 Task: Explore Airbnb accommodation in Corner Brook, Canada from 12th November, 2023 to 15th November, 2023 for 2 adults.1  bedroom having 1 bed and 1 bathroom. Property type can be hotel. Booking option can be shelf check-in. Look for 4 properties as per requirement.
Action: Mouse moved to (443, 97)
Screenshot: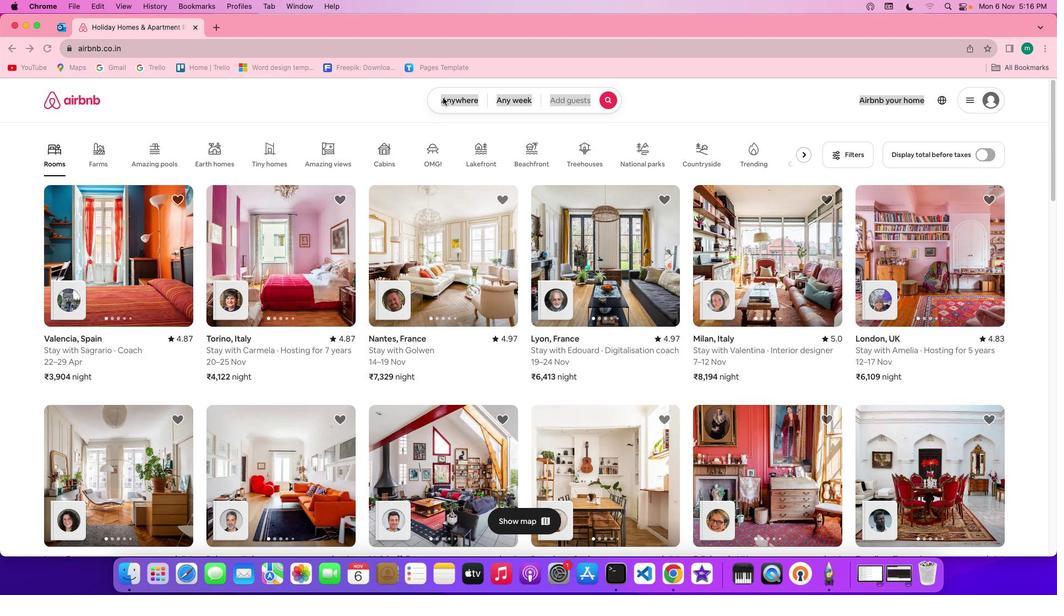 
Action: Mouse pressed left at (443, 97)
Screenshot: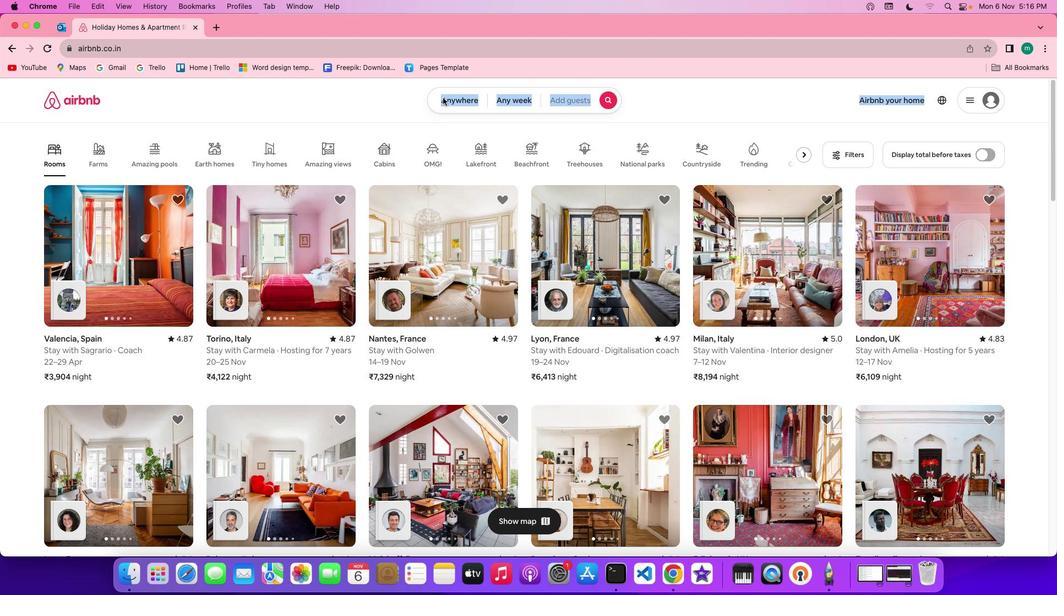 
Action: Mouse pressed left at (443, 97)
Screenshot: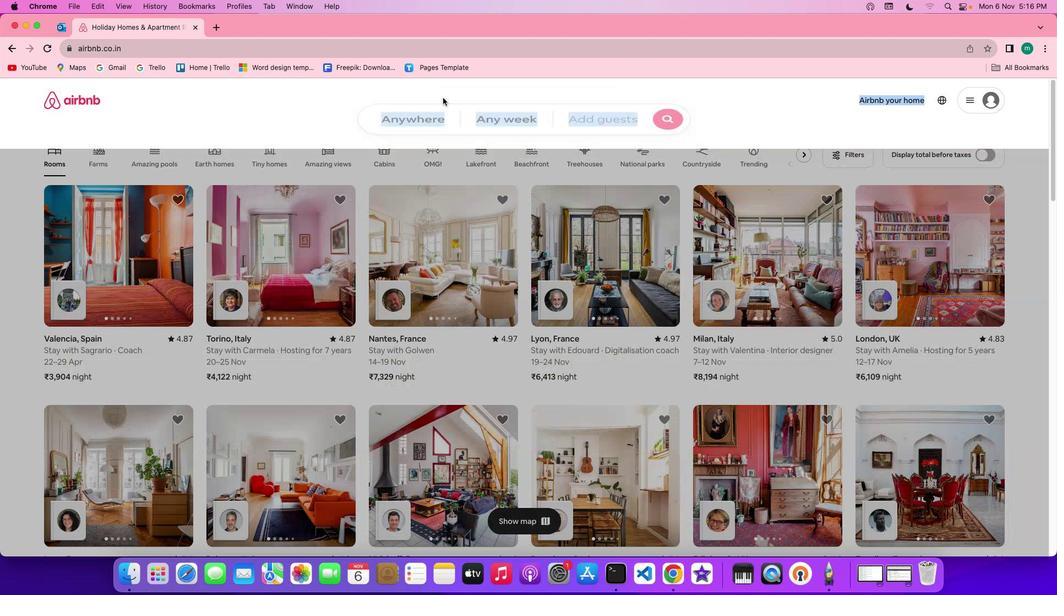 
Action: Mouse moved to (408, 142)
Screenshot: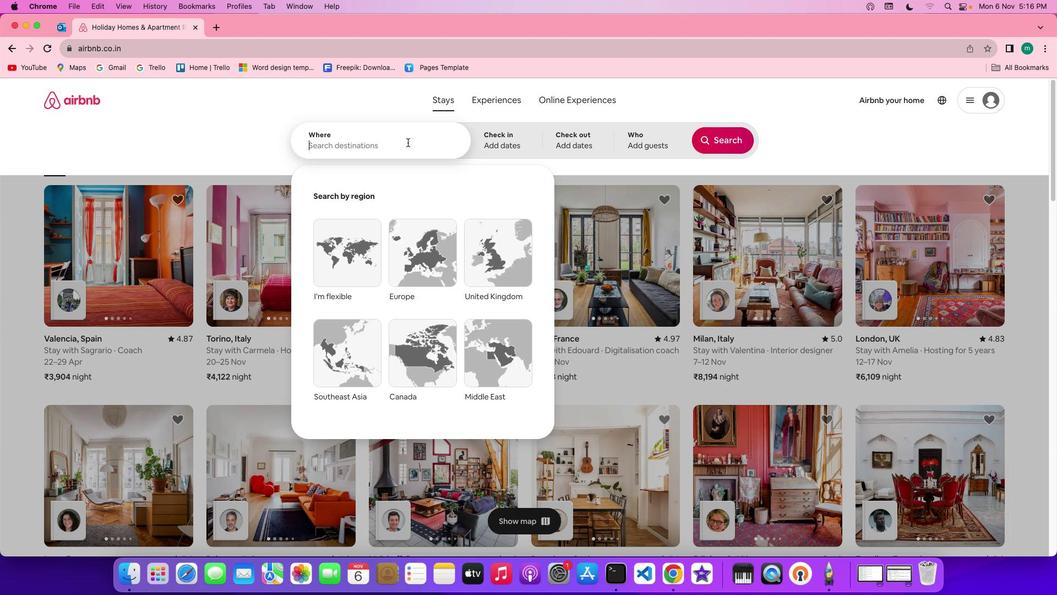 
Action: Mouse pressed left at (408, 142)
Screenshot: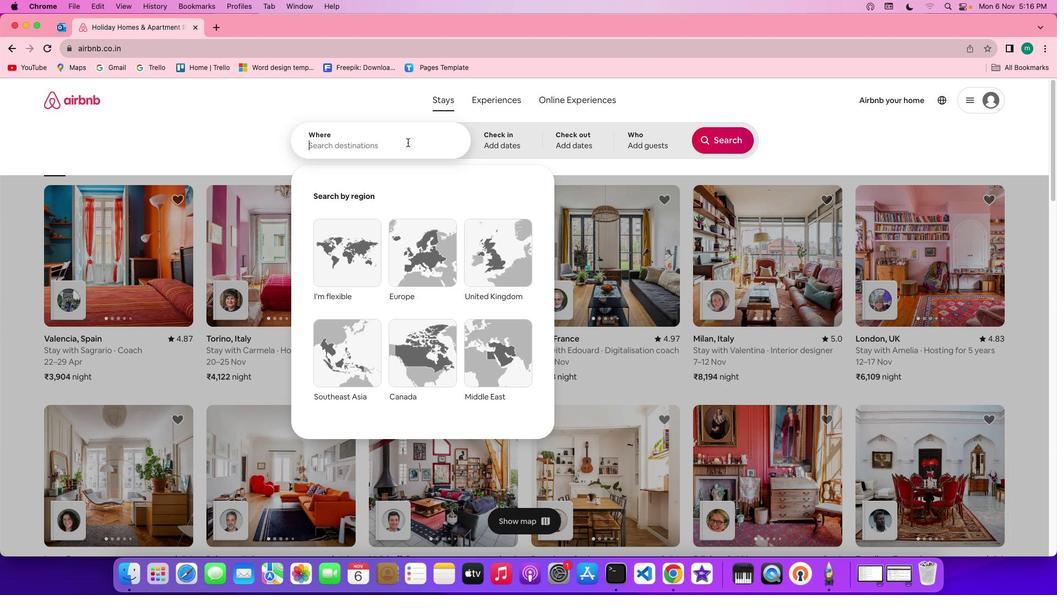 
Action: Key pressed Key.spaceKey.shift'C''o''r''n''e''r'Key.spaceKey.shift'V'Key.backspaceKey.shift'b''r''o''o''k'','Key.spaceKey.shift'C''a''n''a''d''a'
Screenshot: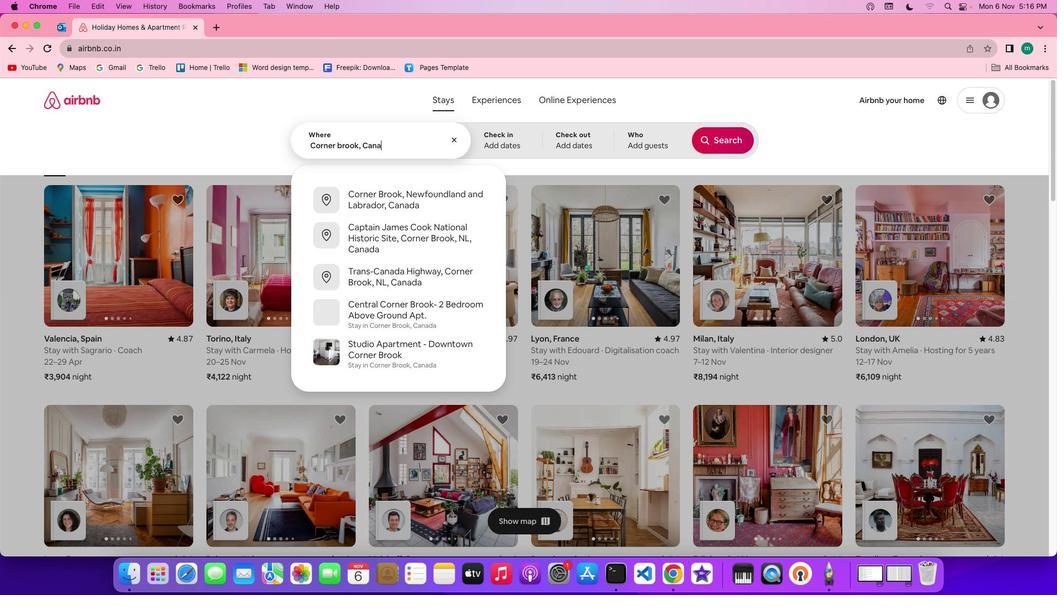 
Action: Mouse moved to (503, 134)
Screenshot: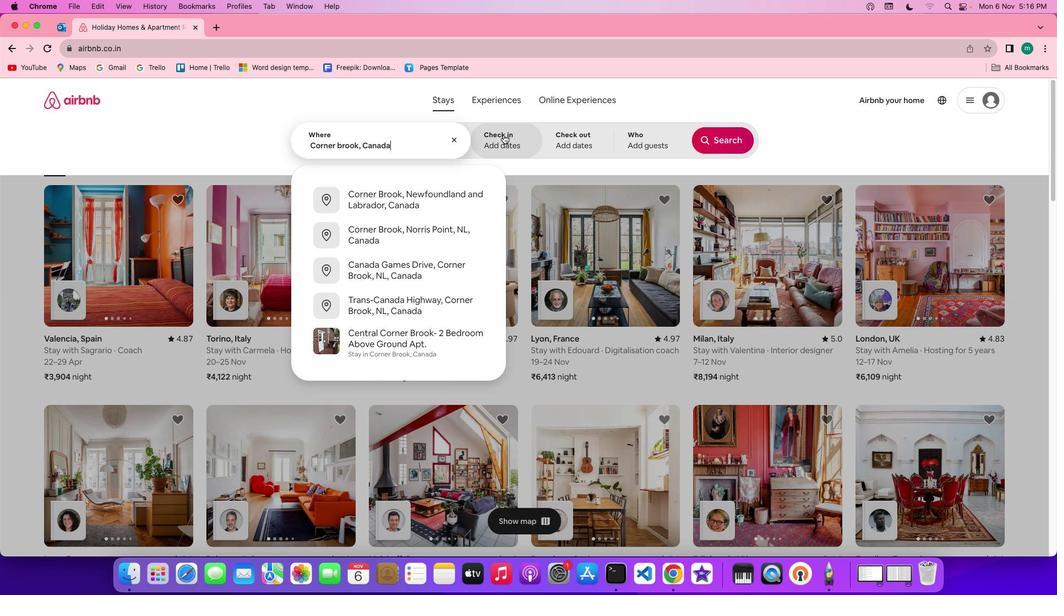 
Action: Mouse pressed left at (503, 134)
Screenshot: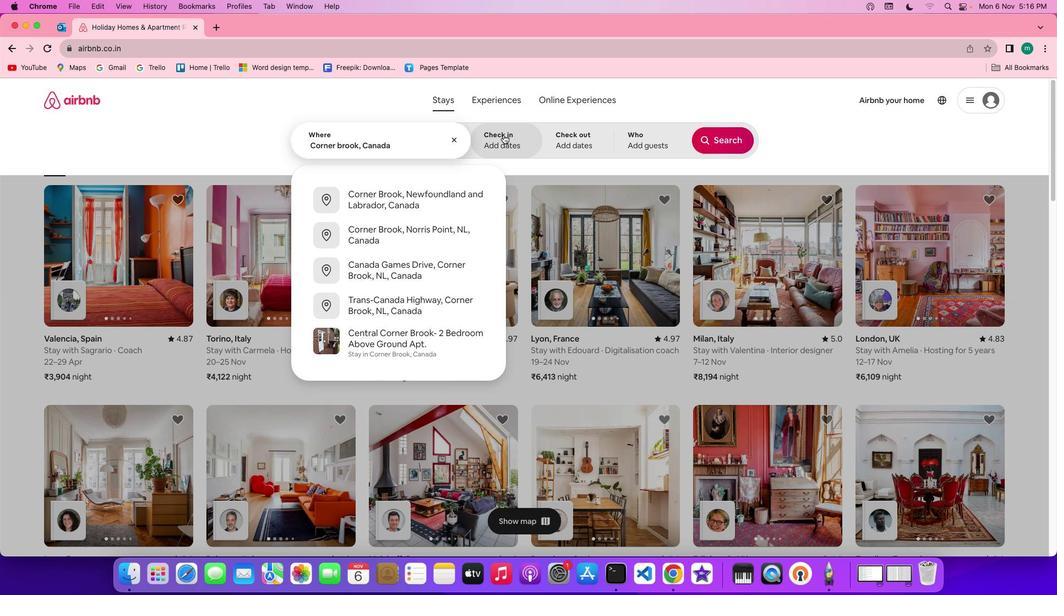 
Action: Mouse moved to (334, 322)
Screenshot: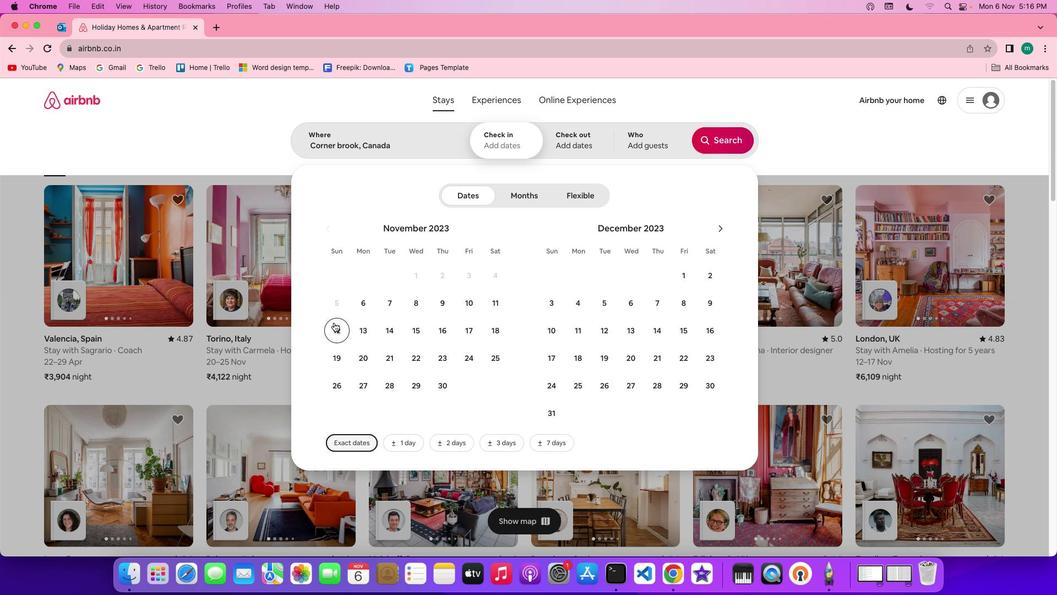 
Action: Mouse pressed left at (334, 322)
Screenshot: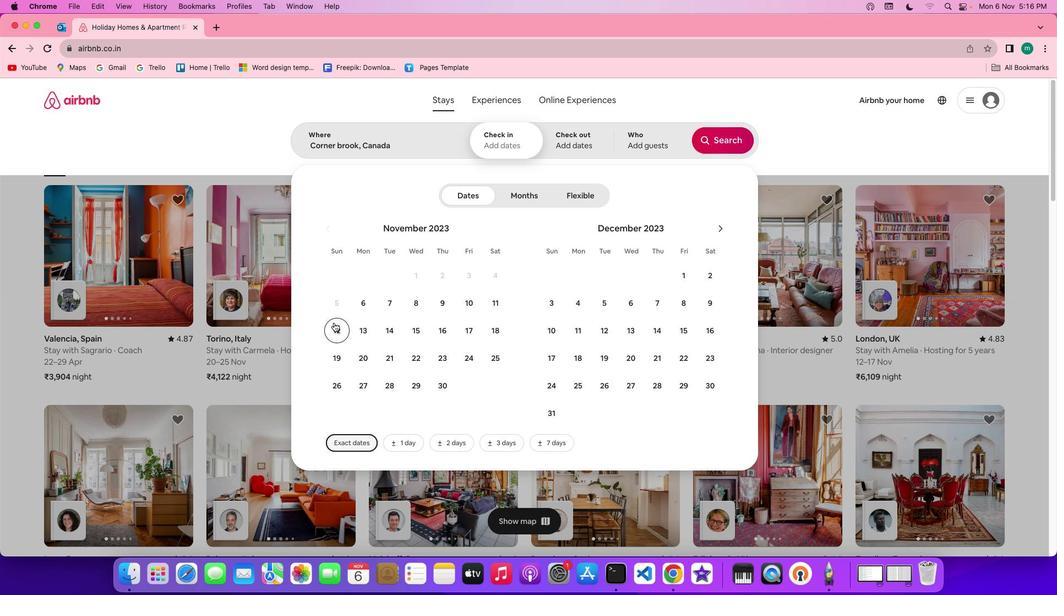 
Action: Mouse moved to (413, 332)
Screenshot: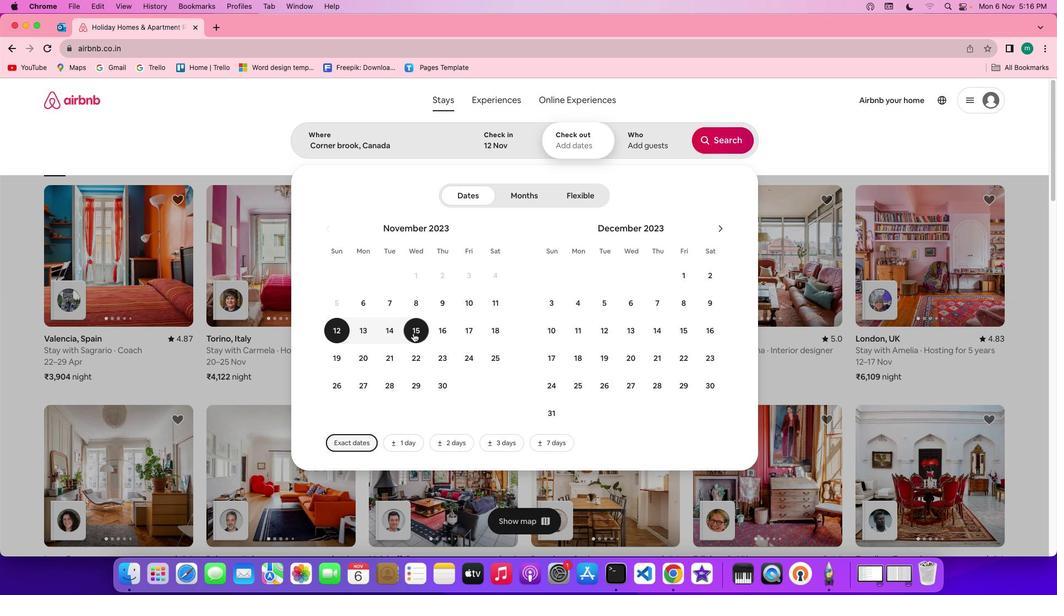 
Action: Mouse pressed left at (413, 332)
Screenshot: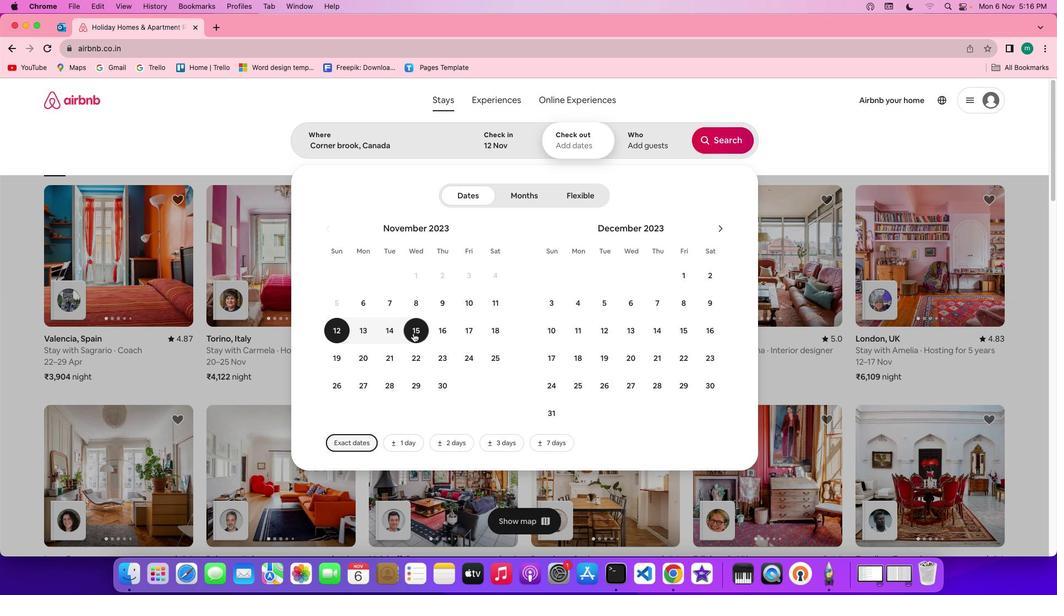 
Action: Mouse moved to (648, 153)
Screenshot: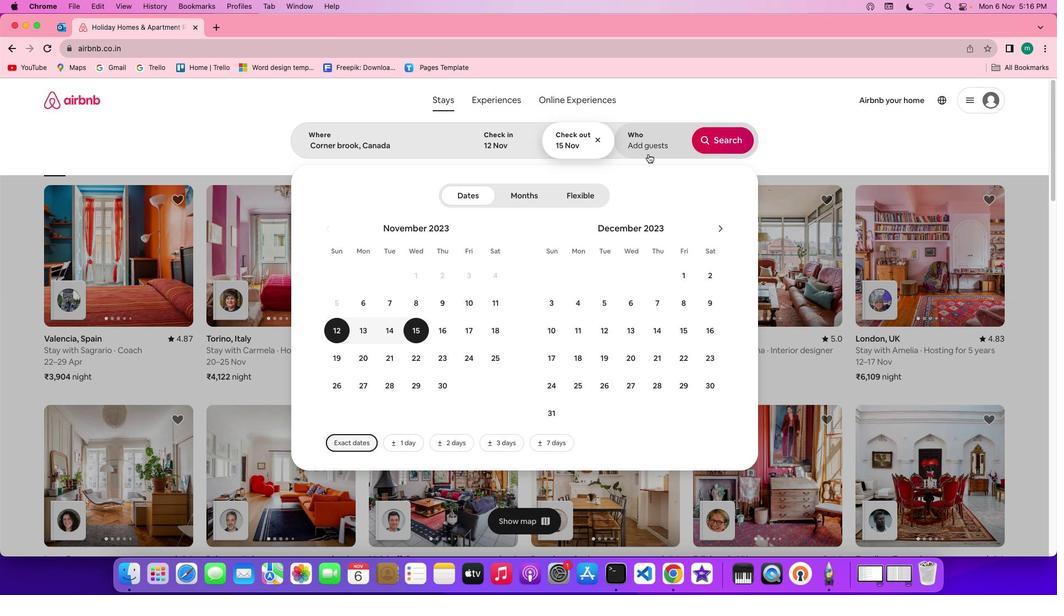 
Action: Mouse pressed left at (648, 153)
Screenshot: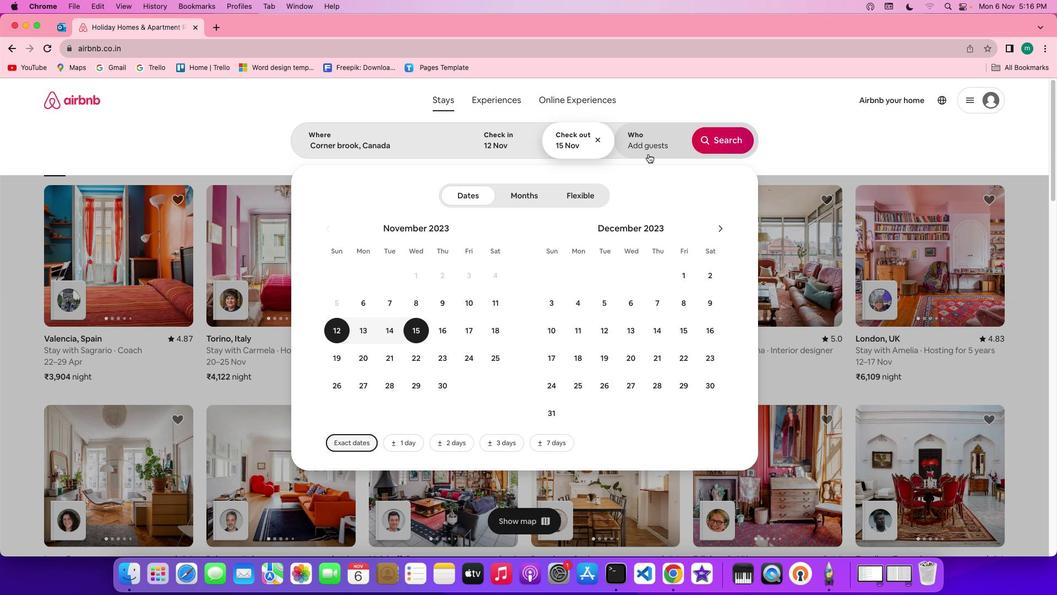 
Action: Mouse moved to (731, 198)
Screenshot: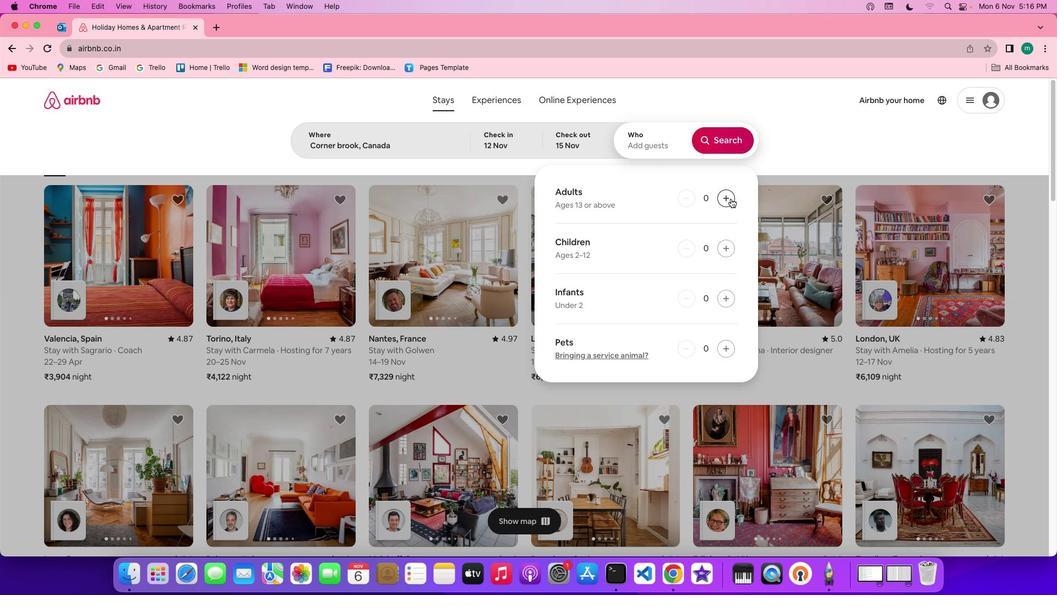 
Action: Mouse pressed left at (731, 198)
Screenshot: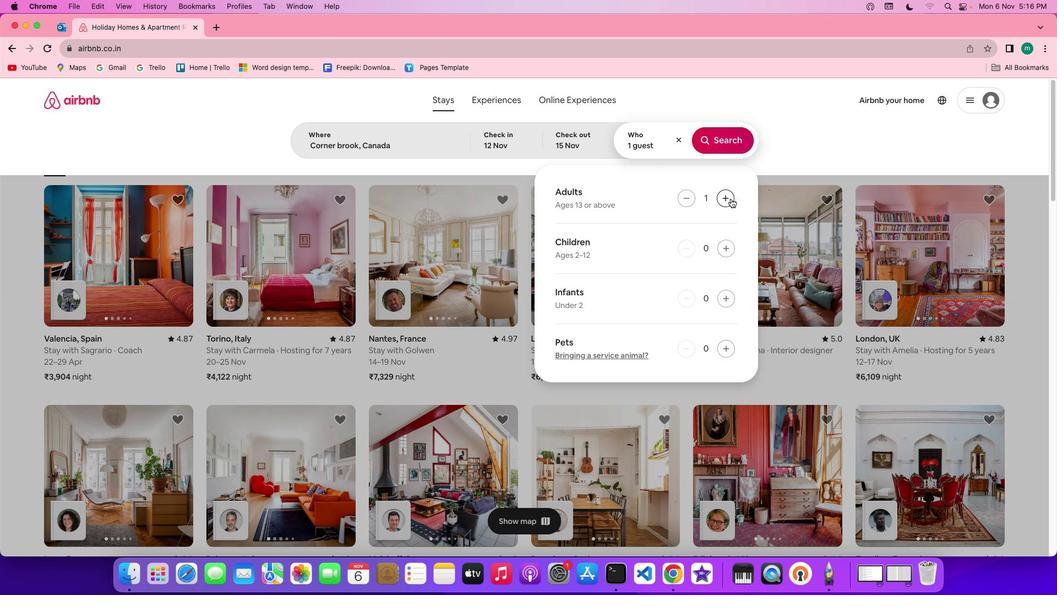 
Action: Mouse pressed left at (731, 198)
Screenshot: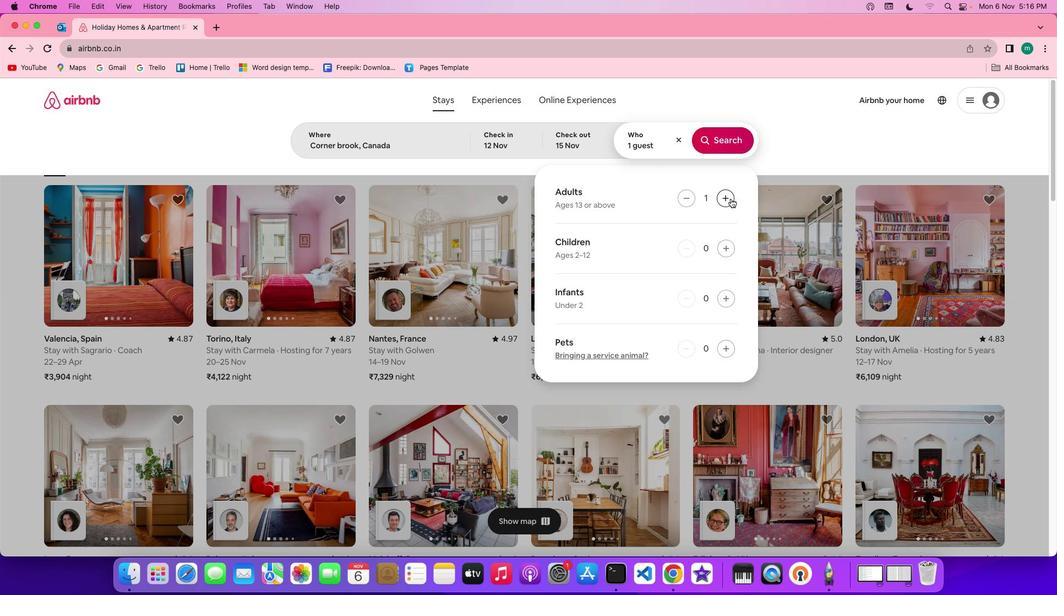 
Action: Mouse moved to (740, 133)
Screenshot: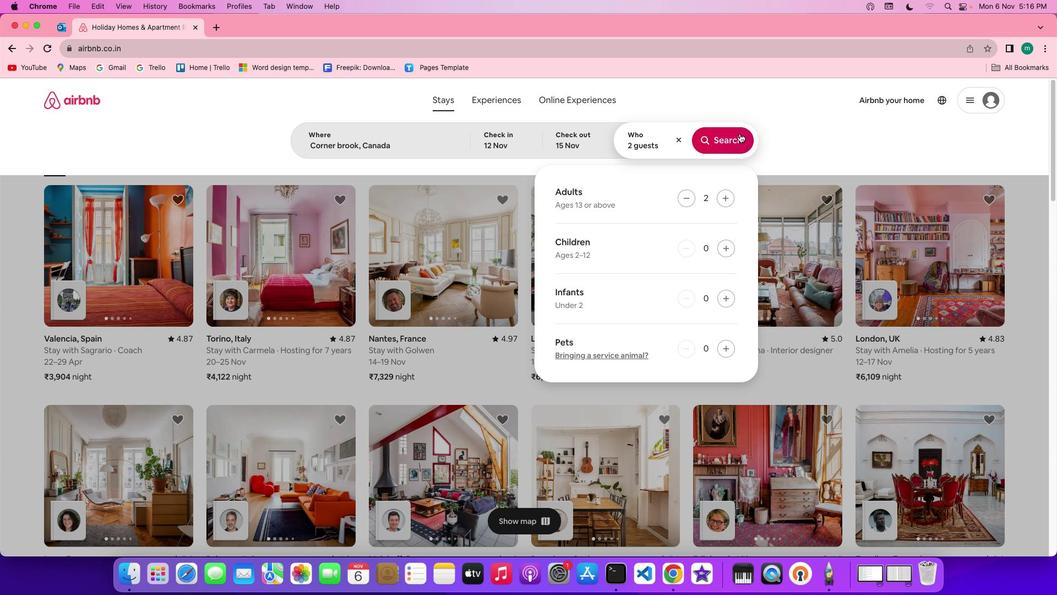 
Action: Mouse pressed left at (740, 133)
Screenshot: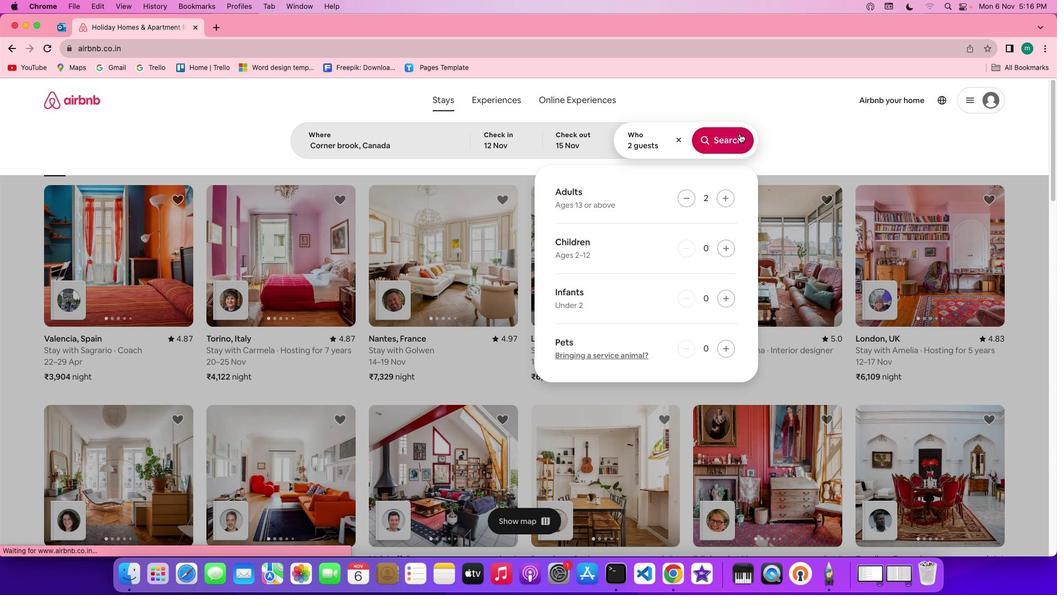 
Action: Mouse moved to (876, 139)
Screenshot: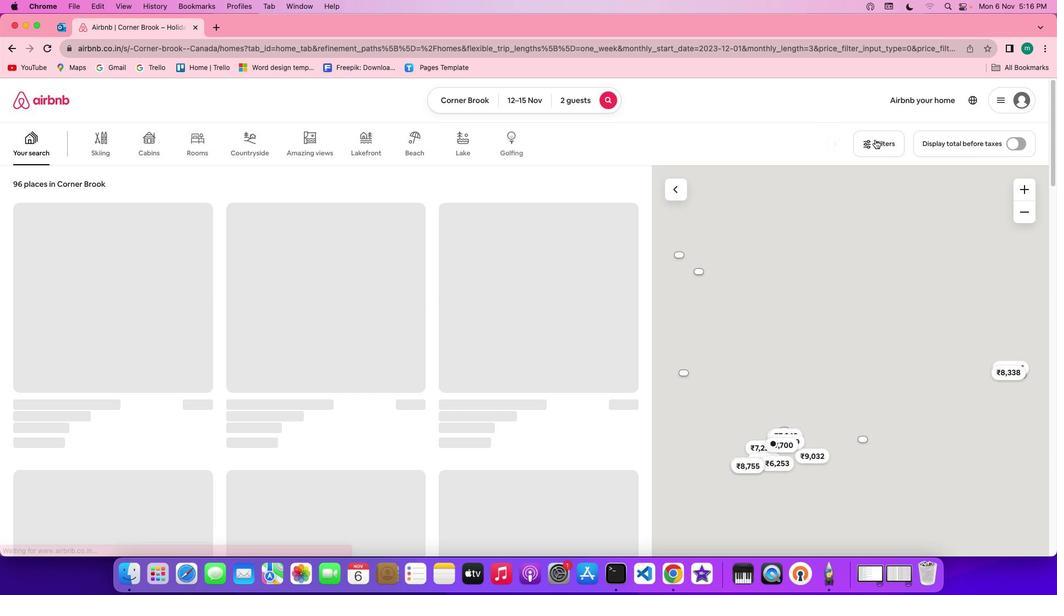 
Action: Mouse pressed left at (876, 139)
Screenshot: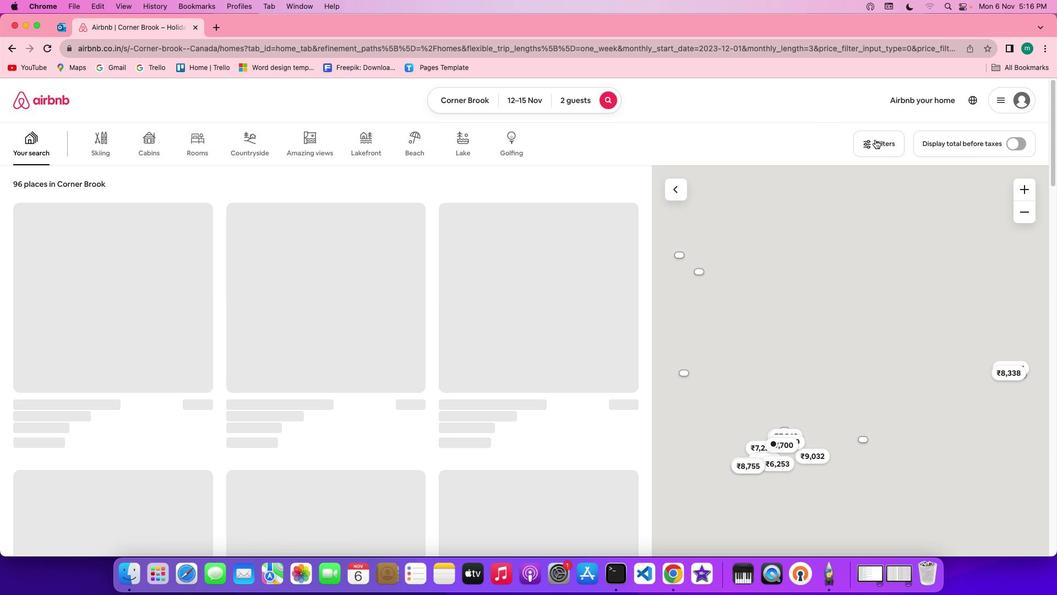 
Action: Mouse pressed left at (876, 139)
Screenshot: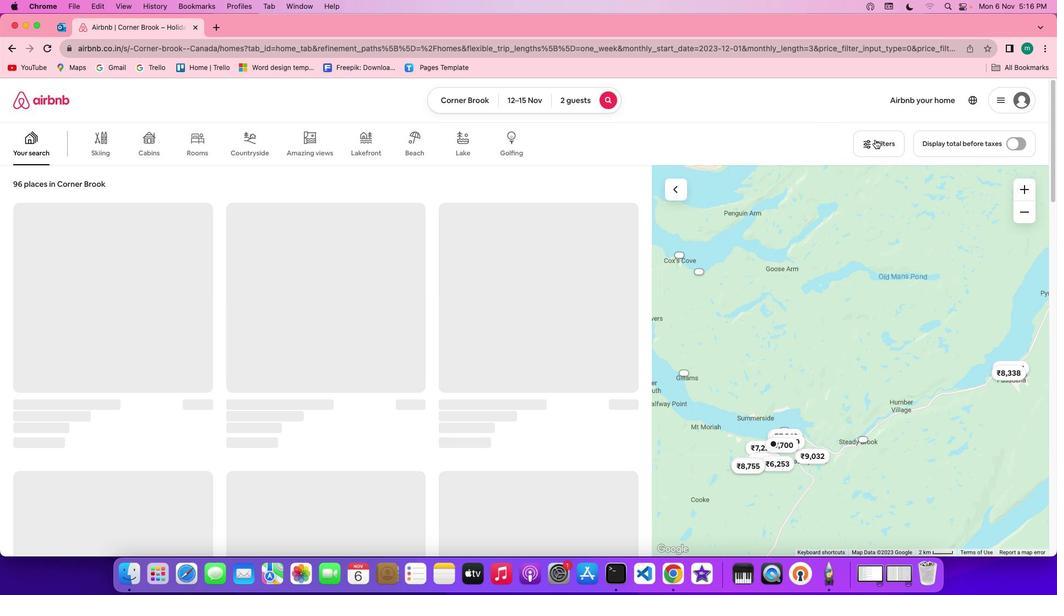 
Action: Mouse pressed left at (876, 139)
Screenshot: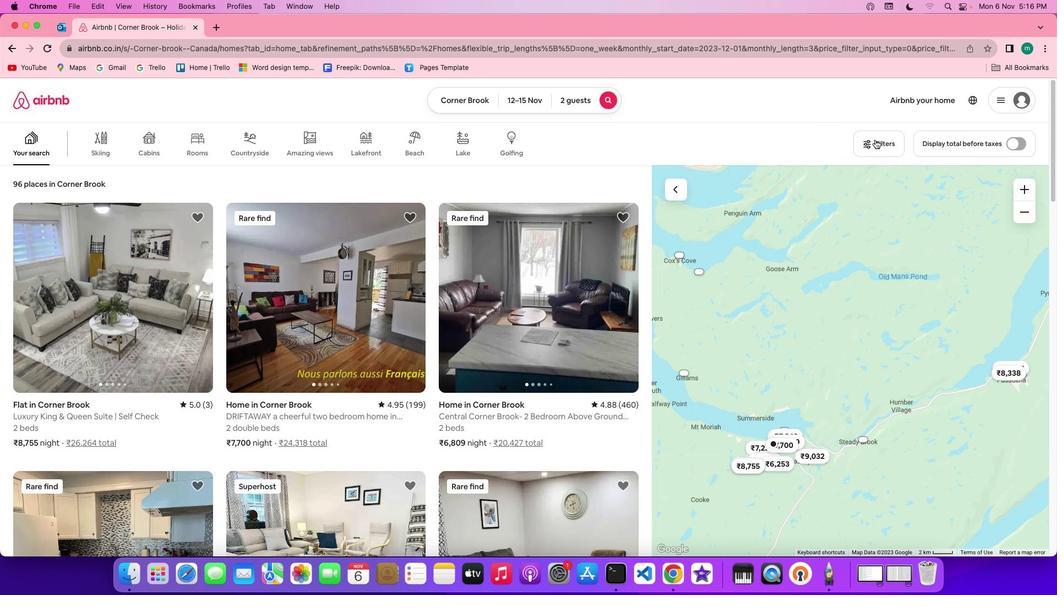 
Action: Mouse moved to (873, 139)
Screenshot: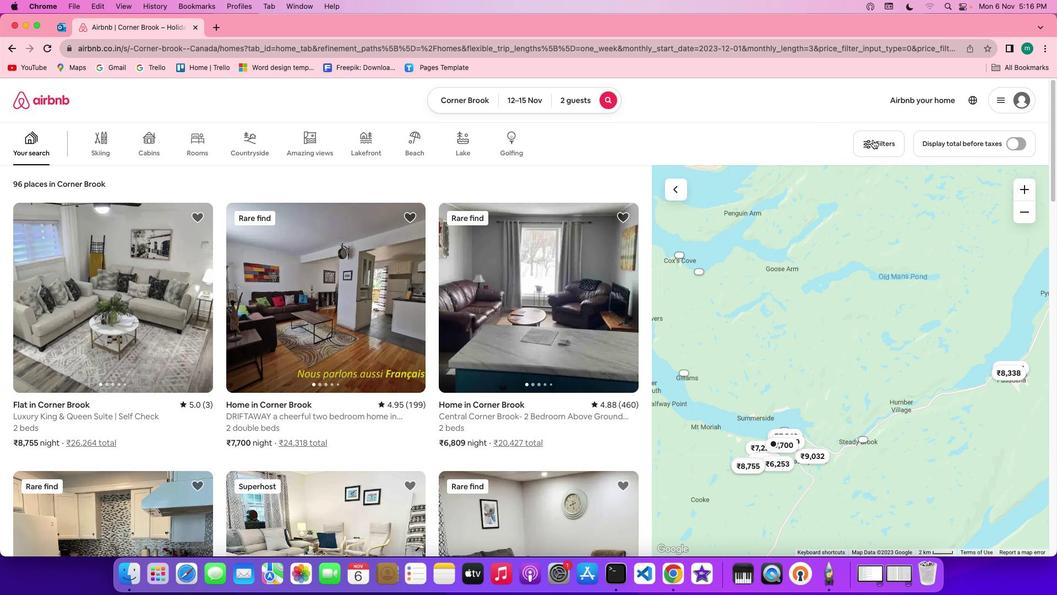
Action: Mouse pressed left at (873, 139)
Screenshot: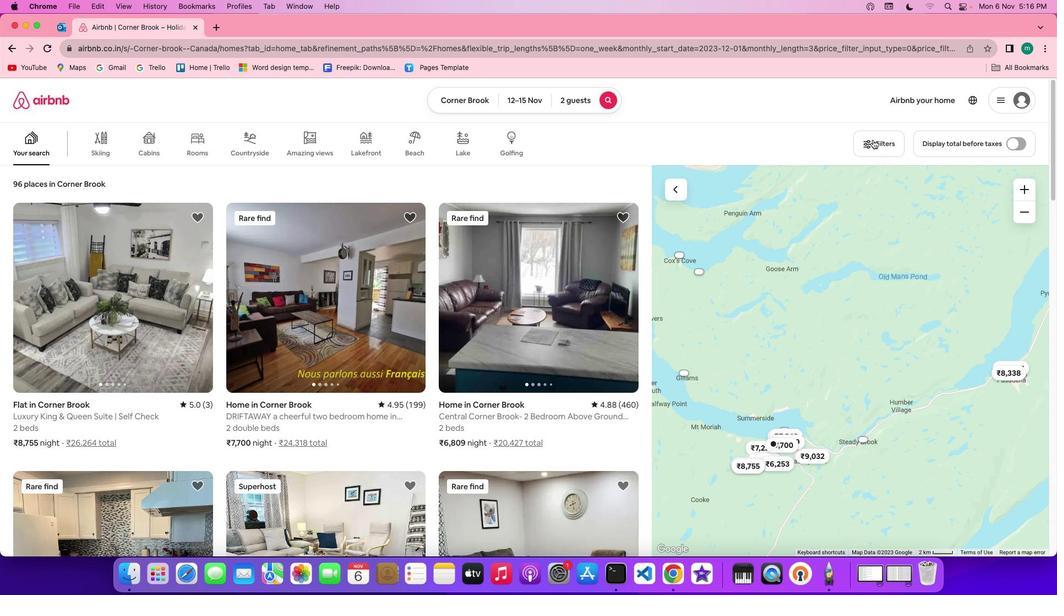 
Action: Mouse moved to (595, 277)
Screenshot: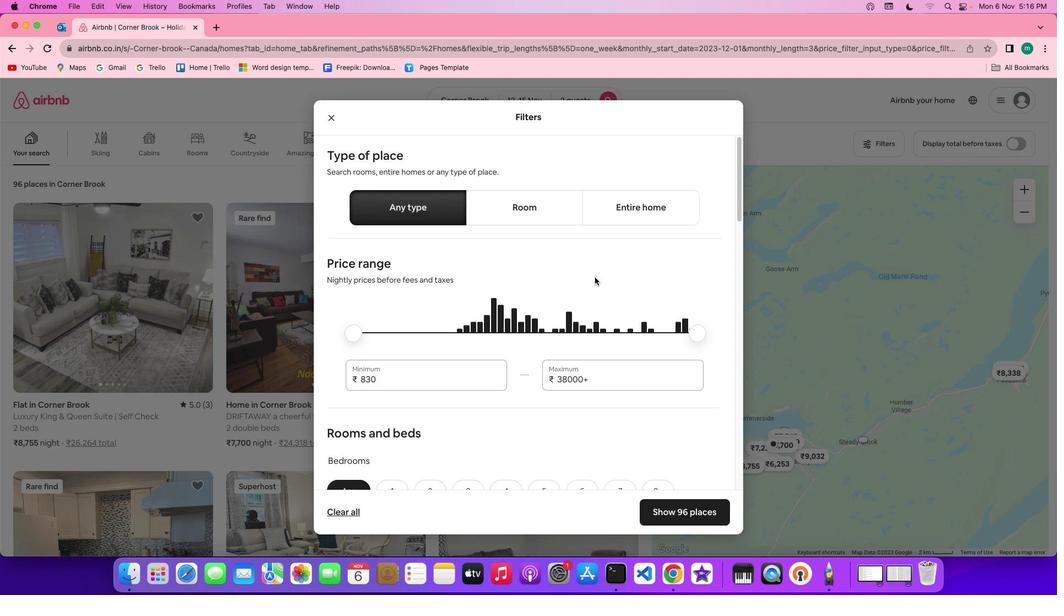 
Action: Mouse scrolled (595, 277) with delta (0, 0)
Screenshot: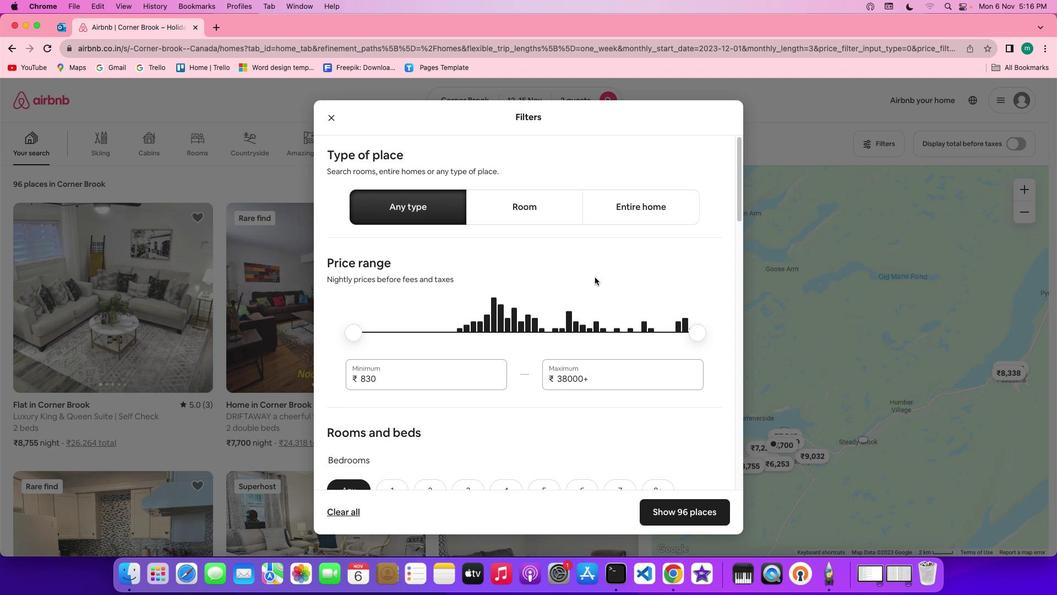 
Action: Mouse scrolled (595, 277) with delta (0, 0)
Screenshot: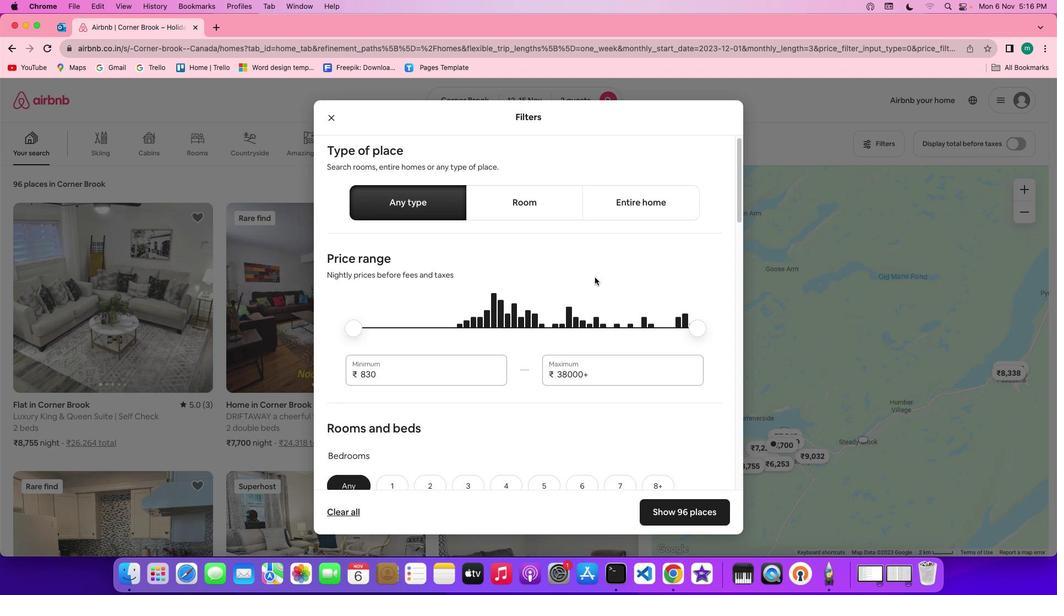 
Action: Mouse scrolled (595, 277) with delta (0, 0)
Screenshot: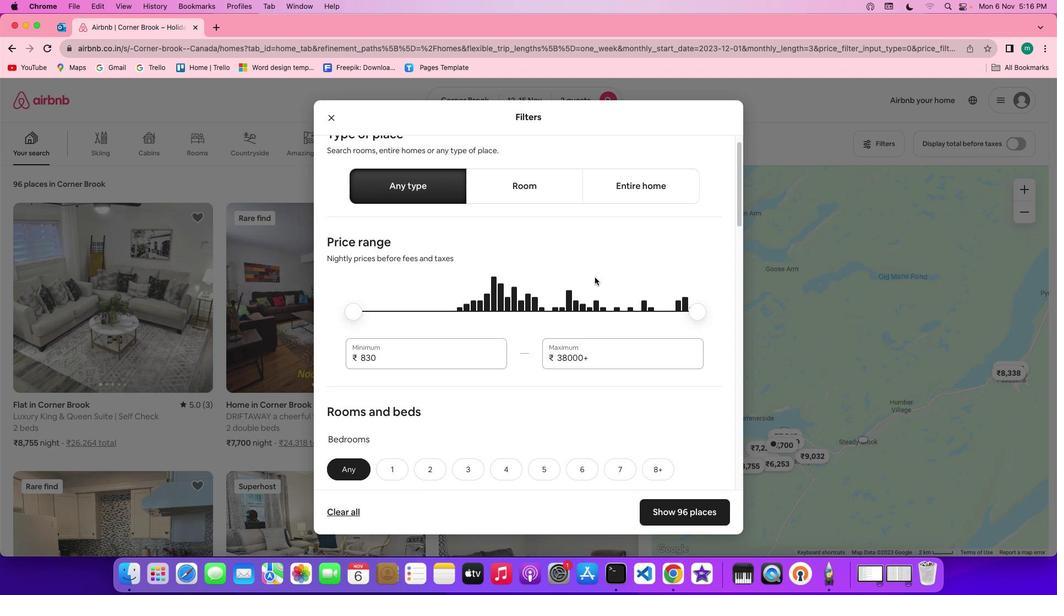 
Action: Mouse scrolled (595, 277) with delta (0, 0)
Screenshot: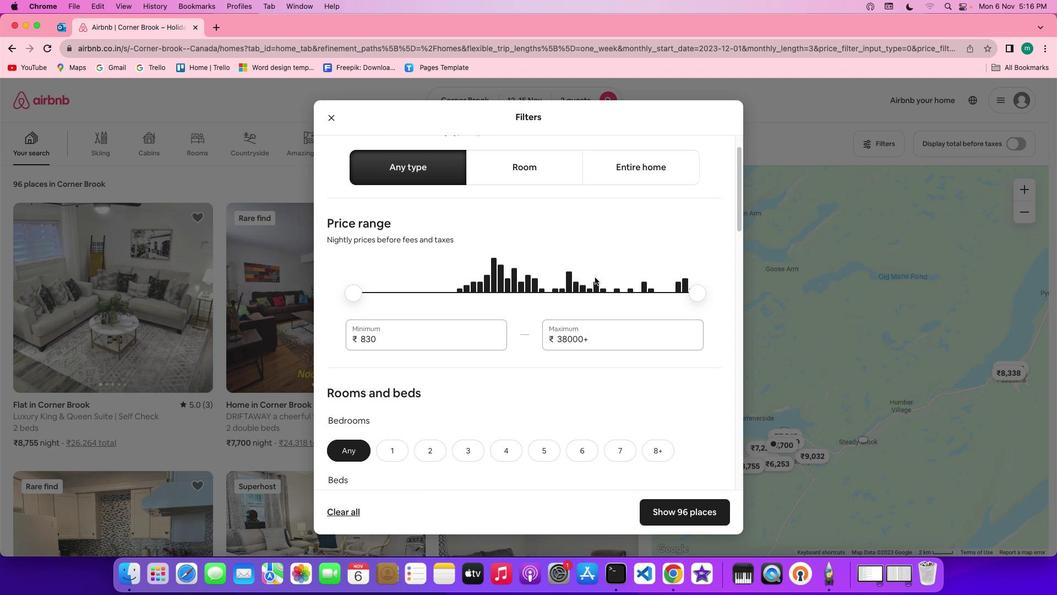 
Action: Mouse scrolled (595, 277) with delta (0, 0)
Screenshot: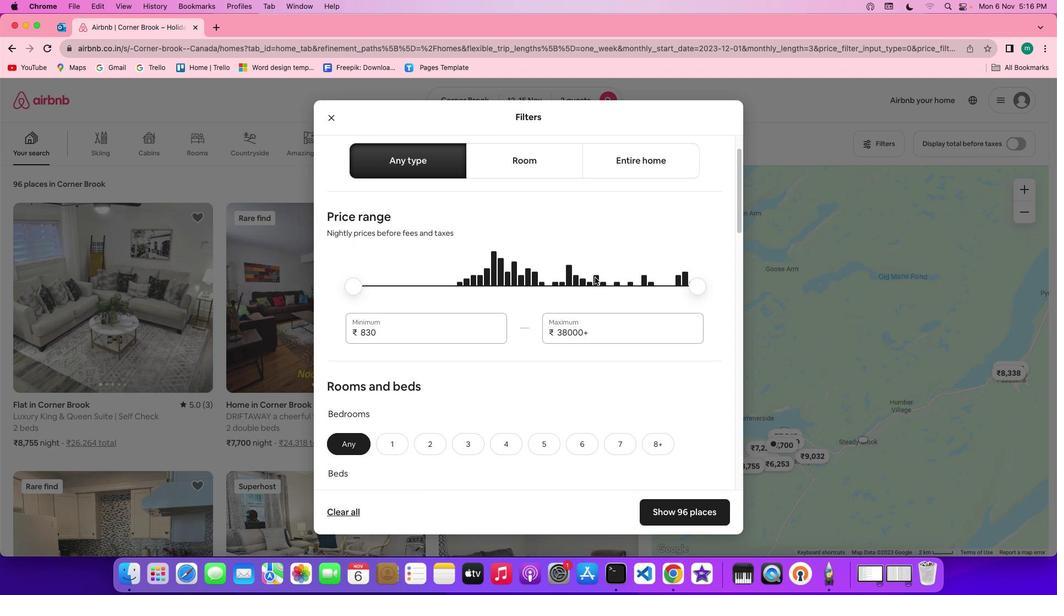 
Action: Mouse scrolled (595, 277) with delta (0, 0)
Screenshot: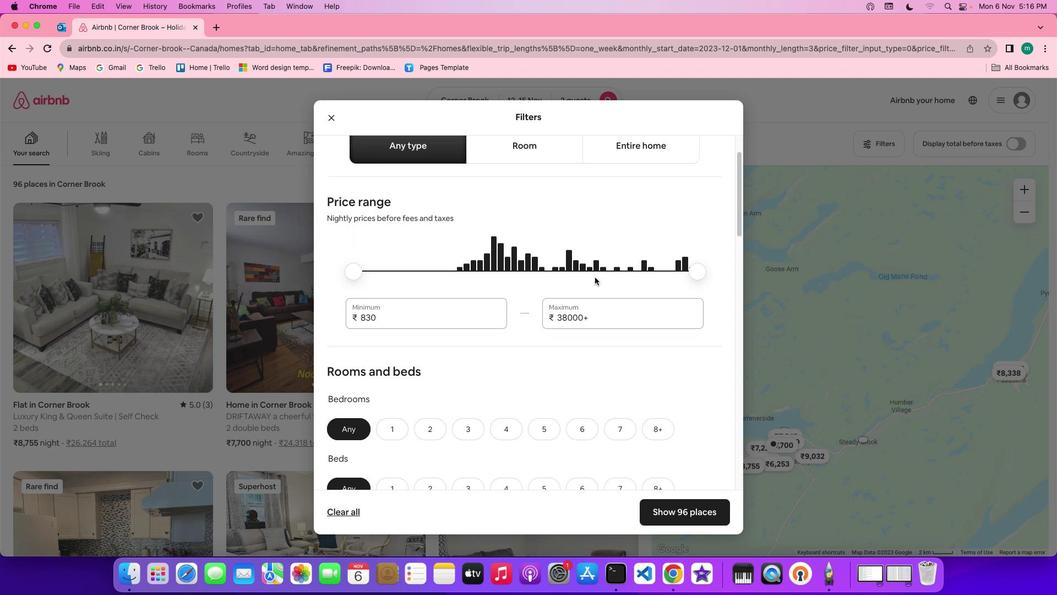 
Action: Mouse scrolled (595, 277) with delta (0, 0)
Screenshot: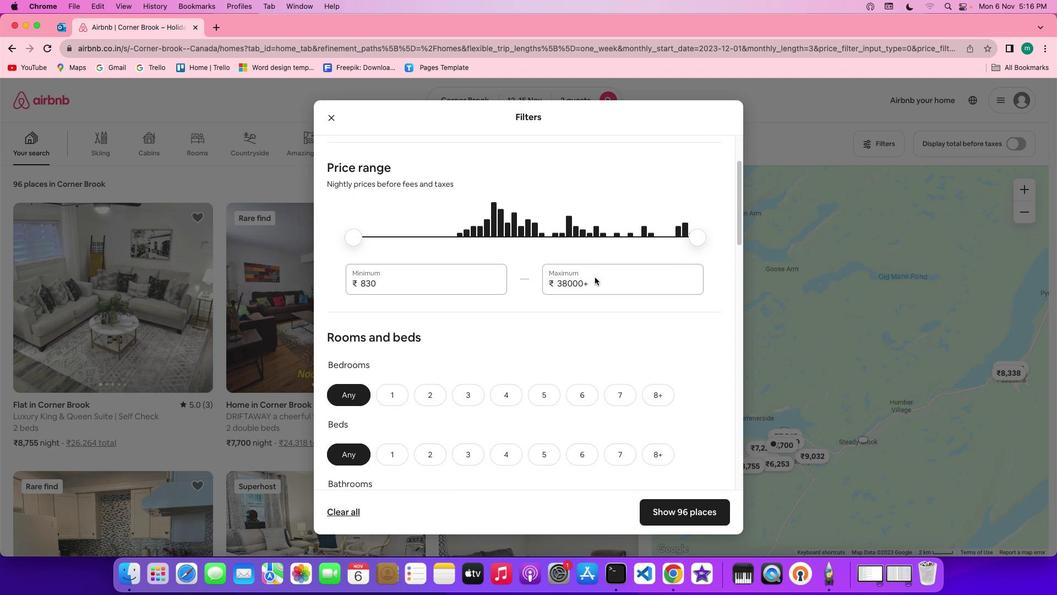 
Action: Mouse scrolled (595, 277) with delta (0, 0)
Screenshot: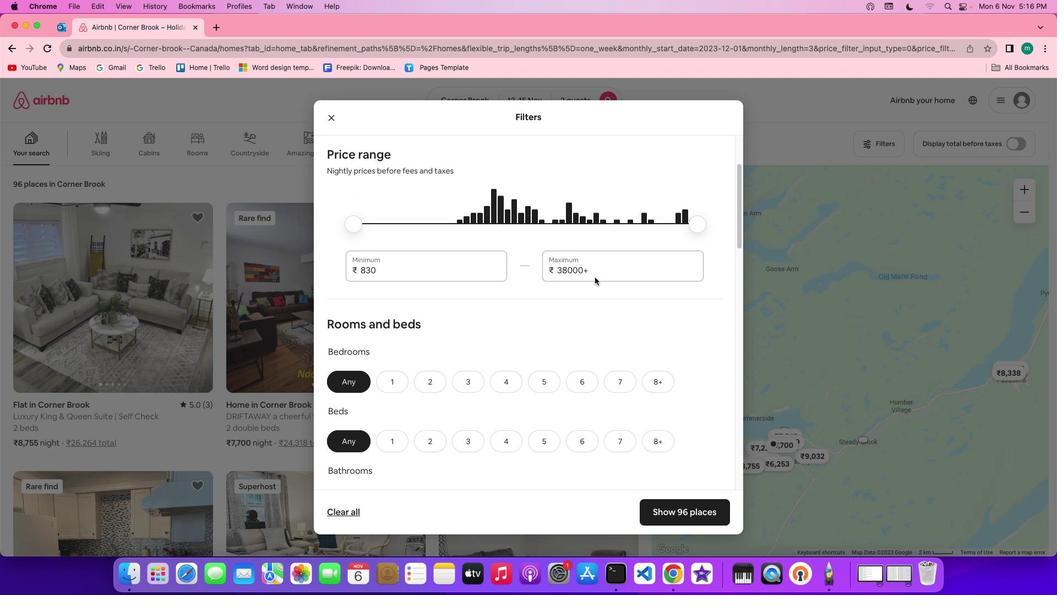 
Action: Mouse scrolled (595, 277) with delta (0, 0)
Screenshot: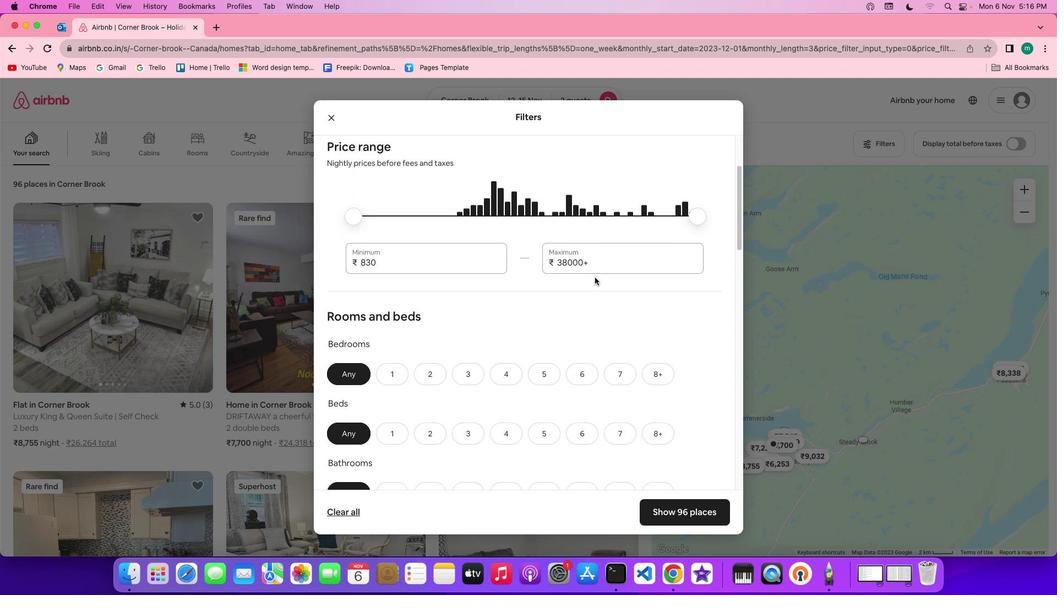 
Action: Mouse scrolled (595, 277) with delta (0, 0)
Screenshot: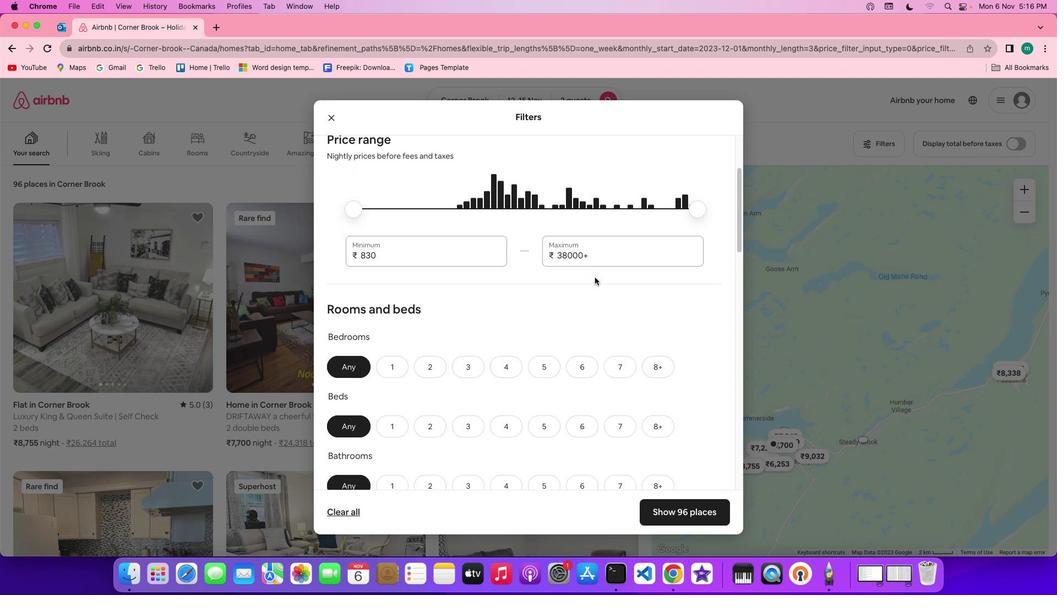 
Action: Mouse scrolled (595, 277) with delta (0, 0)
Screenshot: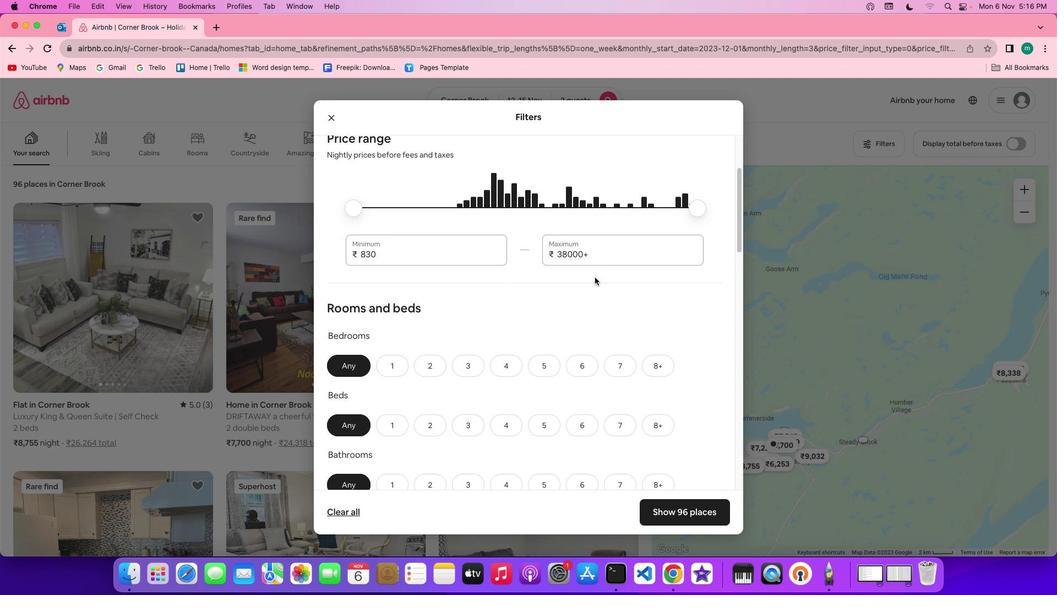 
Action: Mouse scrolled (595, 277) with delta (0, 0)
Screenshot: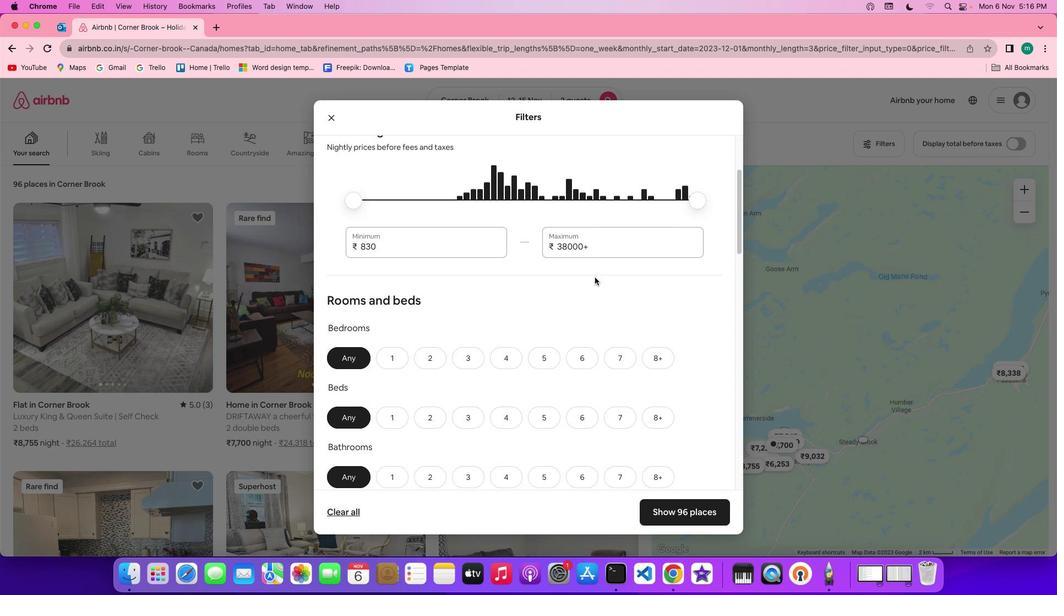 
Action: Mouse moved to (400, 361)
Screenshot: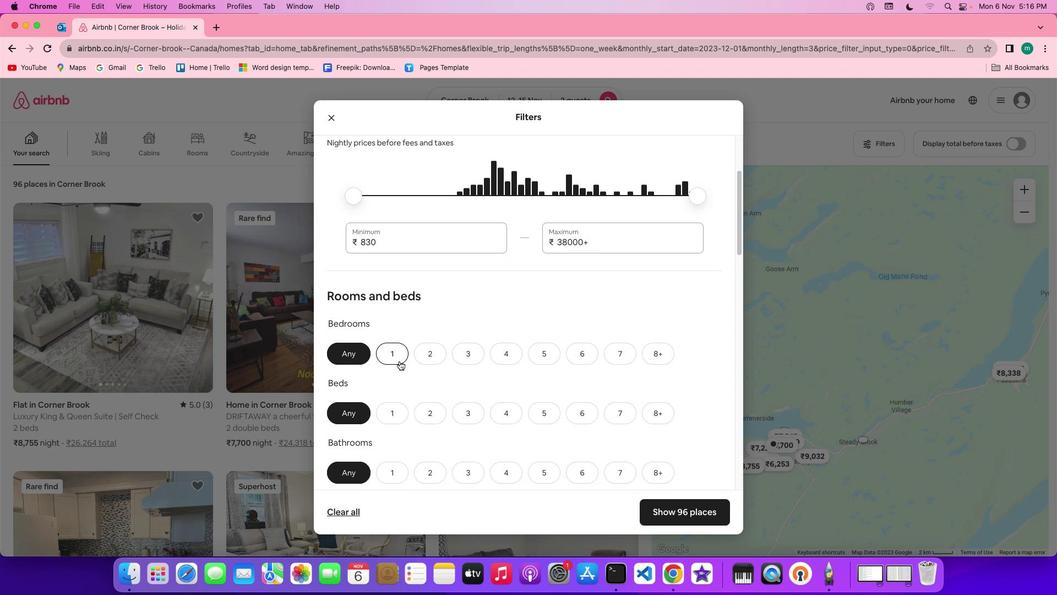 
Action: Mouse pressed left at (400, 361)
Screenshot: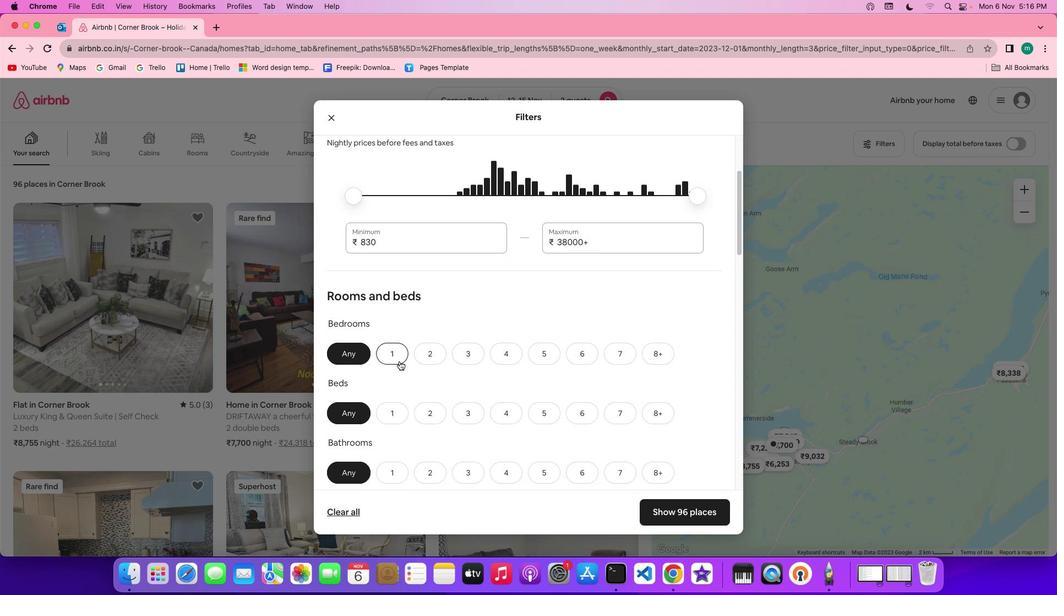 
Action: Mouse moved to (403, 405)
Screenshot: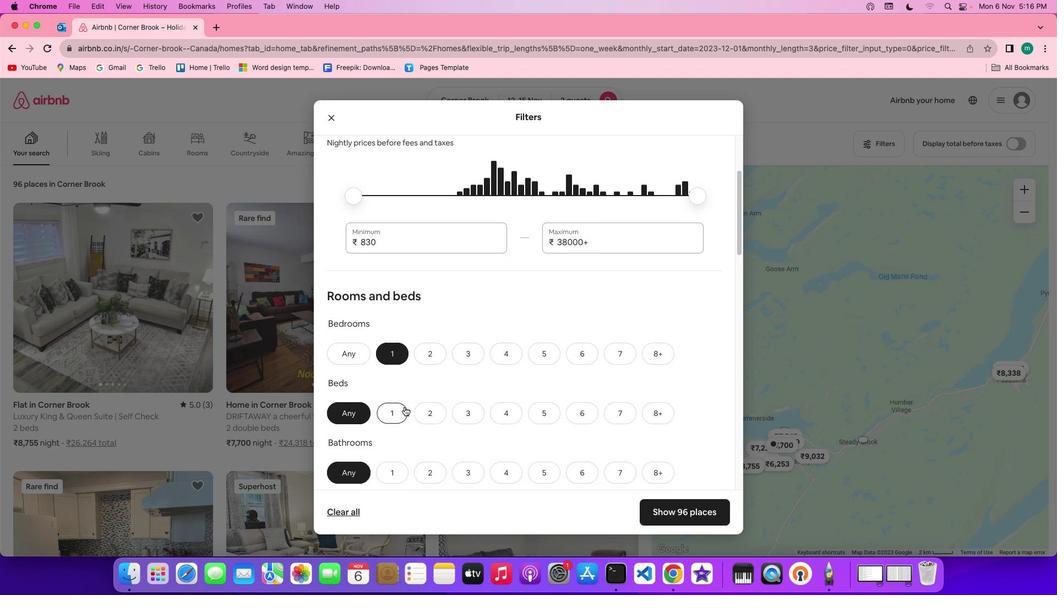 
Action: Mouse pressed left at (403, 405)
Screenshot: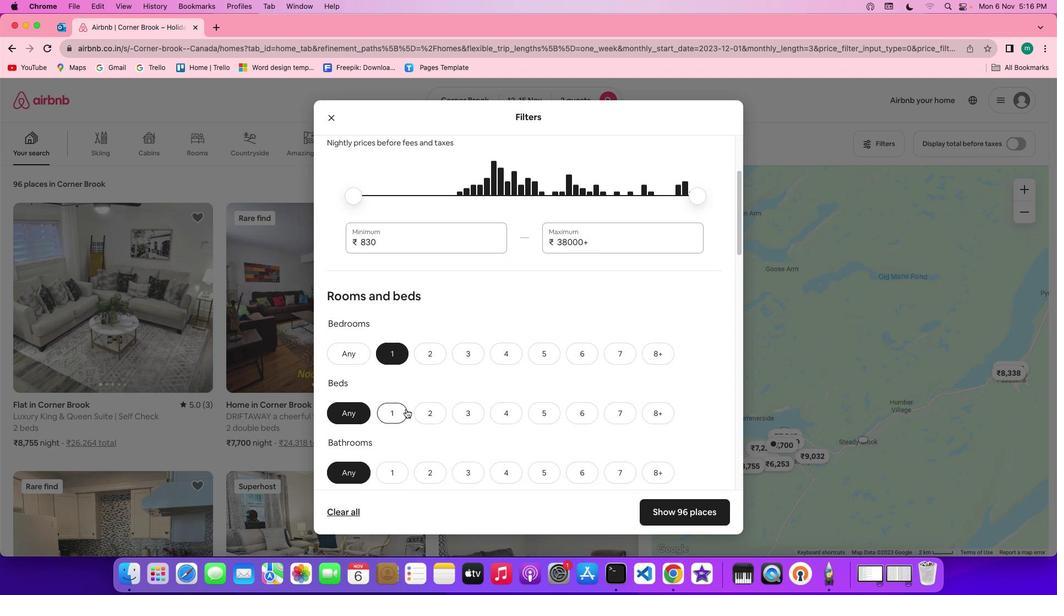 
Action: Mouse moved to (393, 461)
Screenshot: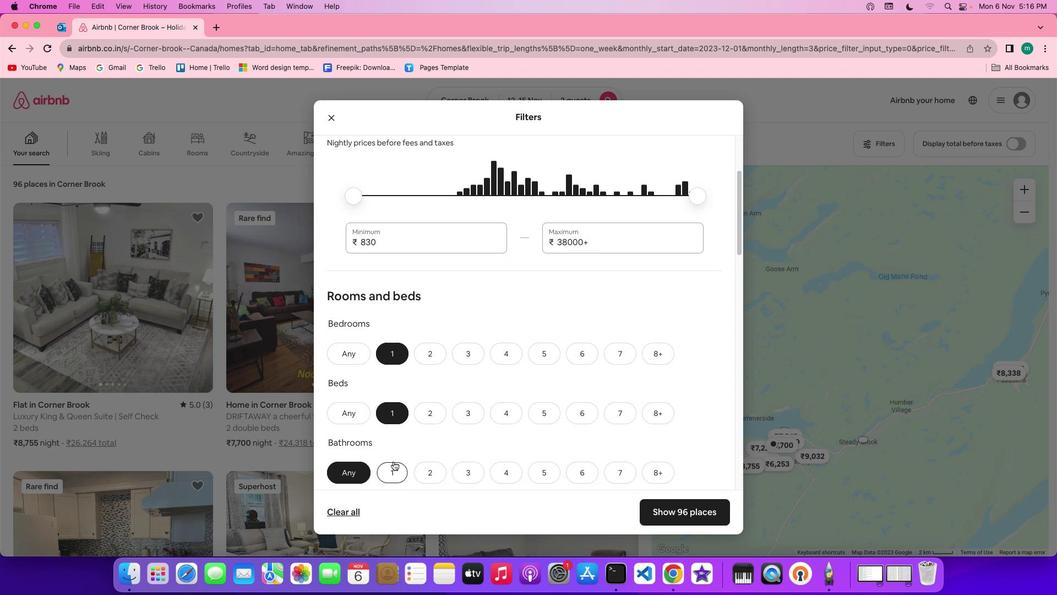 
Action: Mouse pressed left at (393, 461)
Screenshot: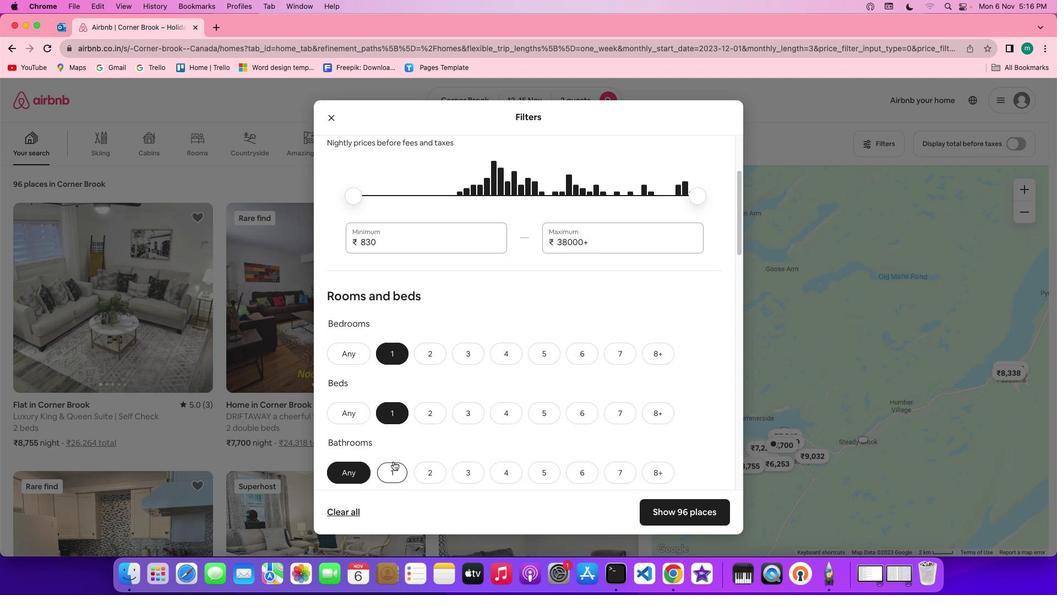 
Action: Mouse moved to (400, 472)
Screenshot: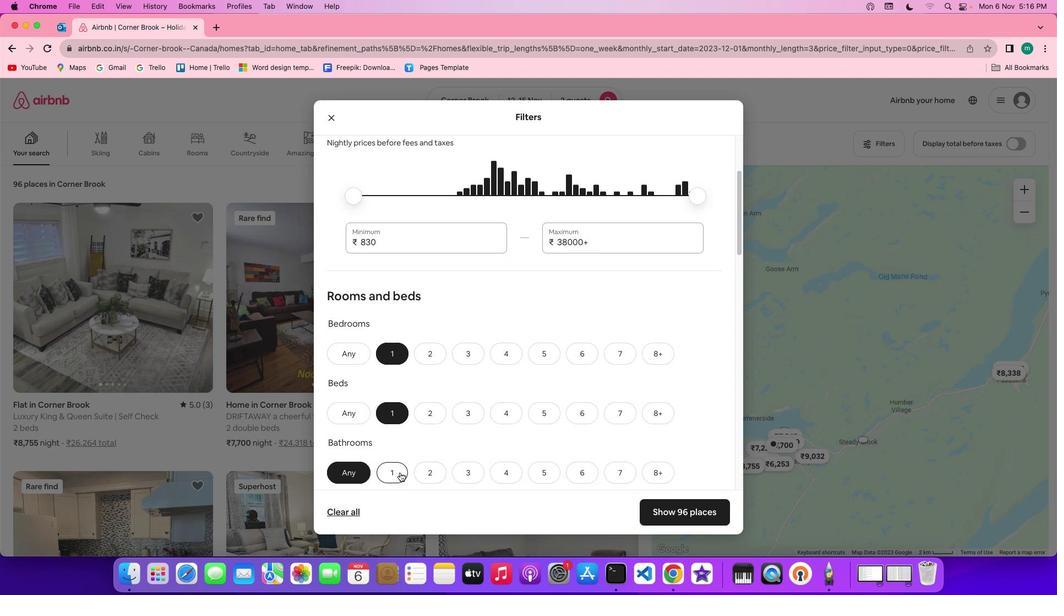 
Action: Mouse pressed left at (400, 472)
Screenshot: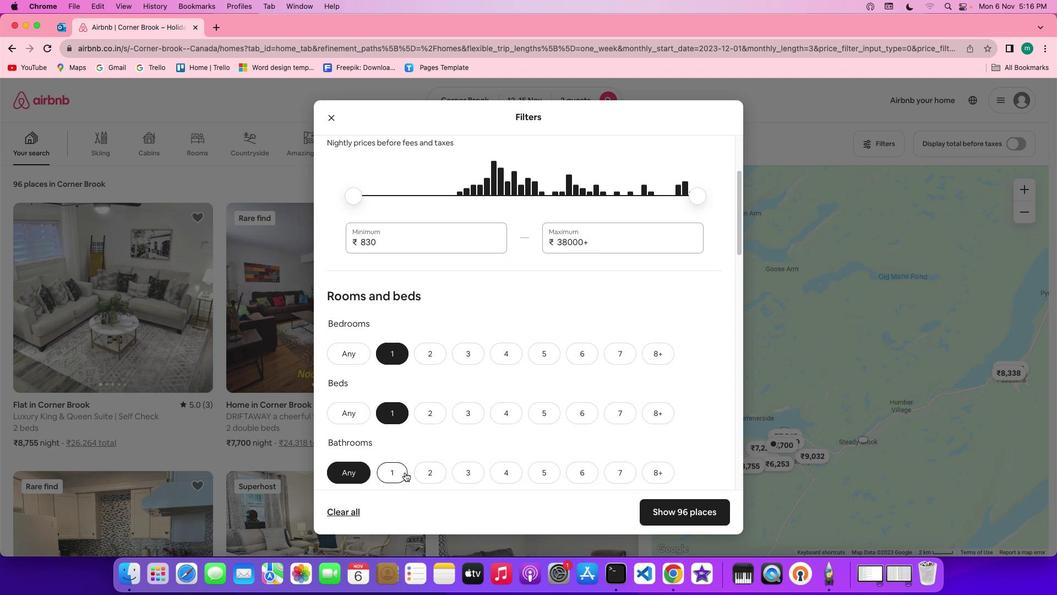 
Action: Mouse moved to (578, 438)
Screenshot: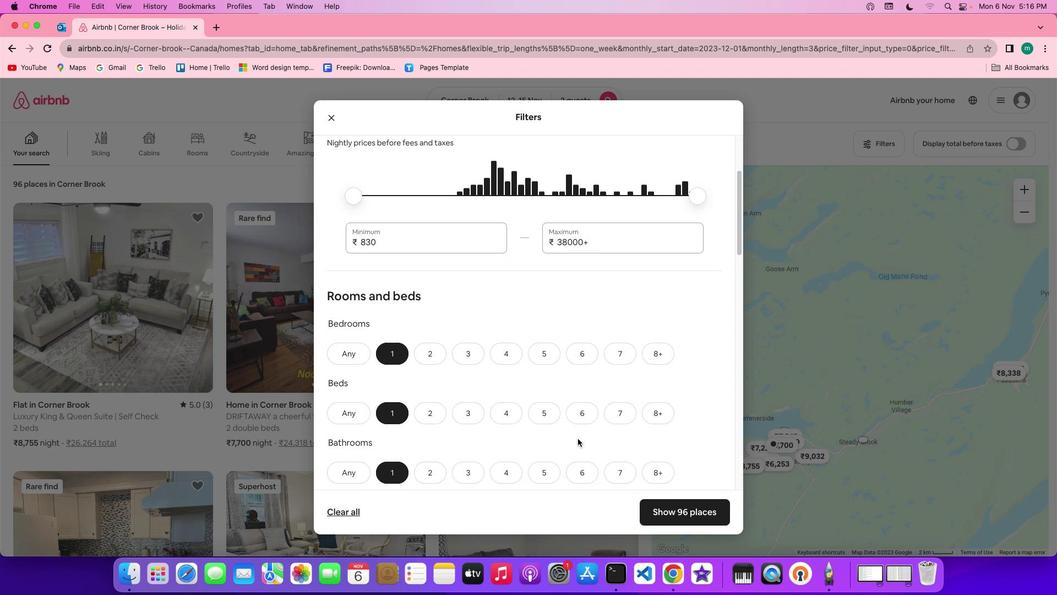 
Action: Mouse scrolled (578, 438) with delta (0, 0)
Screenshot: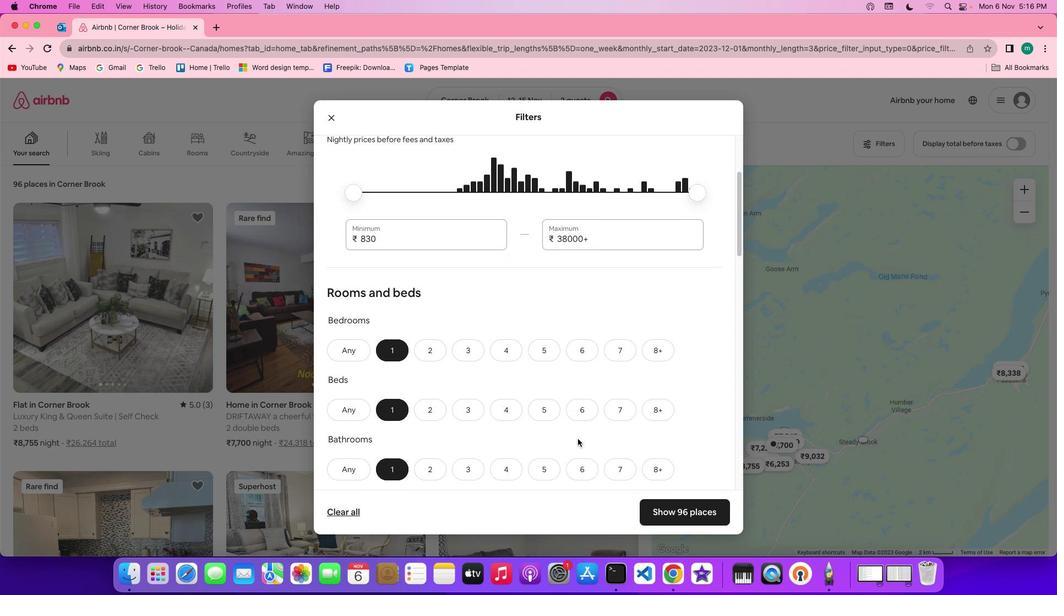 
Action: Mouse scrolled (578, 438) with delta (0, 0)
Screenshot: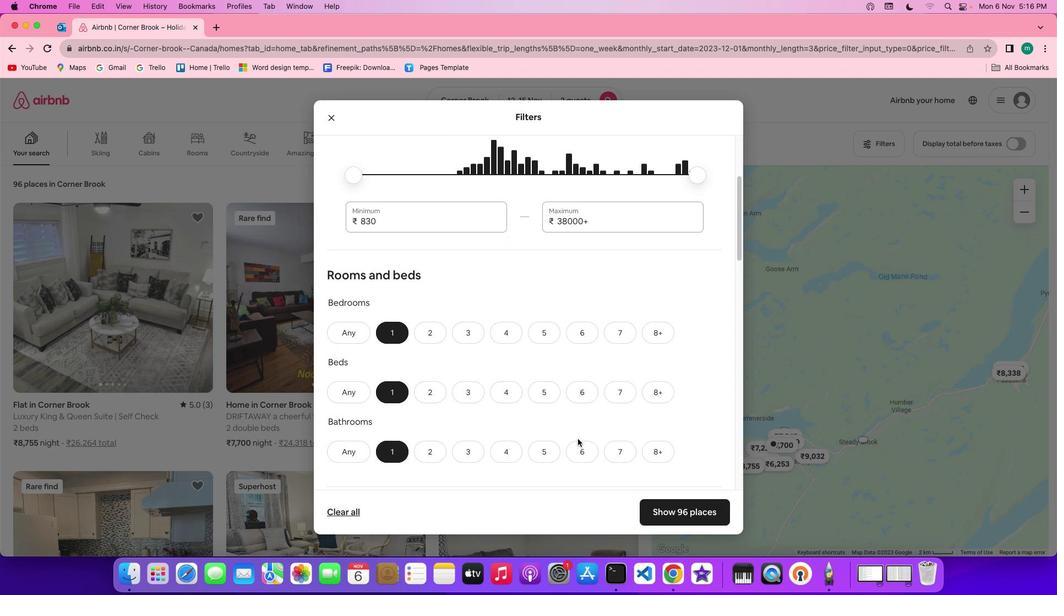 
Action: Mouse scrolled (578, 438) with delta (0, -1)
Screenshot: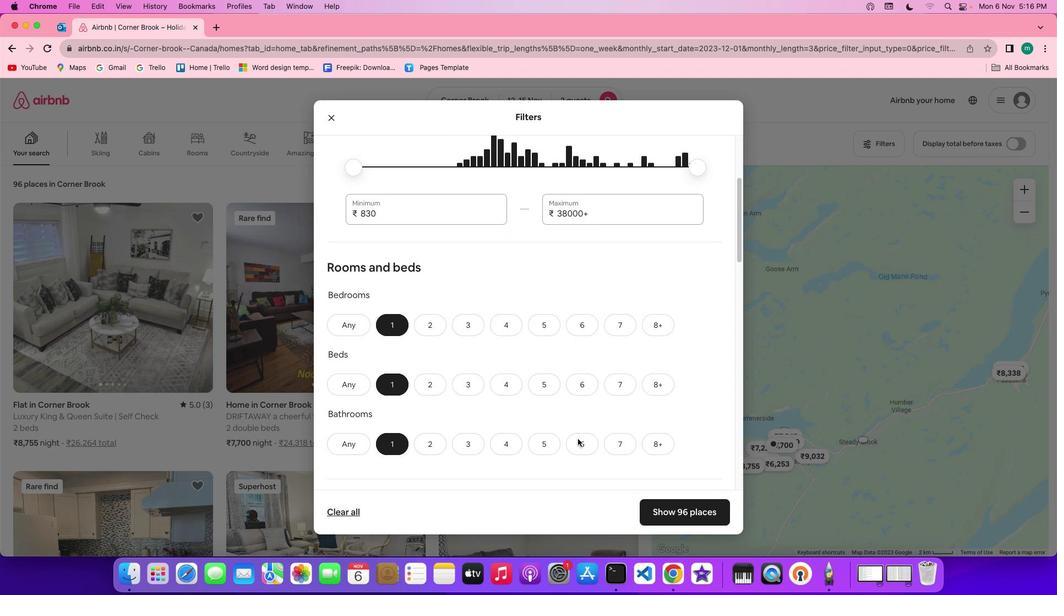 
Action: Mouse scrolled (578, 438) with delta (0, 0)
Screenshot: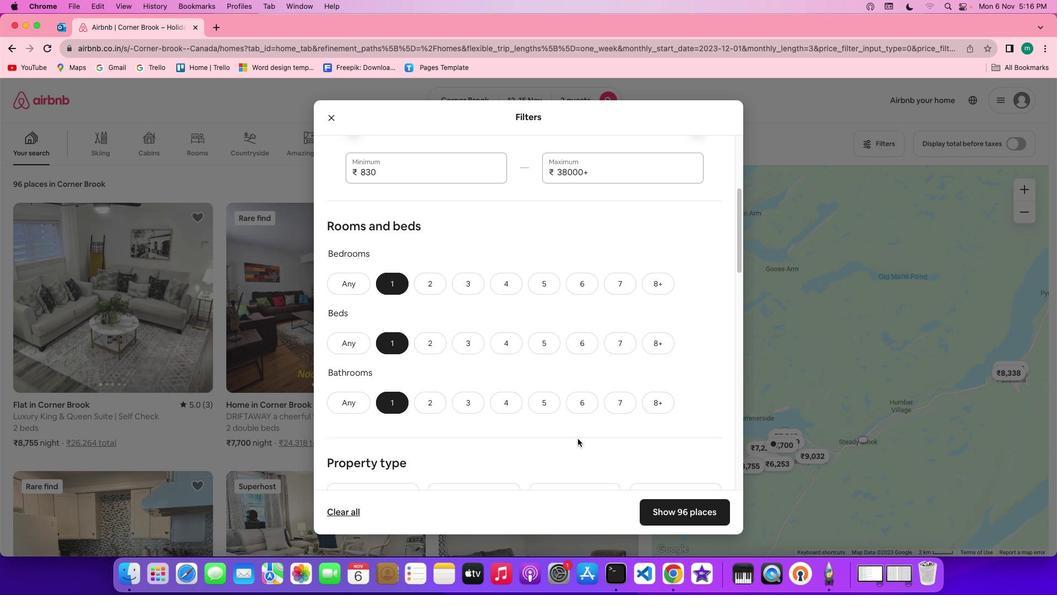 
Action: Mouse scrolled (578, 438) with delta (0, 0)
Screenshot: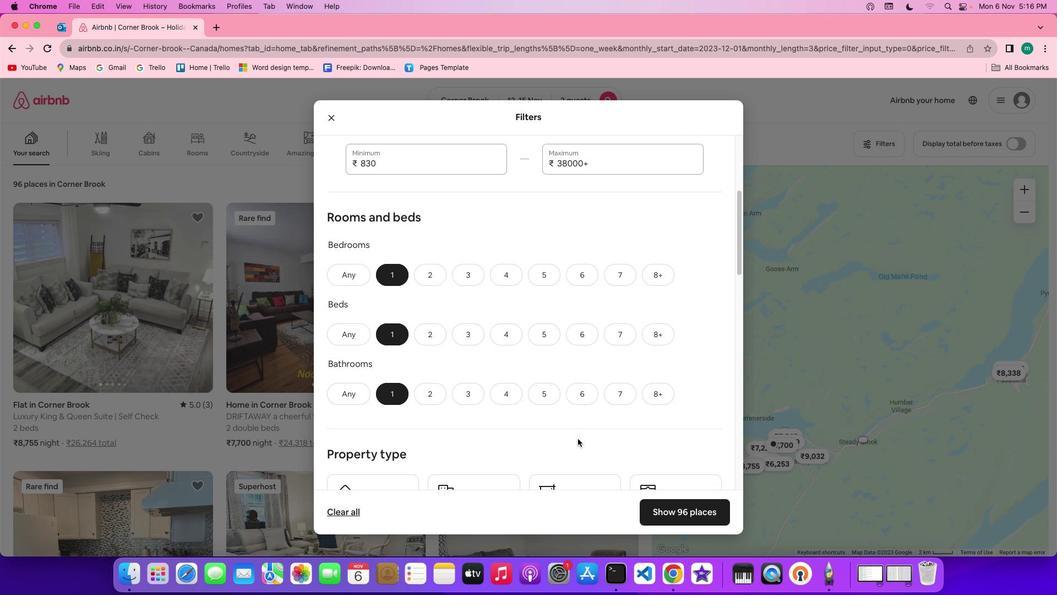 
Action: Mouse scrolled (578, 438) with delta (0, 0)
Screenshot: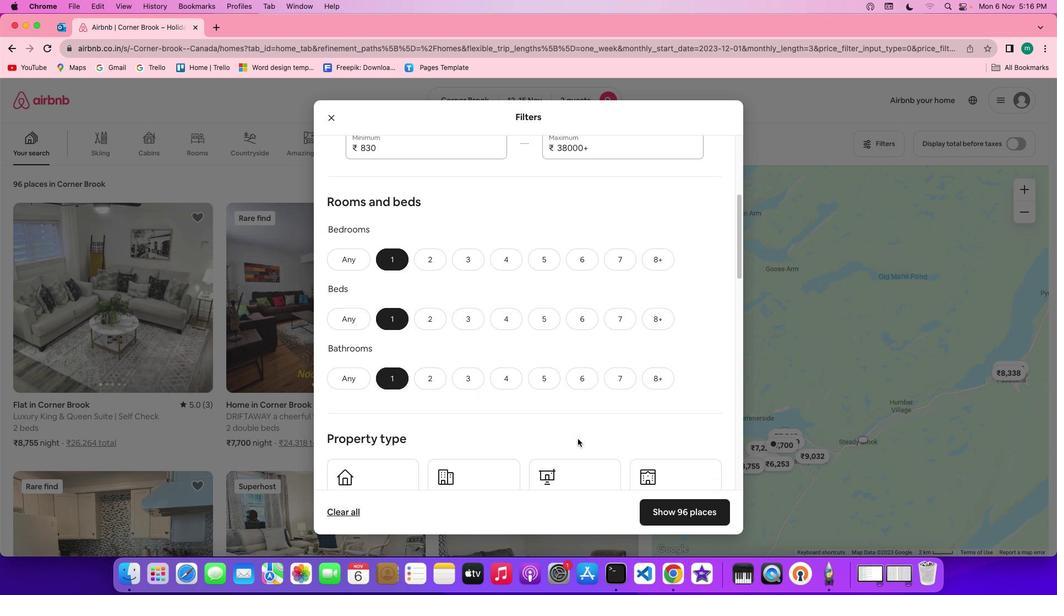 
Action: Mouse scrolled (578, 438) with delta (0, 0)
Screenshot: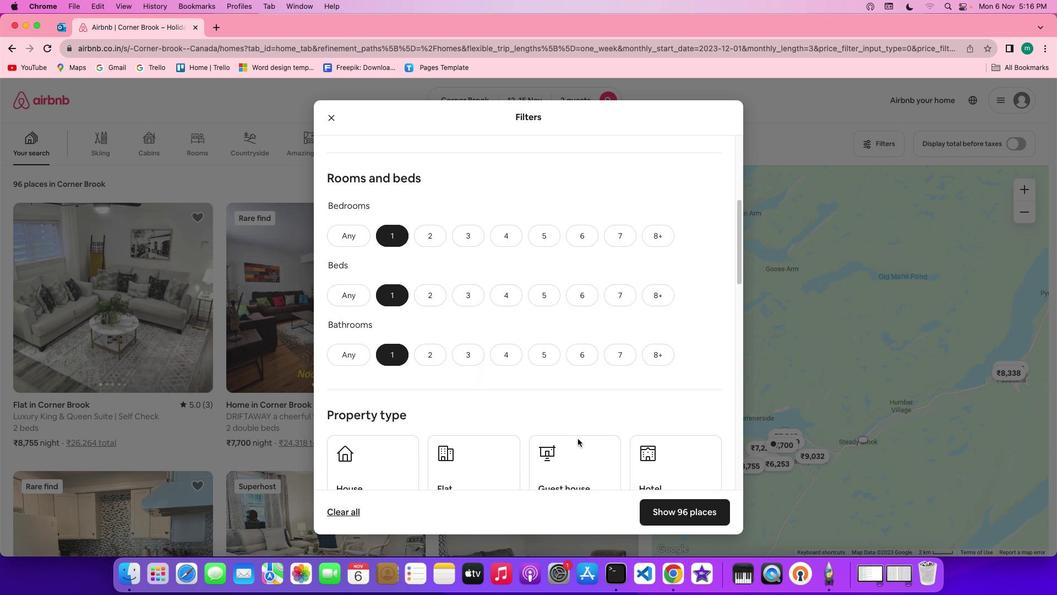 
Action: Mouse scrolled (578, 438) with delta (0, 0)
Screenshot: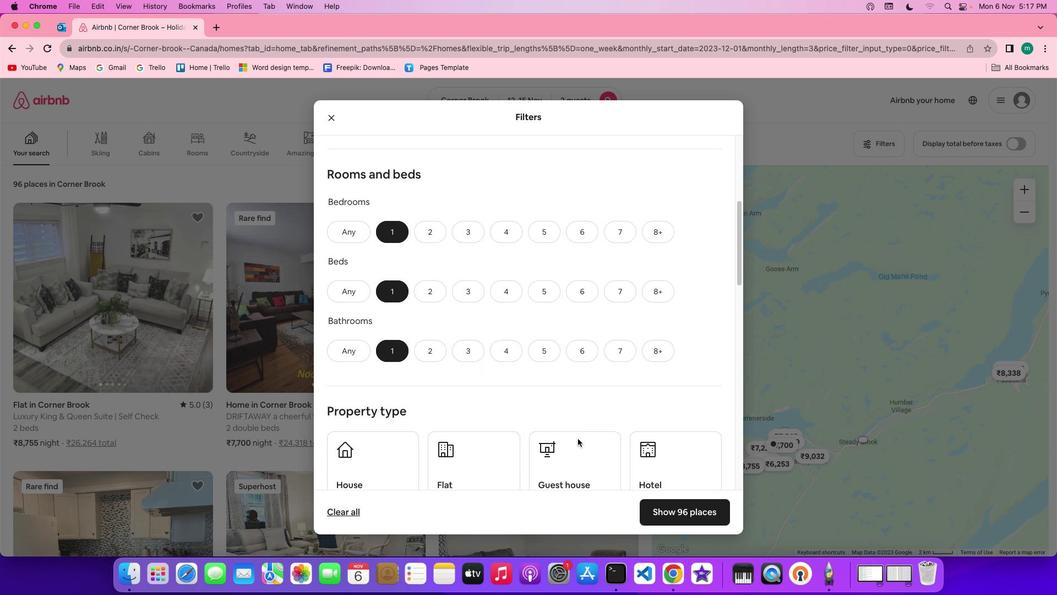 
Action: Mouse scrolled (578, 438) with delta (0, 0)
Screenshot: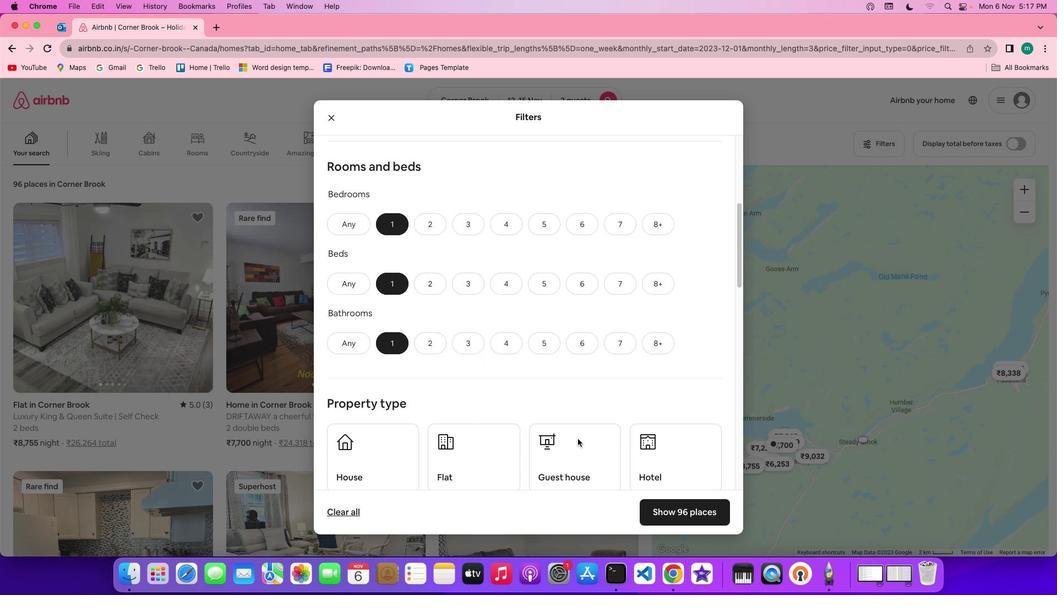 
Action: Mouse scrolled (578, 438) with delta (0, 0)
Screenshot: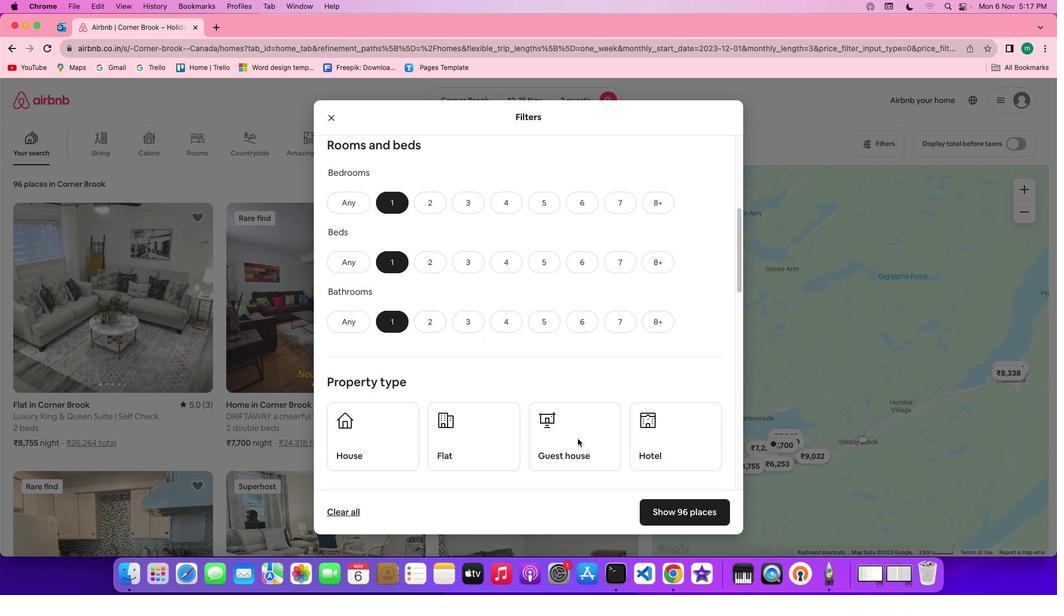 
Action: Mouse moved to (480, 365)
Screenshot: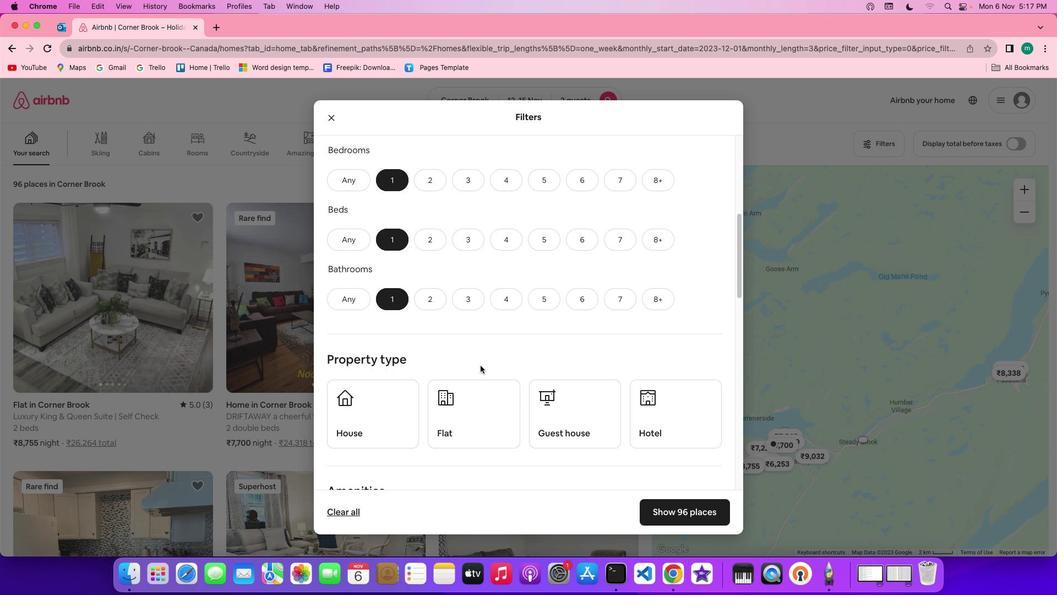 
Action: Mouse scrolled (480, 365) with delta (0, 0)
Screenshot: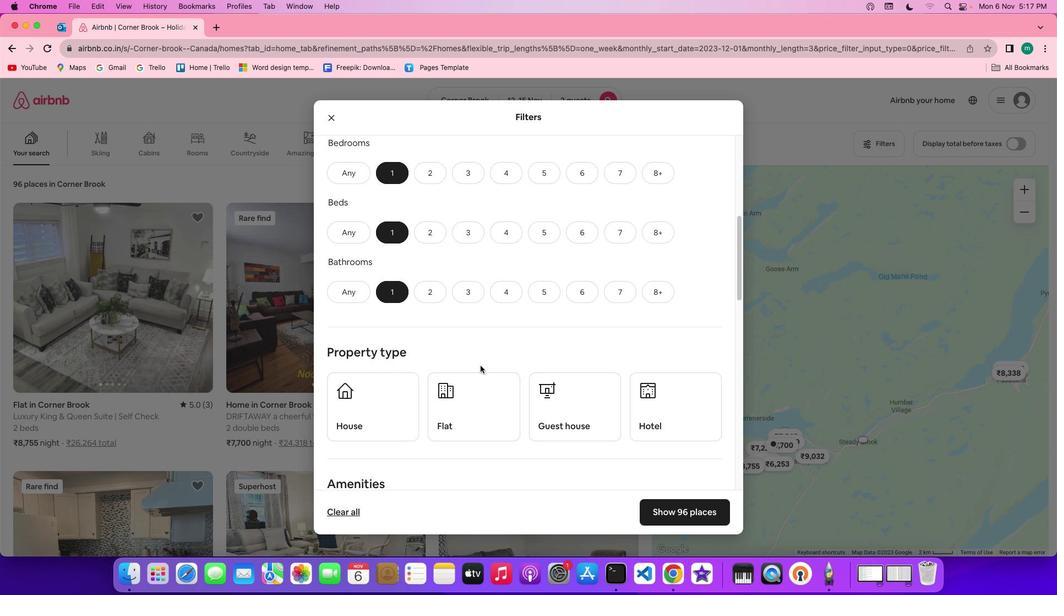 
Action: Mouse scrolled (480, 365) with delta (0, 0)
Screenshot: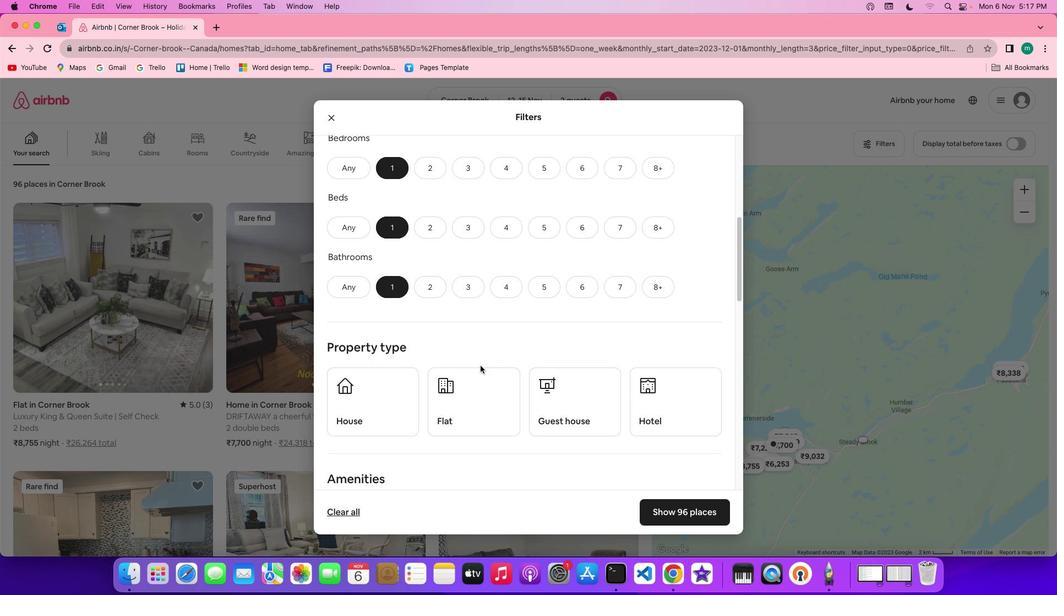 
Action: Mouse scrolled (480, 365) with delta (0, -1)
Screenshot: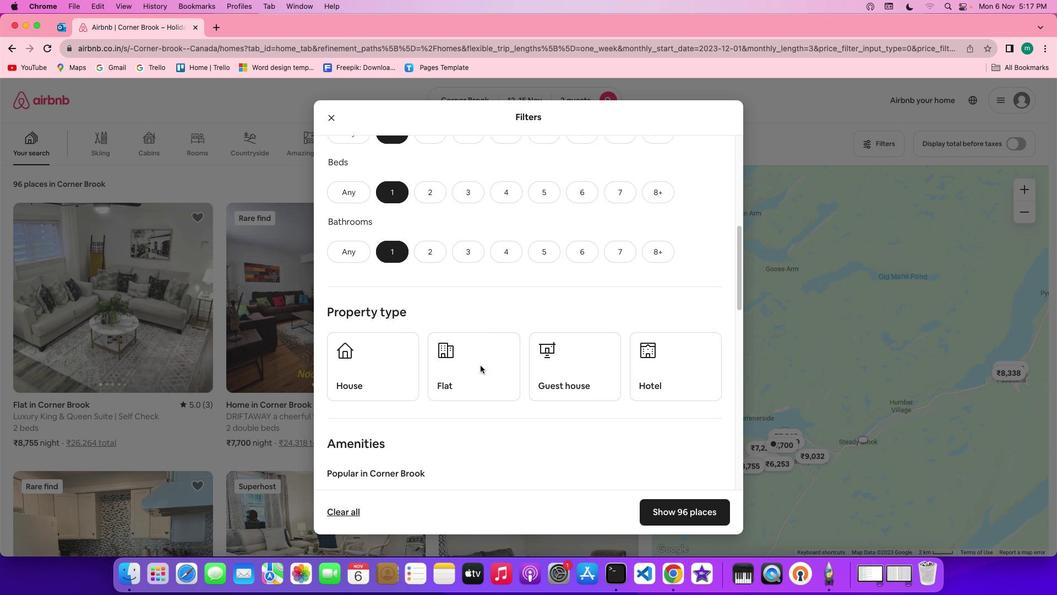 
Action: Mouse moved to (659, 318)
Screenshot: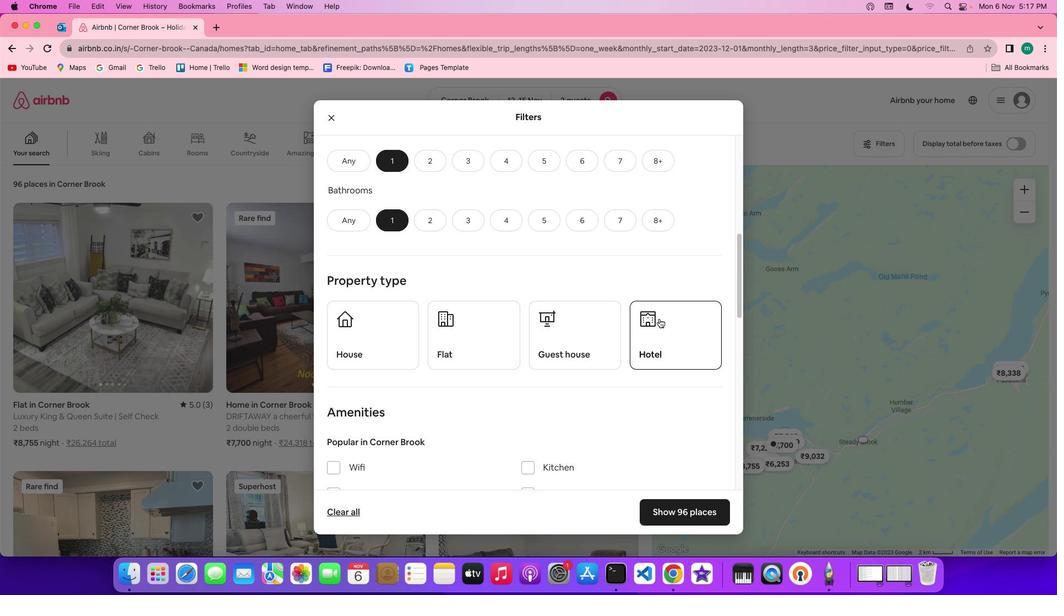
Action: Mouse pressed left at (659, 318)
Screenshot: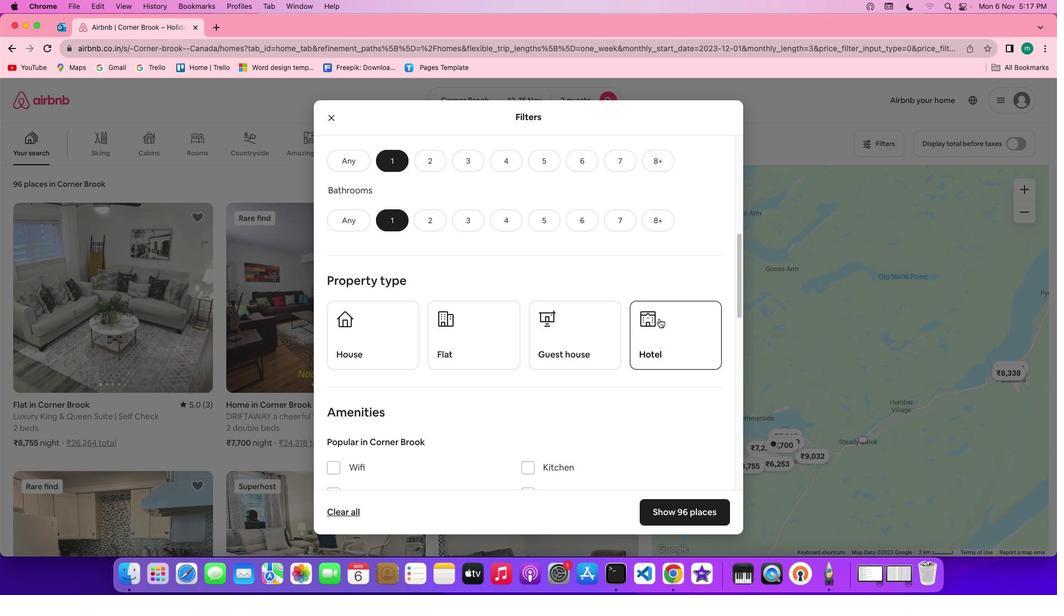 
Action: Mouse moved to (526, 370)
Screenshot: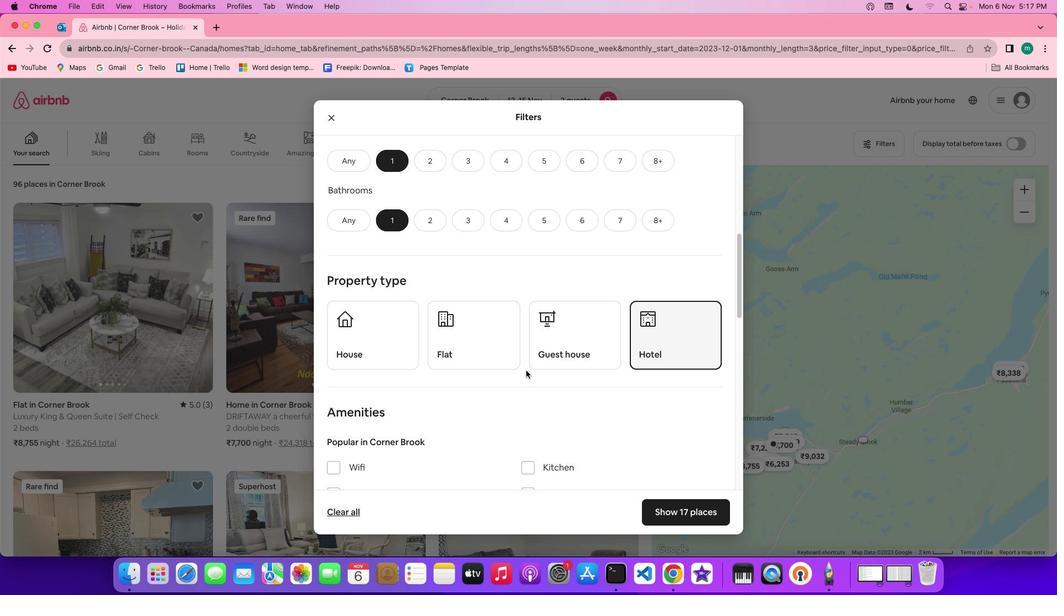 
Action: Mouse scrolled (526, 370) with delta (0, 0)
Screenshot: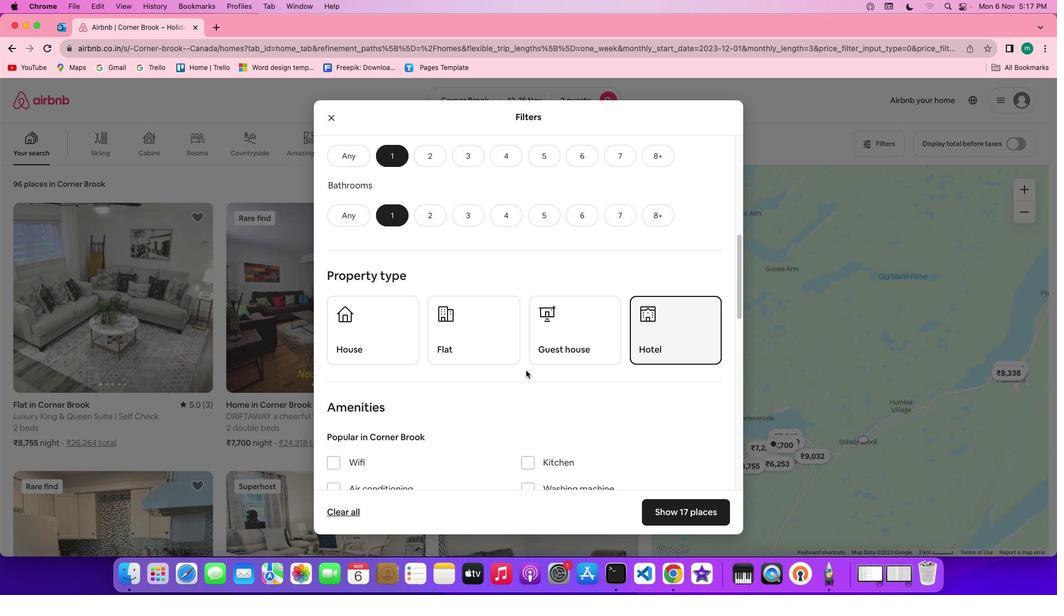 
Action: Mouse scrolled (526, 370) with delta (0, 0)
Screenshot: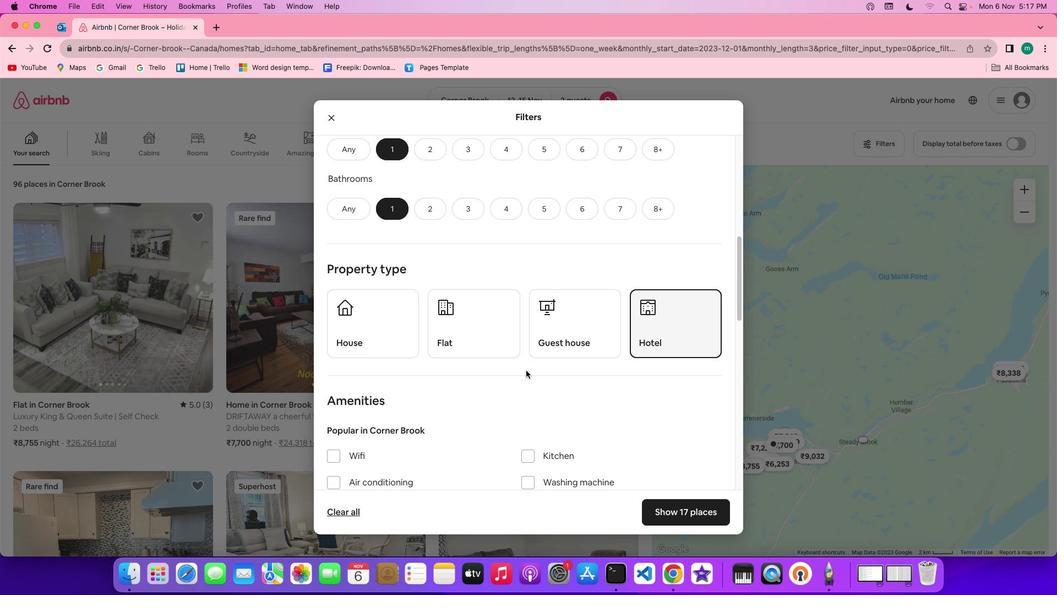 
Action: Mouse scrolled (526, 370) with delta (0, -1)
Screenshot: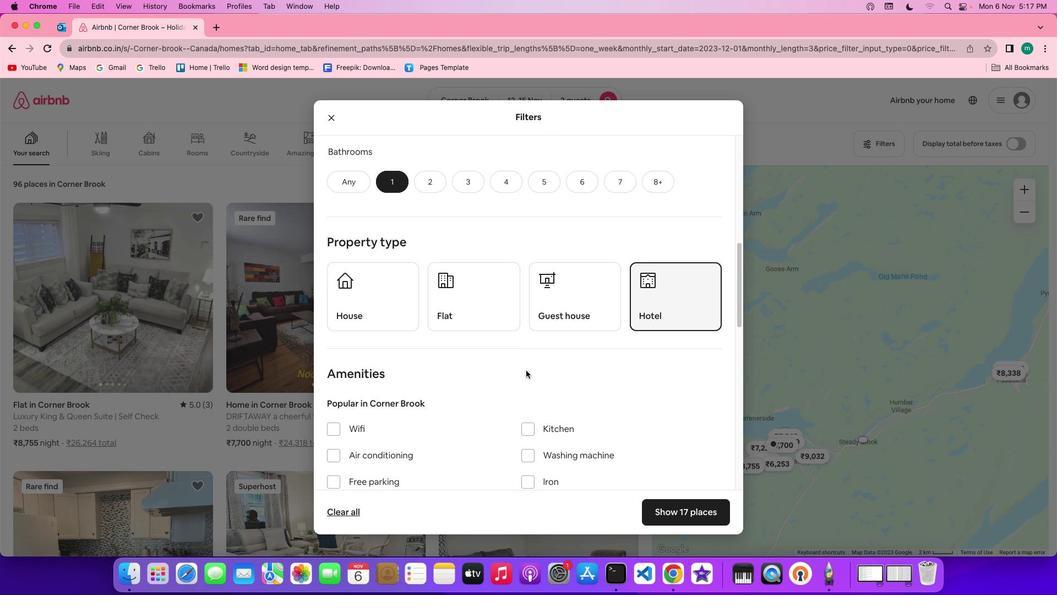 
Action: Mouse scrolled (526, 370) with delta (0, 0)
Screenshot: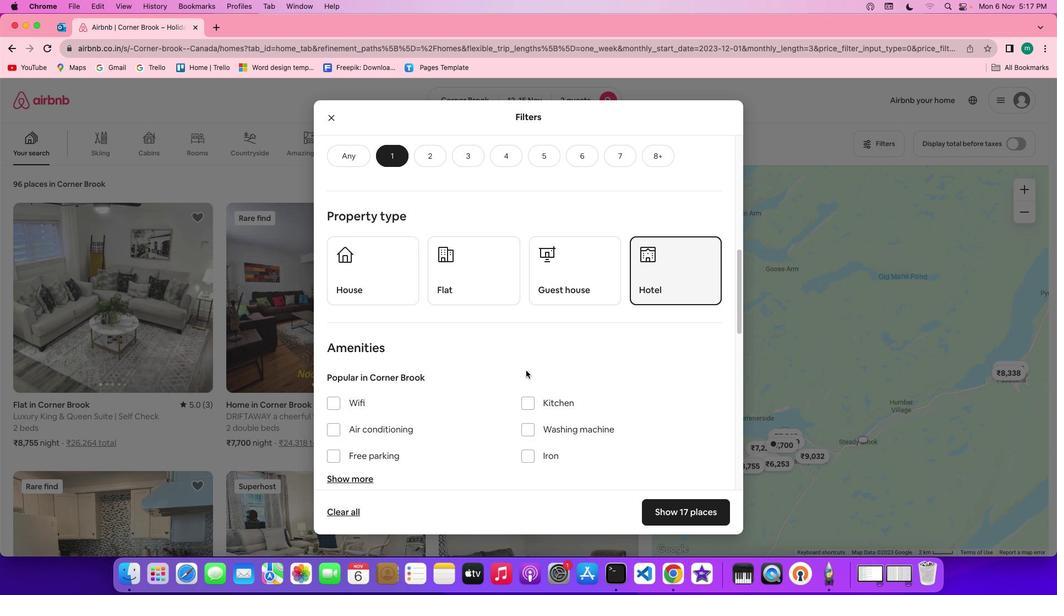 
Action: Mouse scrolled (526, 370) with delta (0, 0)
Screenshot: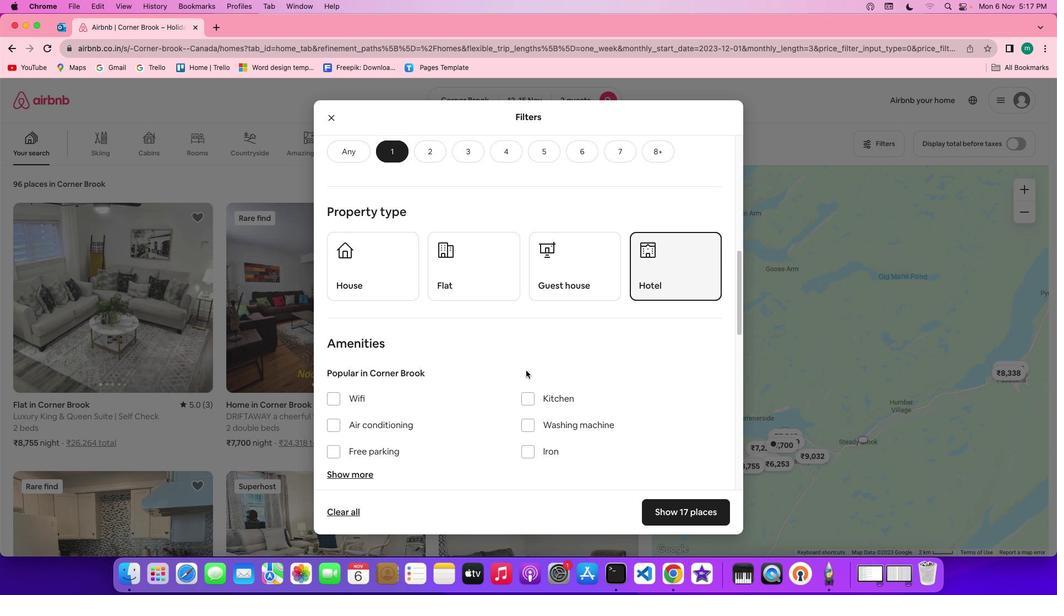 
Action: Mouse scrolled (526, 370) with delta (0, 0)
Screenshot: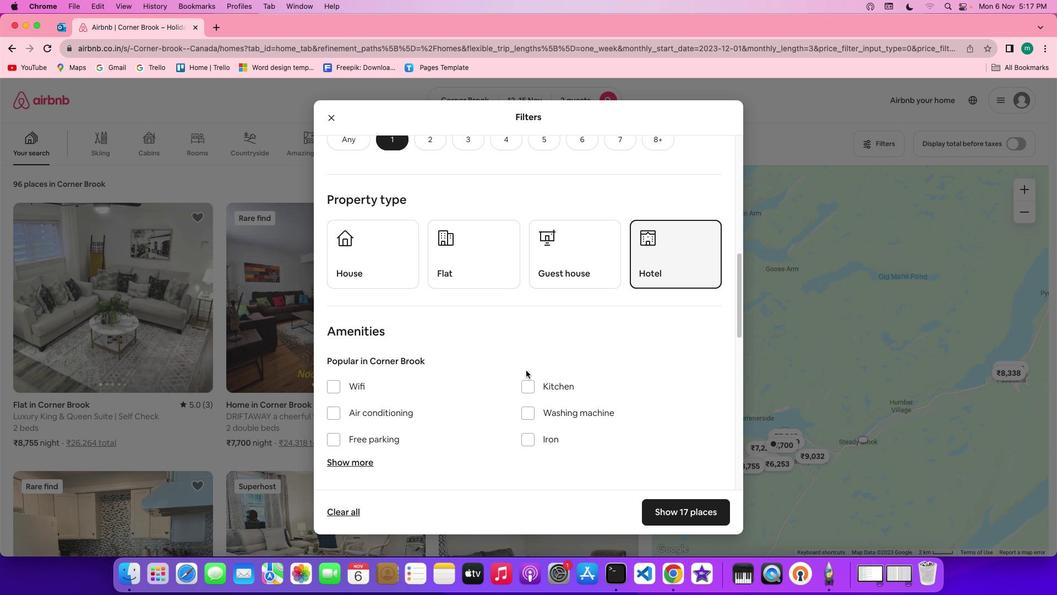
Action: Mouse scrolled (526, 370) with delta (0, 0)
Screenshot: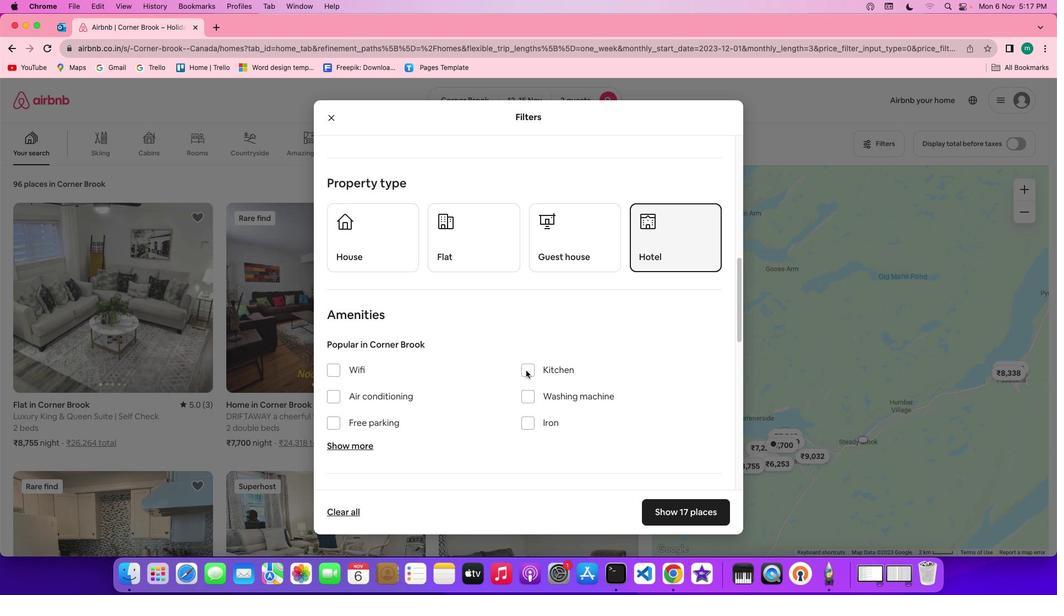 
Action: Mouse scrolled (526, 370) with delta (0, 0)
Screenshot: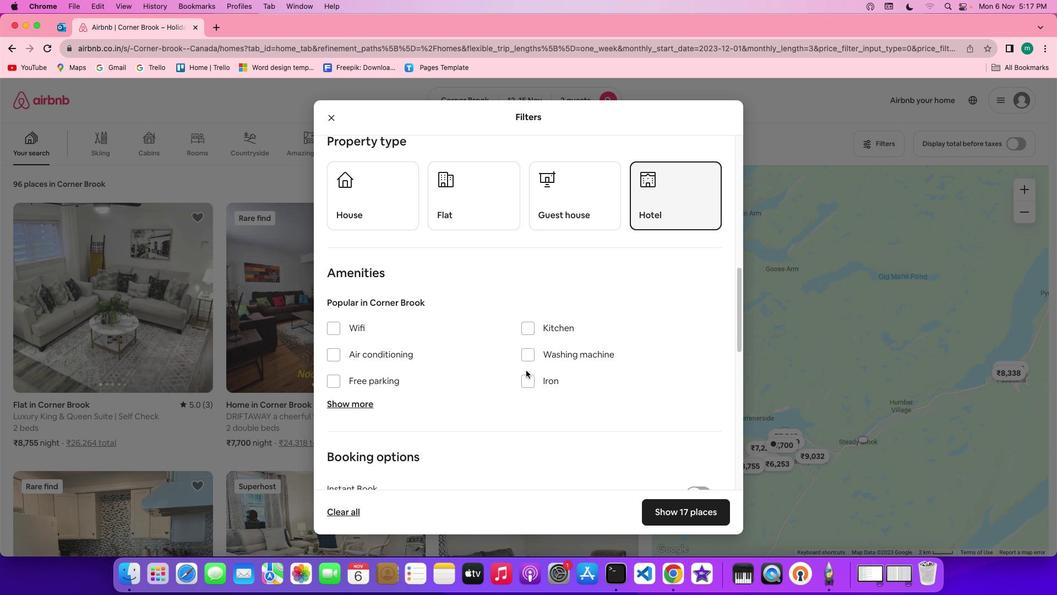 
Action: Mouse scrolled (526, 370) with delta (0, 0)
Screenshot: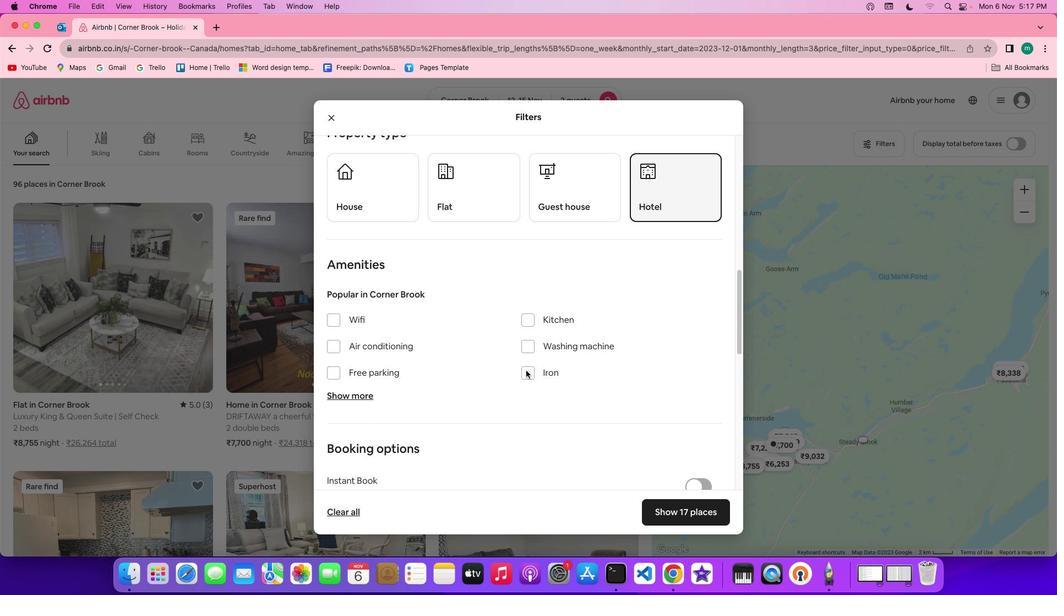 
Action: Mouse scrolled (526, 370) with delta (0, 0)
Screenshot: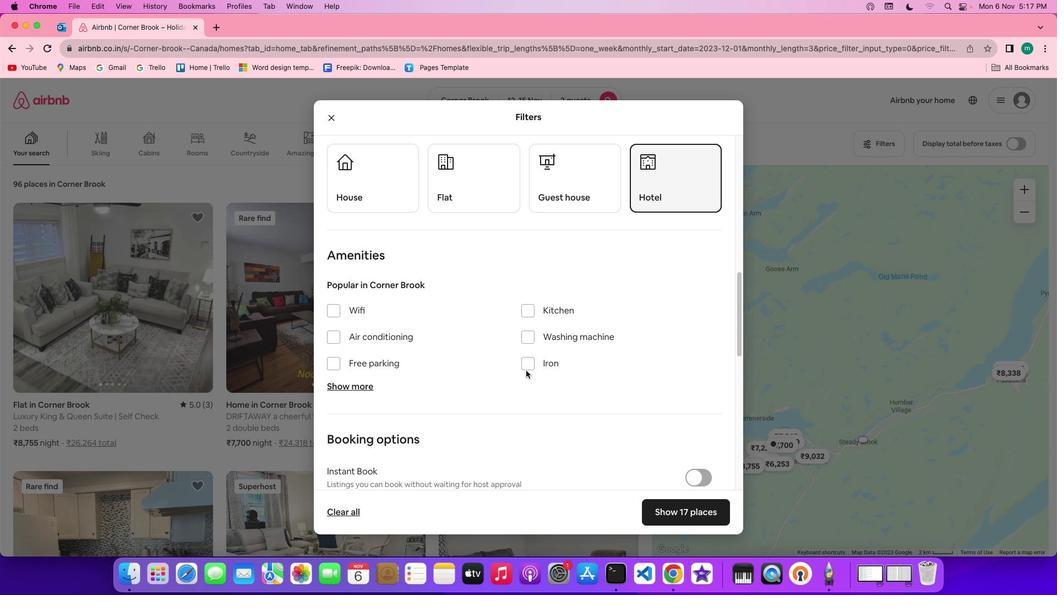 
Action: Mouse scrolled (526, 370) with delta (0, 0)
Screenshot: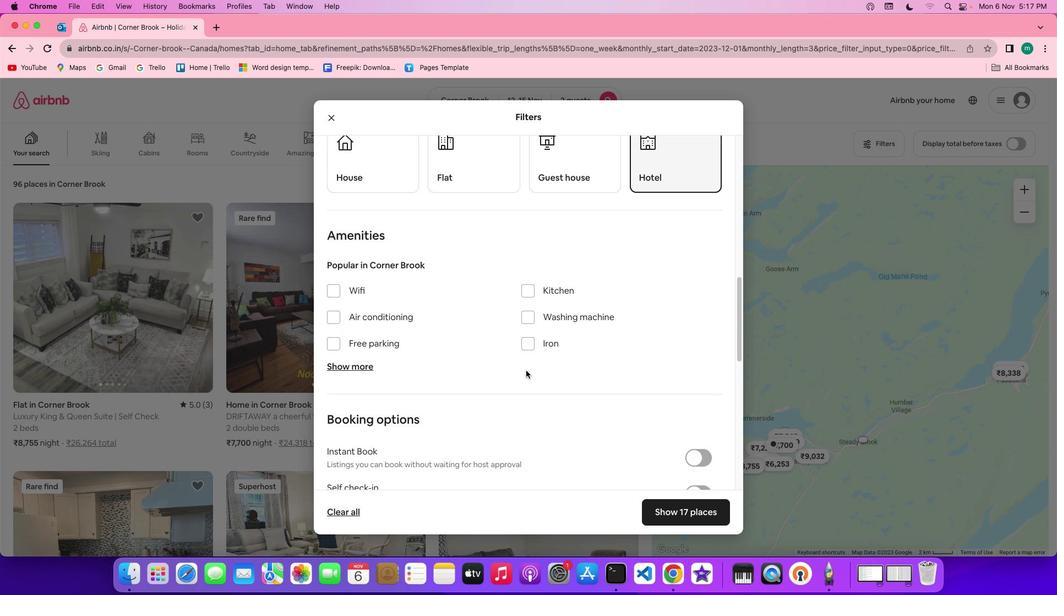 
Action: Mouse scrolled (526, 370) with delta (0, 0)
Screenshot: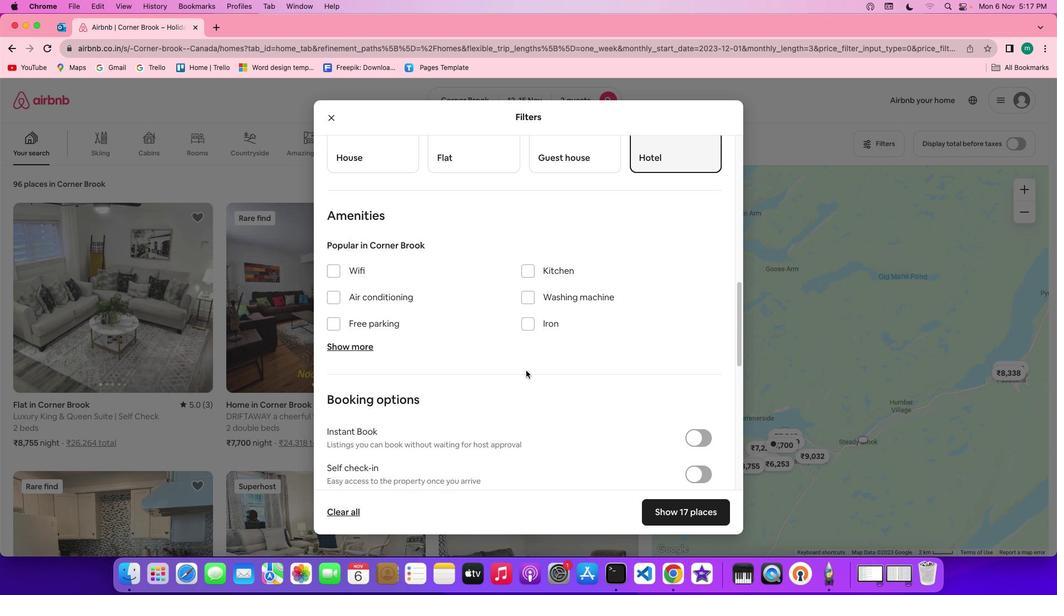 
Action: Mouse scrolled (526, 370) with delta (0, 0)
Screenshot: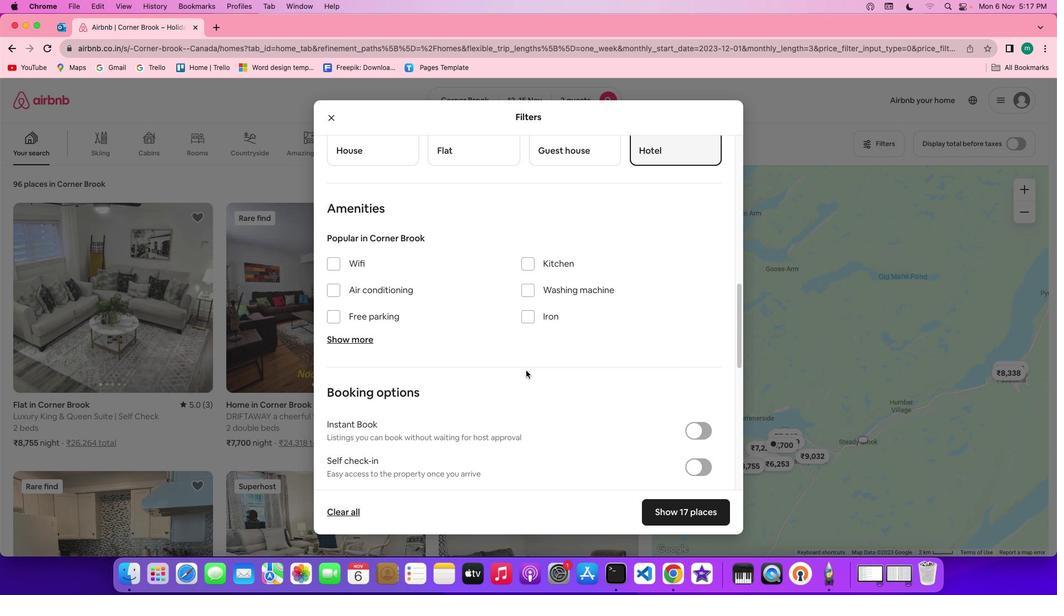 
Action: Mouse scrolled (526, 370) with delta (0, 0)
Screenshot: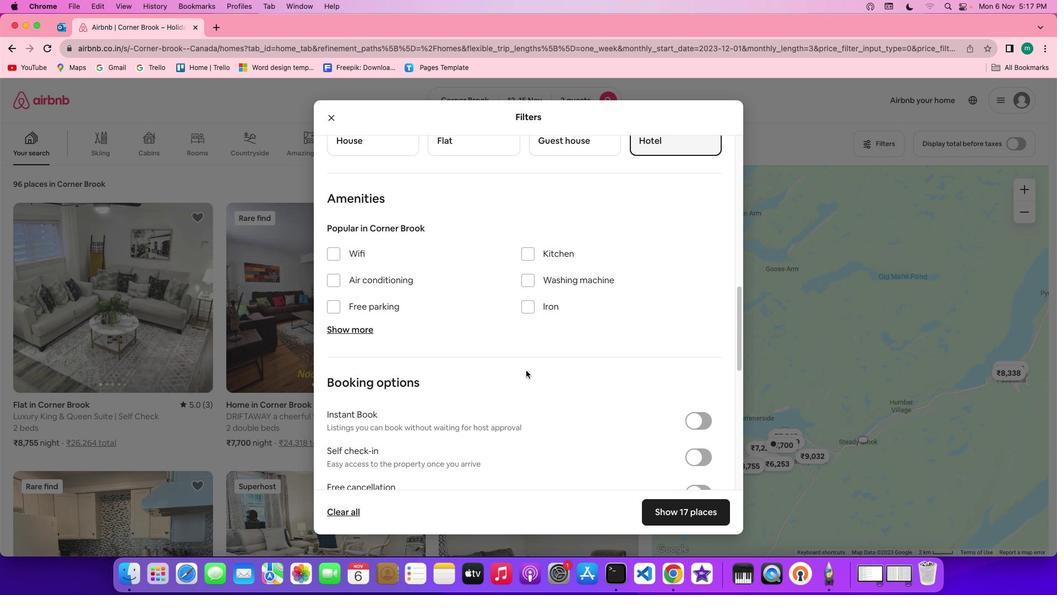 
Action: Mouse scrolled (526, 370) with delta (0, 0)
Screenshot: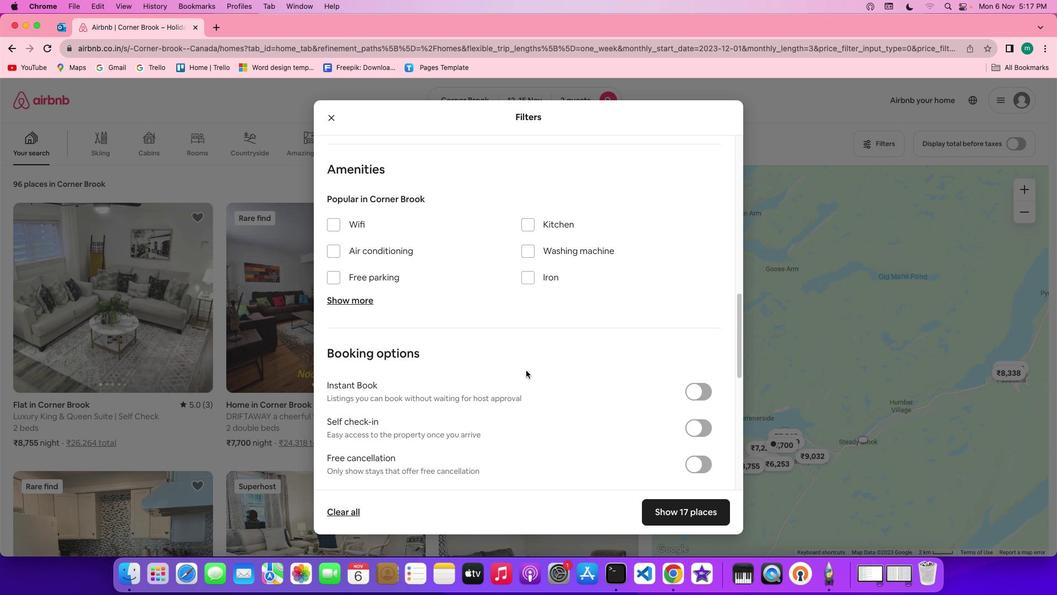 
Action: Mouse scrolled (526, 370) with delta (0, 0)
Screenshot: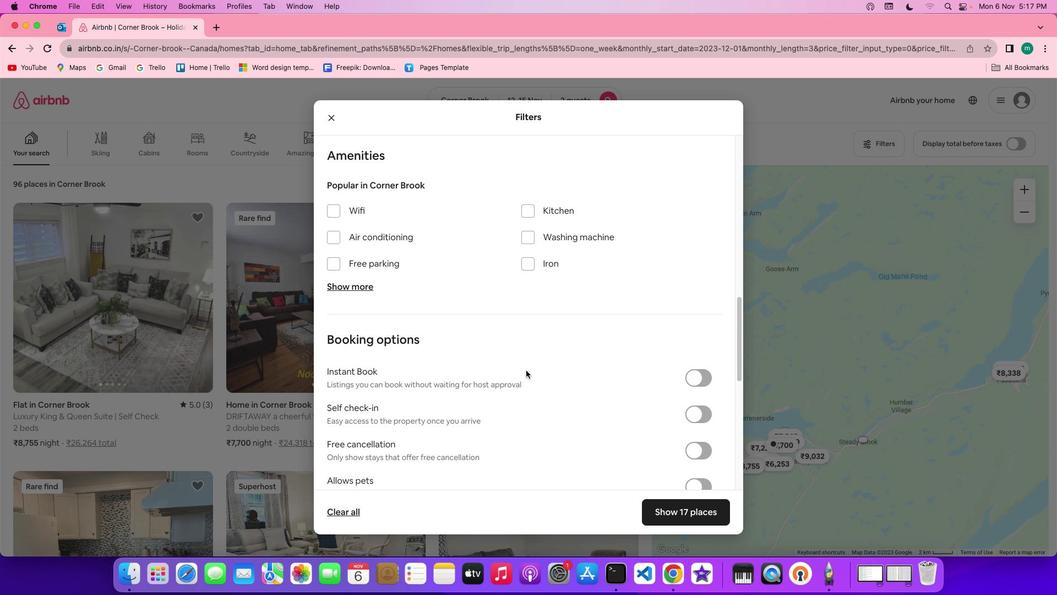 
Action: Mouse scrolled (526, 370) with delta (0, 0)
Screenshot: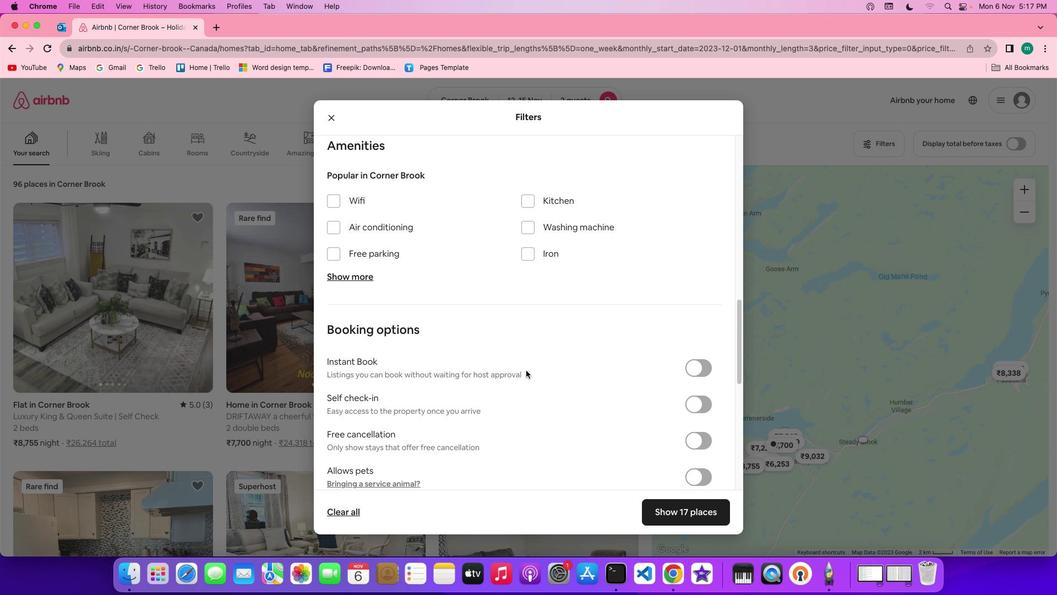 
Action: Mouse scrolled (526, 370) with delta (0, 0)
Screenshot: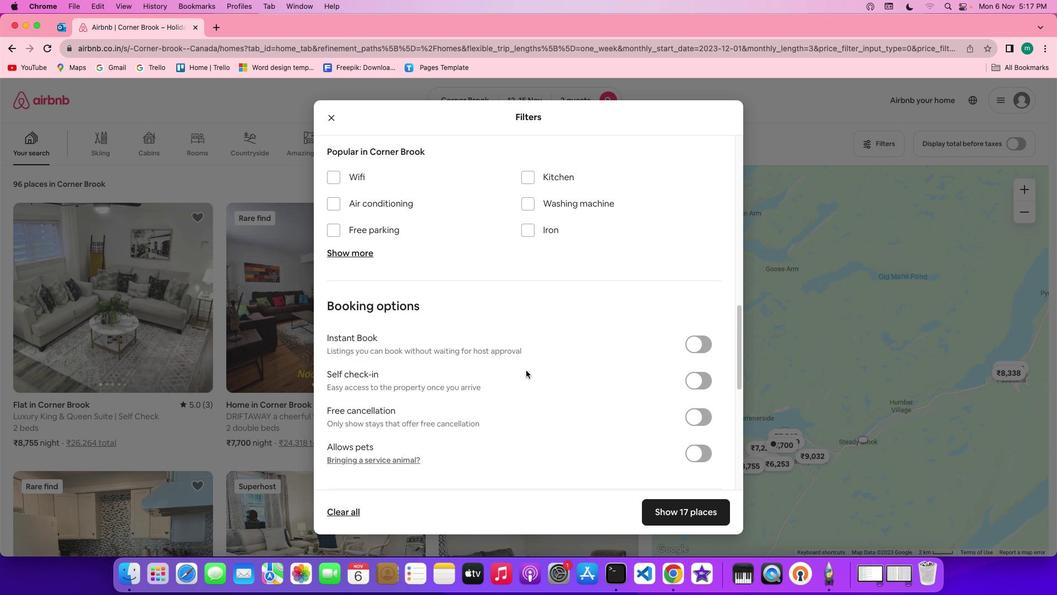
Action: Mouse moved to (702, 367)
Screenshot: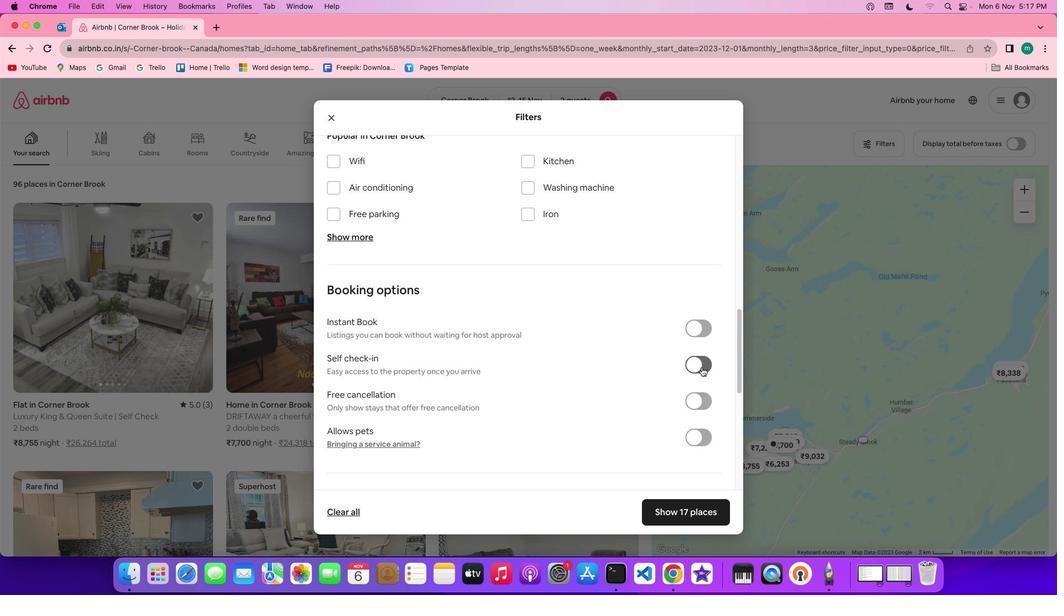 
Action: Mouse pressed left at (702, 367)
Screenshot: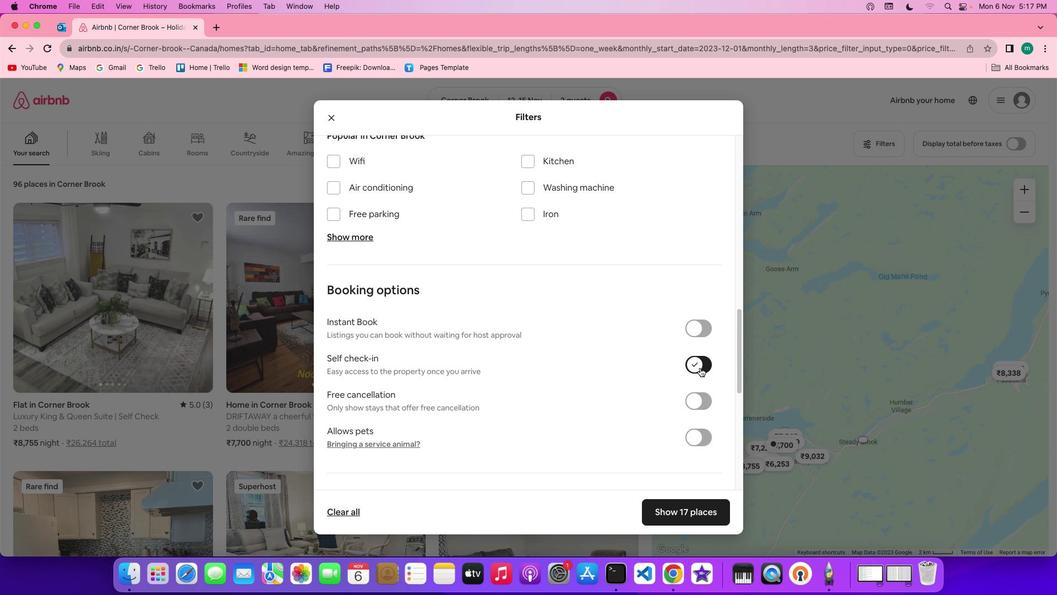 
Action: Mouse moved to (490, 363)
Screenshot: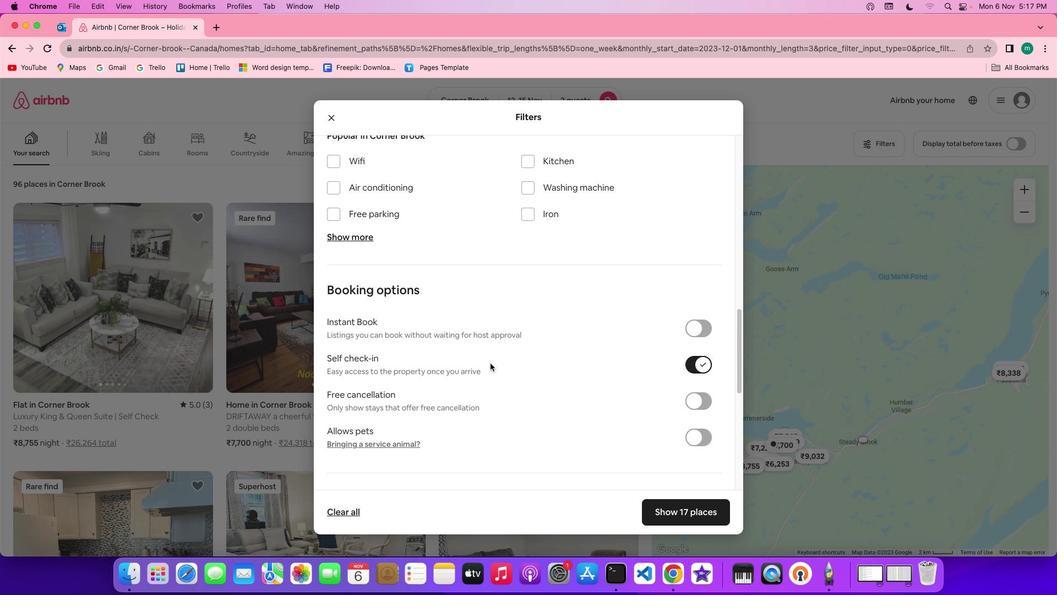 
Action: Mouse scrolled (490, 363) with delta (0, 0)
Screenshot: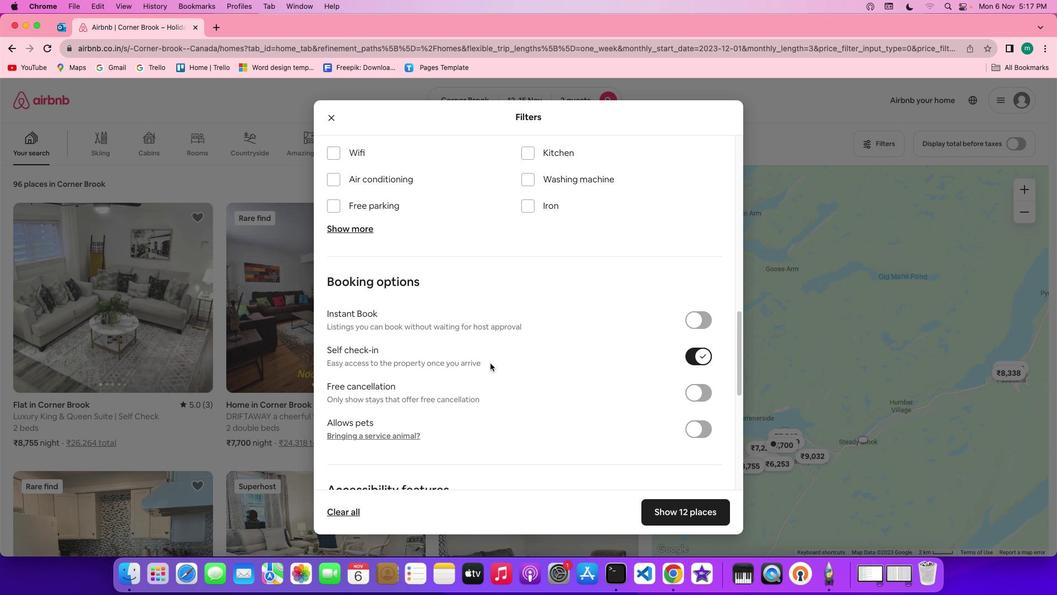 
Action: Mouse scrolled (490, 363) with delta (0, 0)
Screenshot: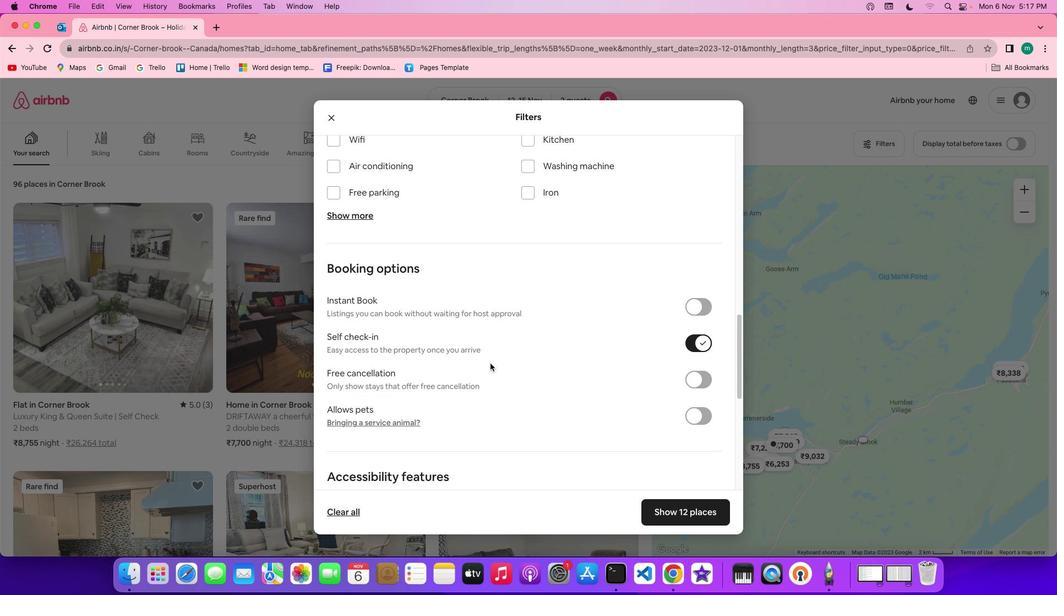 
Action: Mouse scrolled (490, 363) with delta (0, -1)
Screenshot: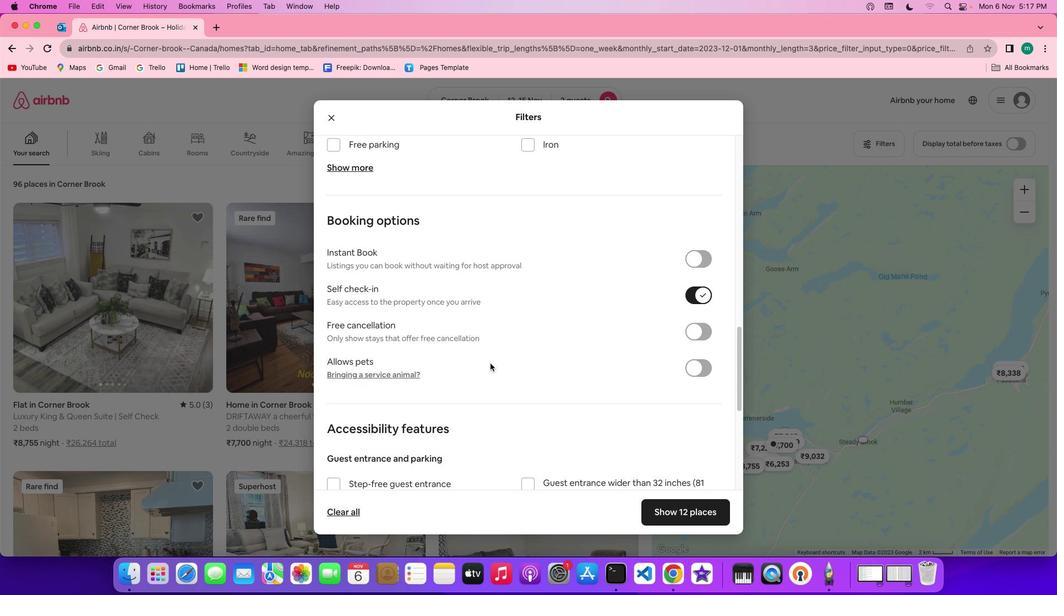 
Action: Mouse scrolled (490, 363) with delta (0, -1)
Screenshot: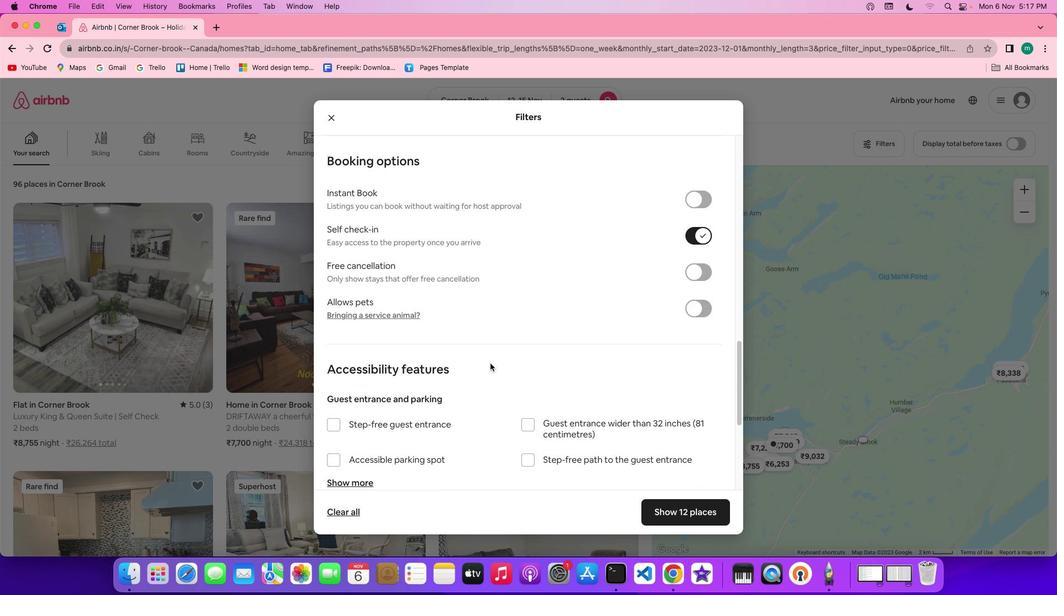 
Action: Mouse moved to (559, 392)
Screenshot: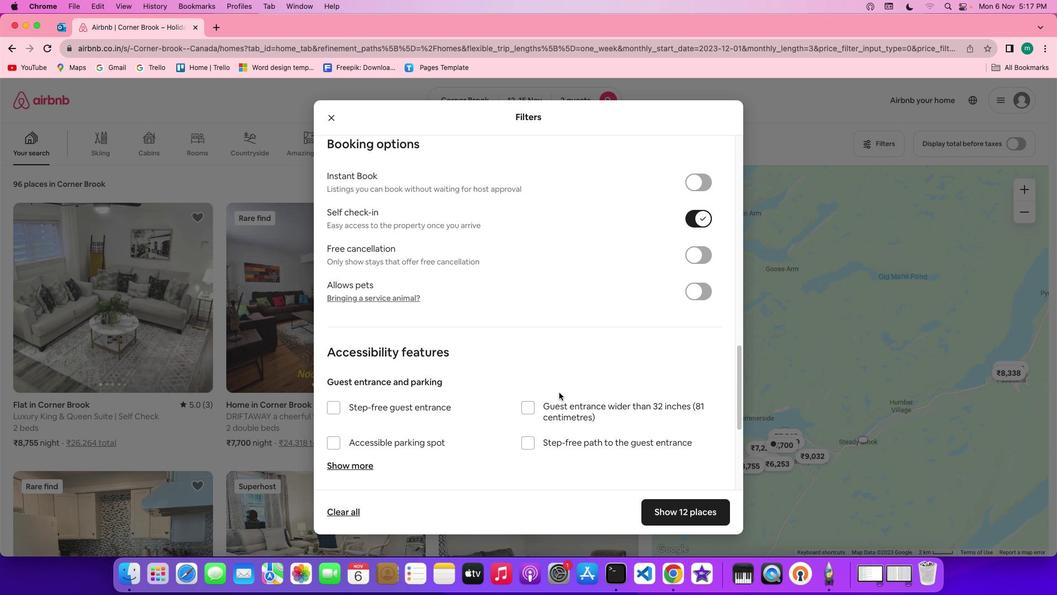 
Action: Mouse scrolled (559, 392) with delta (0, 0)
Screenshot: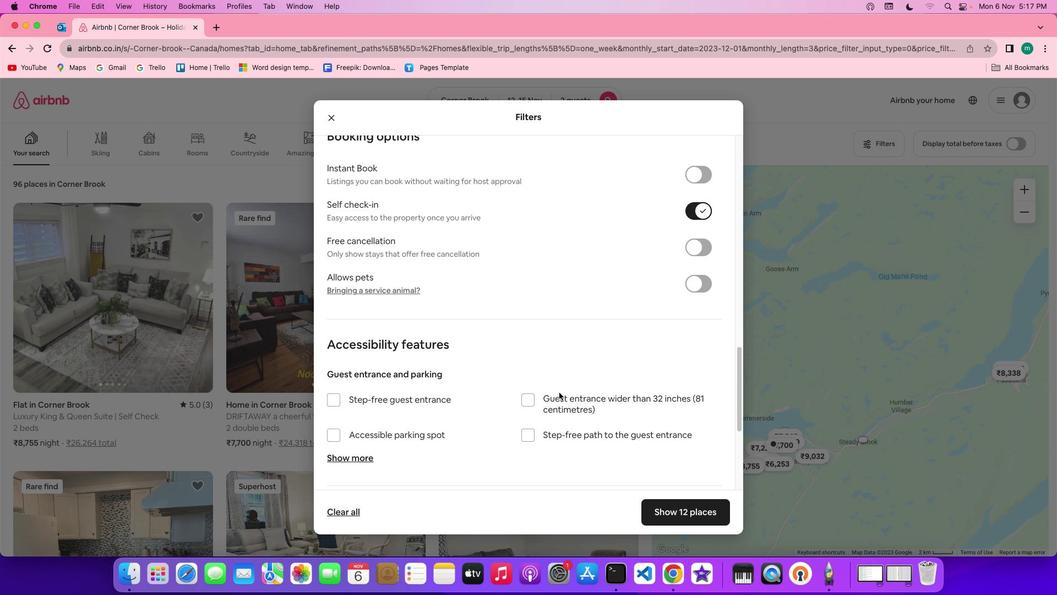 
Action: Mouse scrolled (559, 392) with delta (0, 0)
Screenshot: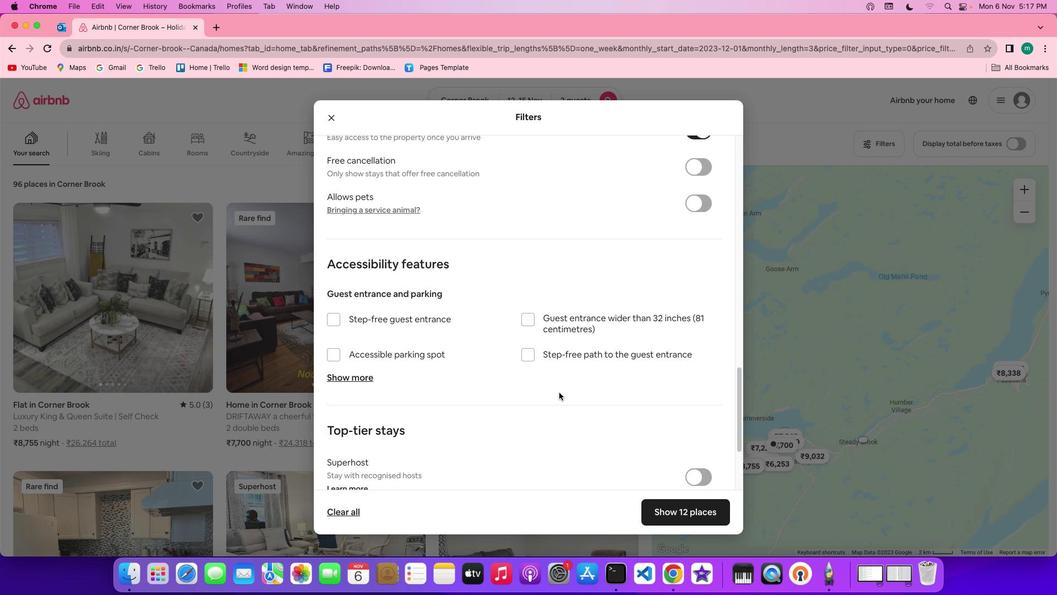 
Action: Mouse scrolled (559, 392) with delta (0, -1)
Screenshot: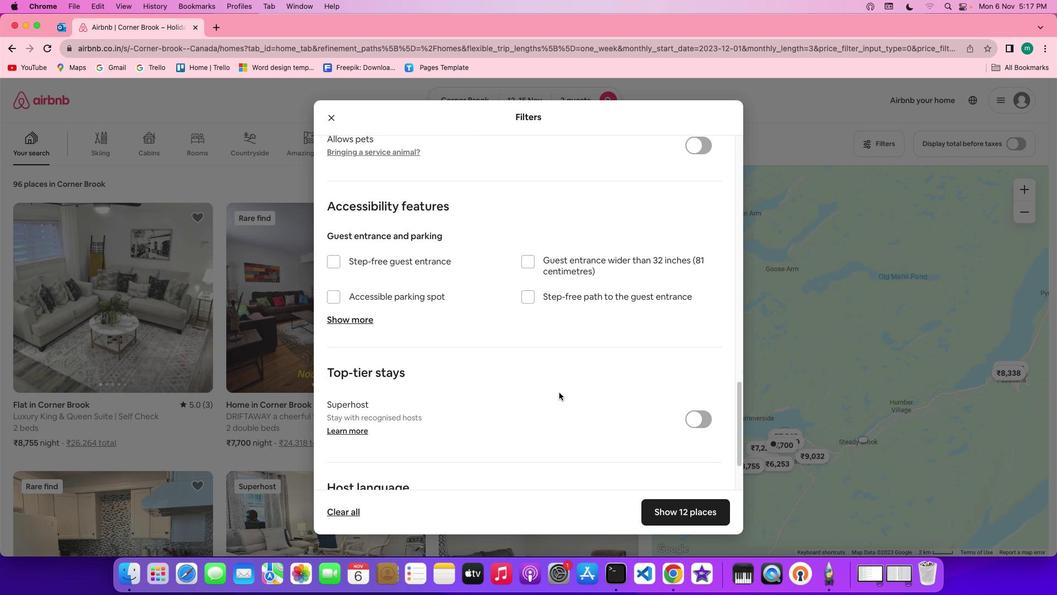
Action: Mouse scrolled (559, 392) with delta (0, -2)
Screenshot: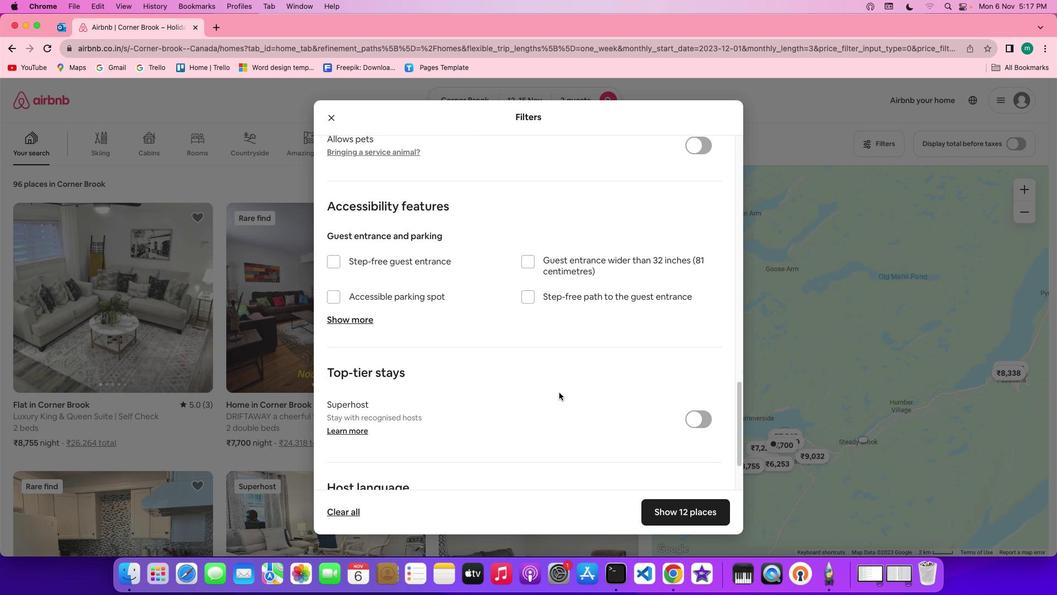 
Action: Mouse scrolled (559, 392) with delta (0, -2)
Screenshot: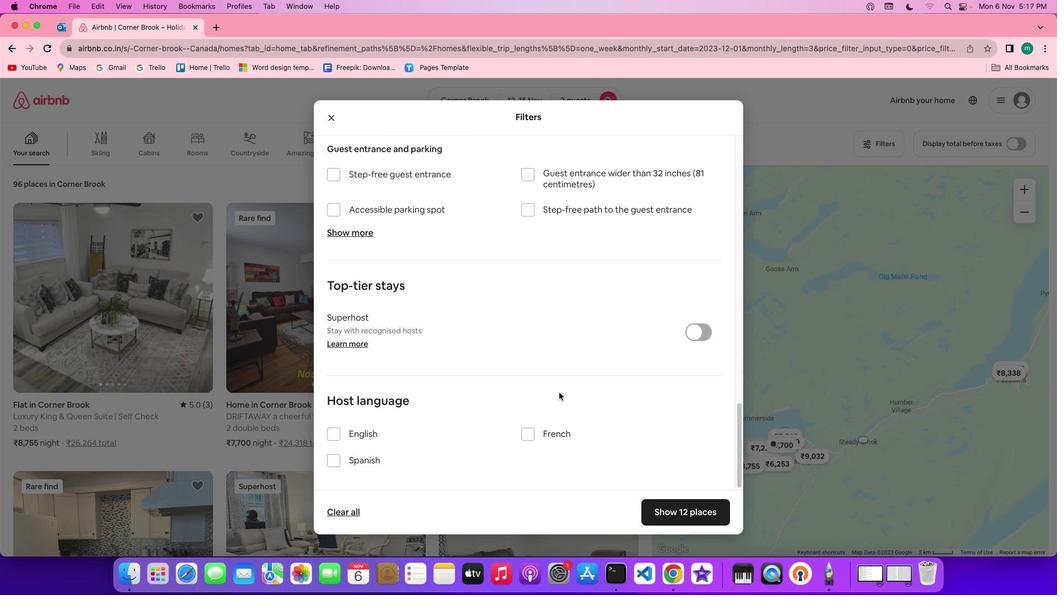 
Action: Mouse scrolled (559, 392) with delta (0, 0)
Screenshot: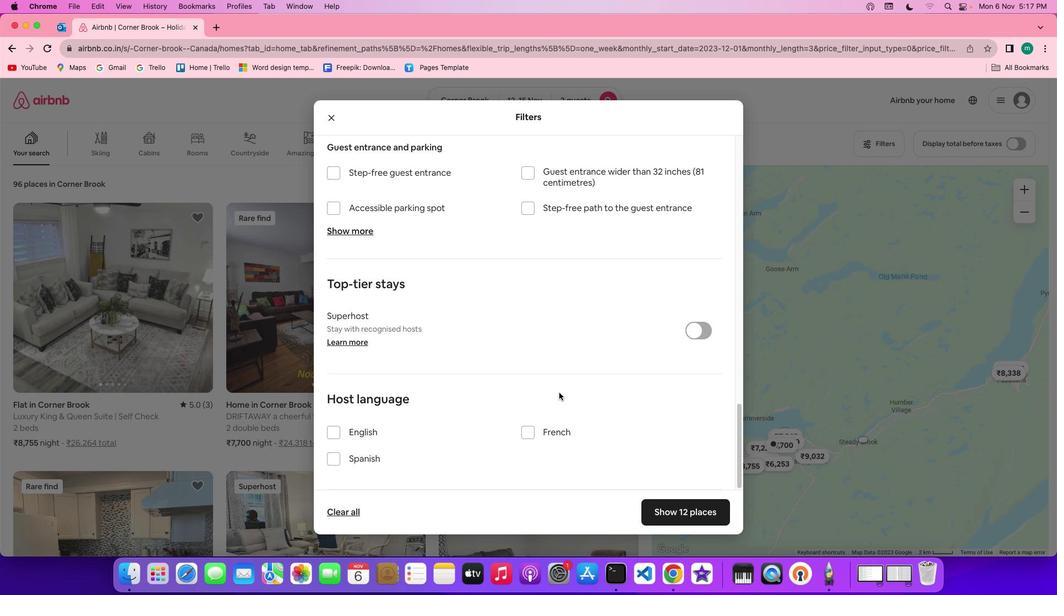 
Action: Mouse scrolled (559, 392) with delta (0, 0)
Screenshot: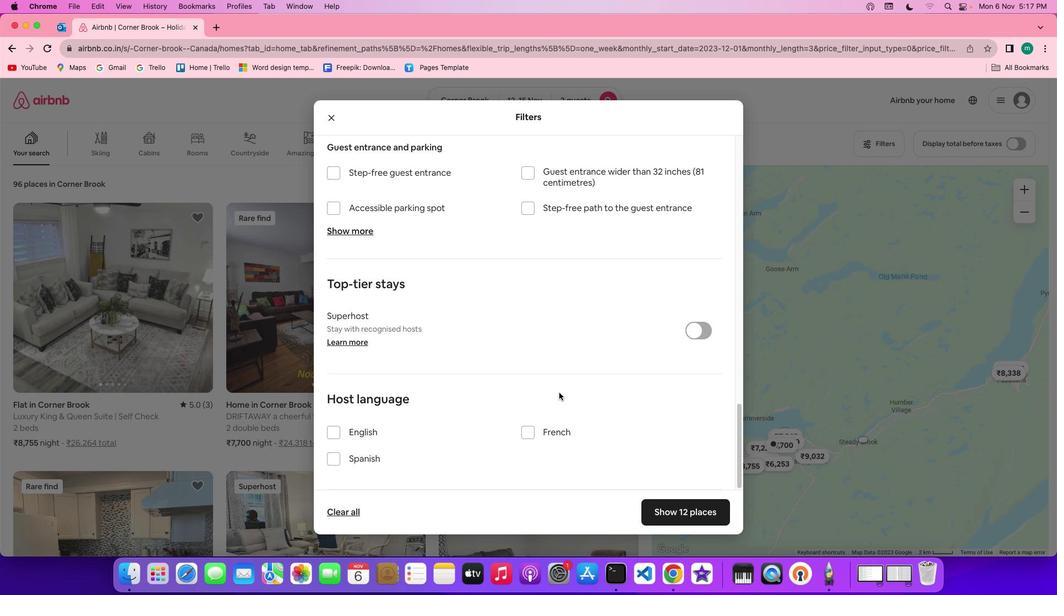 
Action: Mouse scrolled (559, 392) with delta (0, -1)
Screenshot: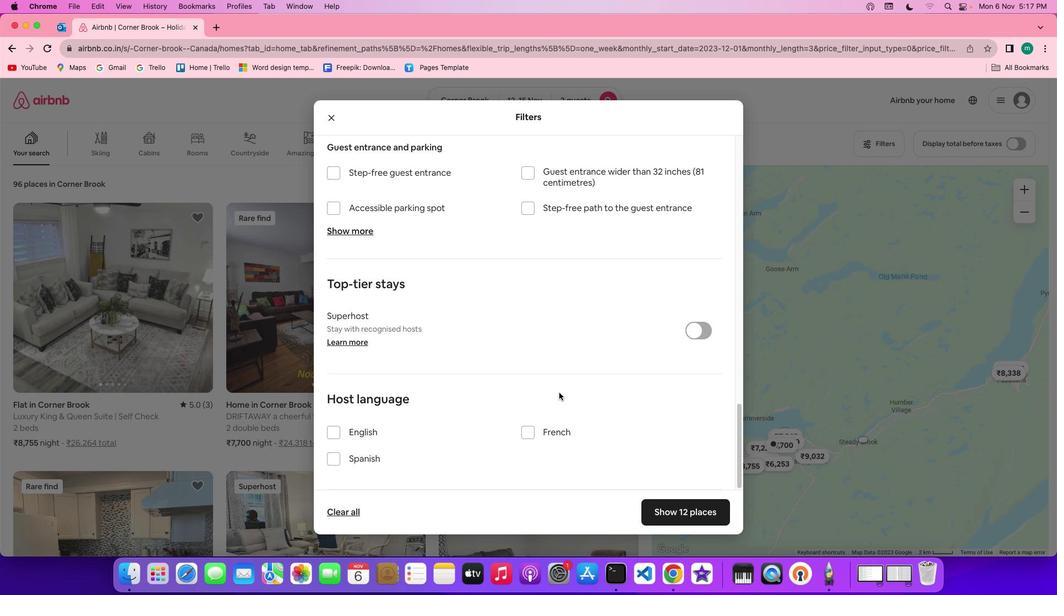 
Action: Mouse scrolled (559, 392) with delta (0, -2)
Screenshot: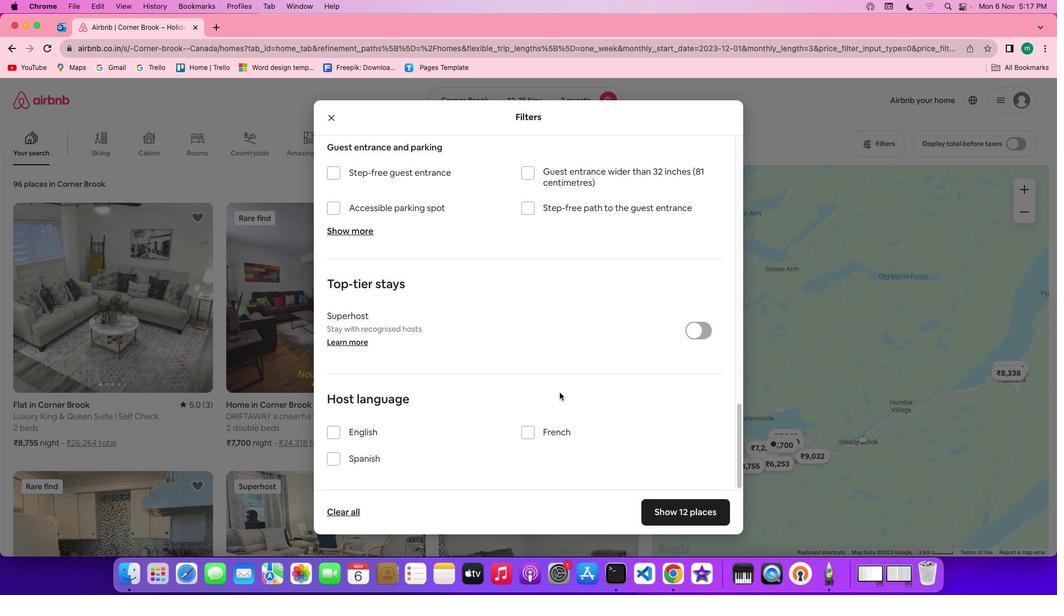
Action: Mouse scrolled (559, 392) with delta (0, -3)
Screenshot: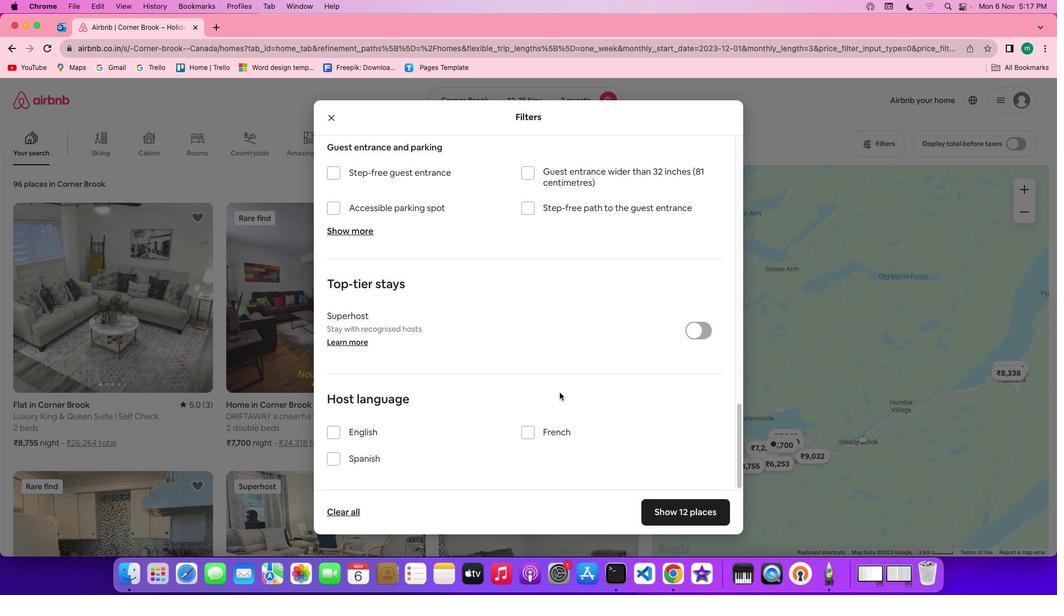 
Action: Mouse scrolled (559, 392) with delta (0, -3)
Screenshot: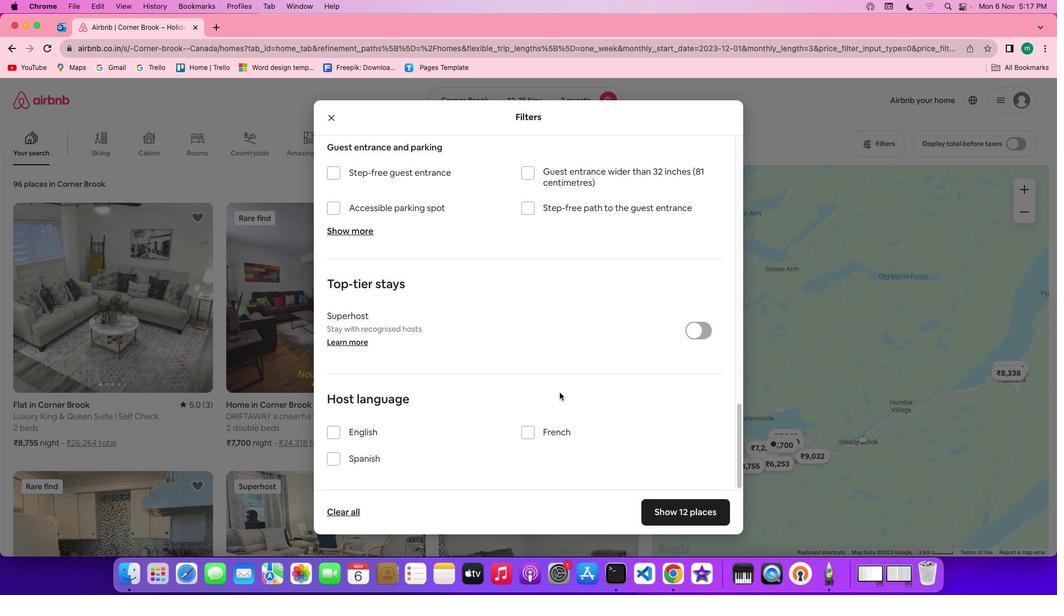 
Action: Mouse moved to (559, 392)
Screenshot: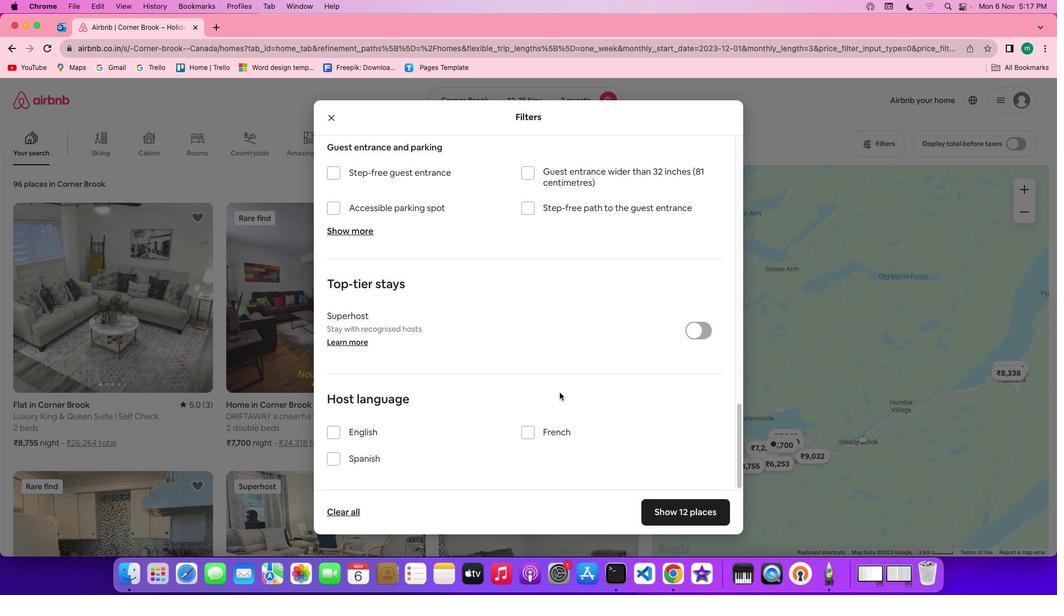 
Action: Mouse scrolled (559, 392) with delta (0, 0)
Screenshot: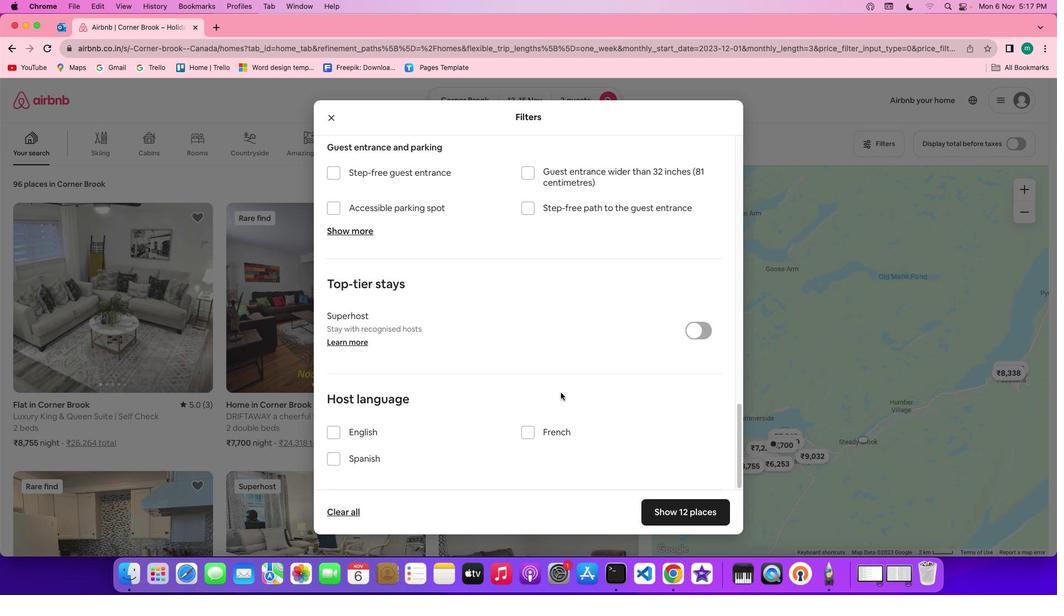
Action: Mouse scrolled (559, 392) with delta (0, 0)
Screenshot: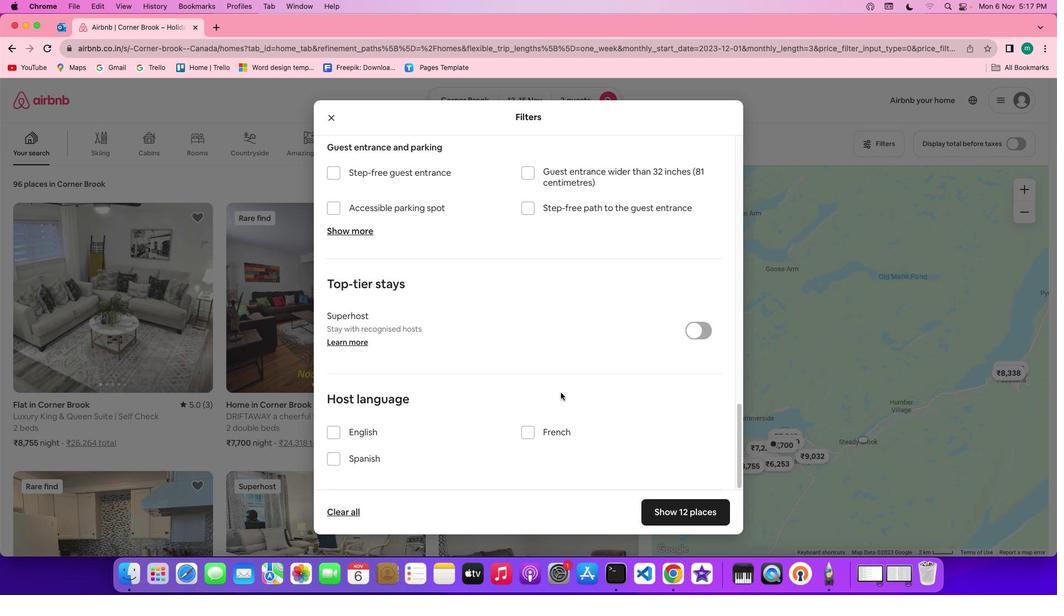 
Action: Mouse scrolled (559, 392) with delta (0, -1)
Screenshot: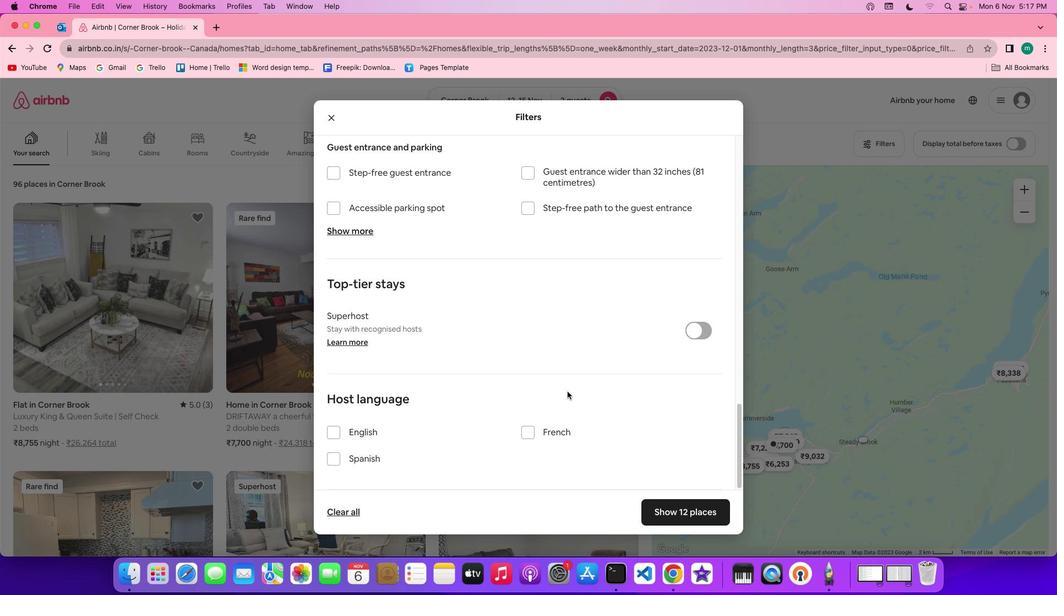 
Action: Mouse scrolled (559, 392) with delta (0, -2)
Screenshot: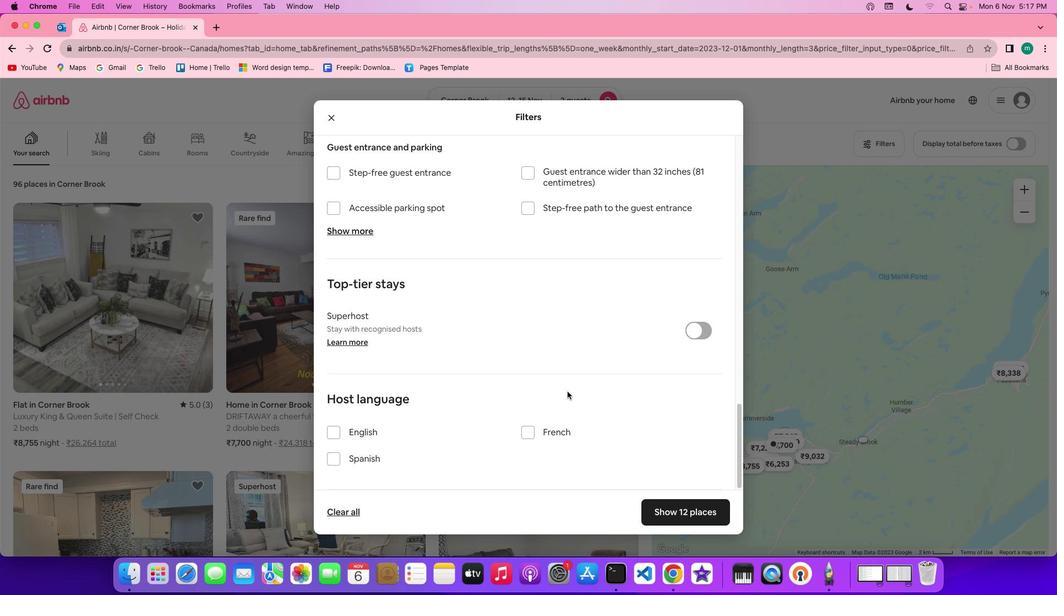 
Action: Mouse scrolled (559, 392) with delta (0, -3)
Screenshot: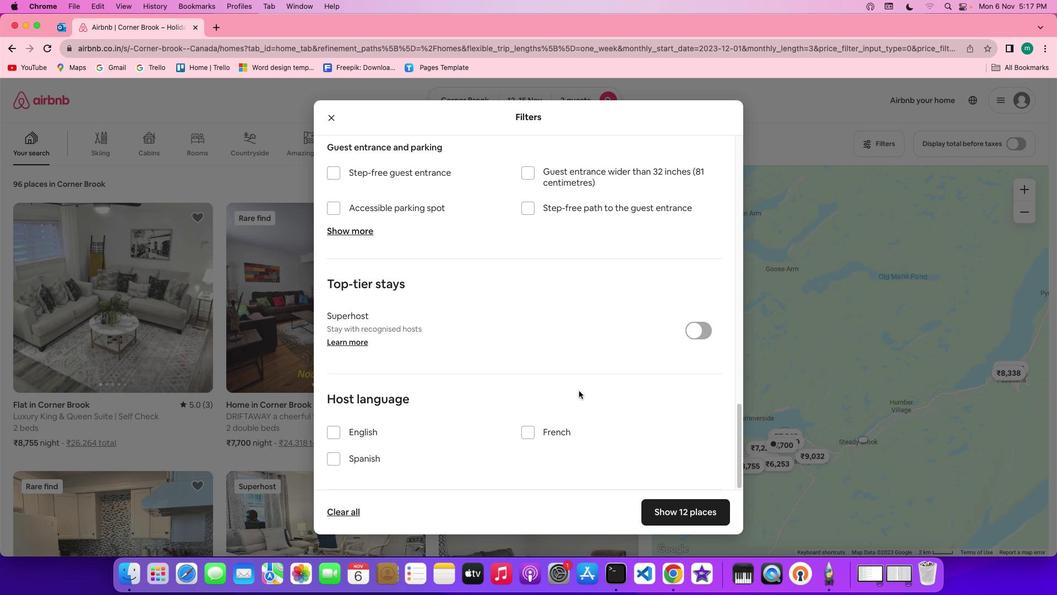 
Action: Mouse moved to (702, 511)
Screenshot: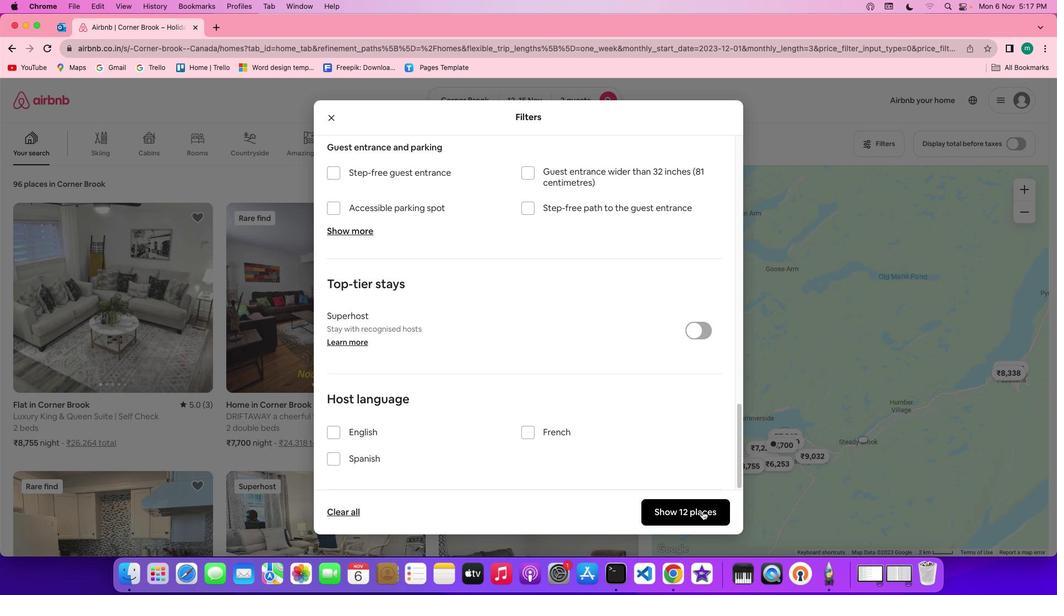 
Action: Mouse pressed left at (702, 511)
Screenshot: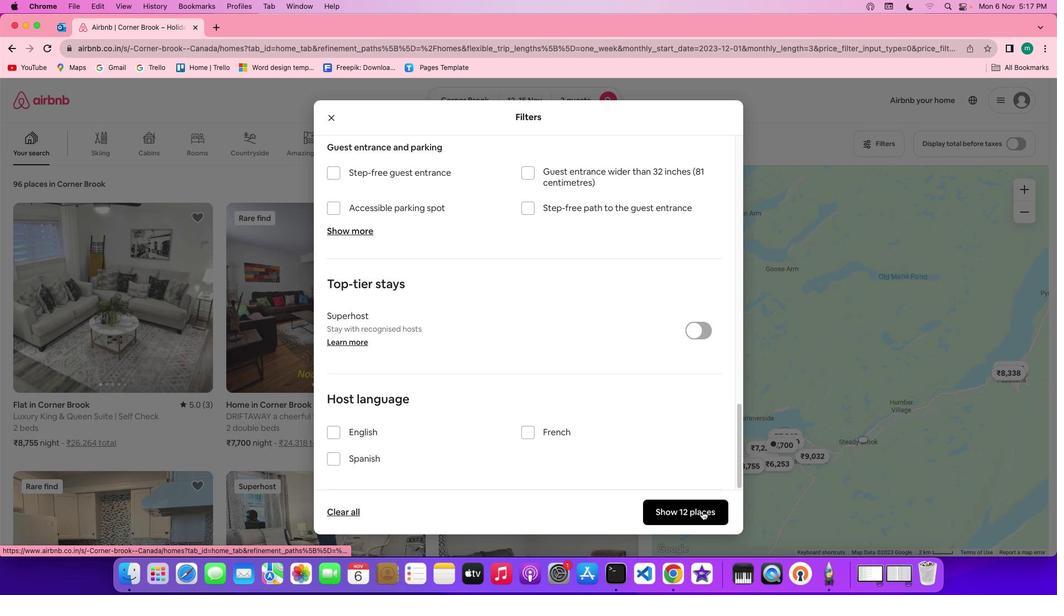
Action: Mouse moved to (500, 328)
Screenshot: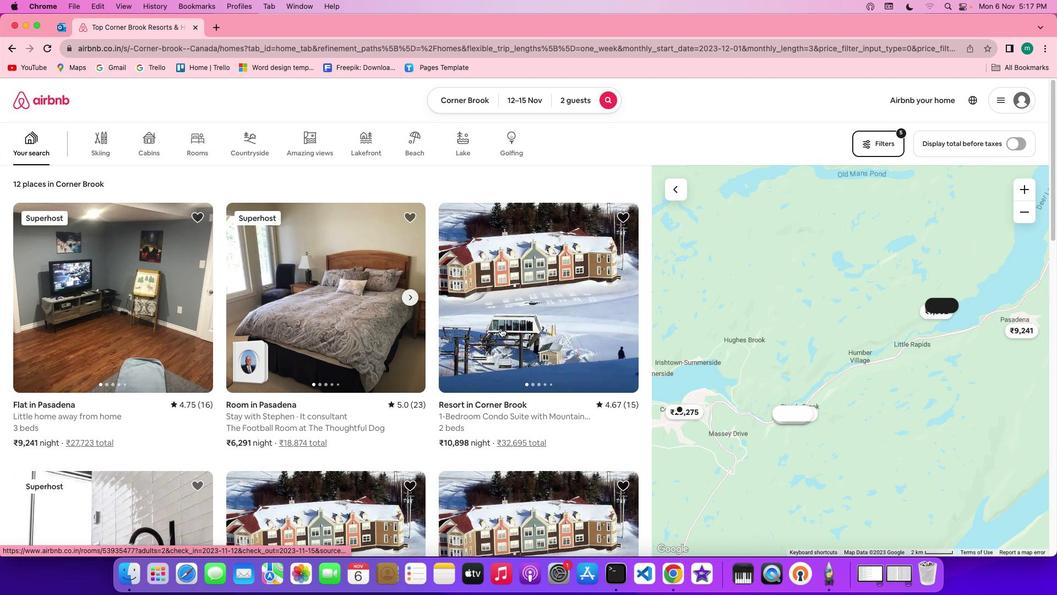 
Action: Mouse pressed left at (500, 328)
Screenshot: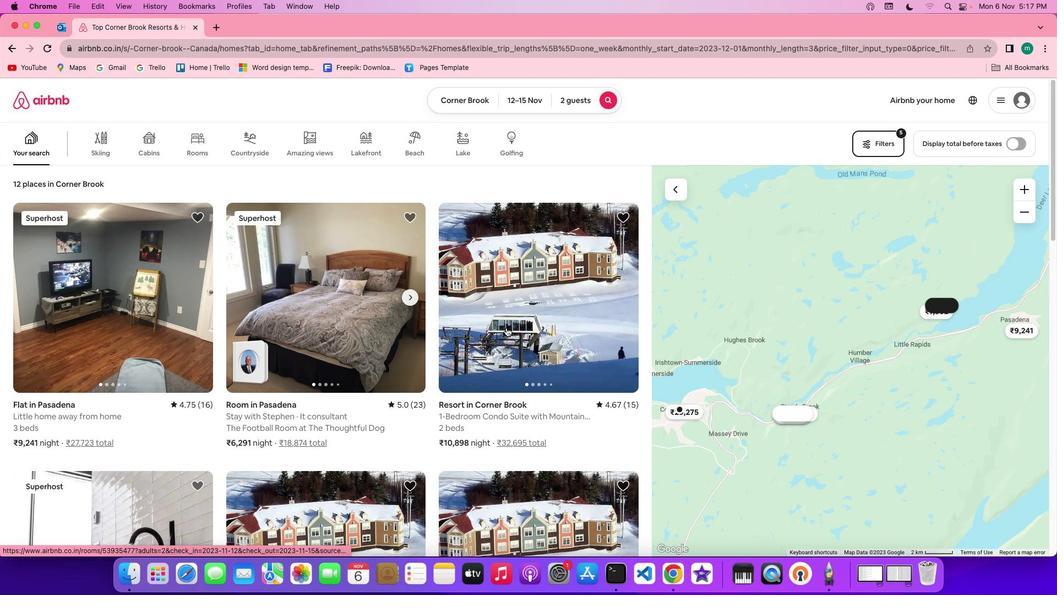 
Action: Mouse moved to (760, 412)
Screenshot: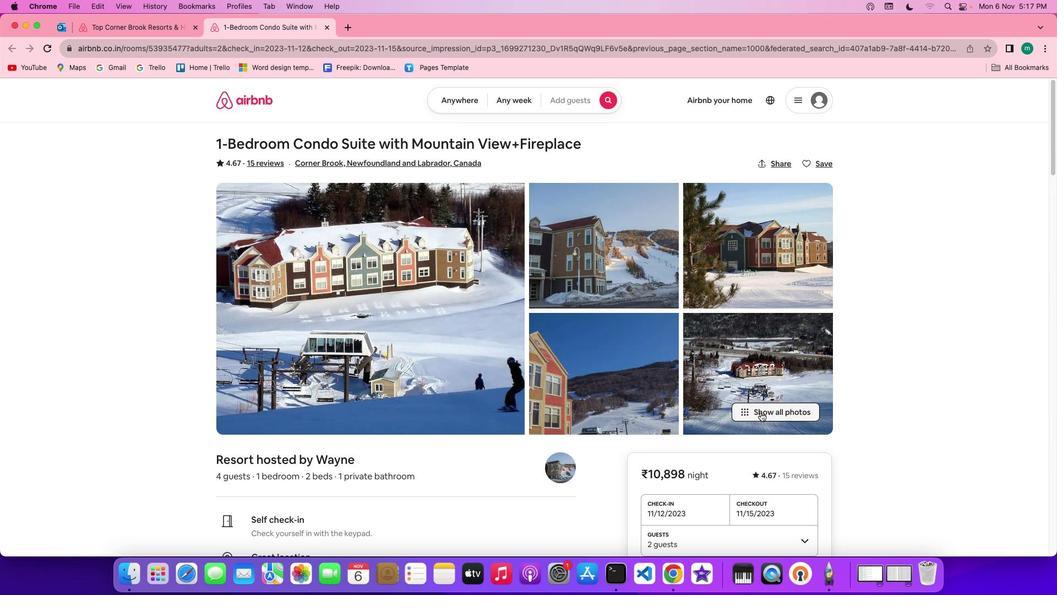 
Action: Mouse pressed left at (760, 412)
Screenshot: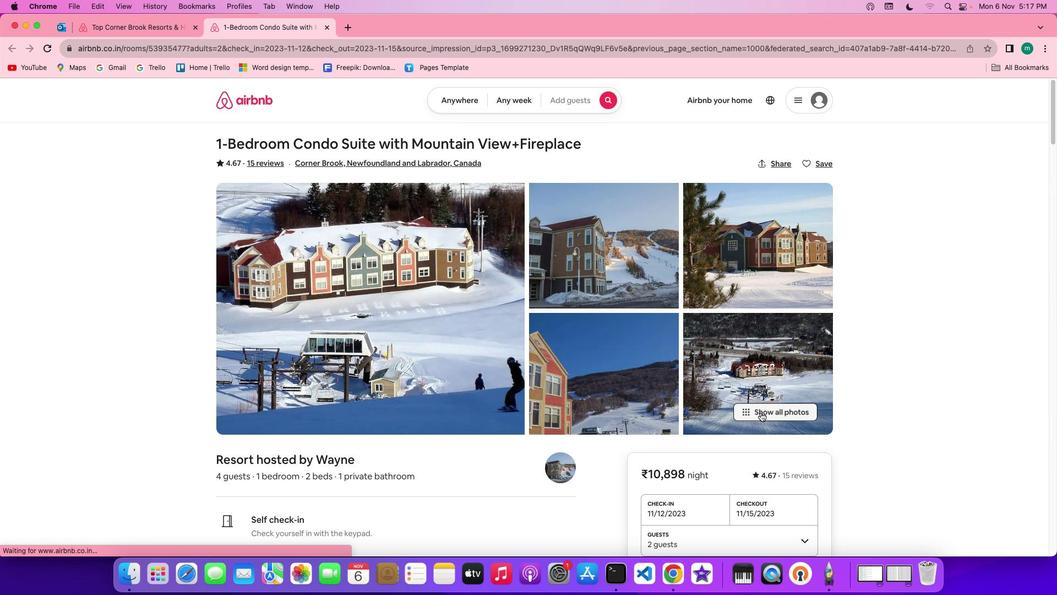 
Action: Mouse moved to (614, 369)
Screenshot: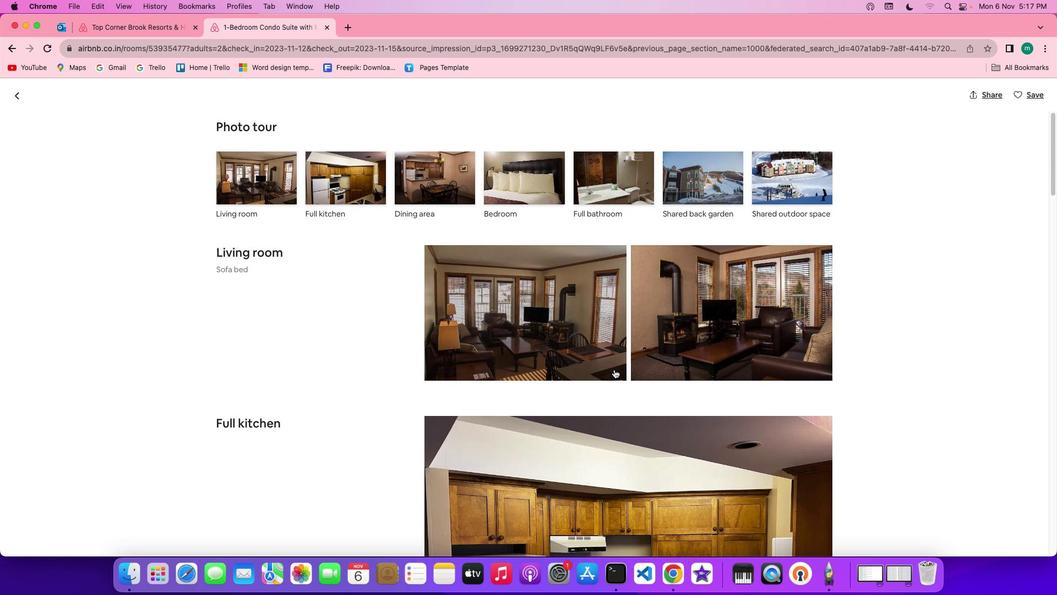 
Action: Mouse scrolled (614, 369) with delta (0, 0)
Screenshot: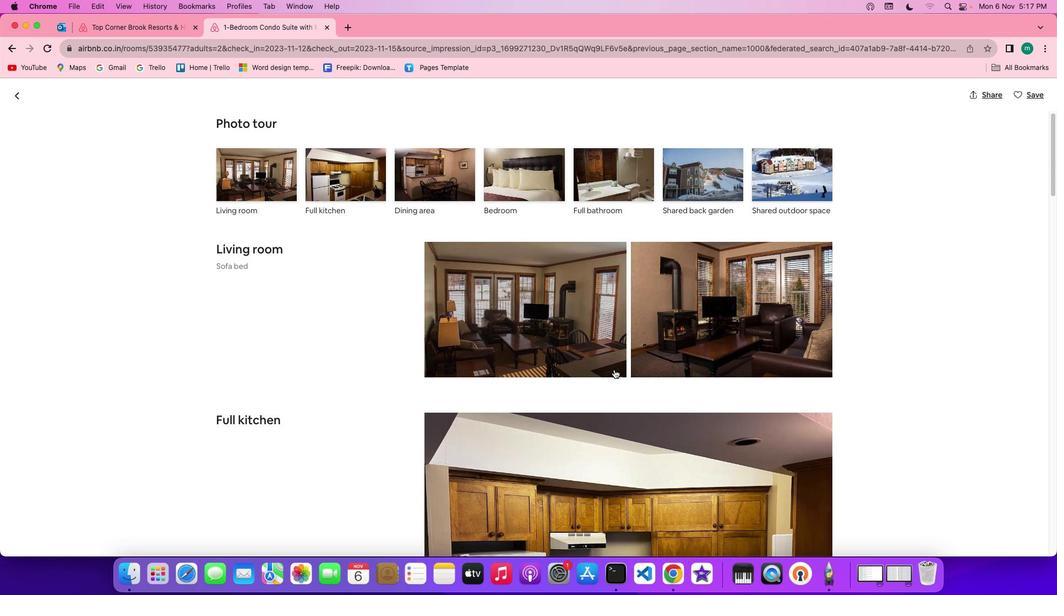 
Action: Mouse scrolled (614, 369) with delta (0, 0)
Screenshot: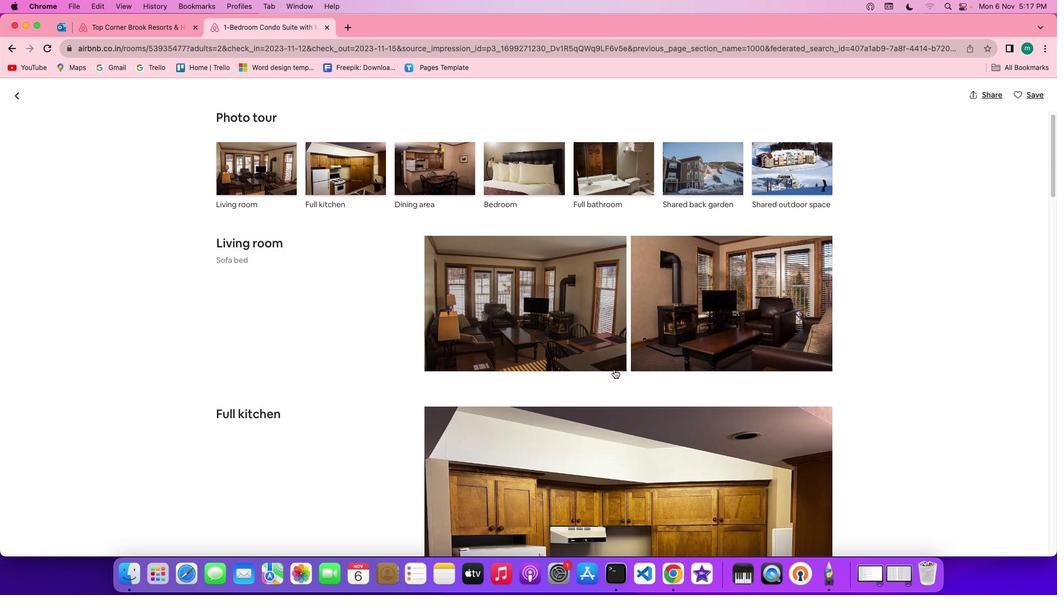 
Action: Mouse scrolled (614, 369) with delta (0, -1)
Screenshot: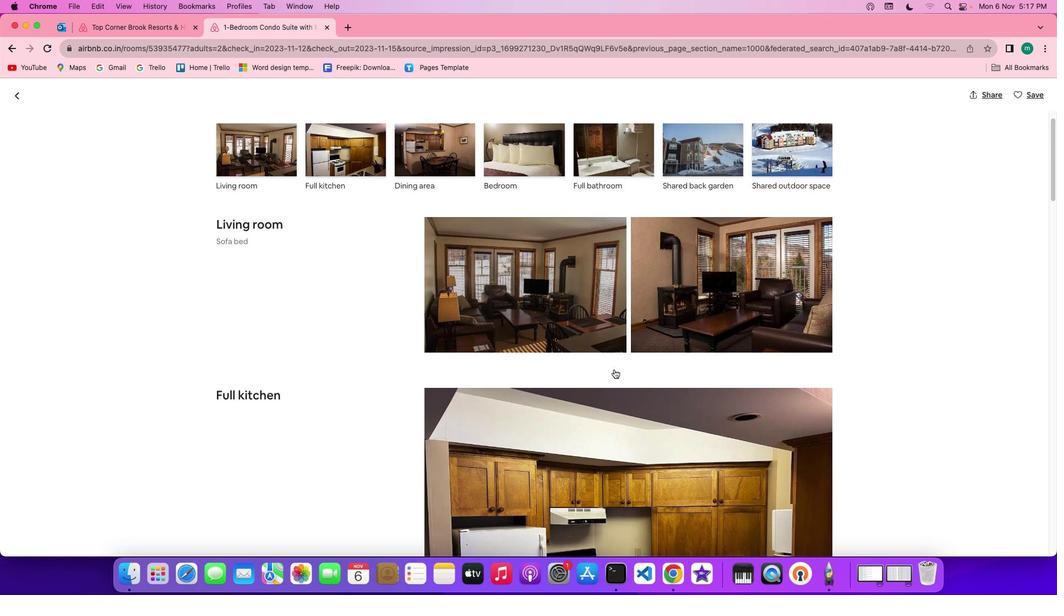 
Action: Mouse scrolled (614, 369) with delta (0, 0)
Screenshot: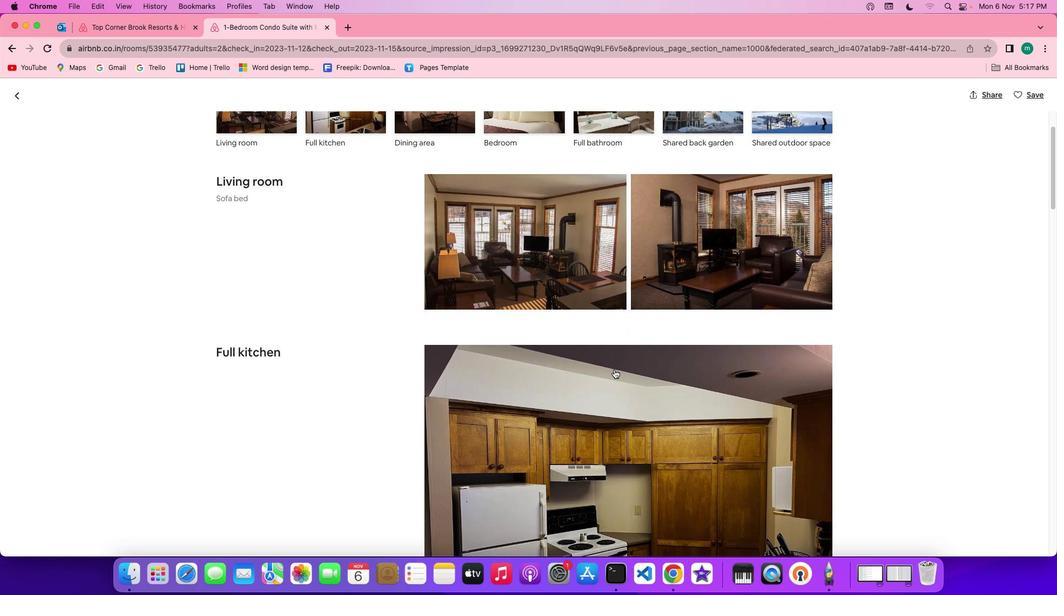 
Action: Mouse scrolled (614, 369) with delta (0, 0)
Screenshot: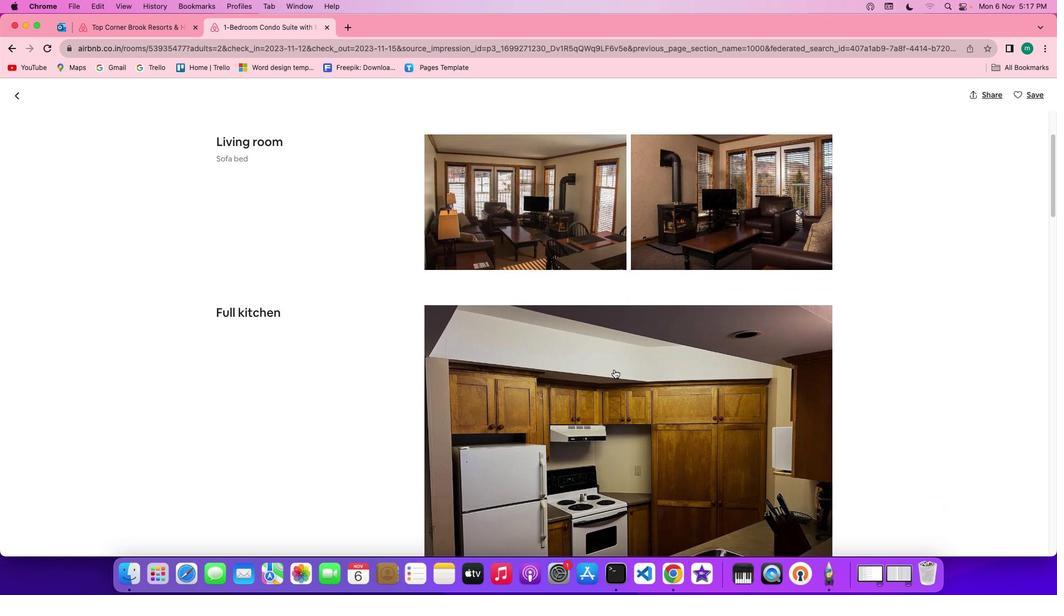 
Action: Mouse scrolled (614, 369) with delta (0, -1)
Screenshot: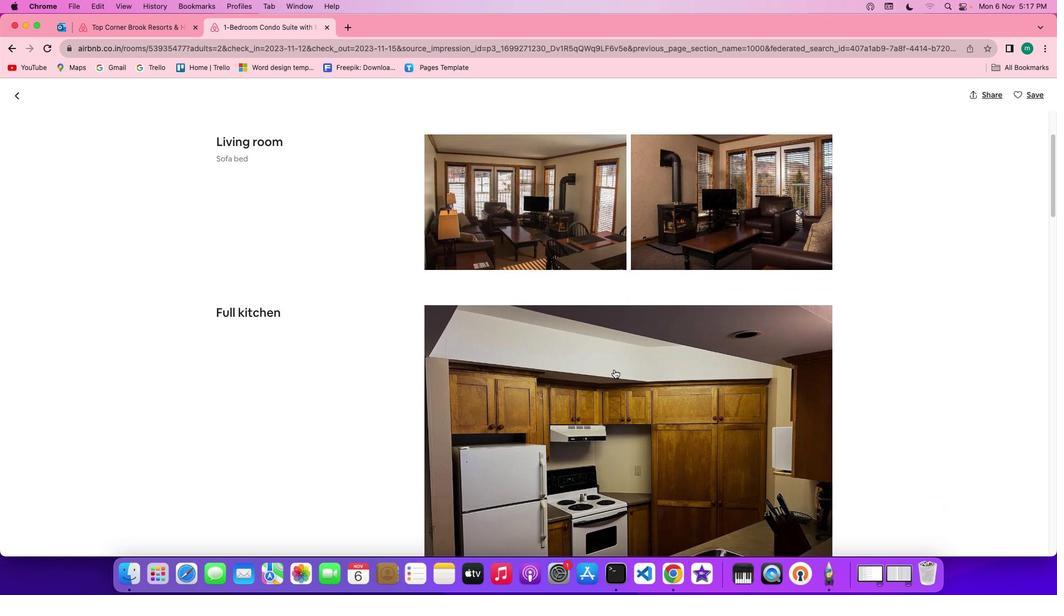 
Action: Mouse scrolled (614, 369) with delta (0, -2)
Screenshot: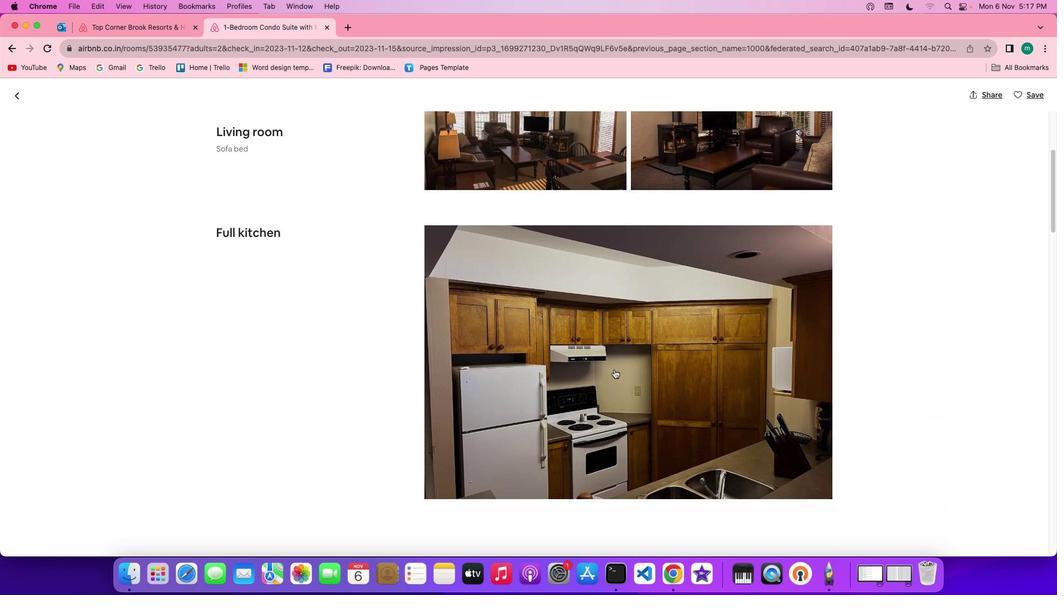 
Action: Mouse scrolled (614, 369) with delta (0, 0)
Screenshot: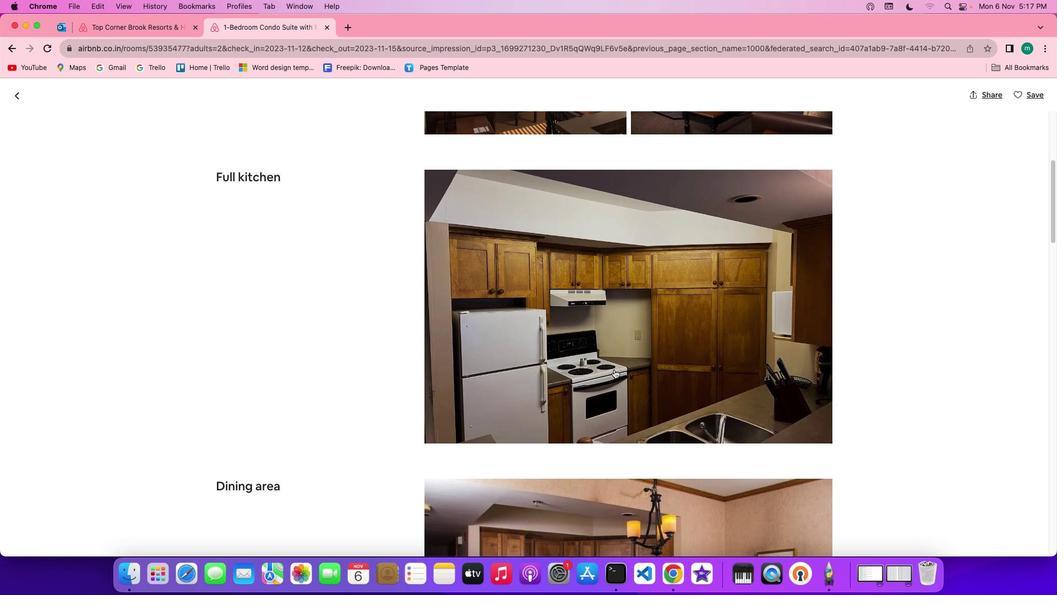 
Action: Mouse scrolled (614, 369) with delta (0, 0)
Screenshot: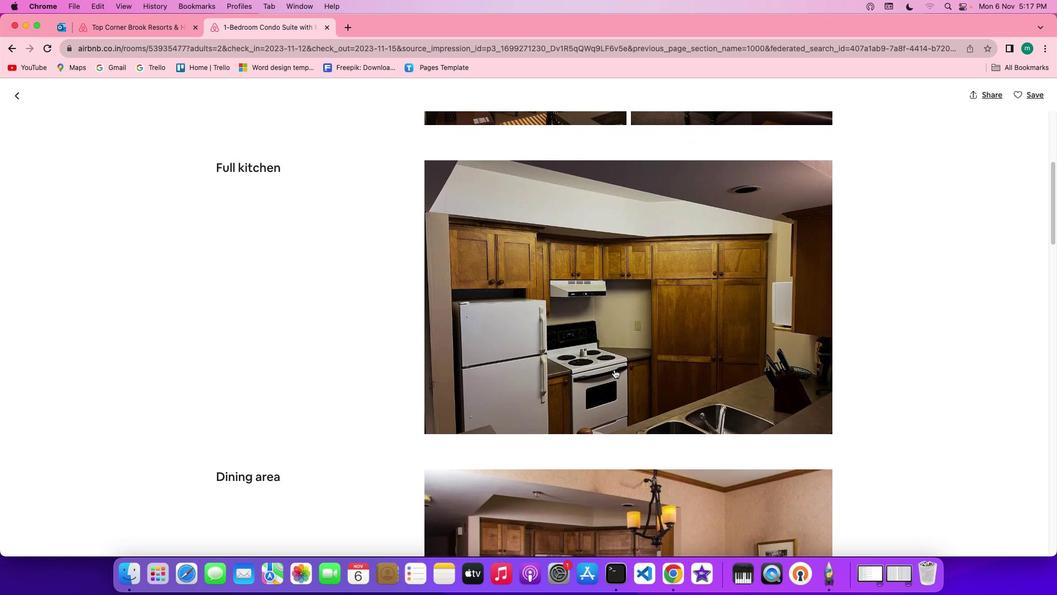 
Action: Mouse scrolled (614, 369) with delta (0, -1)
Screenshot: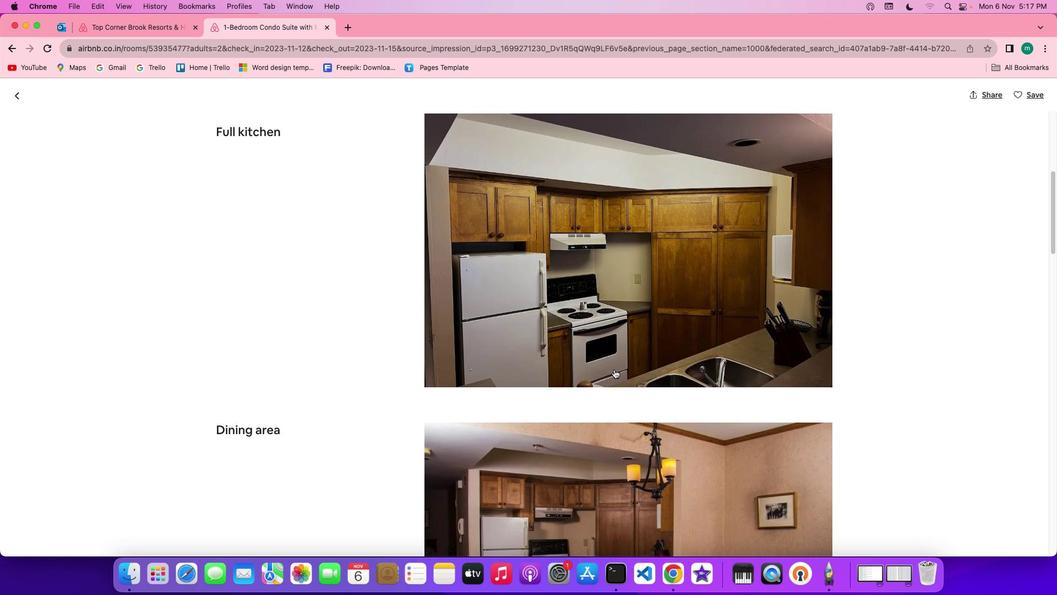 
Action: Mouse scrolled (614, 369) with delta (0, -1)
Screenshot: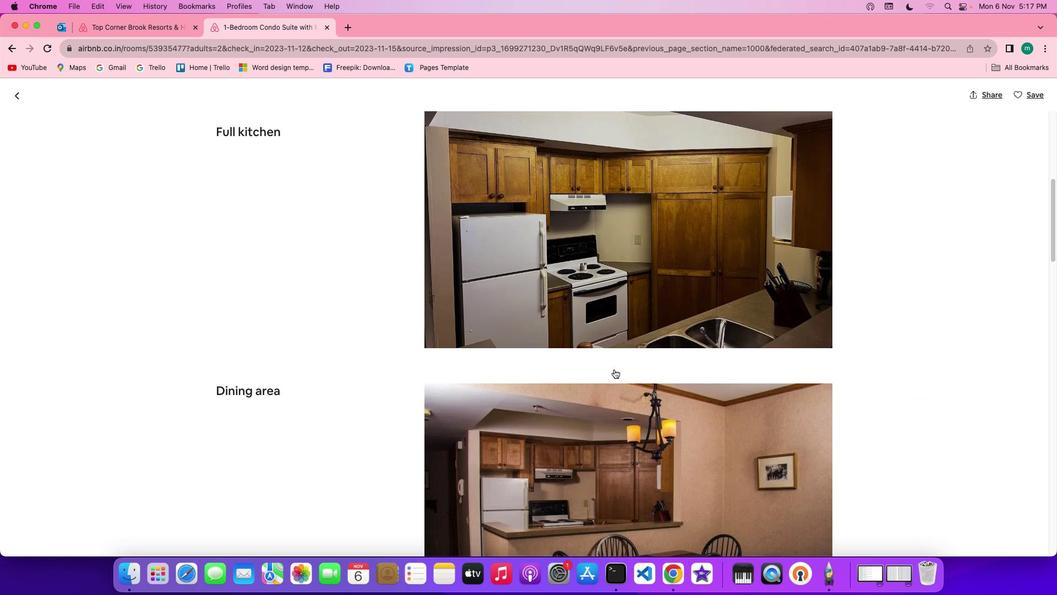 
Action: Mouse scrolled (614, 369) with delta (0, 0)
Screenshot: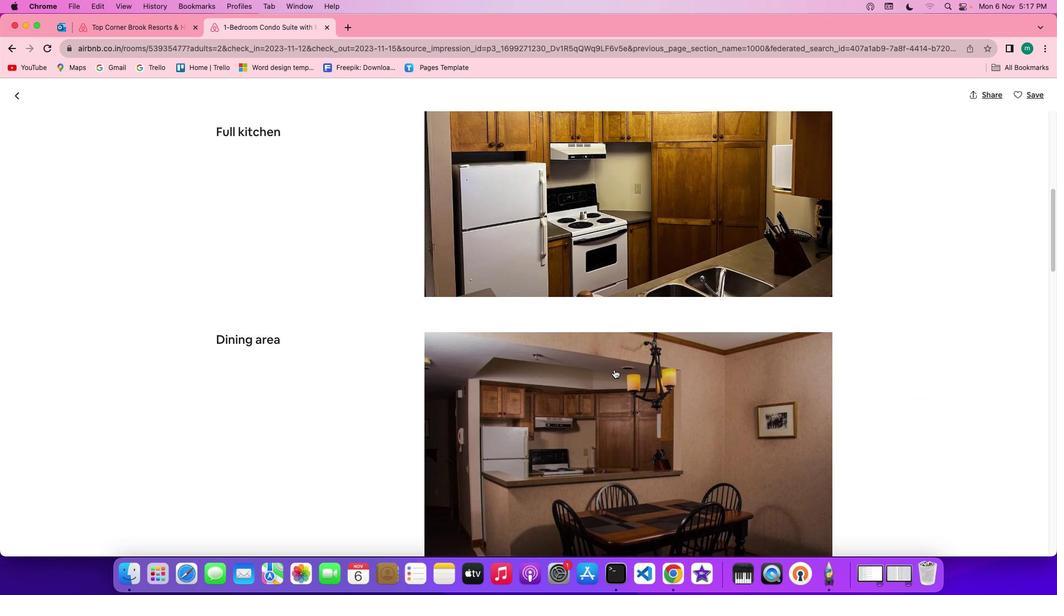 
Action: Mouse scrolled (614, 369) with delta (0, 0)
Screenshot: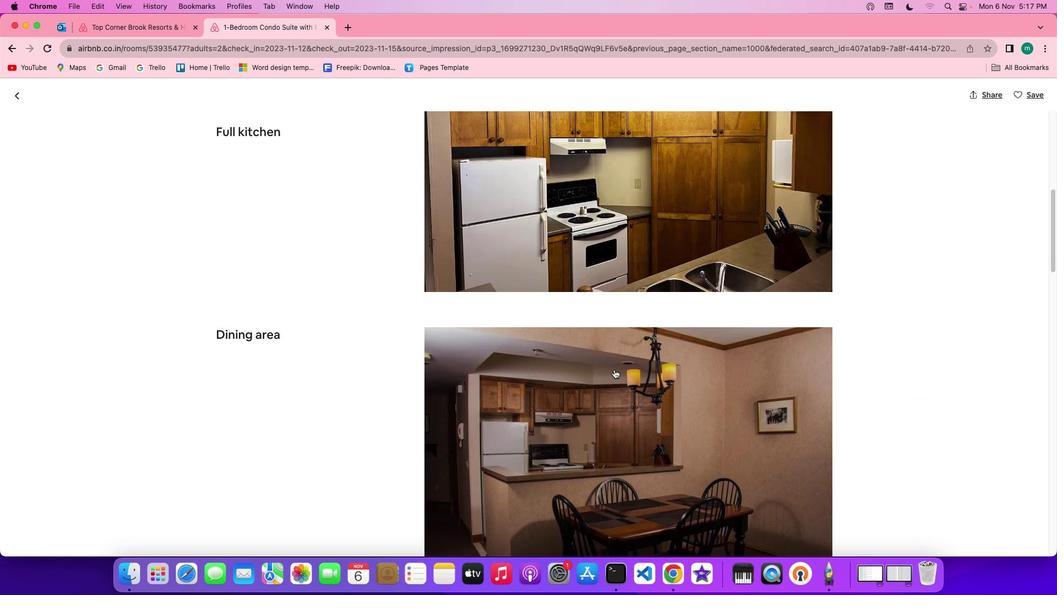 
Action: Mouse scrolled (614, 369) with delta (0, -1)
Screenshot: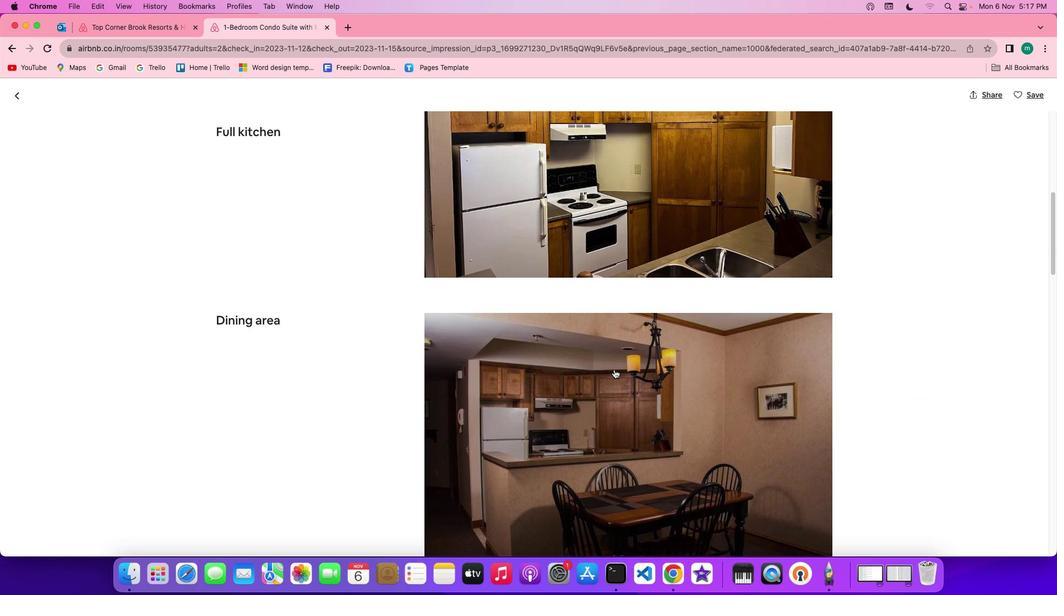 
Action: Mouse scrolled (614, 369) with delta (0, -2)
Screenshot: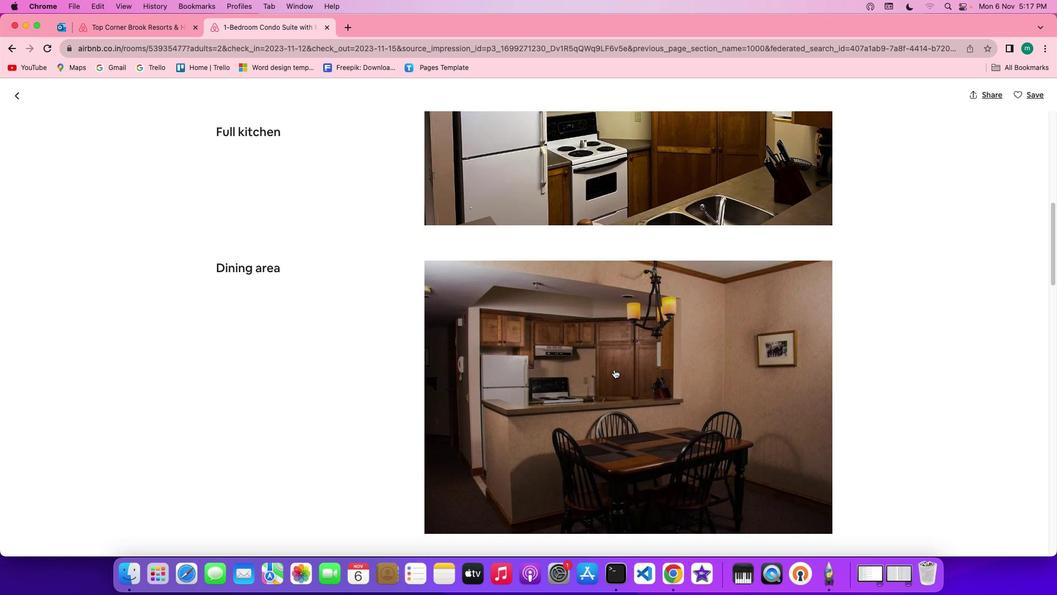 
Action: Mouse scrolled (614, 369) with delta (0, 0)
Screenshot: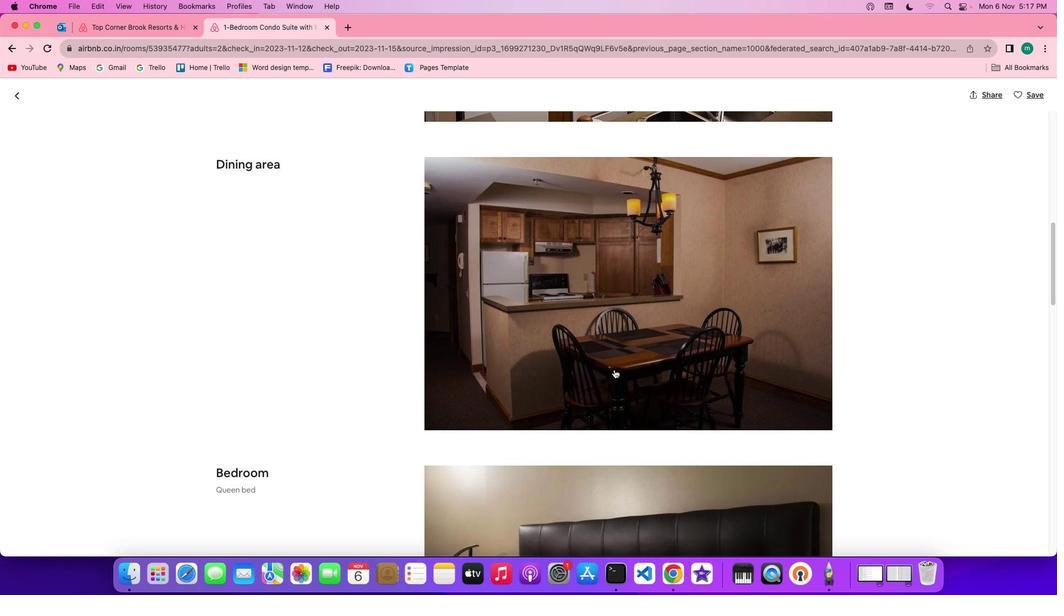 
Action: Mouse scrolled (614, 369) with delta (0, 0)
Screenshot: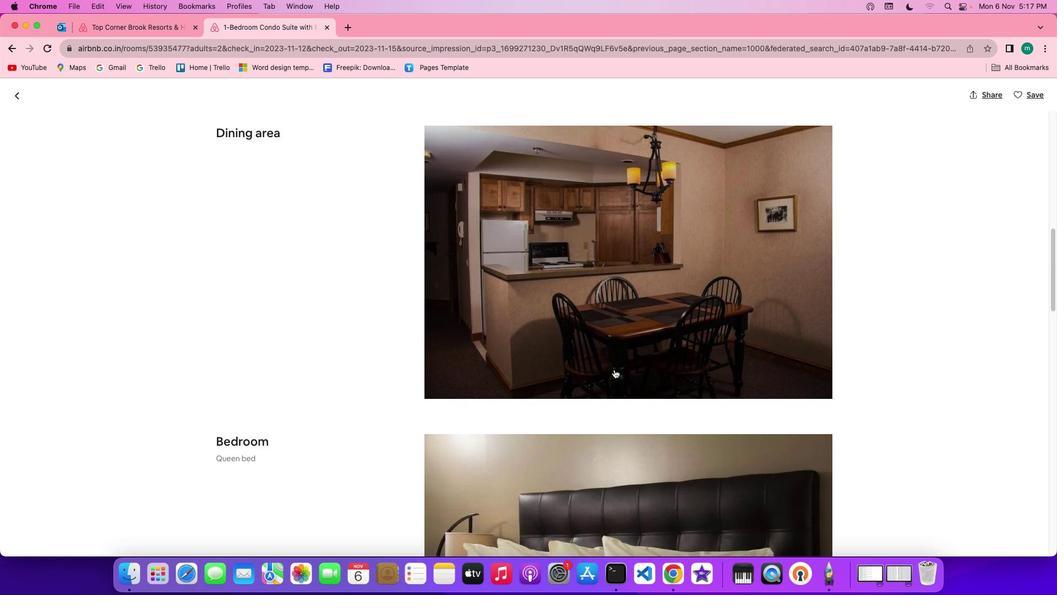 
Action: Mouse scrolled (614, 369) with delta (0, -1)
Screenshot: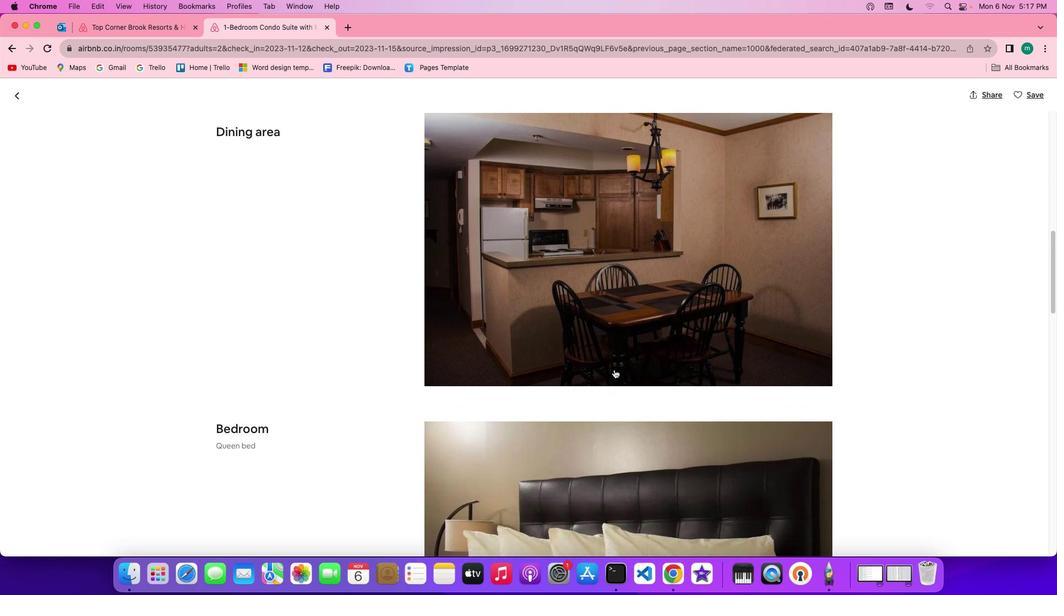 
Action: Mouse scrolled (614, 369) with delta (0, -1)
Screenshot: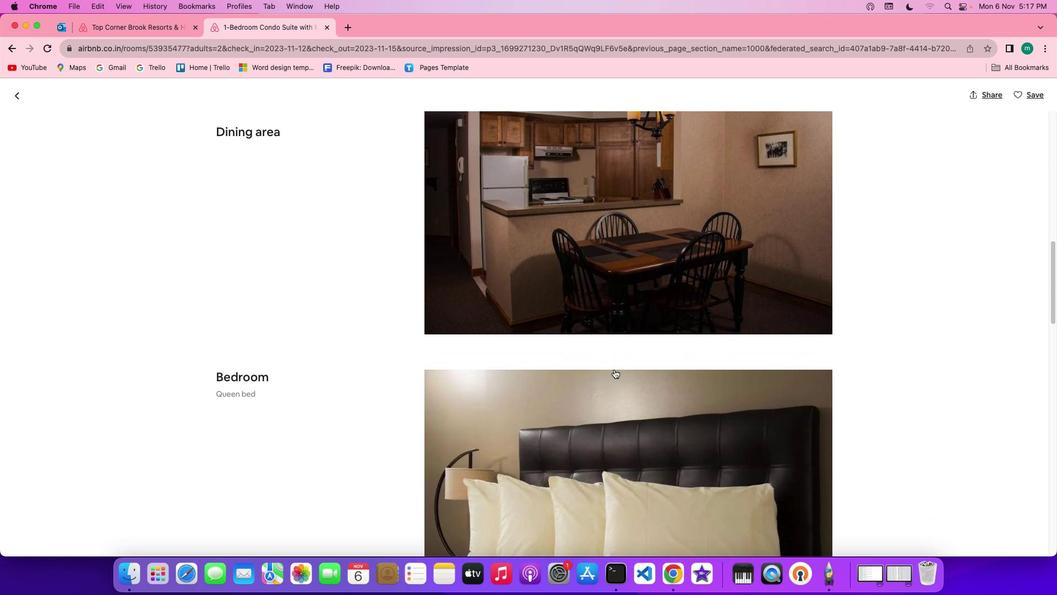 
Action: Mouse scrolled (614, 369) with delta (0, 0)
Screenshot: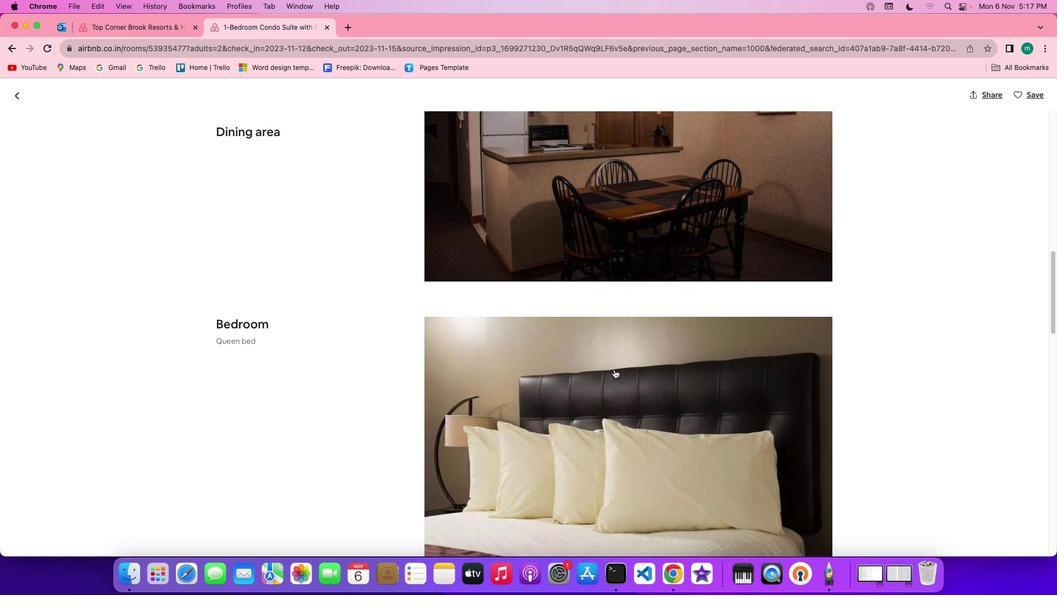 
Action: Mouse scrolled (614, 369) with delta (0, 0)
Screenshot: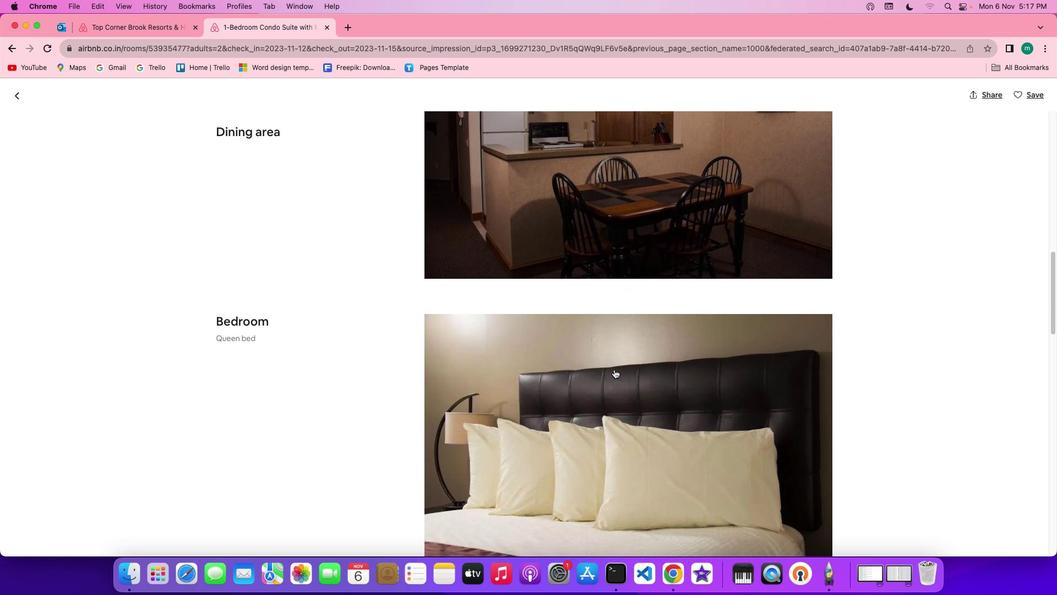 
Action: Mouse scrolled (614, 369) with delta (0, 0)
Screenshot: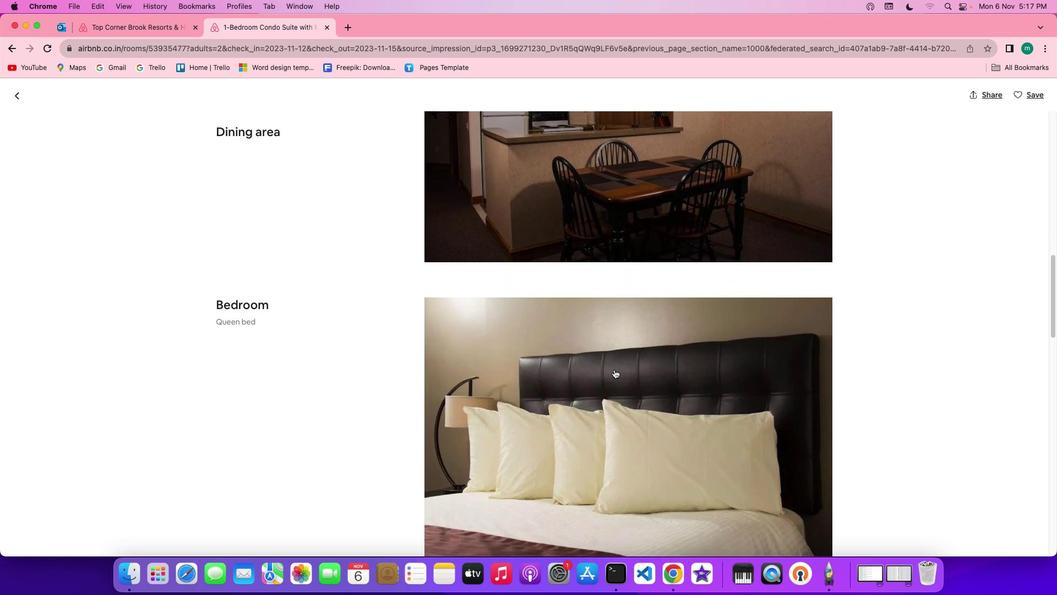 
Action: Mouse scrolled (614, 369) with delta (0, -1)
Screenshot: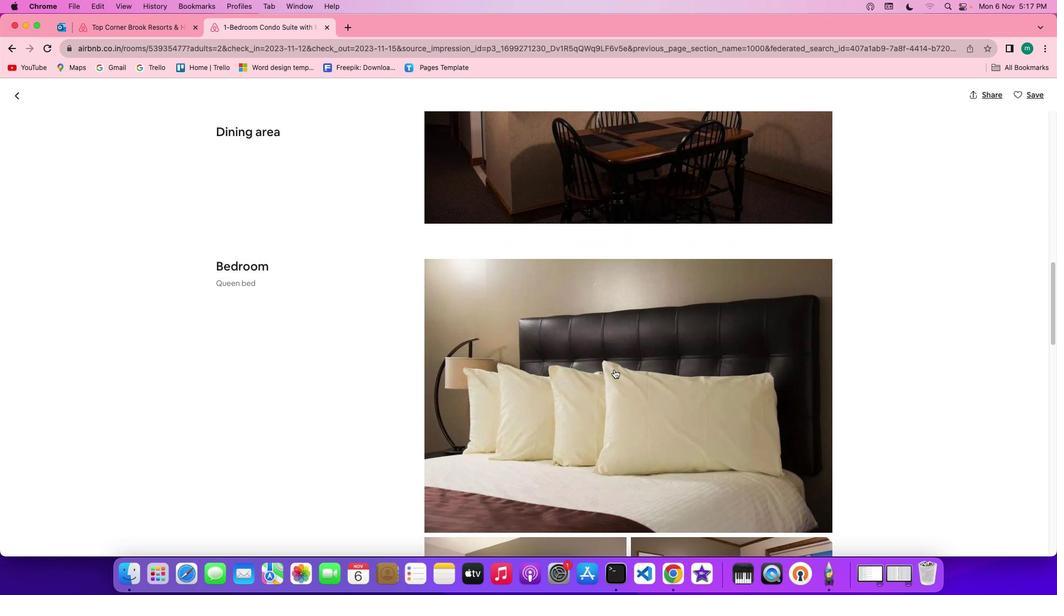 
Action: Mouse scrolled (614, 369) with delta (0, -1)
Screenshot: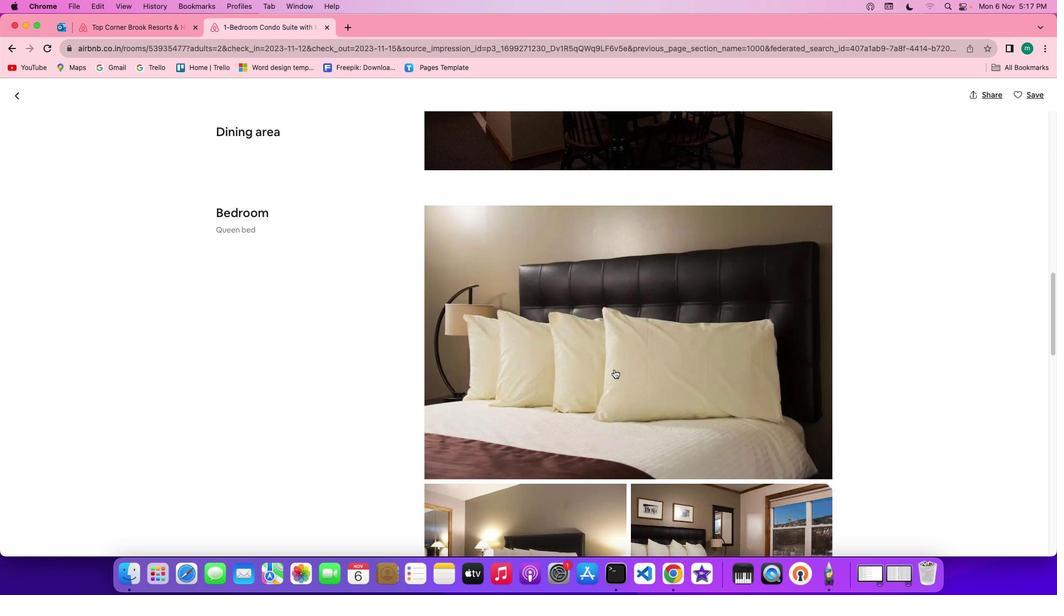 
Action: Mouse scrolled (614, 369) with delta (0, -1)
Screenshot: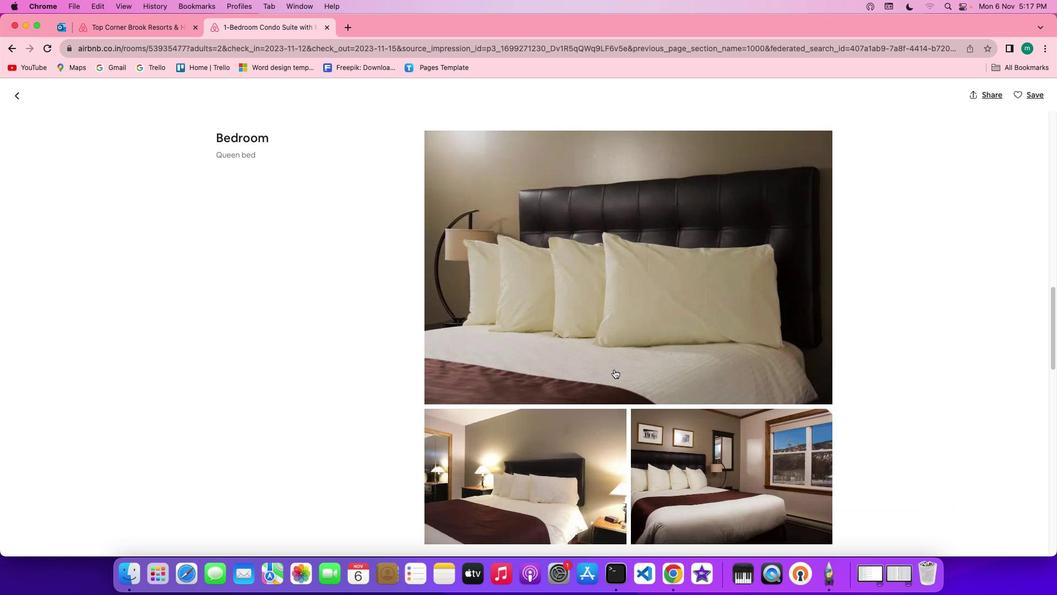 
Action: Mouse scrolled (614, 369) with delta (0, 0)
Screenshot: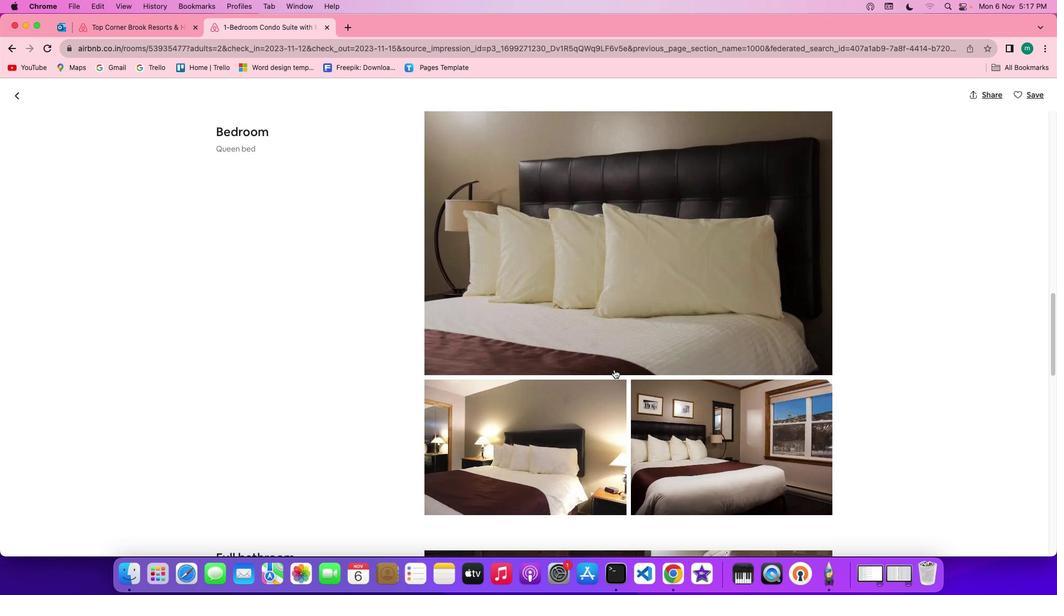 
Action: Mouse scrolled (614, 369) with delta (0, 0)
Screenshot: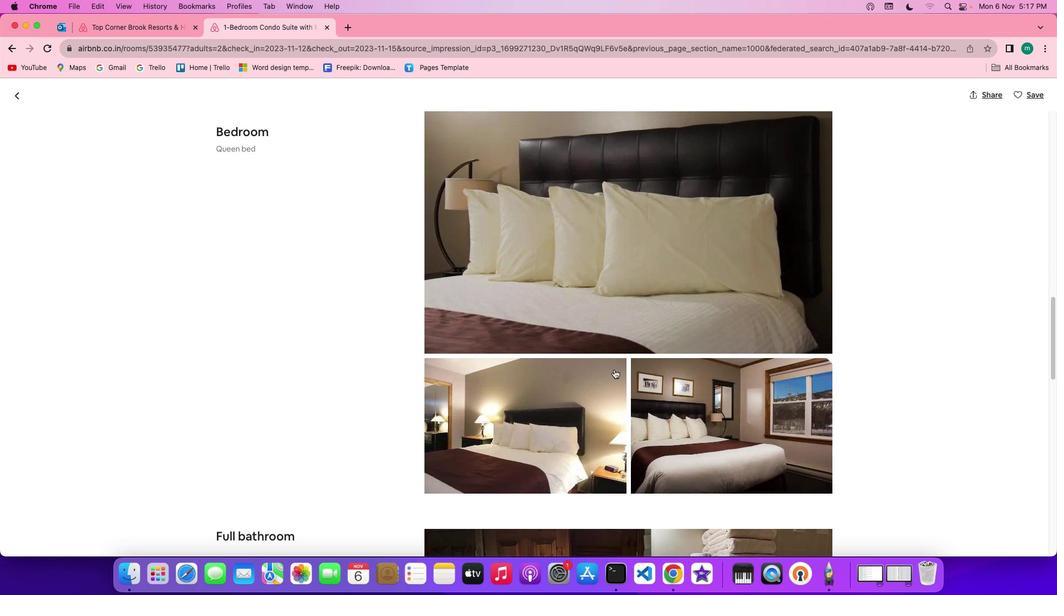 
Action: Mouse scrolled (614, 369) with delta (0, -1)
Screenshot: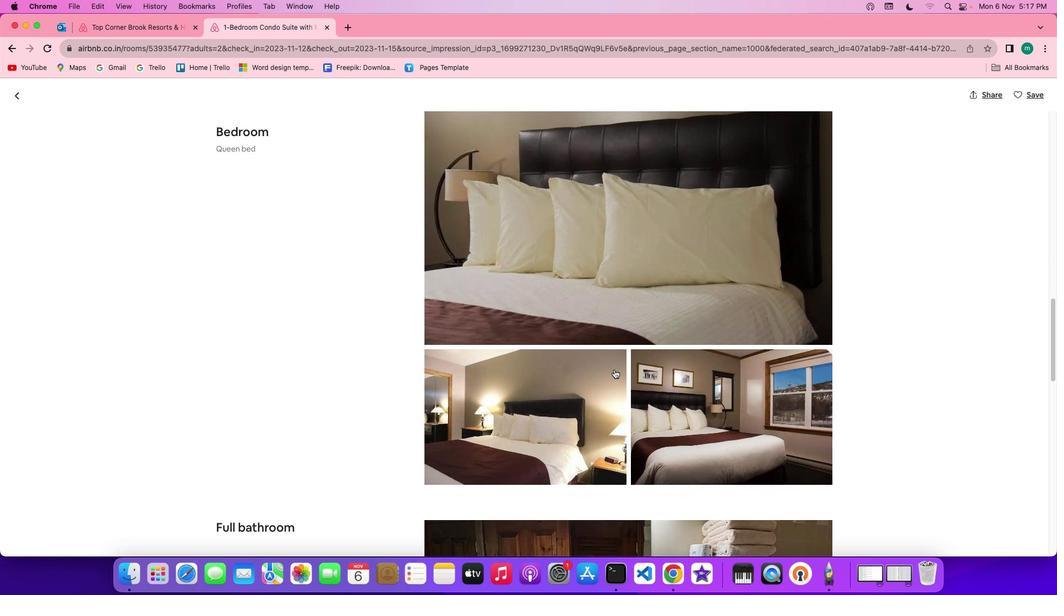 
Action: Mouse scrolled (614, 369) with delta (0, -1)
Screenshot: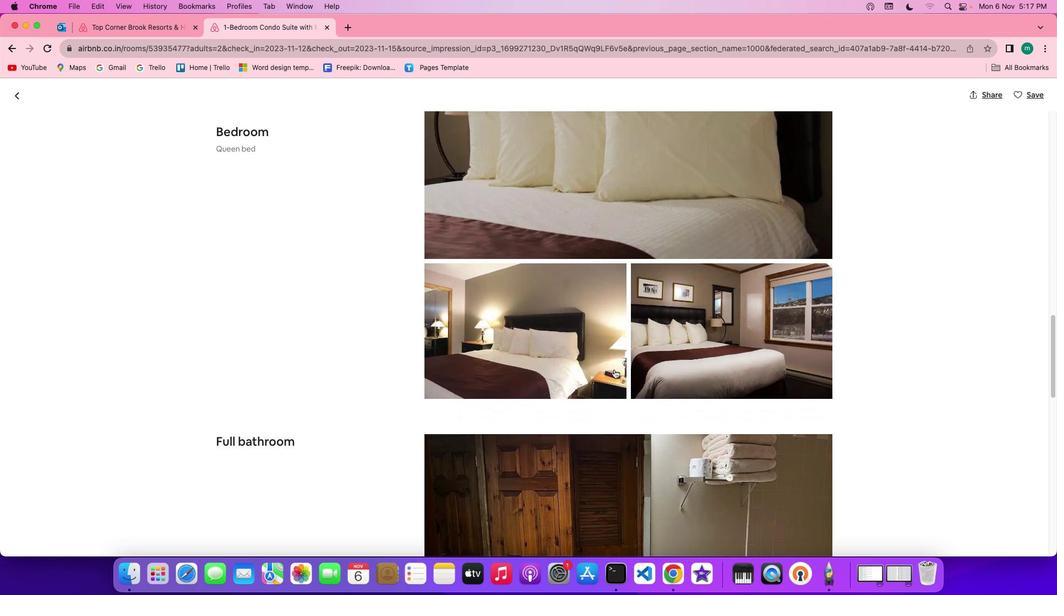 
Action: Mouse scrolled (614, 369) with delta (0, 0)
Screenshot: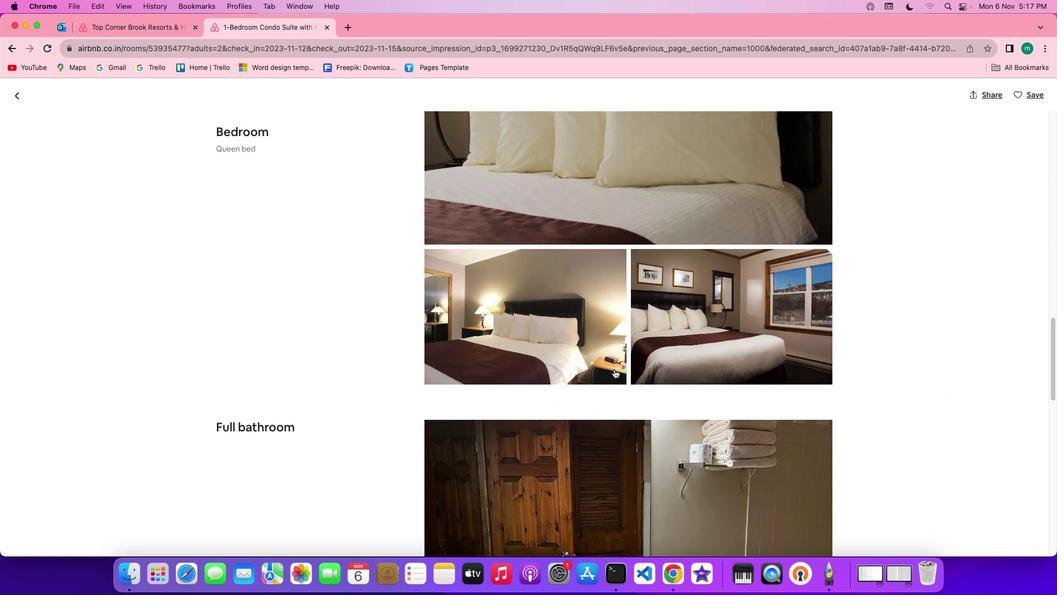 
Action: Mouse scrolled (614, 369) with delta (0, 0)
Screenshot: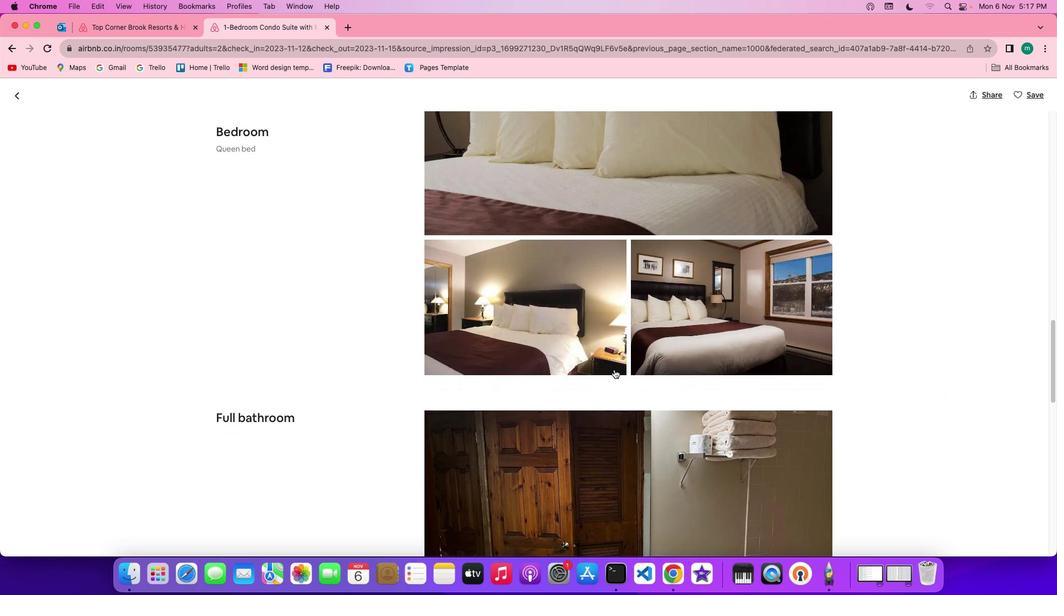 
Action: Mouse scrolled (614, 369) with delta (0, -1)
Screenshot: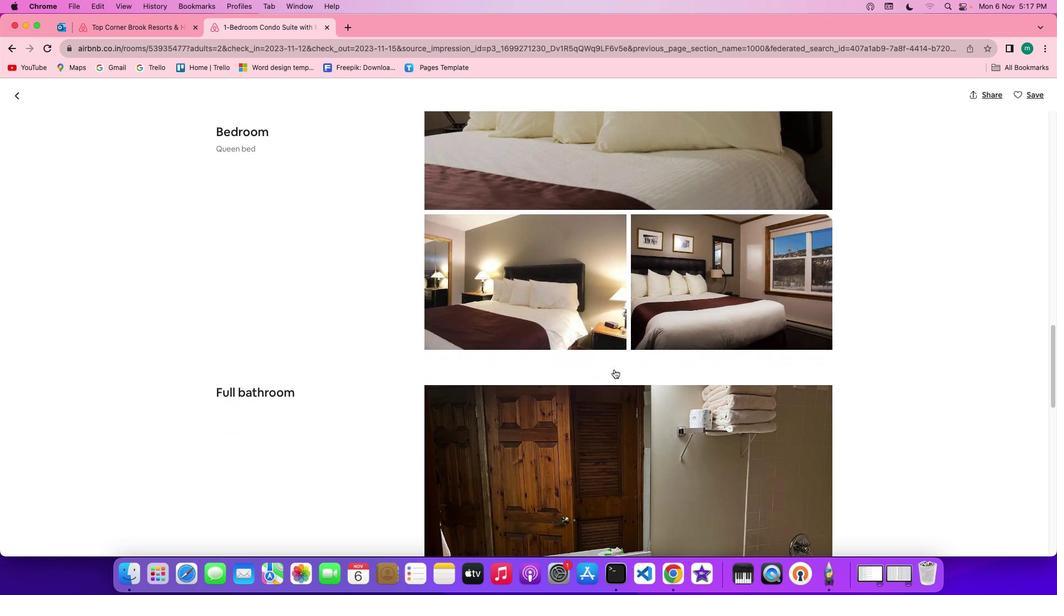 
Action: Mouse scrolled (614, 369) with delta (0, -1)
Screenshot: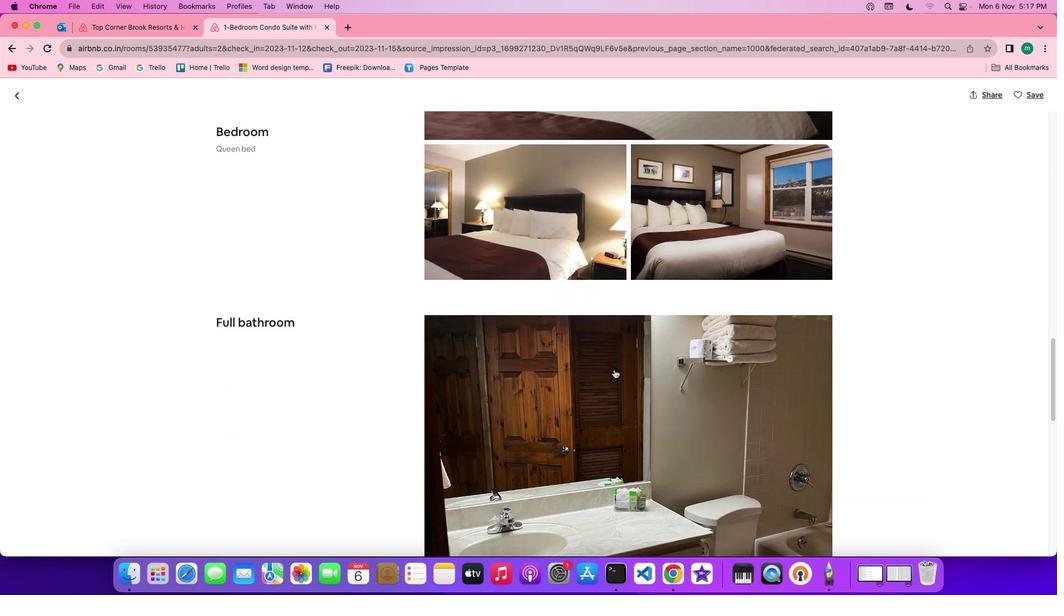 
Action: Mouse scrolled (614, 369) with delta (0, 0)
Screenshot: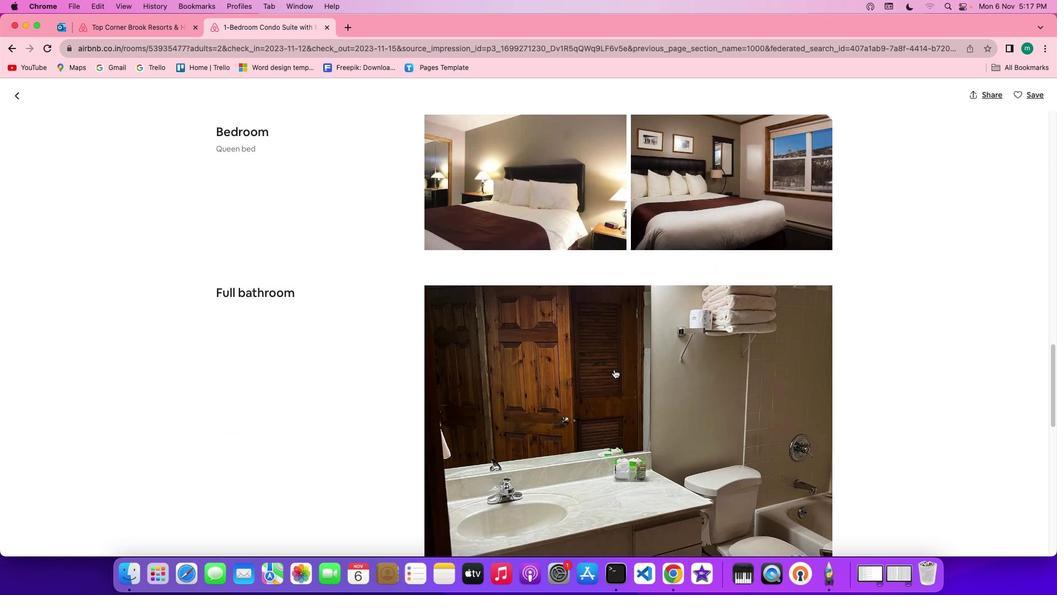 
Action: Mouse scrolled (614, 369) with delta (0, 0)
Screenshot: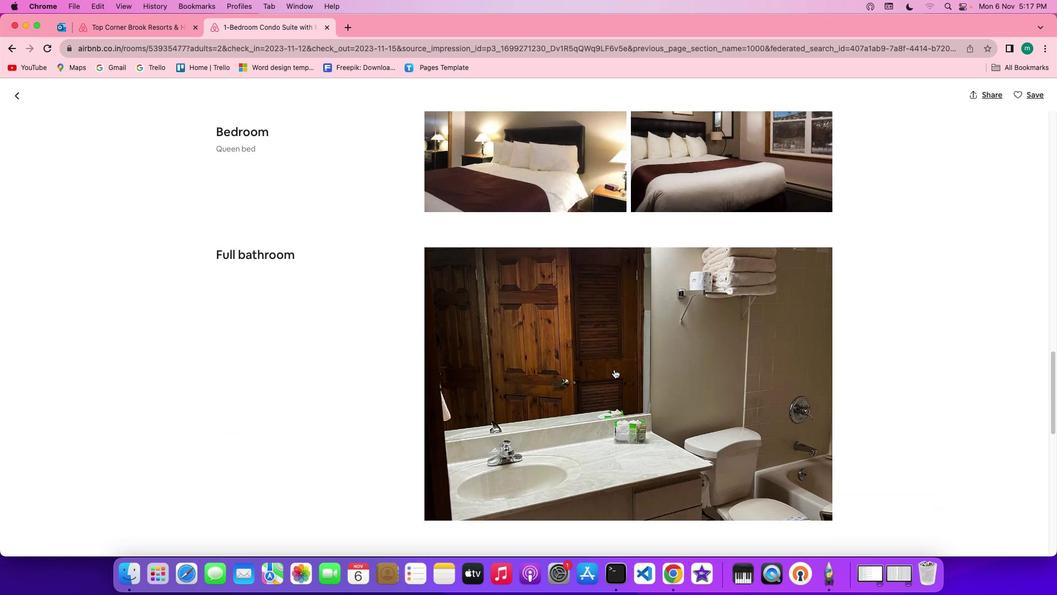 
Action: Mouse scrolled (614, 369) with delta (0, -1)
Screenshot: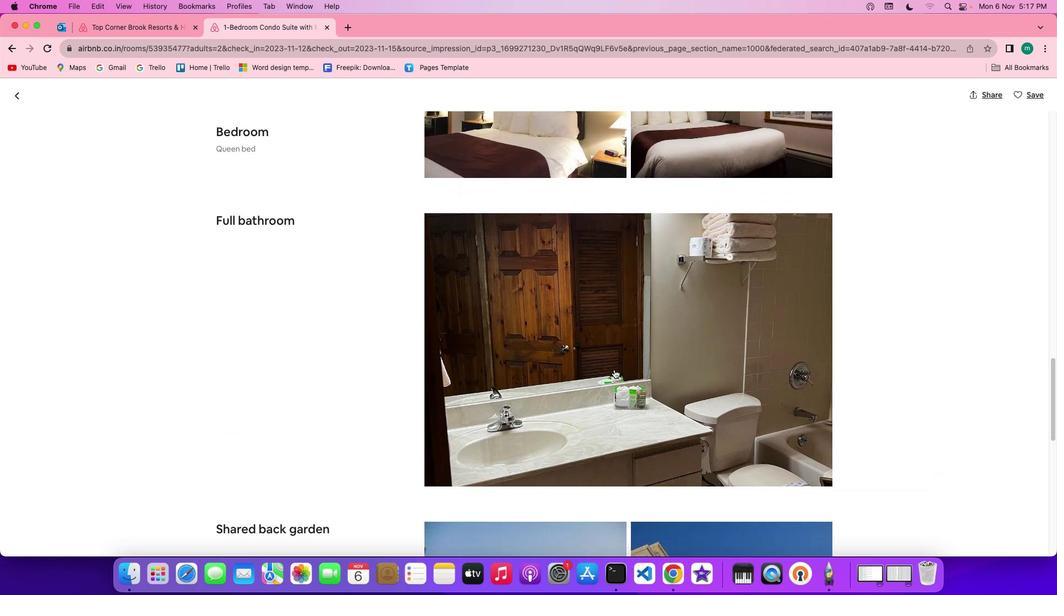 
Action: Mouse scrolled (614, 369) with delta (0, -1)
Screenshot: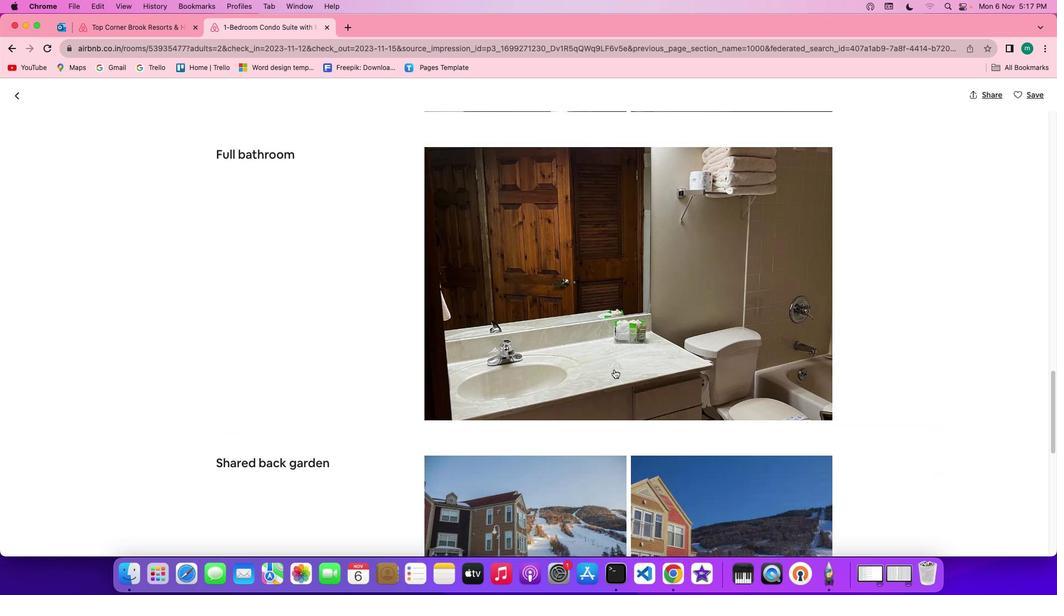 
Action: Mouse scrolled (614, 369) with delta (0, 0)
Screenshot: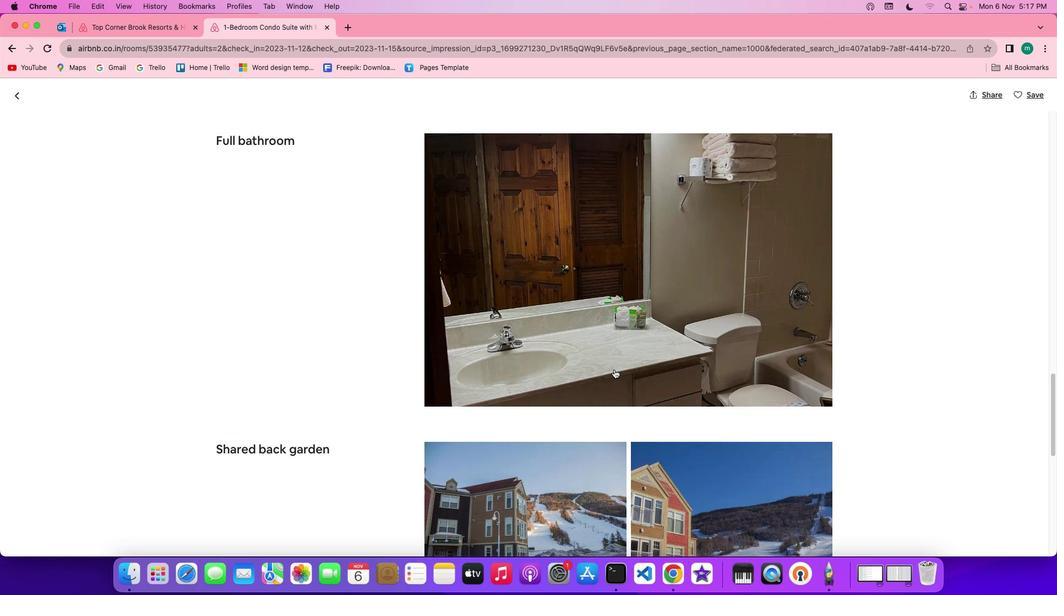 
Action: Mouse scrolled (614, 369) with delta (0, 0)
Screenshot: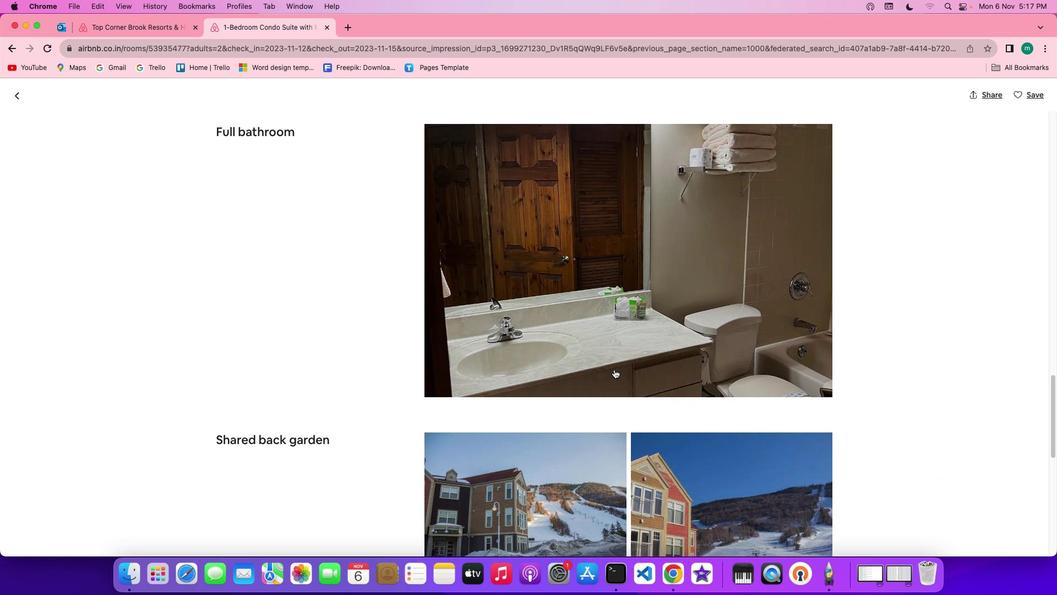 
Action: Mouse scrolled (614, 369) with delta (0, -1)
Screenshot: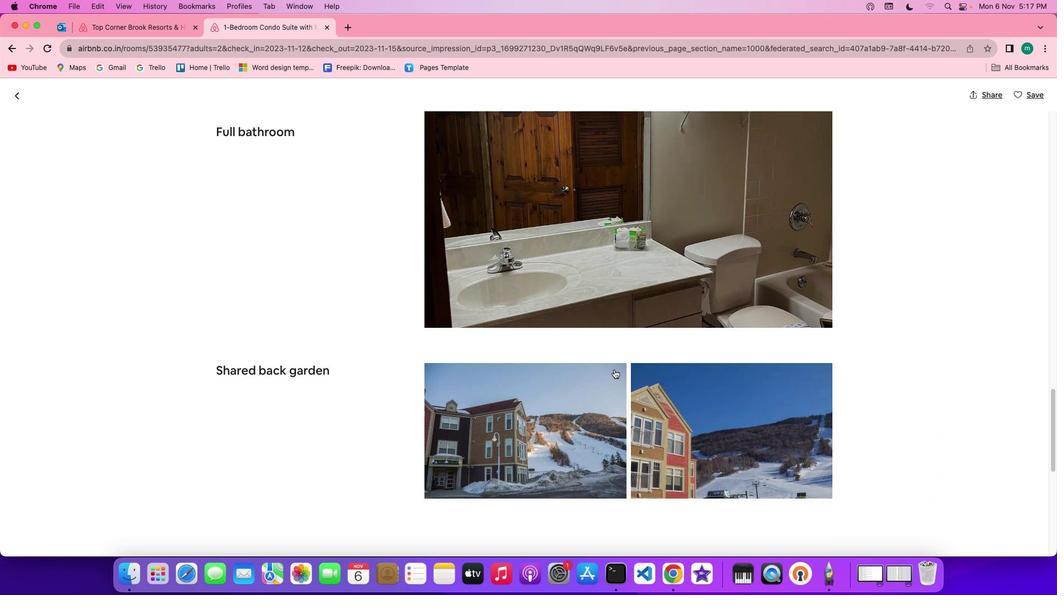 
Action: Mouse scrolled (614, 369) with delta (0, -1)
Screenshot: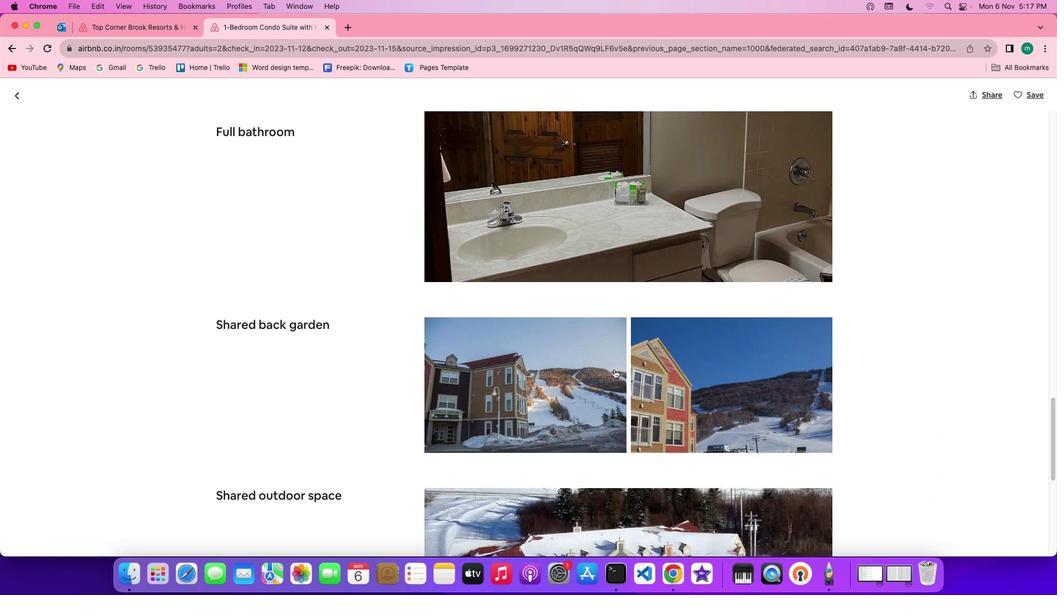 
Action: Mouse scrolled (614, 369) with delta (0, 0)
Screenshot: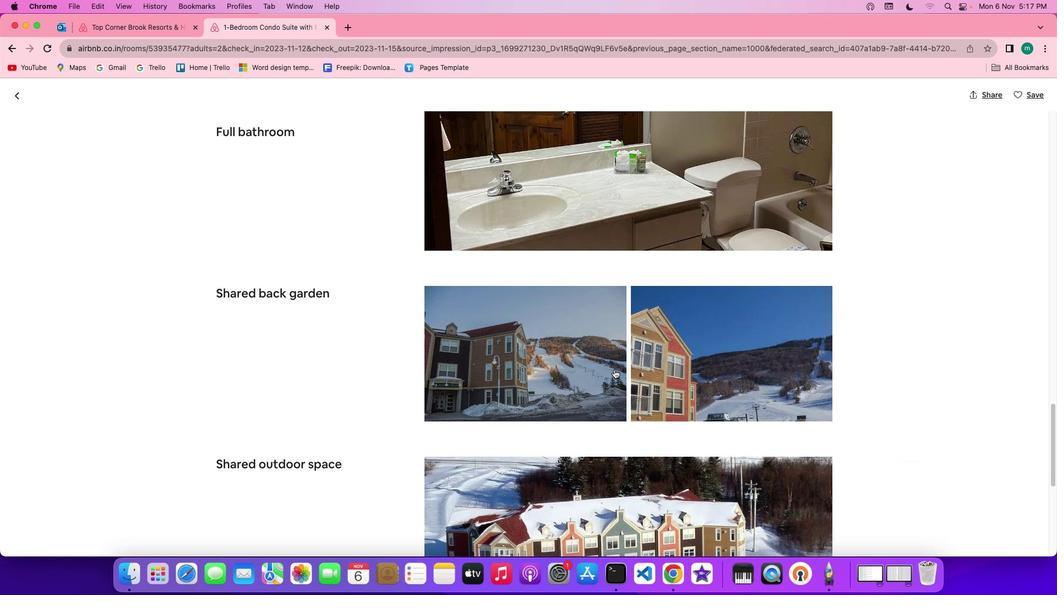 
Action: Mouse scrolled (614, 369) with delta (0, 0)
Screenshot: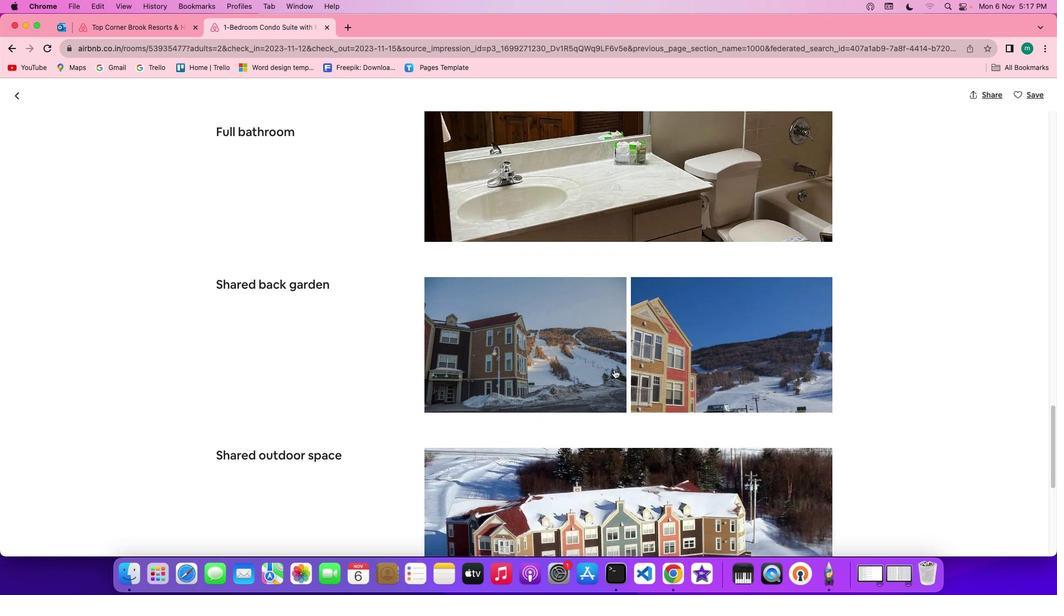 
Action: Mouse scrolled (614, 369) with delta (0, 0)
Screenshot: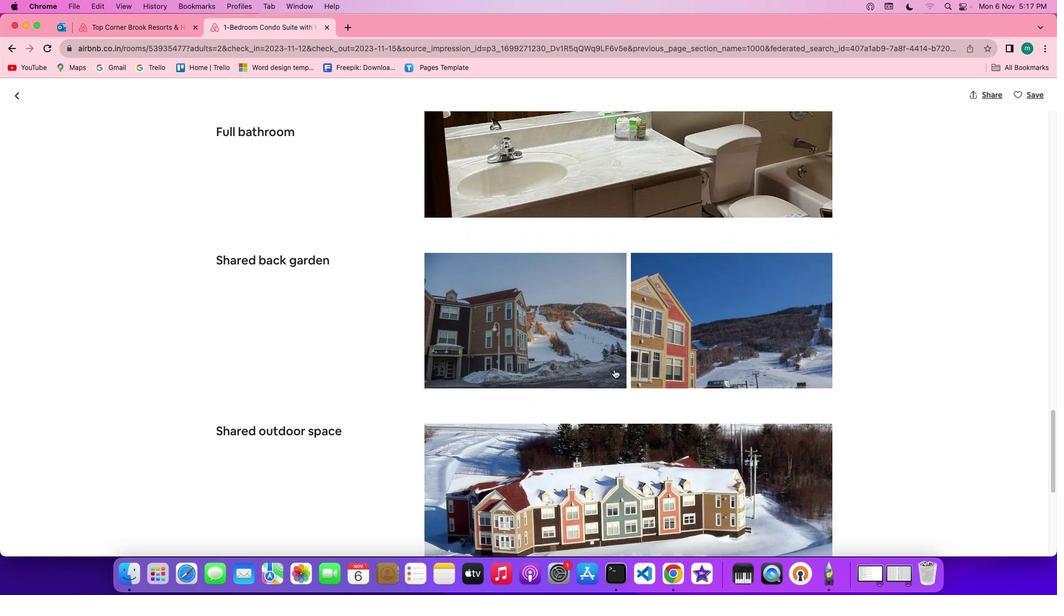 
Action: Mouse scrolled (614, 369) with delta (0, -1)
Screenshot: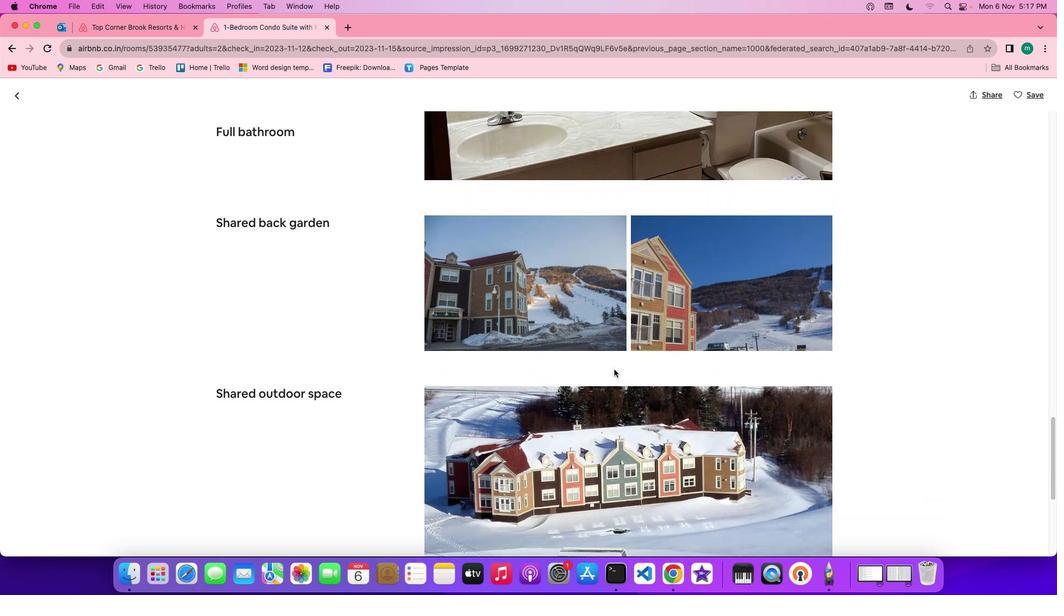 
Action: Mouse moved to (614, 369)
Screenshot: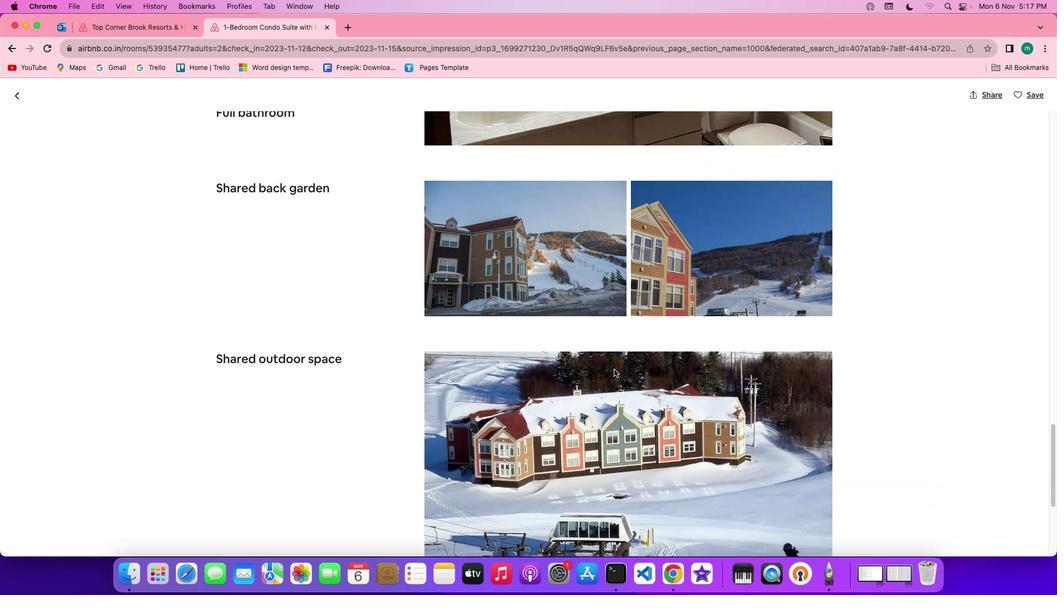 
Action: Mouse scrolled (614, 369) with delta (0, 0)
Screenshot: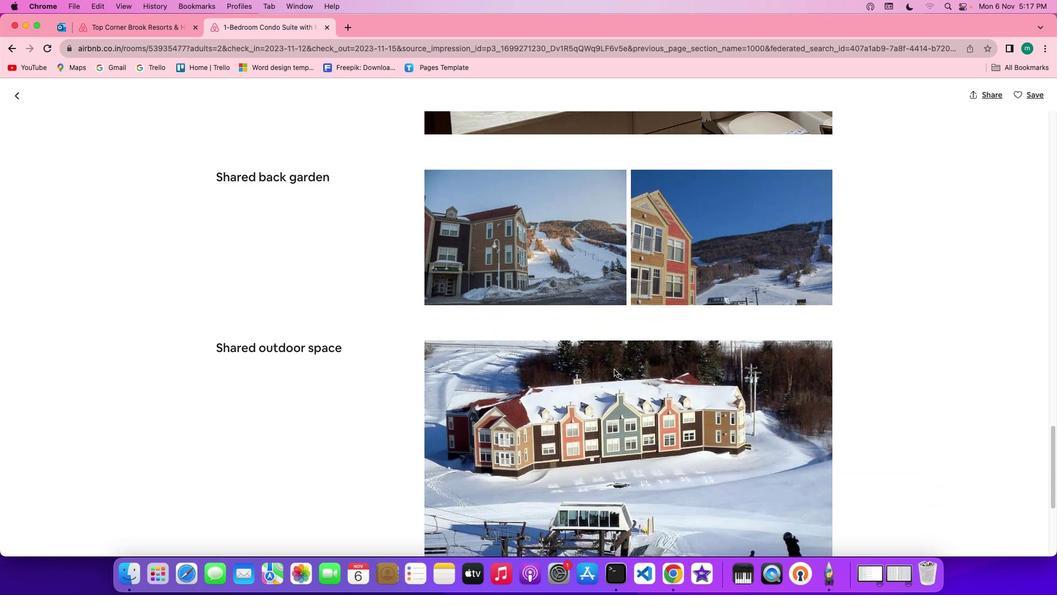 
Action: Mouse scrolled (614, 369) with delta (0, 0)
Screenshot: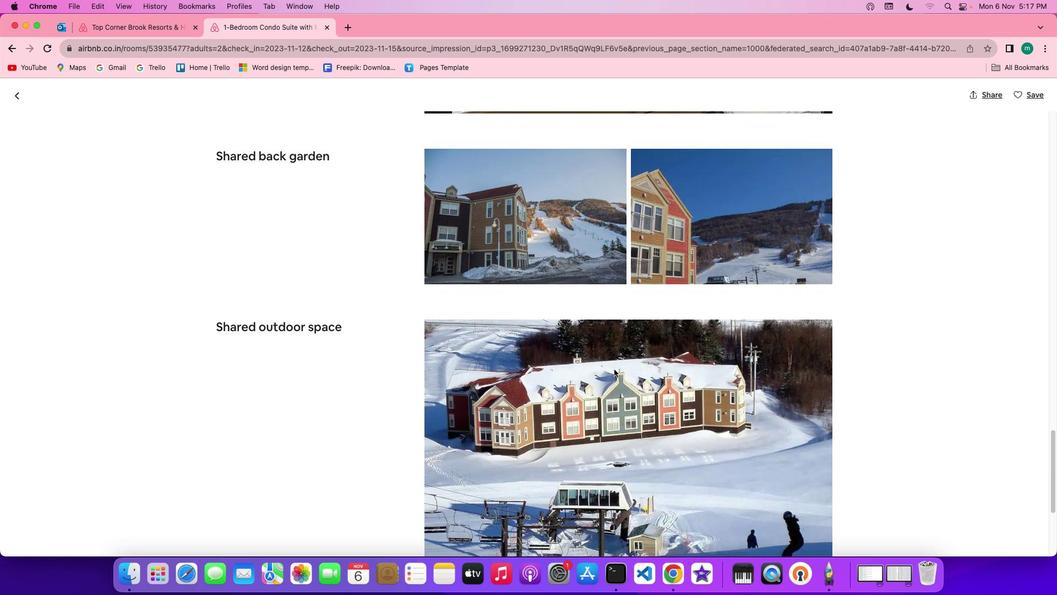 
Action: Mouse scrolled (614, 369) with delta (0, 0)
Screenshot: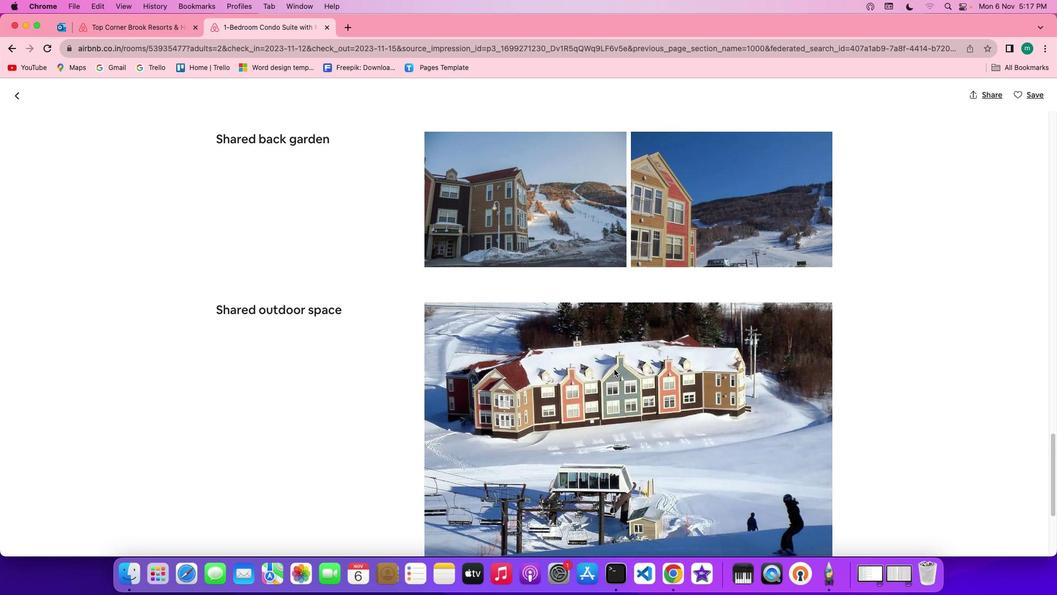 
Action: Mouse scrolled (614, 369) with delta (0, -1)
Screenshot: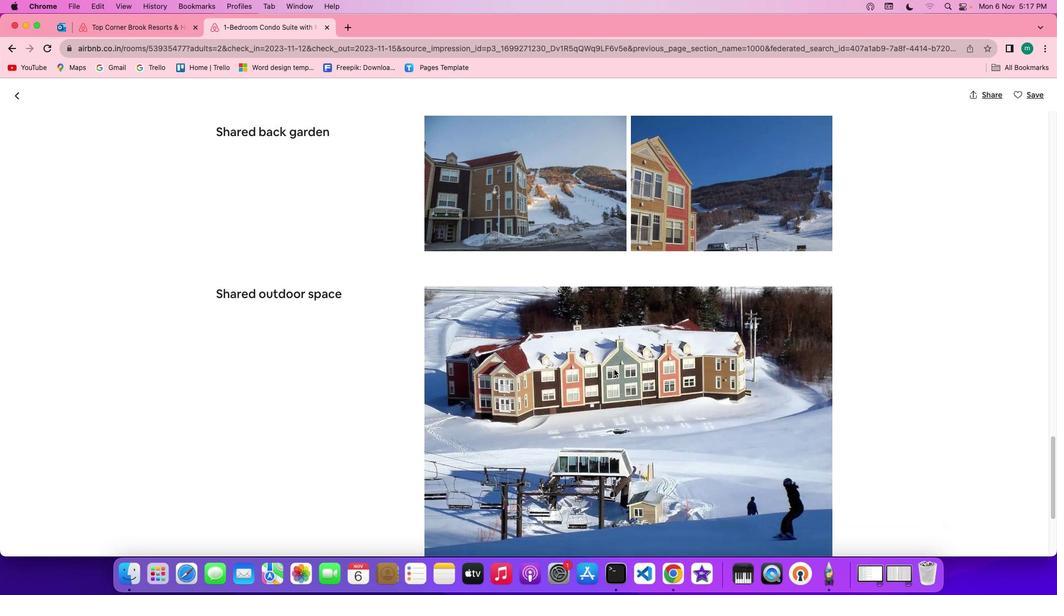 
Action: Mouse scrolled (614, 369) with delta (0, -2)
Screenshot: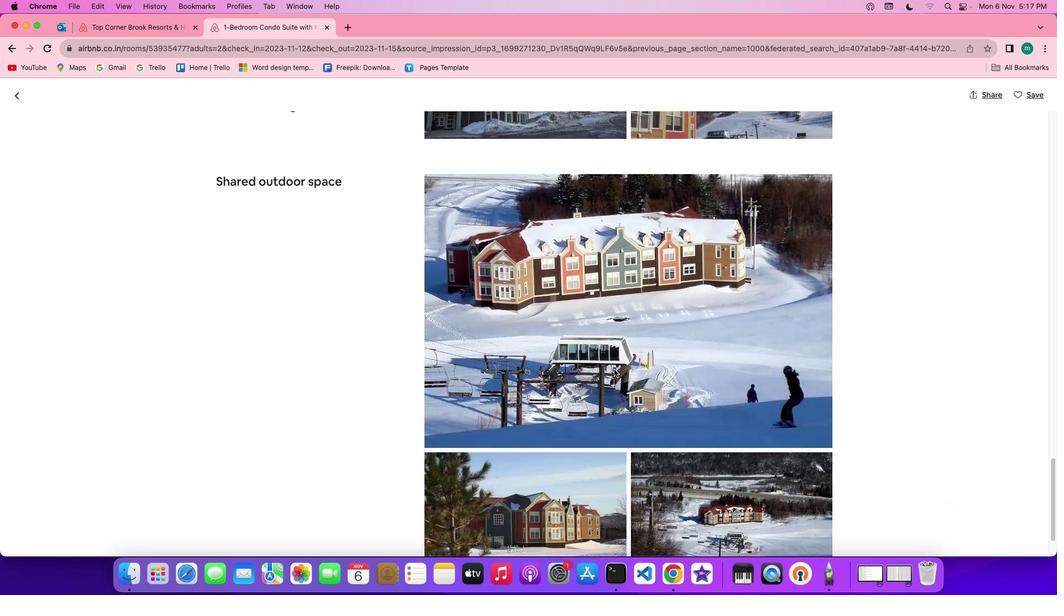 
Action: Mouse scrolled (614, 369) with delta (0, -1)
Screenshot: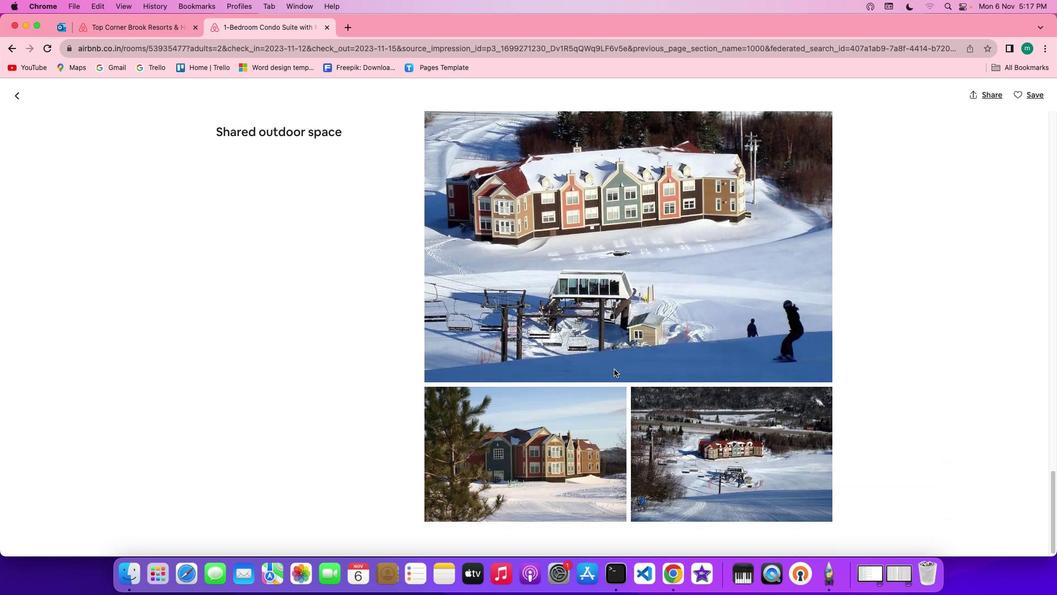 
Action: Mouse scrolled (614, 369) with delta (0, 0)
Screenshot: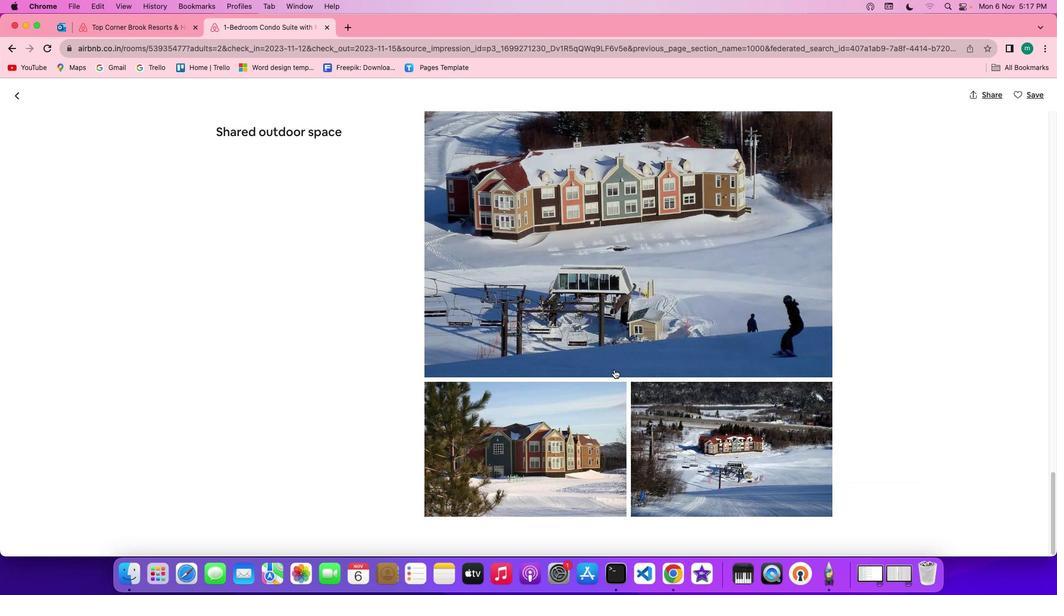 
Action: Mouse scrolled (614, 369) with delta (0, 0)
Screenshot: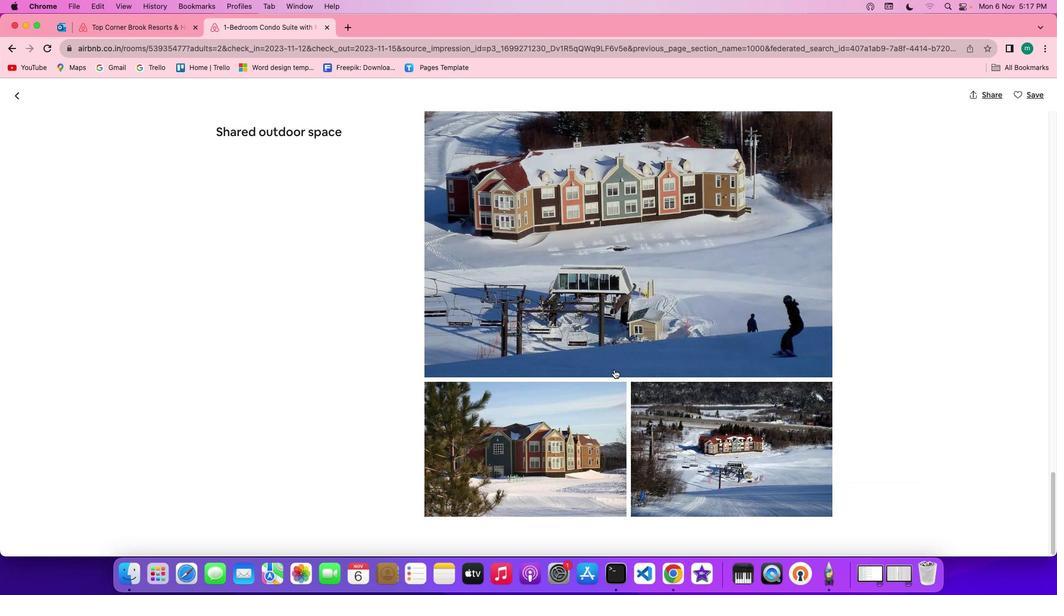 
Action: Mouse scrolled (614, 369) with delta (0, 0)
Screenshot: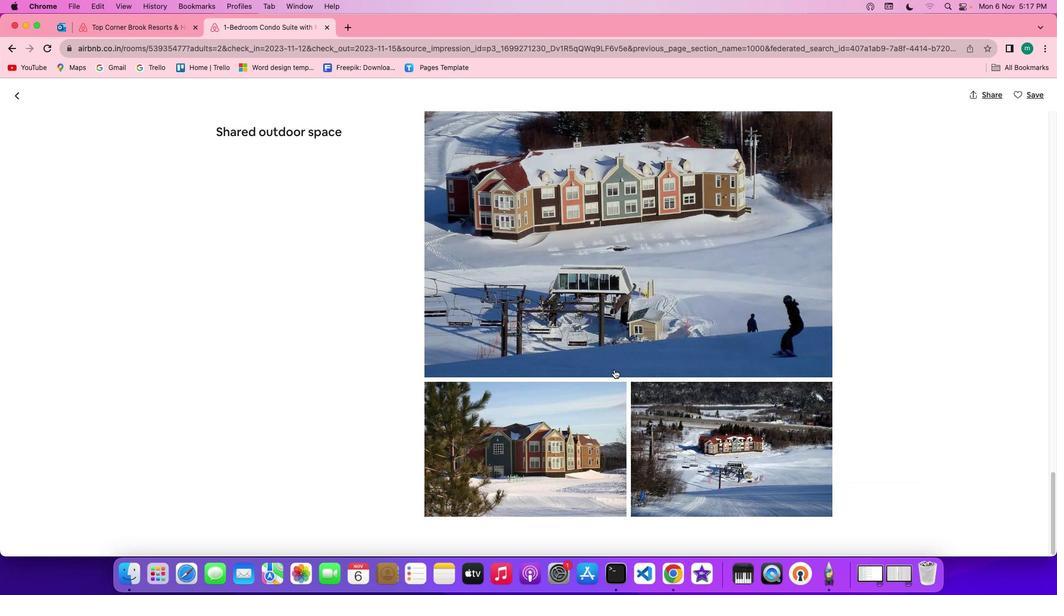 
Action: Mouse scrolled (614, 369) with delta (0, -1)
Screenshot: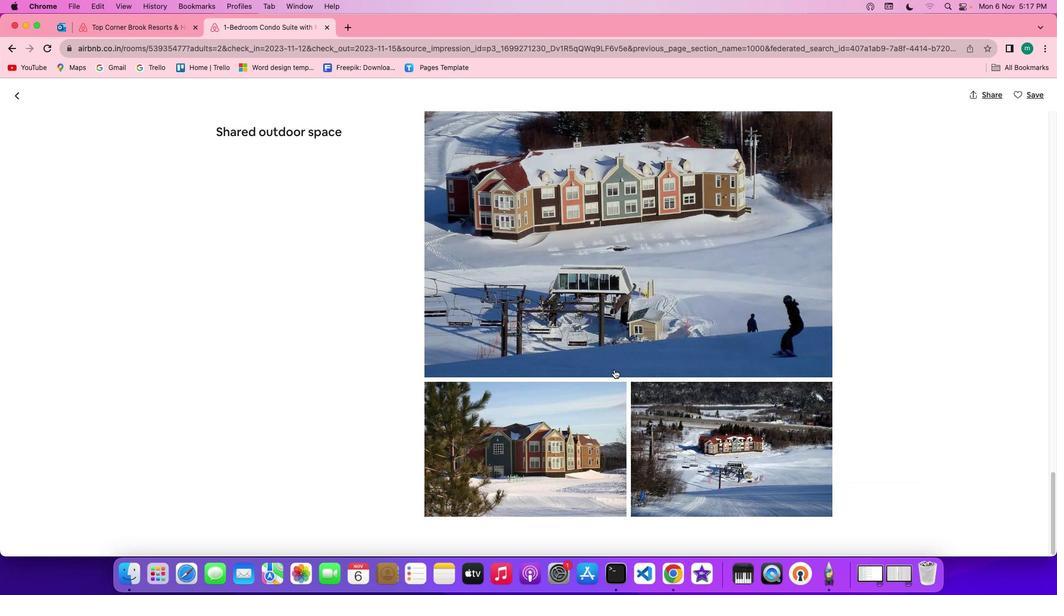 
Action: Mouse scrolled (614, 369) with delta (0, 0)
Screenshot: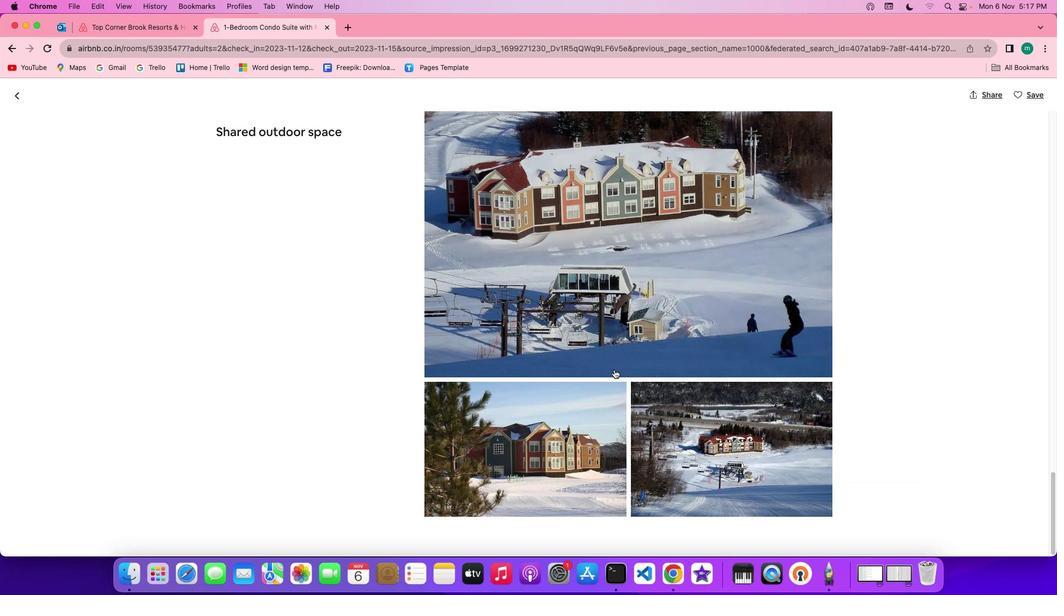 
Action: Mouse scrolled (614, 369) with delta (0, 0)
Screenshot: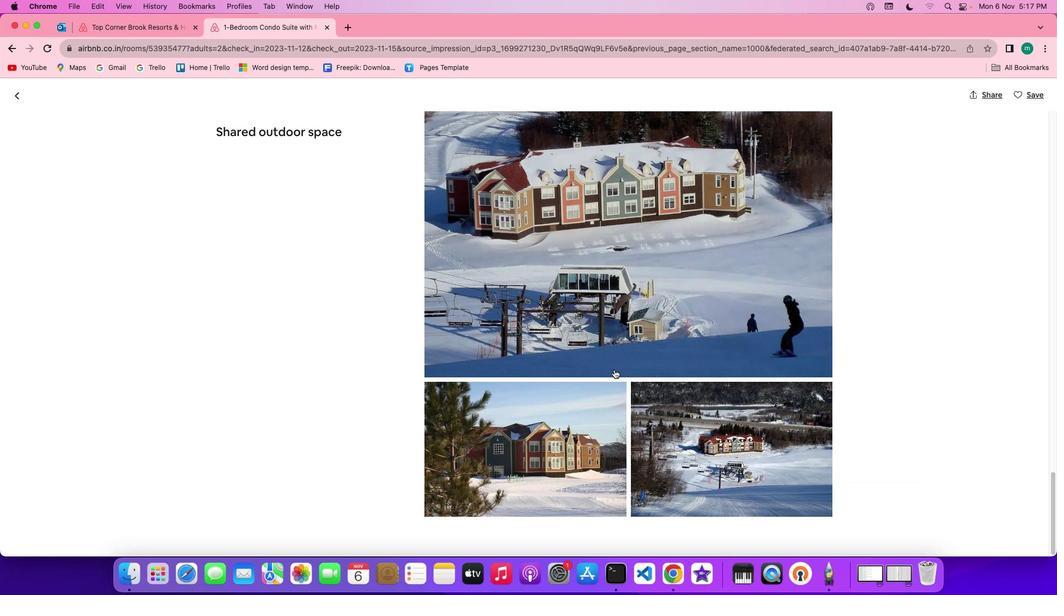 
Action: Mouse scrolled (614, 369) with delta (0, -1)
Screenshot: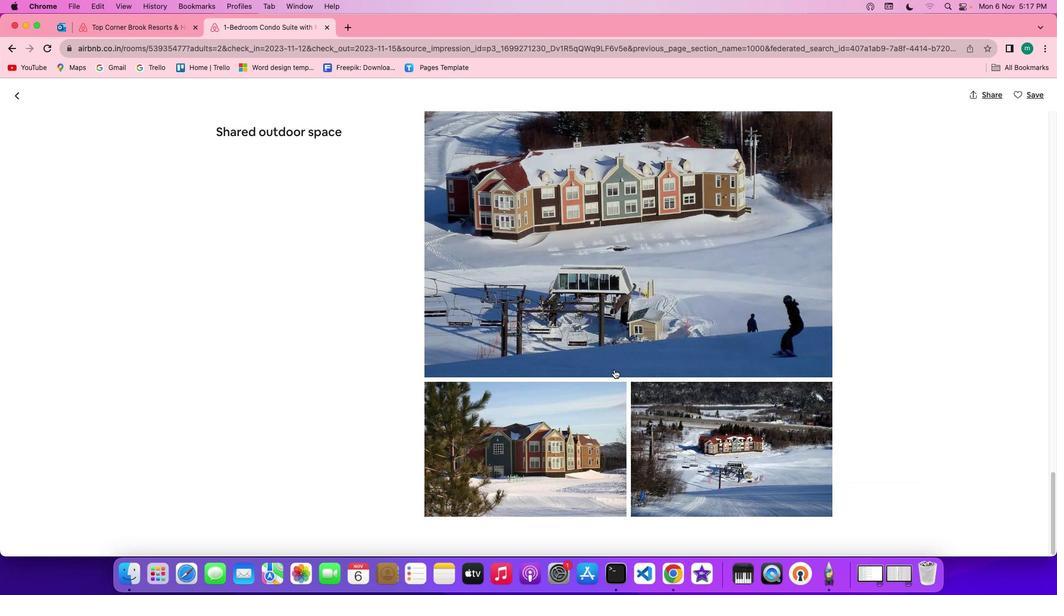 
Action: Mouse scrolled (614, 369) with delta (0, -2)
Screenshot: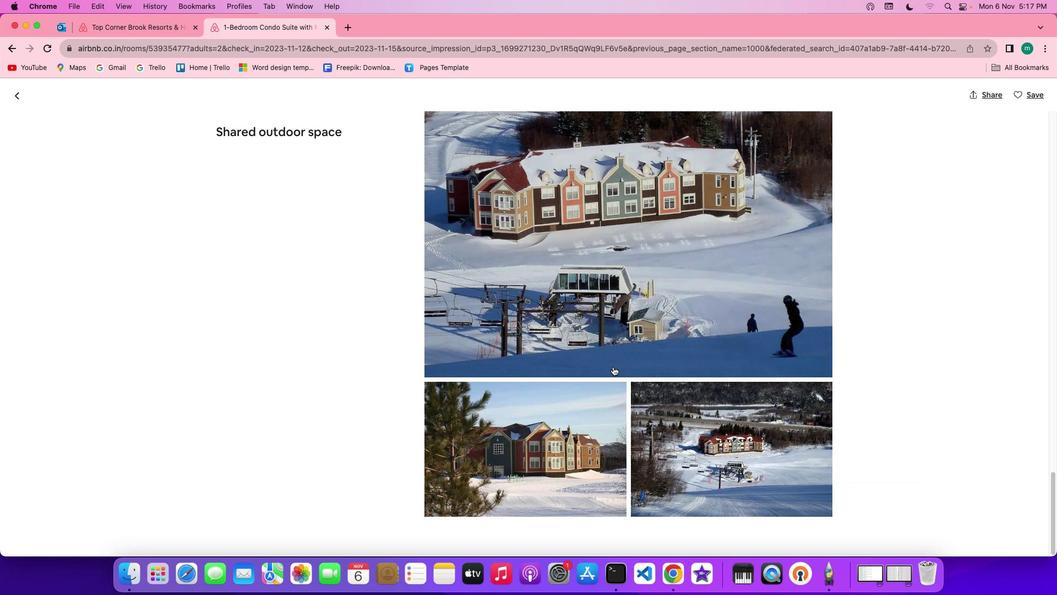 
Action: Mouse moved to (23, 100)
Screenshot: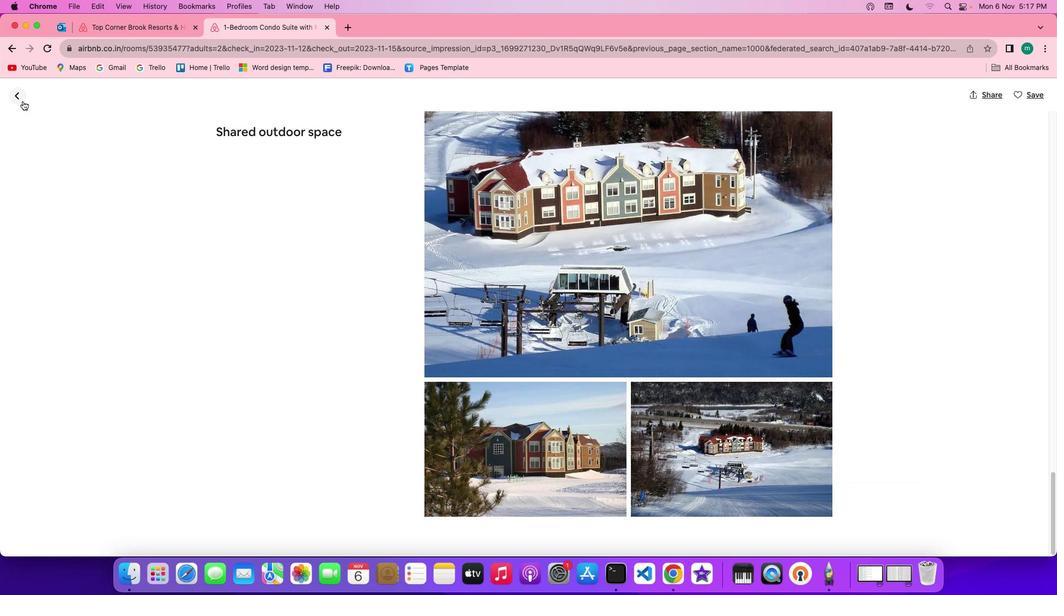 
Action: Mouse pressed left at (23, 100)
Screenshot: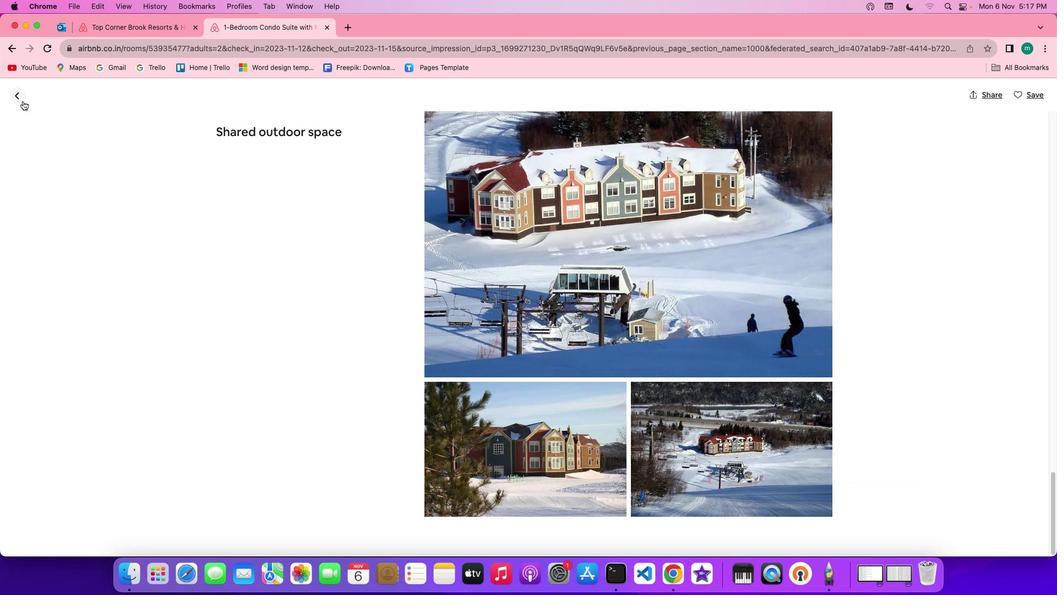 
Action: Mouse moved to (498, 272)
Screenshot: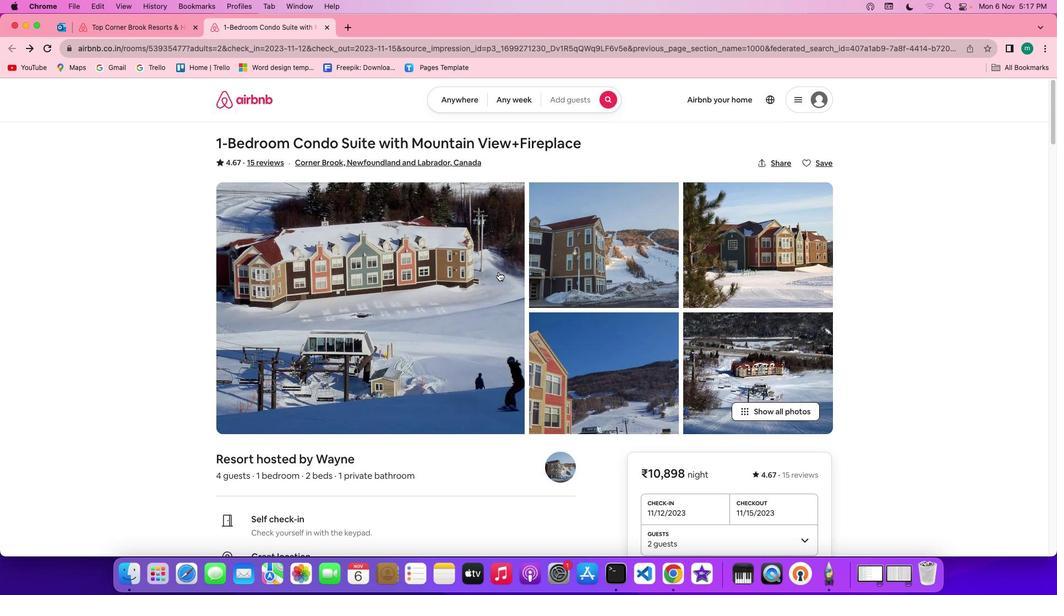 
Action: Mouse scrolled (498, 272) with delta (0, 0)
Screenshot: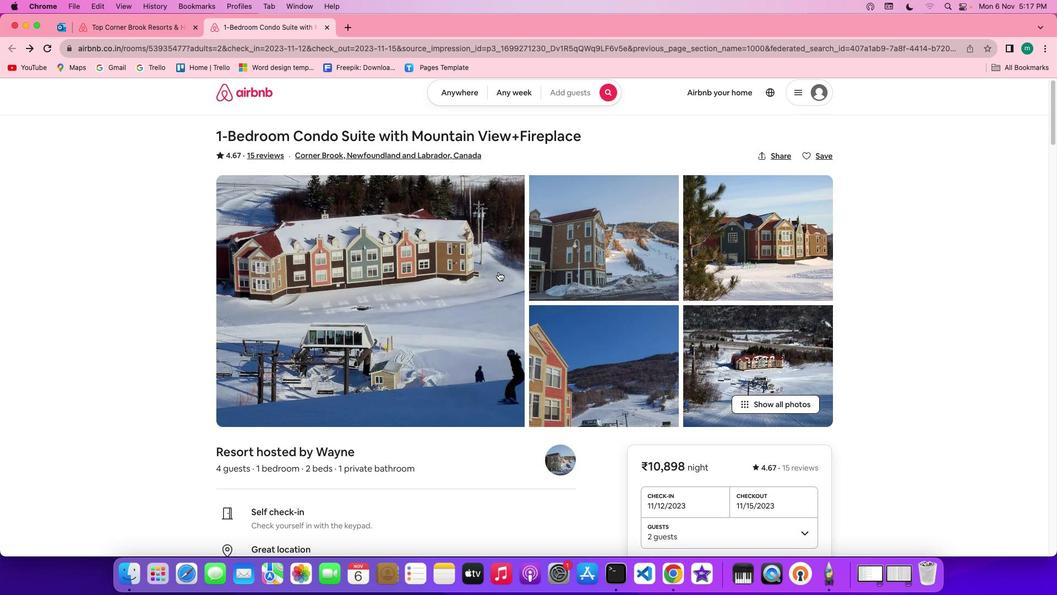 
Action: Mouse scrolled (498, 272) with delta (0, 0)
Screenshot: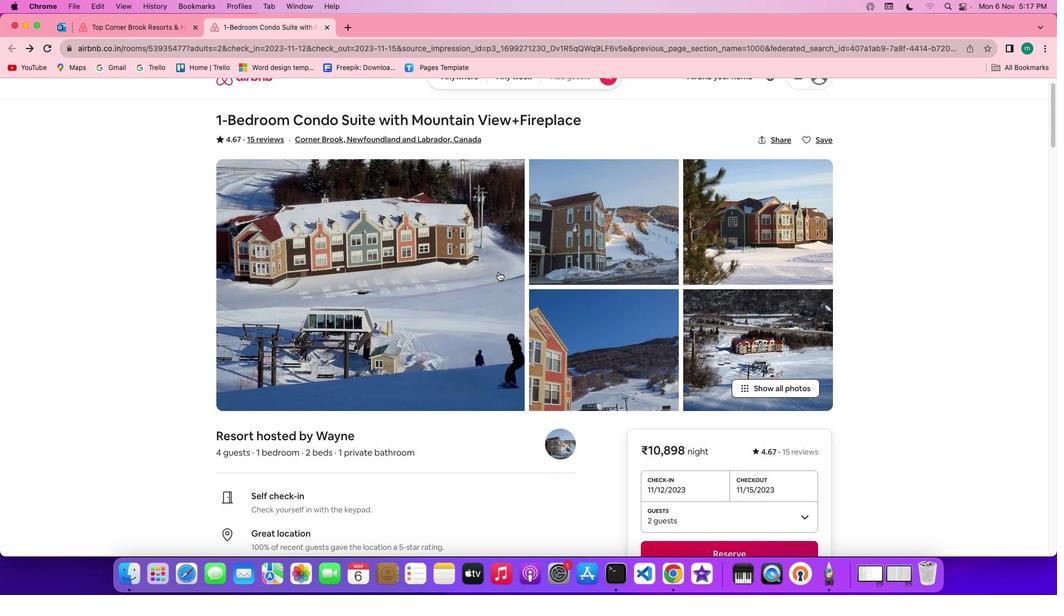 
Action: Mouse scrolled (498, 272) with delta (0, -1)
Screenshot: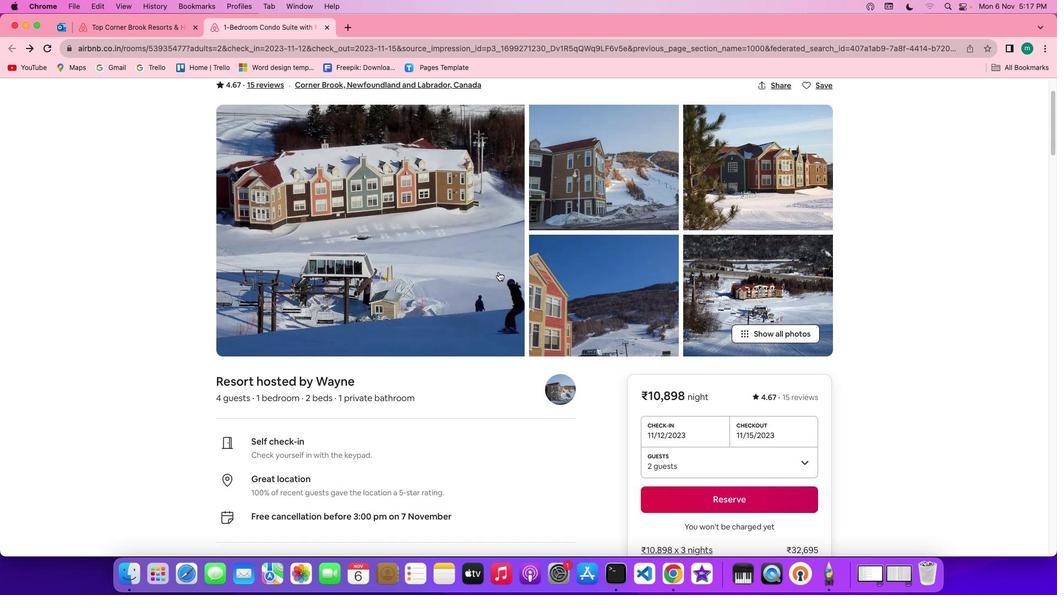 
Action: Mouse scrolled (498, 272) with delta (0, -2)
Screenshot: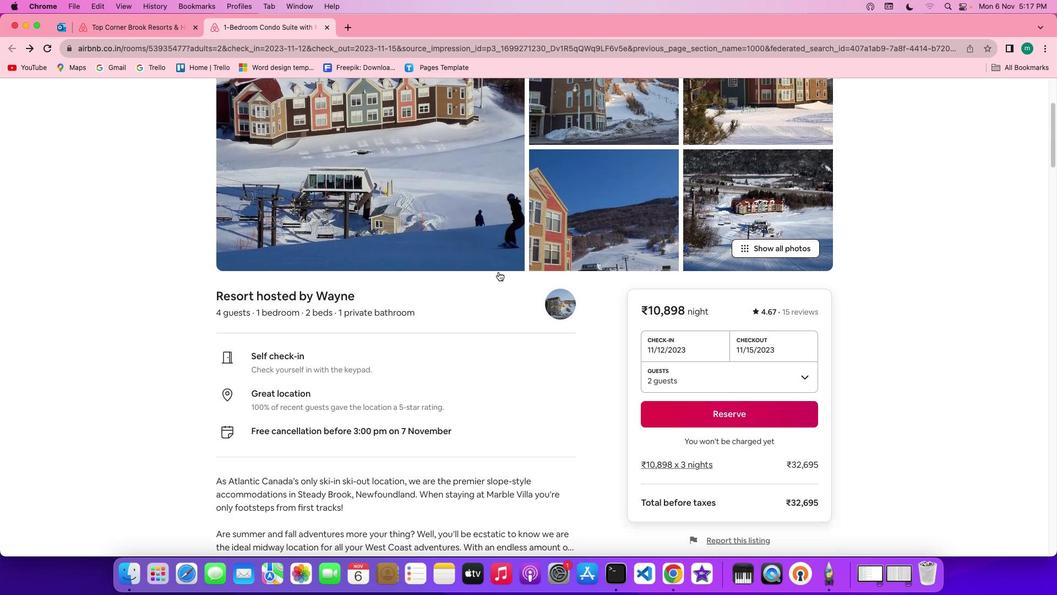 
Action: Mouse scrolled (498, 272) with delta (0, 0)
Screenshot: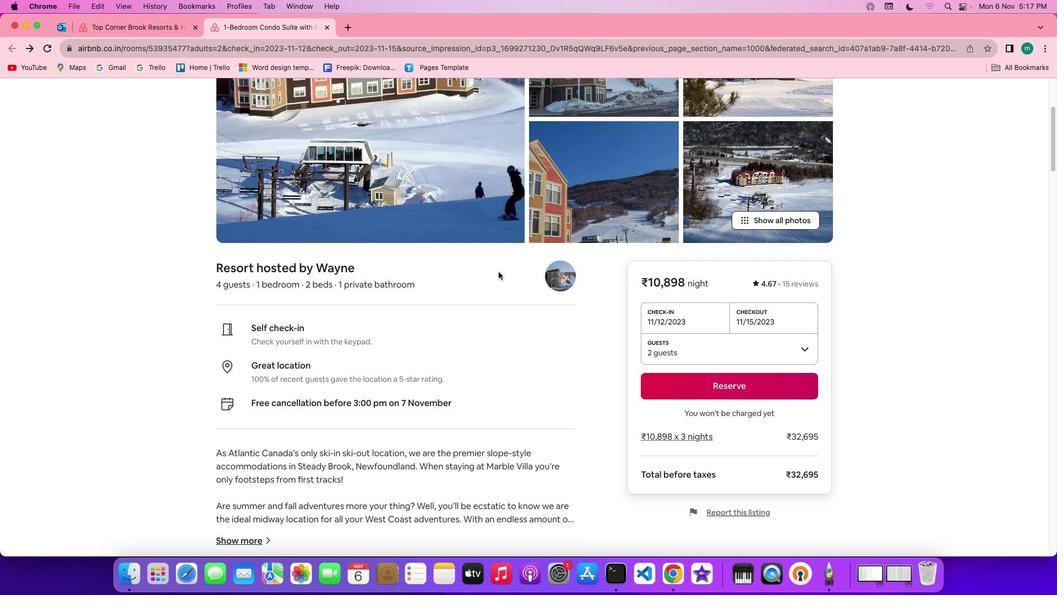 
Action: Mouse scrolled (498, 272) with delta (0, 0)
Screenshot: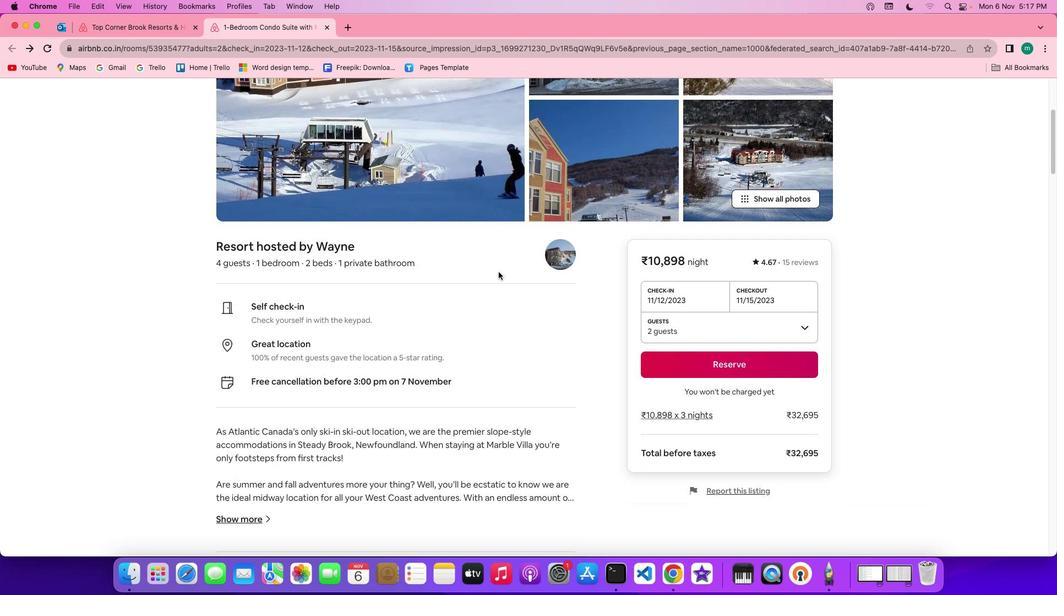 
Action: Mouse scrolled (498, 272) with delta (0, -1)
Screenshot: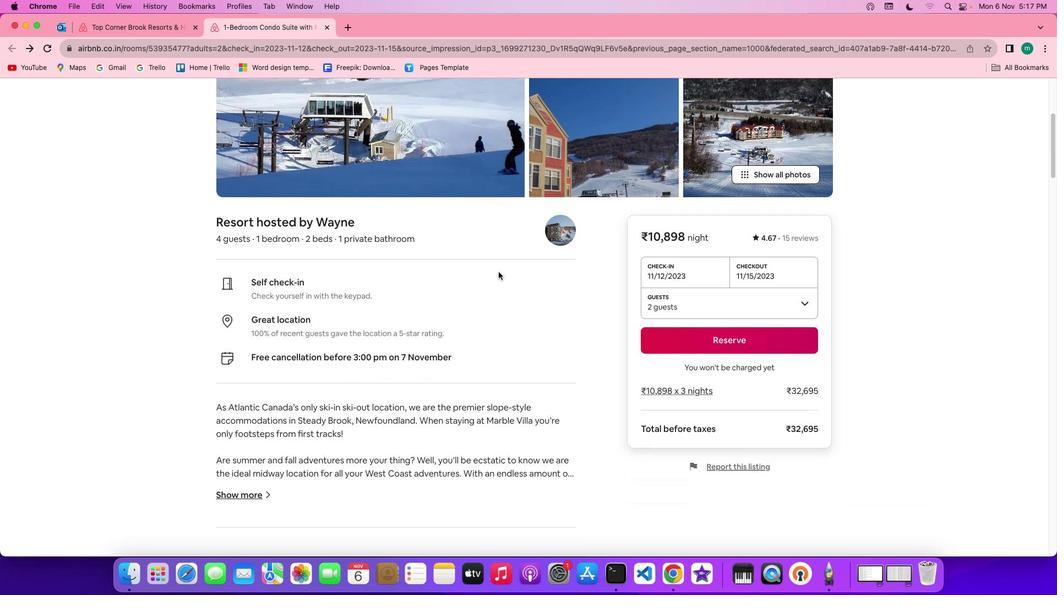 
Action: Mouse scrolled (498, 272) with delta (0, -1)
Screenshot: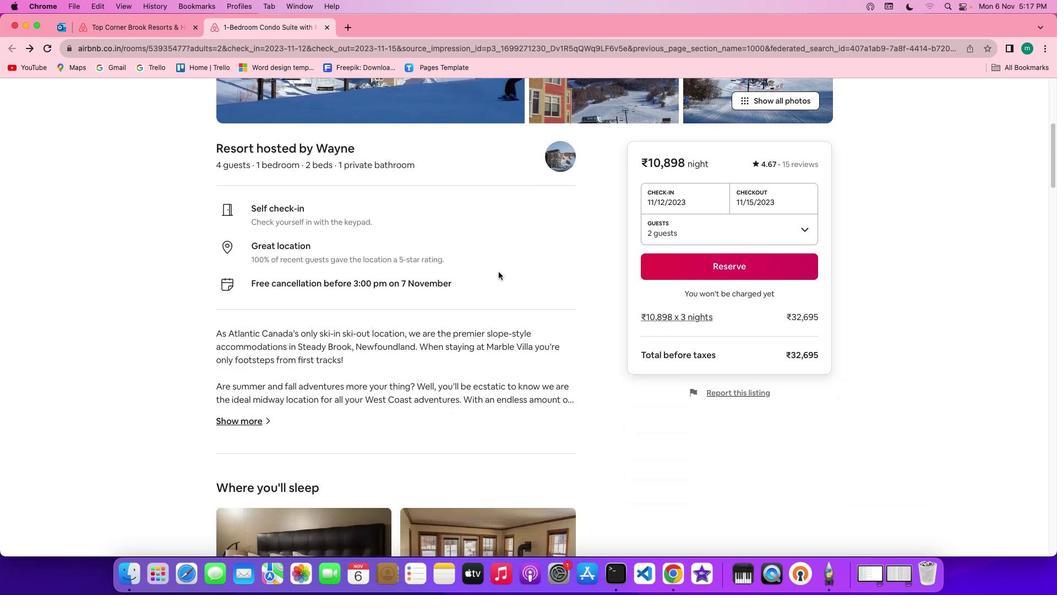 
Action: Mouse scrolled (498, 272) with delta (0, 0)
Screenshot: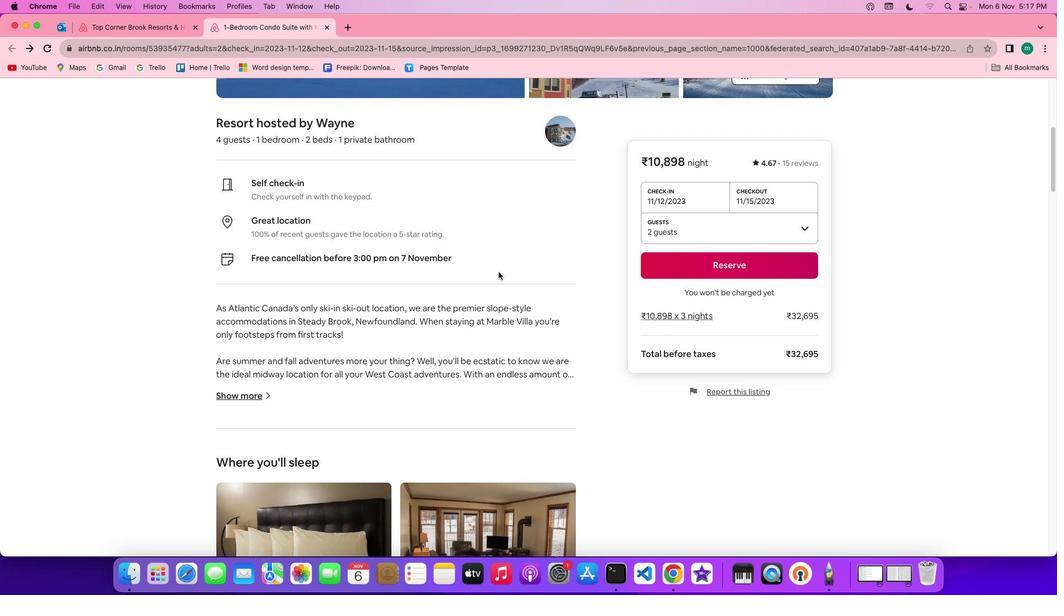 
Action: Mouse scrolled (498, 272) with delta (0, 0)
Screenshot: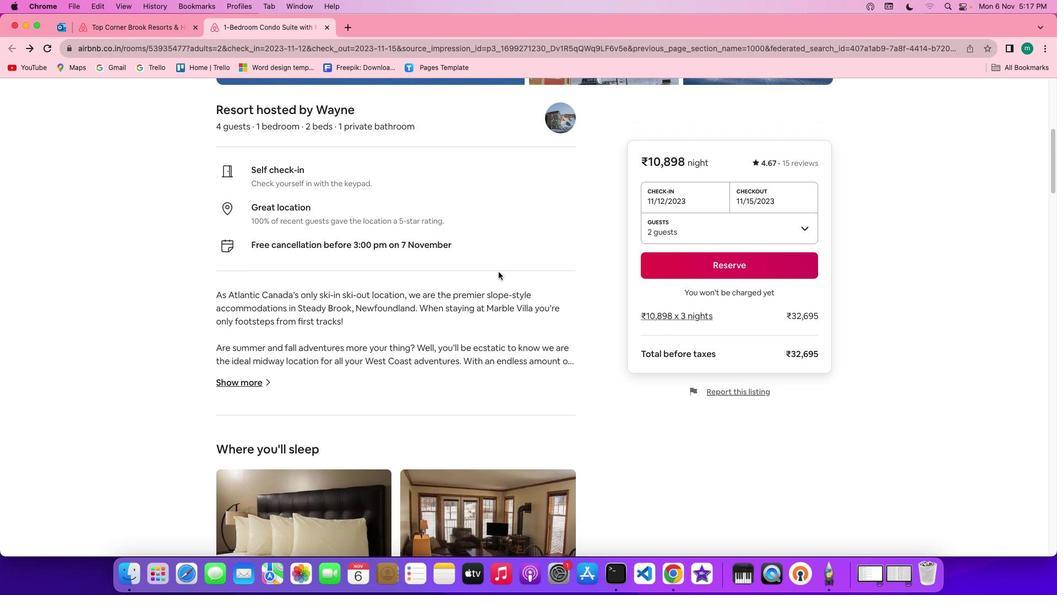
Action: Mouse scrolled (498, 272) with delta (0, -1)
Screenshot: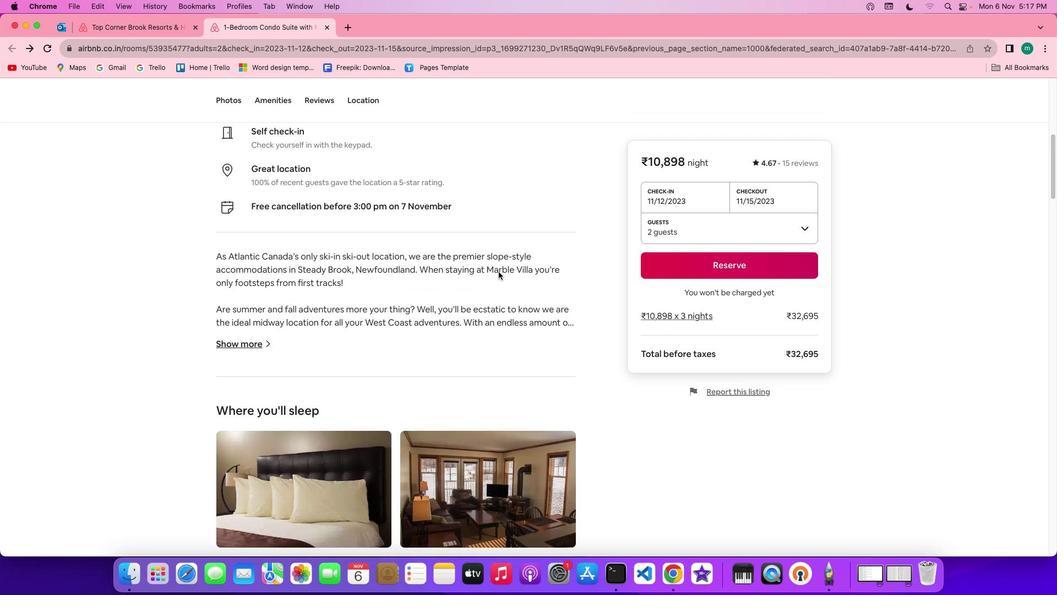 
Action: Mouse moved to (250, 327)
Screenshot: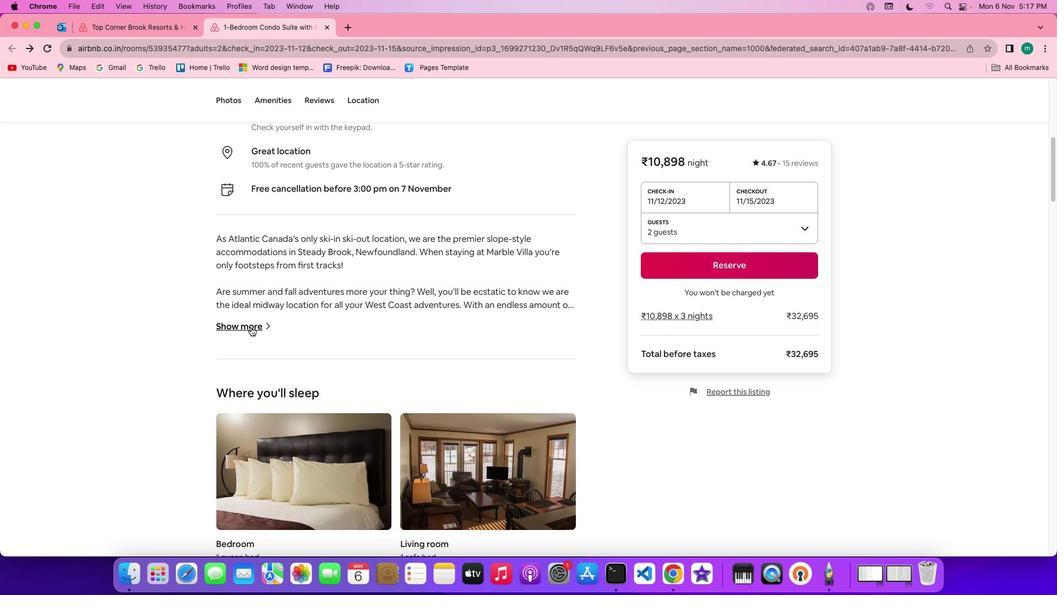 
Action: Mouse pressed left at (250, 327)
Screenshot: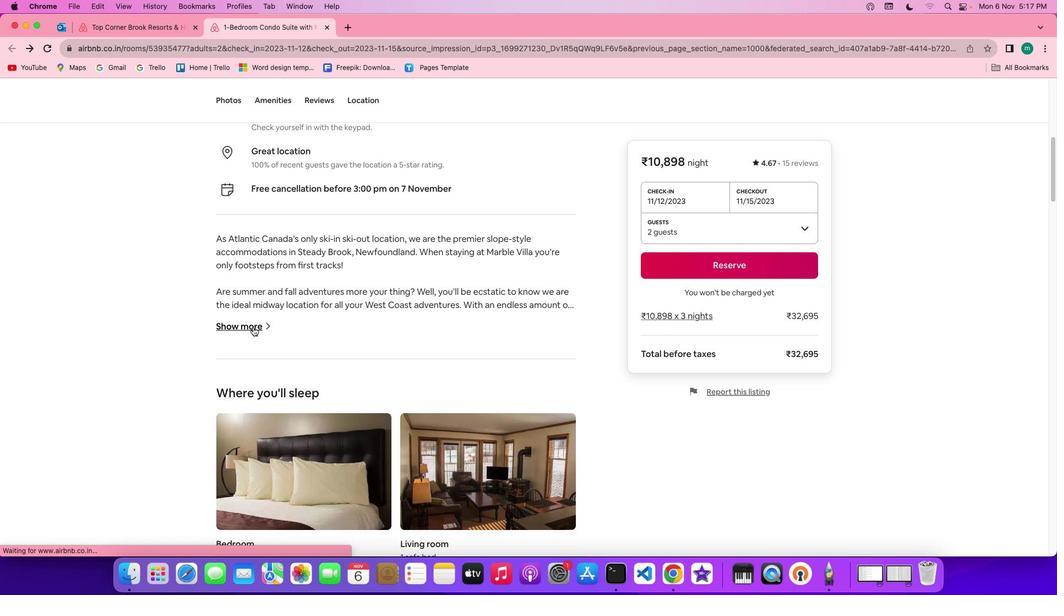 
Action: Mouse moved to (628, 369)
Screenshot: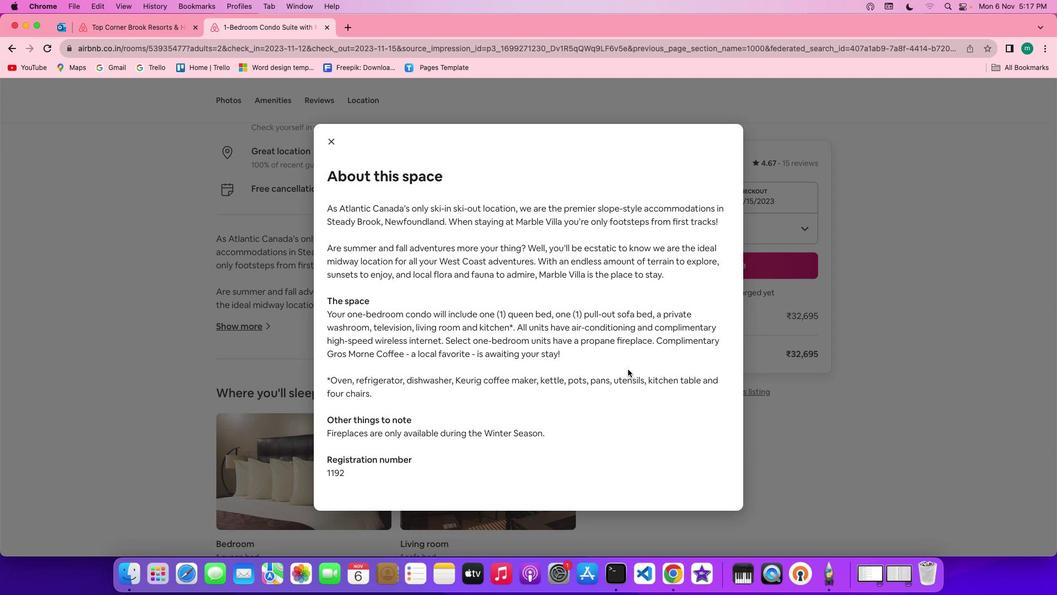 
Action: Mouse scrolled (628, 369) with delta (0, 0)
Screenshot: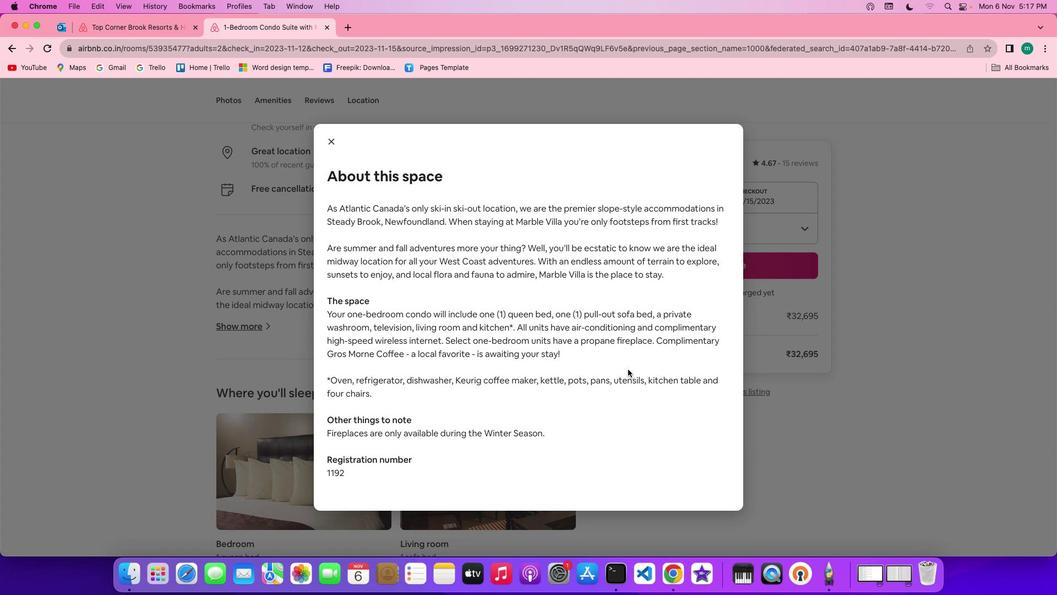 
Action: Mouse scrolled (628, 369) with delta (0, 0)
Screenshot: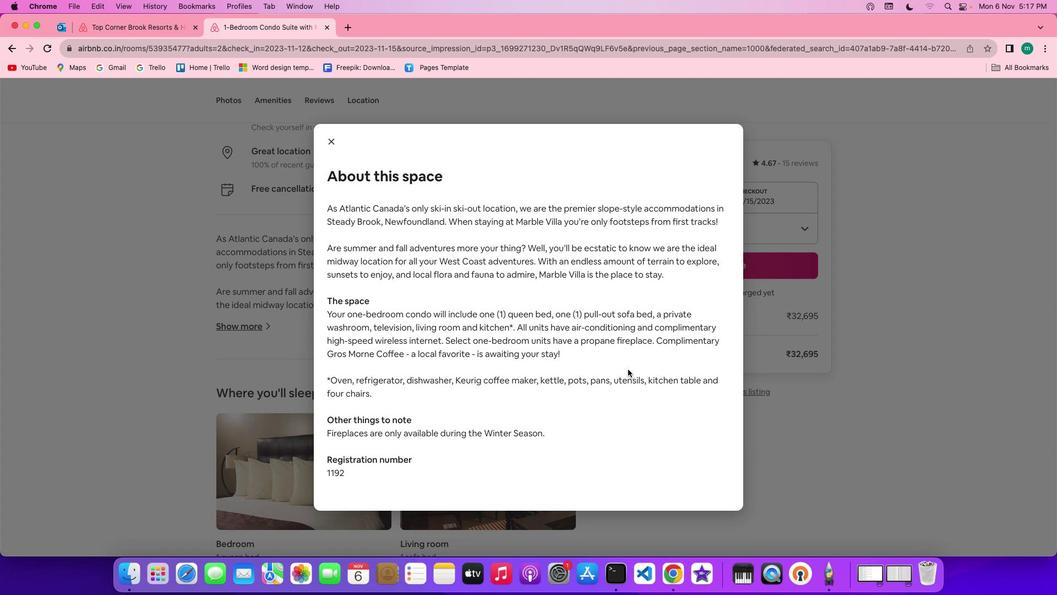 
Action: Mouse scrolled (628, 369) with delta (0, -1)
Screenshot: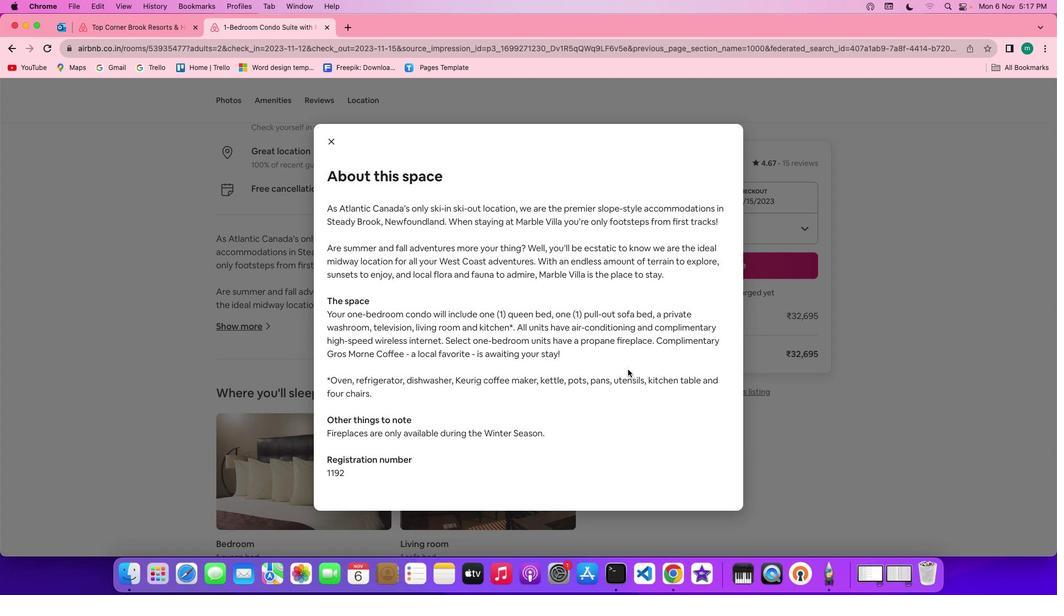 
Action: Mouse scrolled (628, 369) with delta (0, -1)
Screenshot: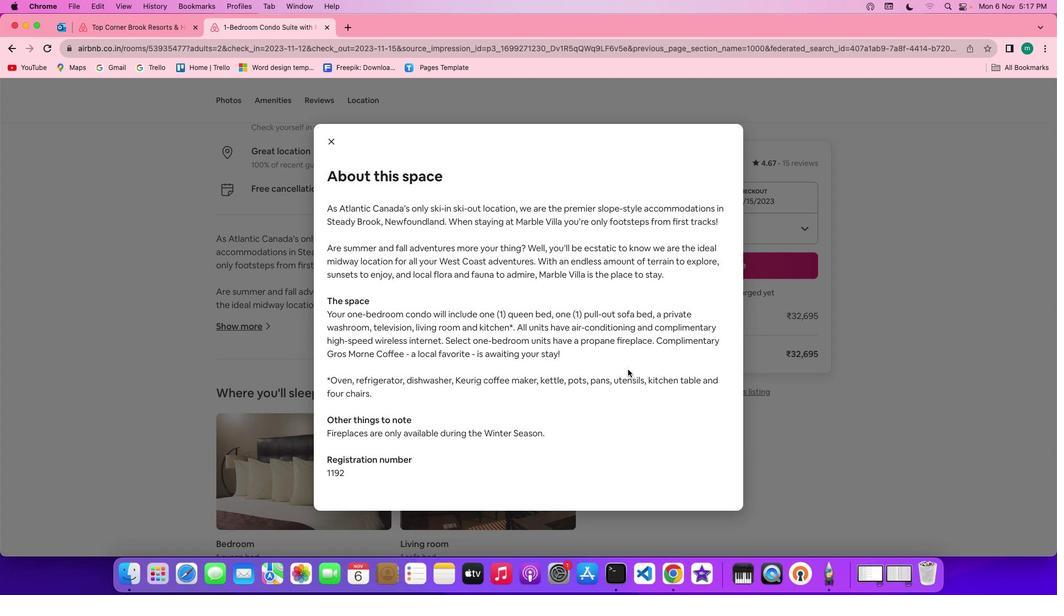 
Action: Mouse scrolled (628, 369) with delta (0, -2)
Screenshot: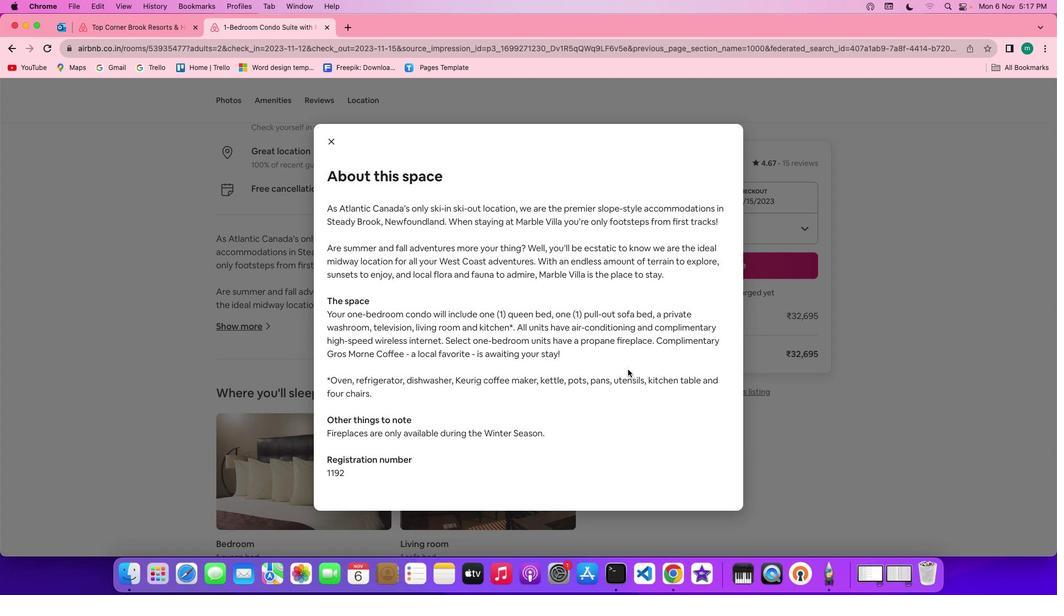
Action: Mouse moved to (321, 141)
Screenshot: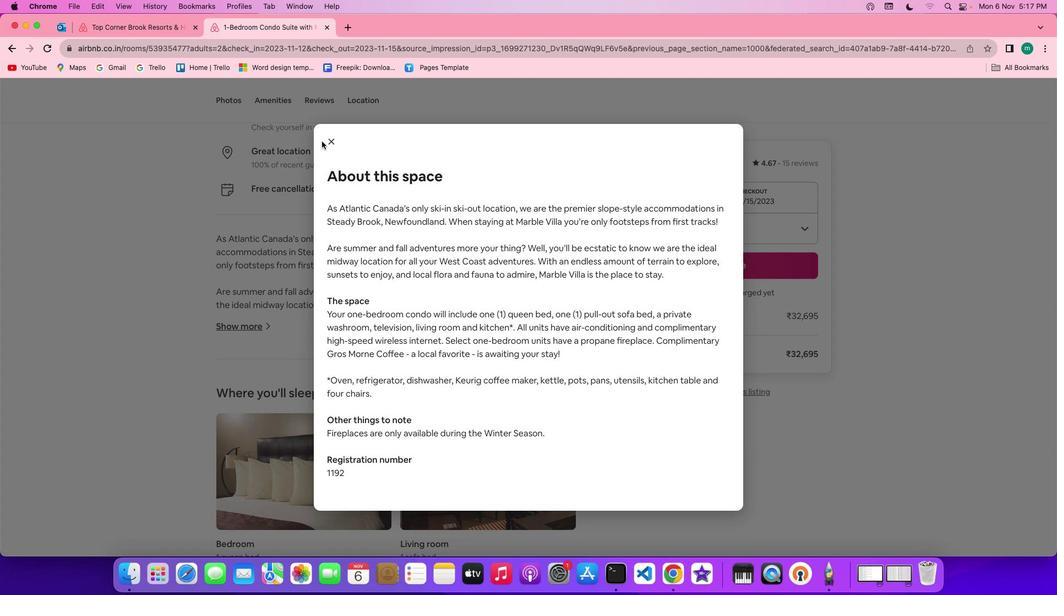 
Action: Mouse pressed left at (321, 141)
Screenshot: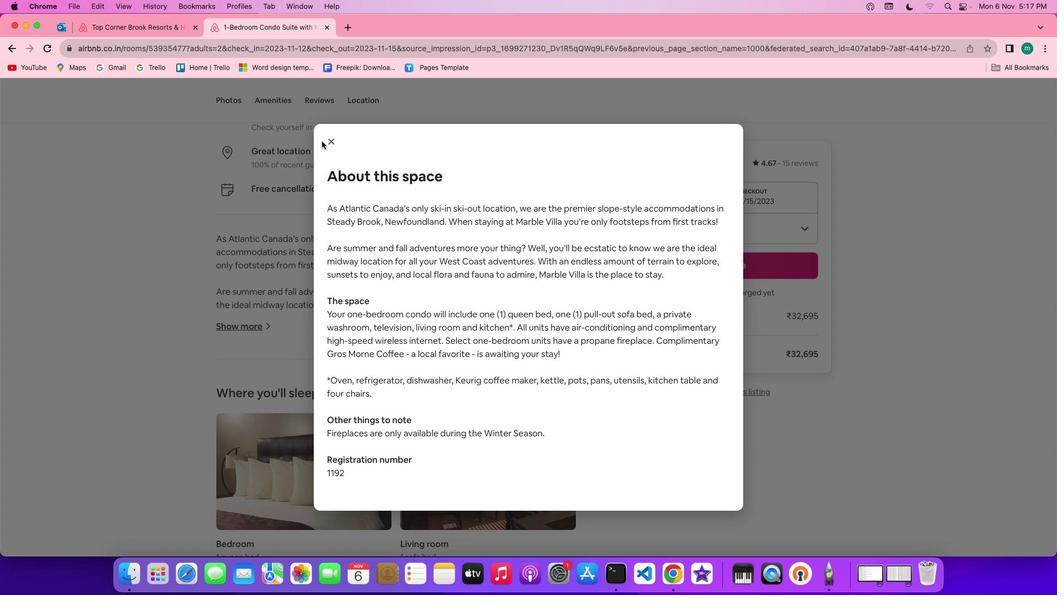
Action: Mouse moved to (327, 141)
Screenshot: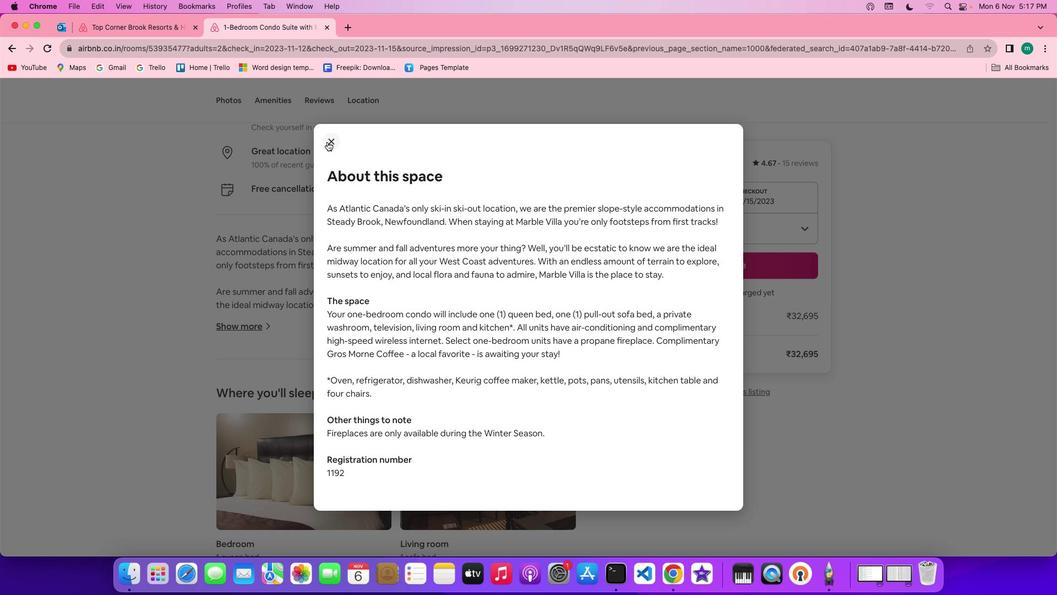 
Action: Mouse pressed left at (327, 141)
Screenshot: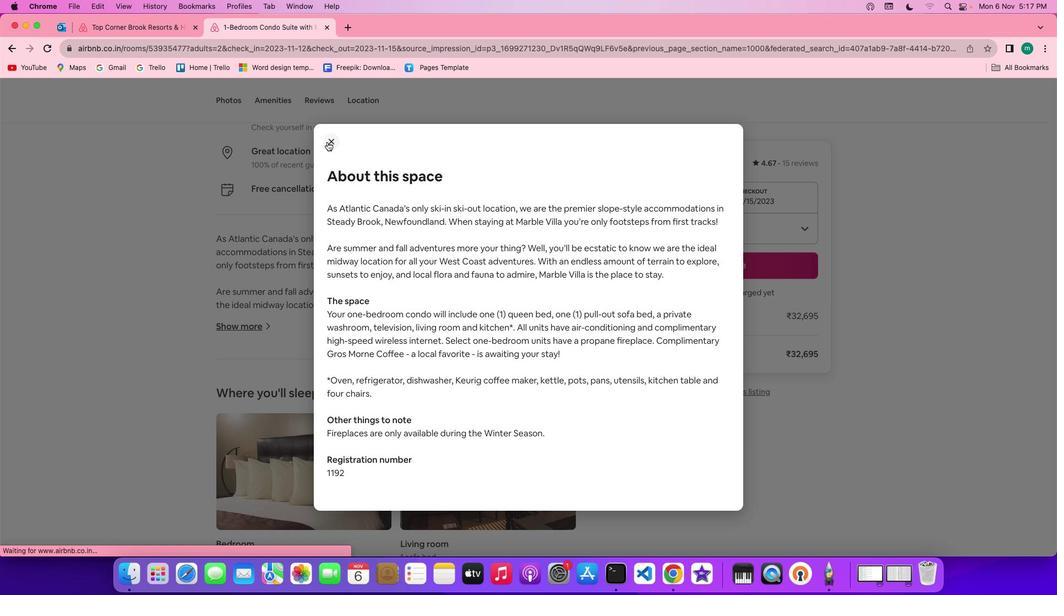 
Action: Mouse moved to (380, 260)
Screenshot: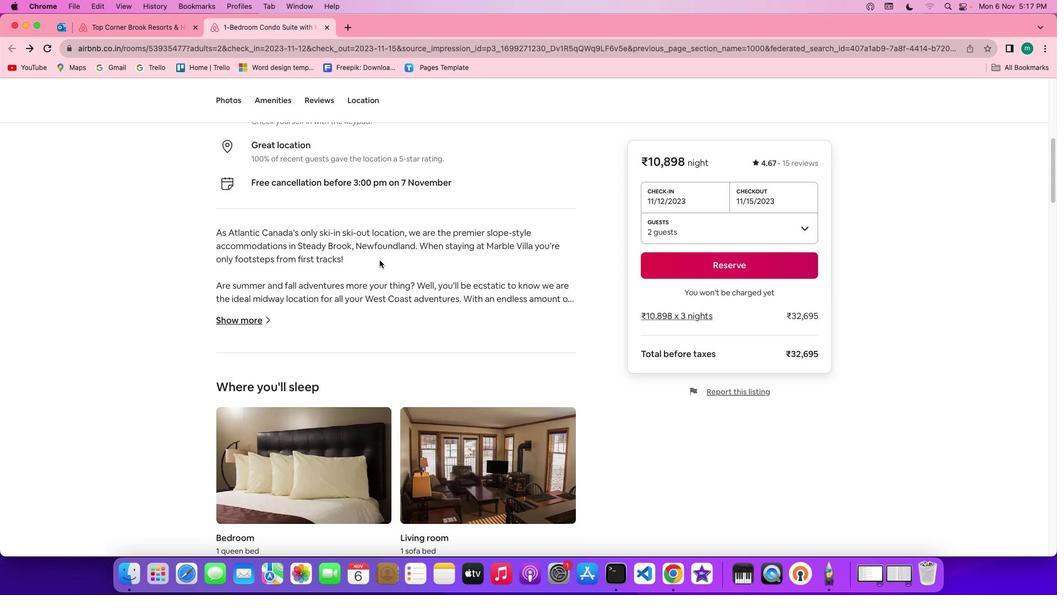 
Action: Mouse scrolled (380, 260) with delta (0, 0)
Screenshot: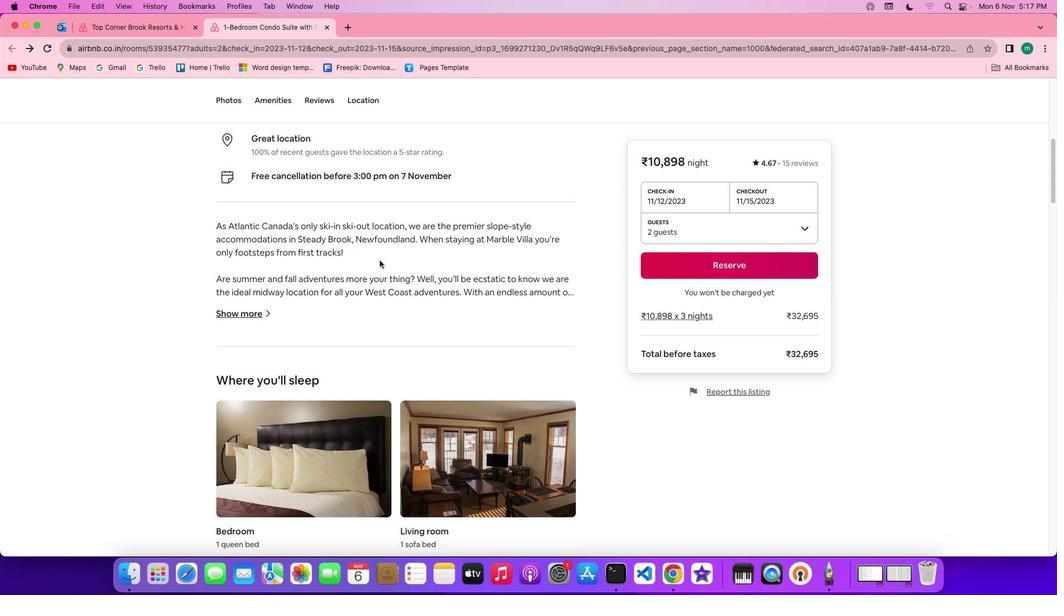 
Action: Mouse scrolled (380, 260) with delta (0, 0)
Screenshot: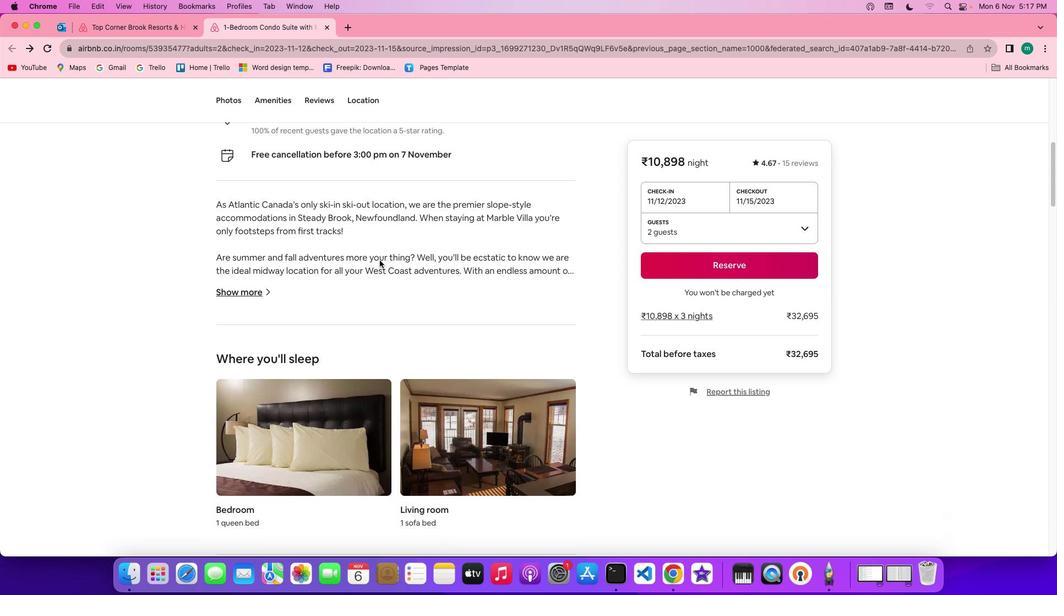 
Action: Mouse scrolled (380, 260) with delta (0, -1)
Screenshot: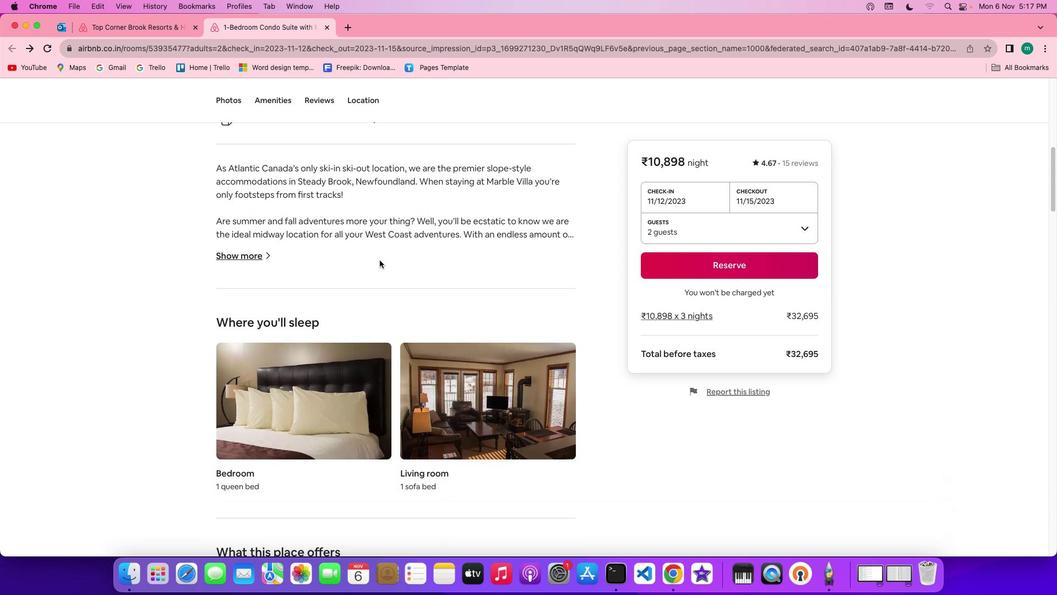 
Action: Mouse scrolled (380, 260) with delta (0, -2)
Screenshot: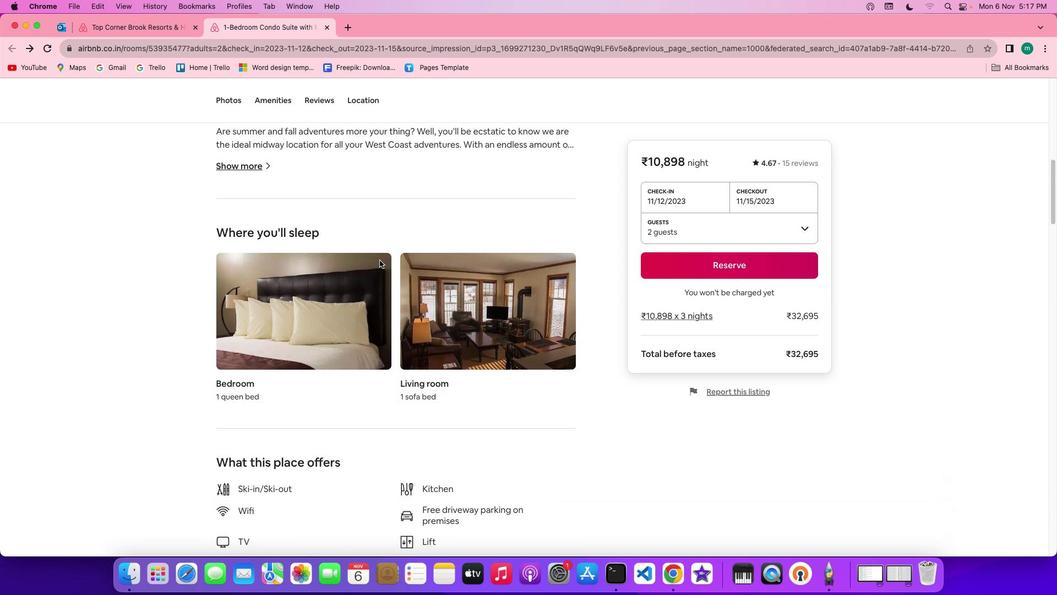 
Action: Mouse scrolled (380, 260) with delta (0, 0)
Screenshot: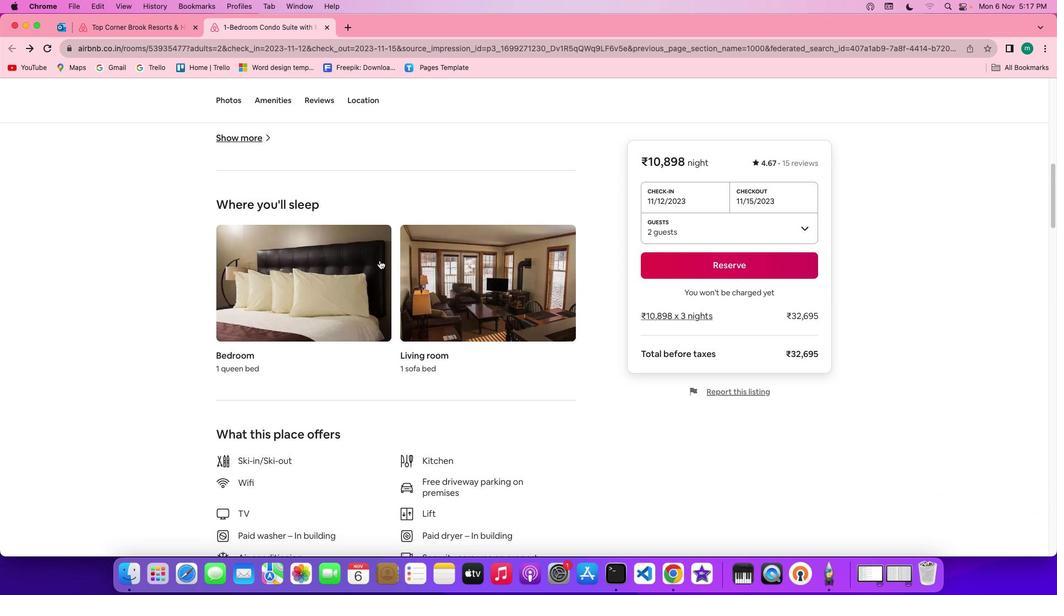 
Action: Mouse scrolled (380, 260) with delta (0, 0)
Screenshot: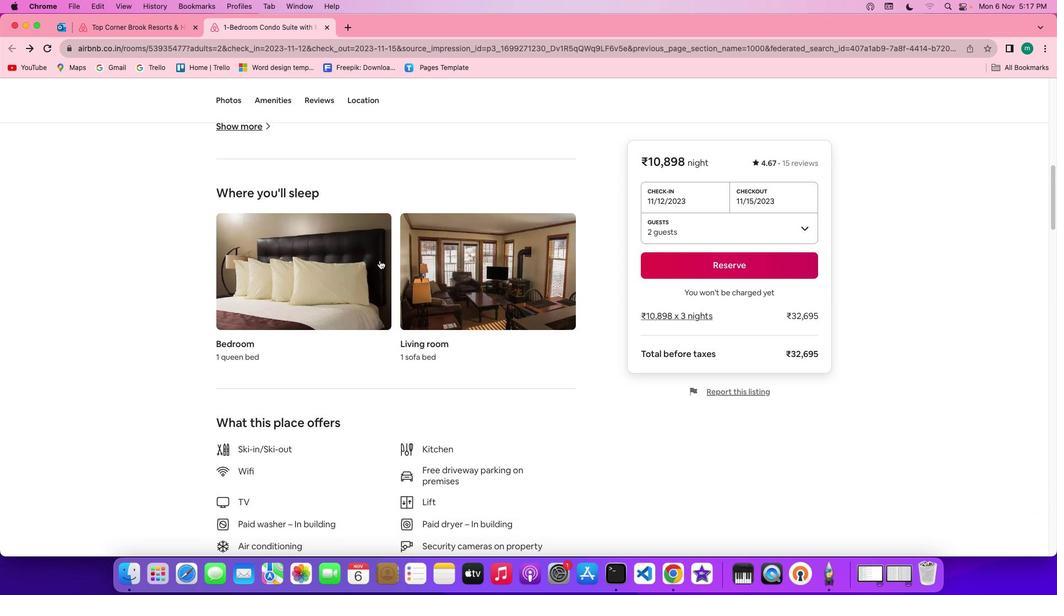 
Action: Mouse scrolled (380, 260) with delta (0, -1)
Screenshot: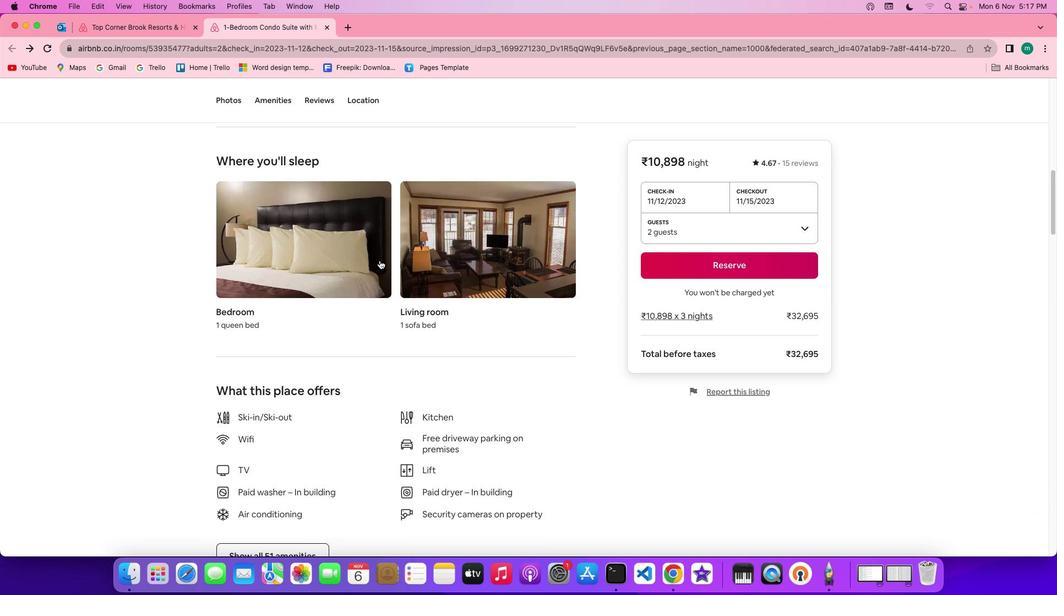 
Action: Mouse scrolled (380, 260) with delta (0, 0)
Screenshot: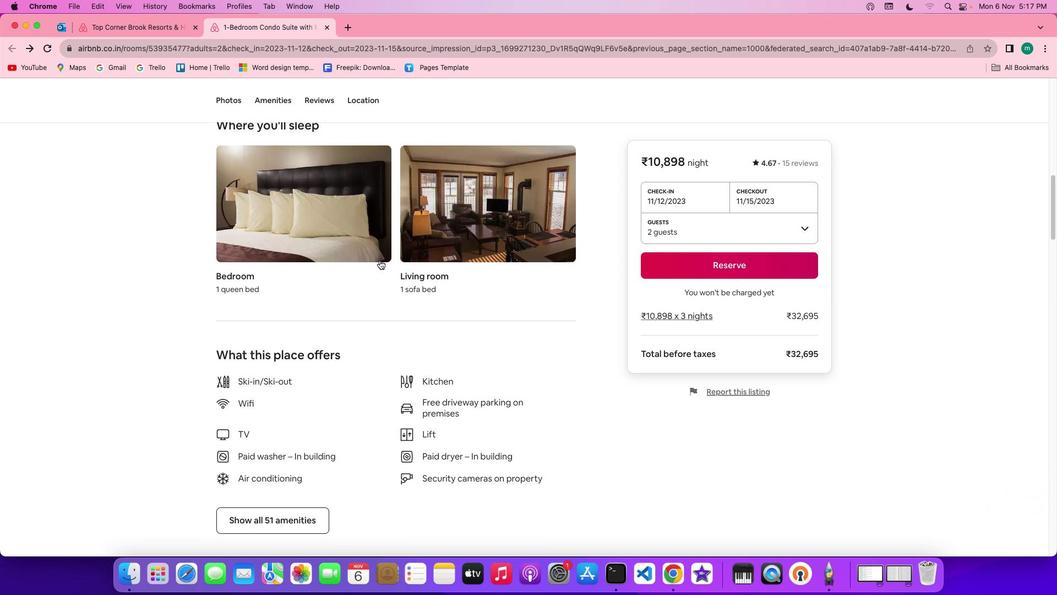 
Action: Mouse scrolled (380, 260) with delta (0, 0)
Screenshot: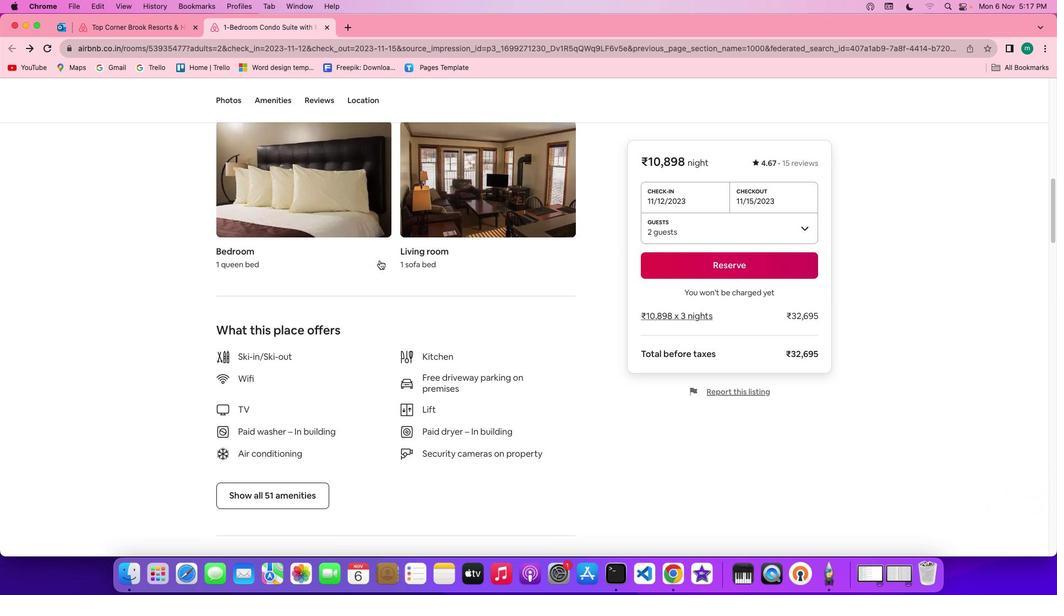 
Action: Mouse scrolled (380, 260) with delta (0, -1)
Screenshot: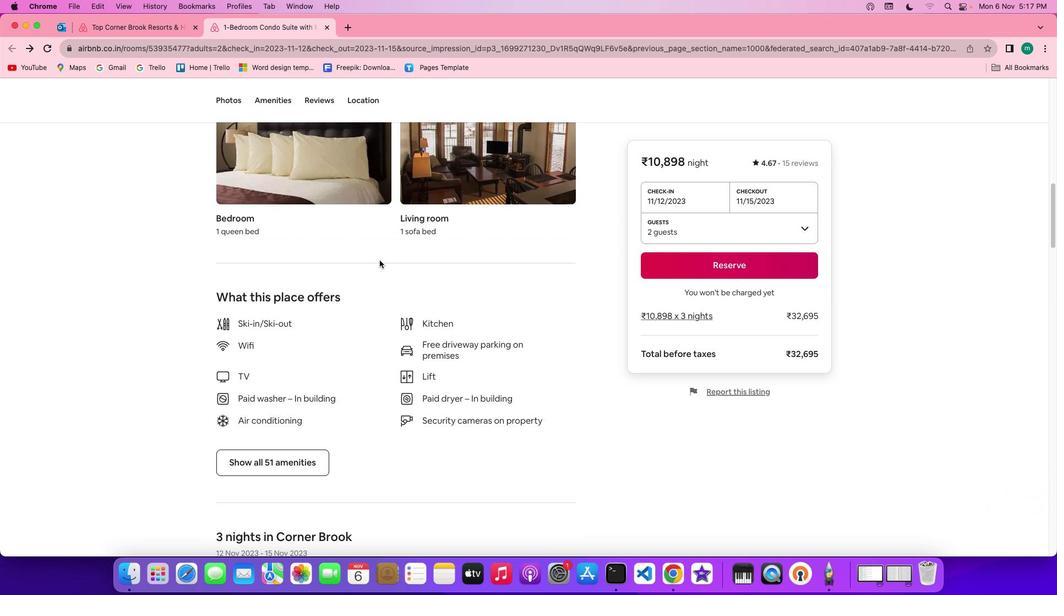 
Action: Mouse scrolled (380, 260) with delta (0, -1)
Screenshot: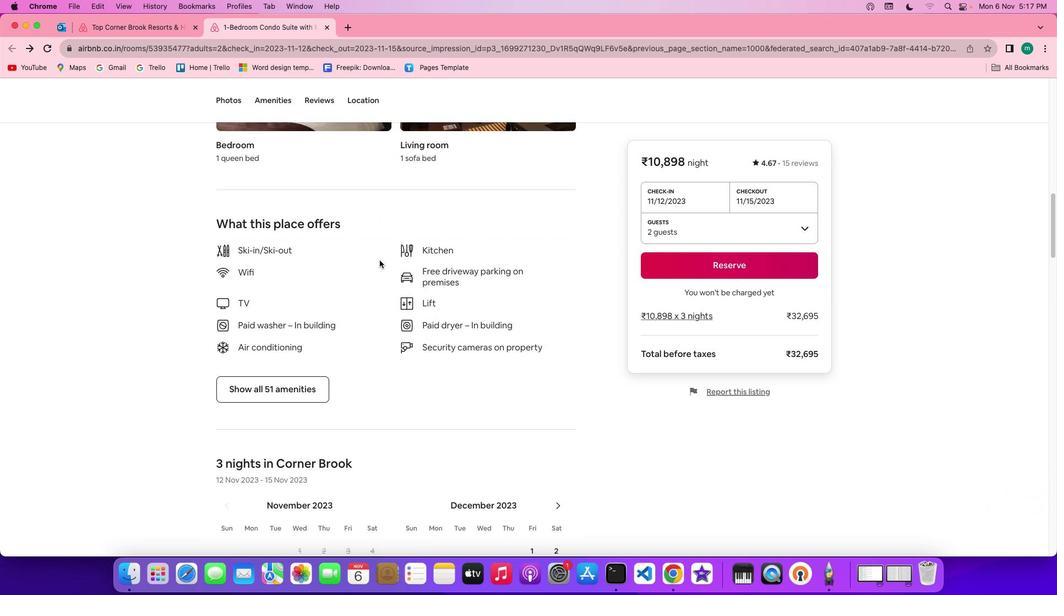 
Action: Mouse scrolled (380, 260) with delta (0, 0)
Screenshot: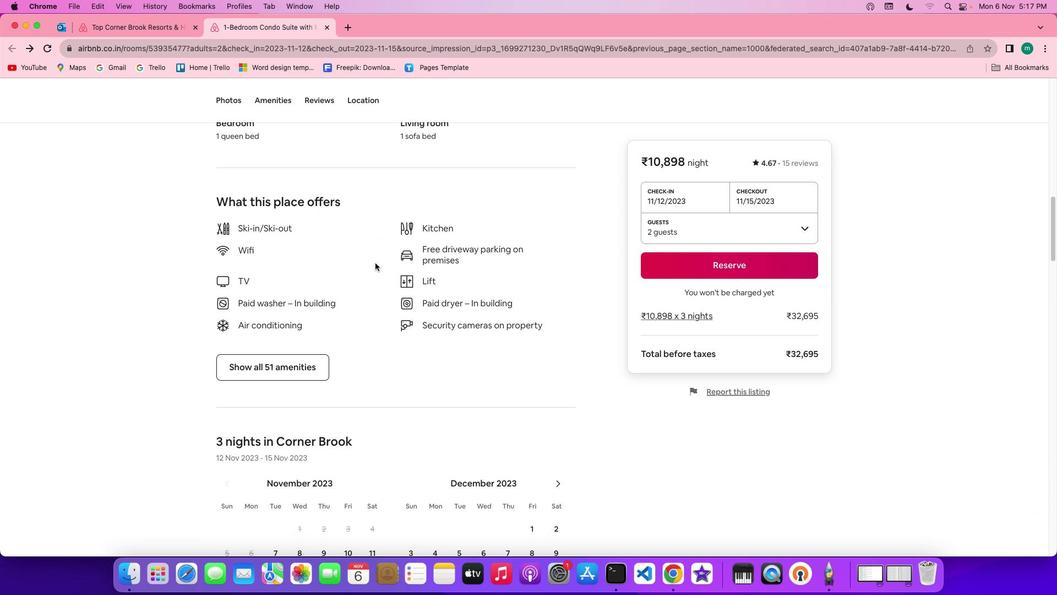 
Action: Mouse moved to (285, 364)
Screenshot: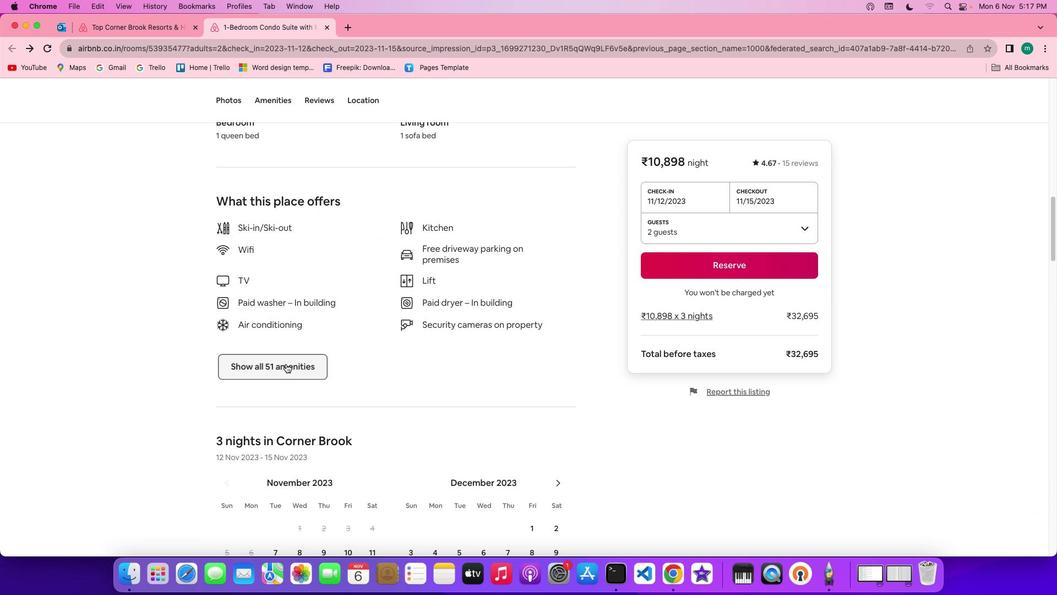 
Action: Mouse pressed left at (285, 364)
Screenshot: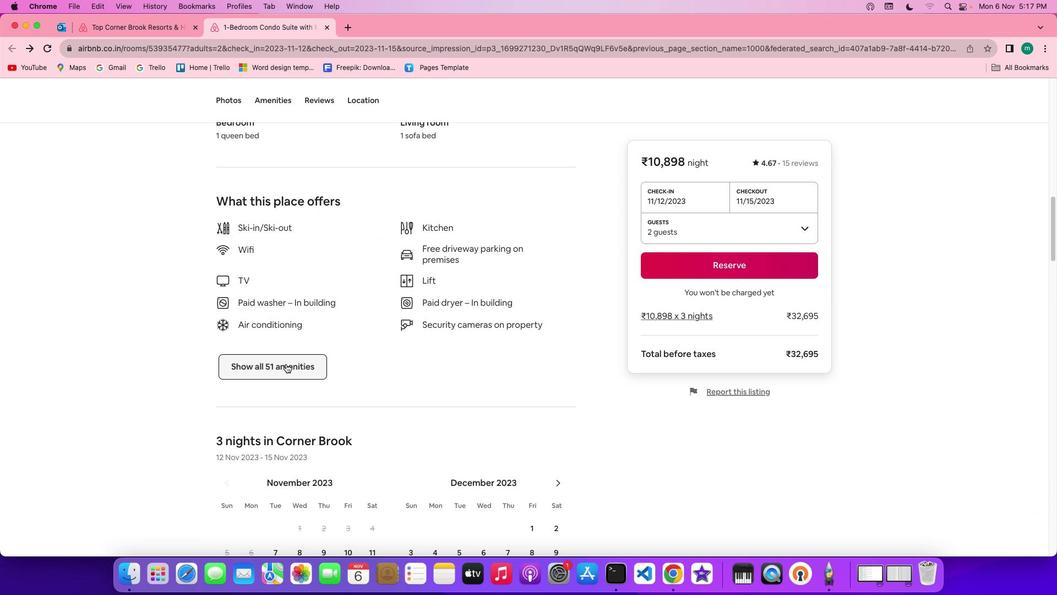 
Action: Mouse moved to (501, 373)
Screenshot: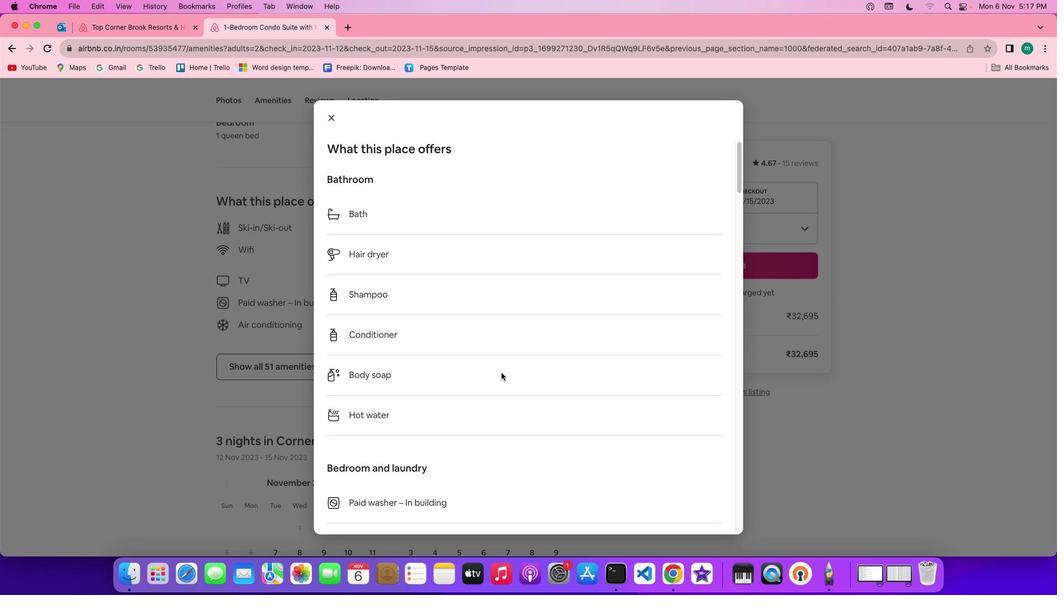 
Action: Mouse scrolled (501, 373) with delta (0, 0)
Screenshot: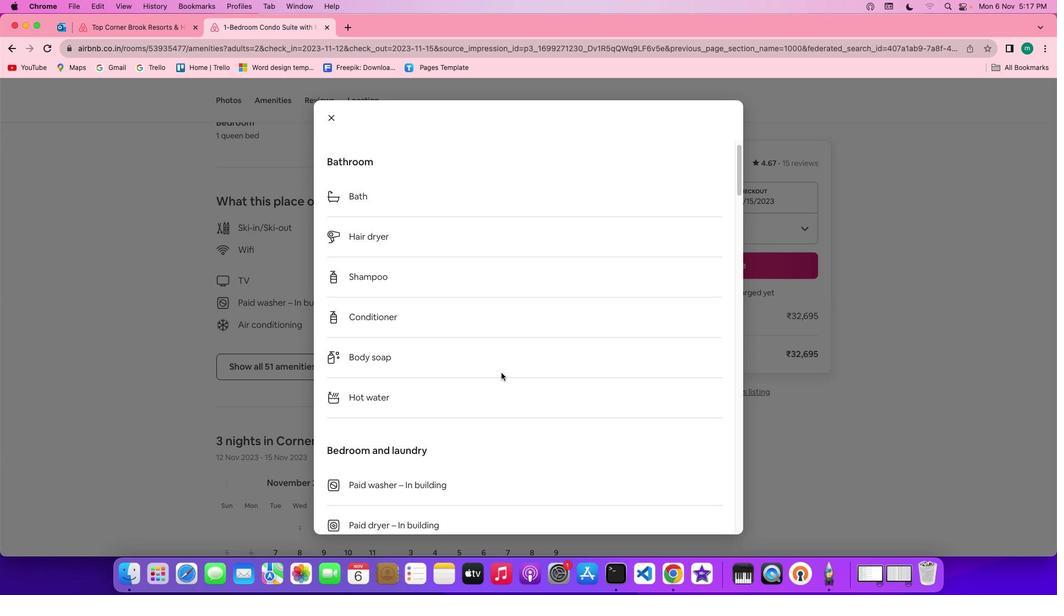 
Action: Mouse scrolled (501, 373) with delta (0, 0)
Screenshot: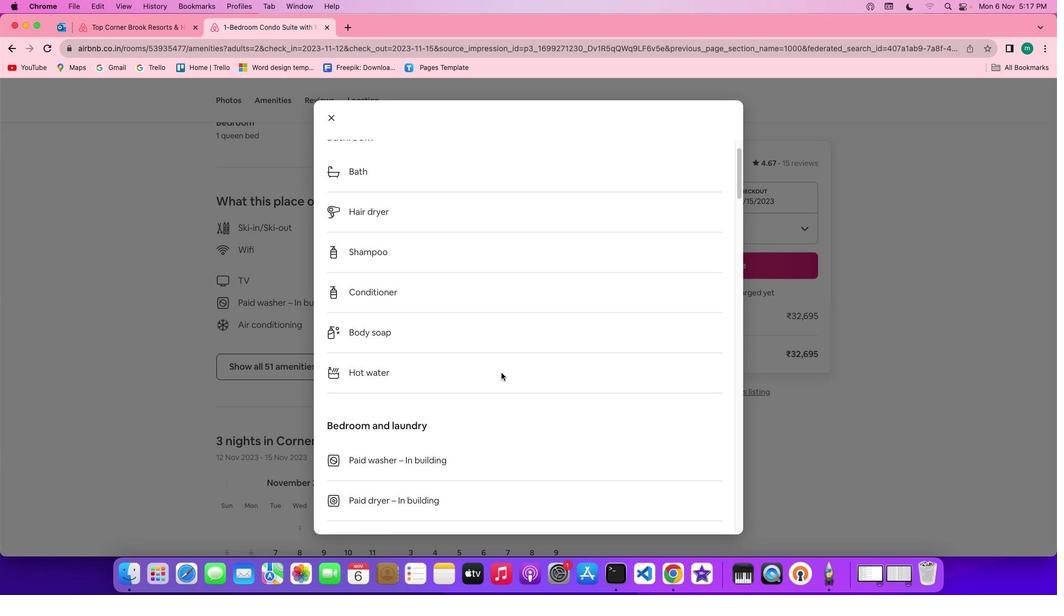 
Action: Mouse scrolled (501, 373) with delta (0, -1)
Screenshot: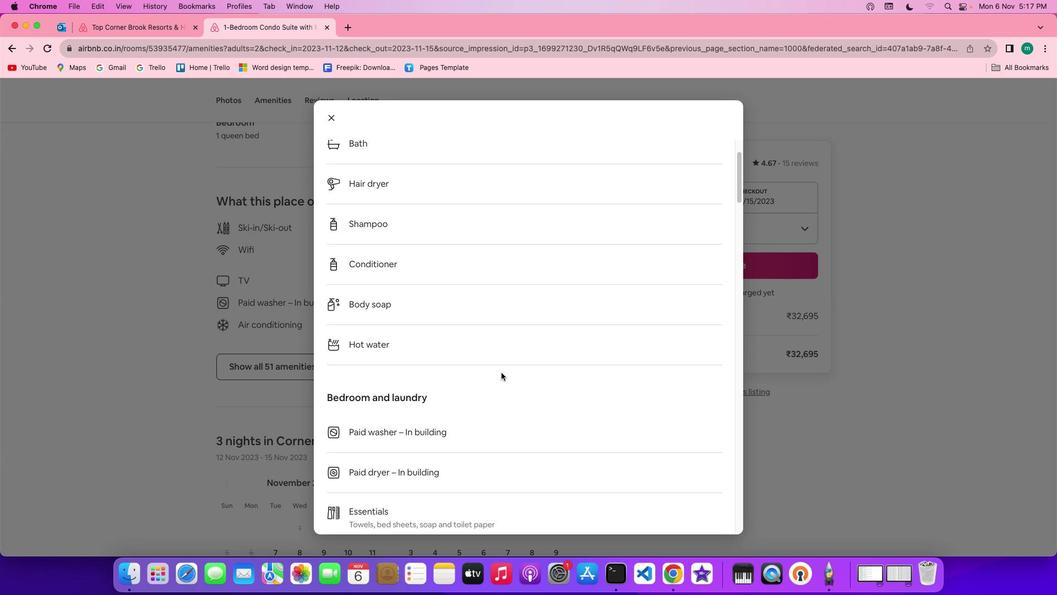 
Action: Mouse scrolled (501, 373) with delta (0, -1)
Screenshot: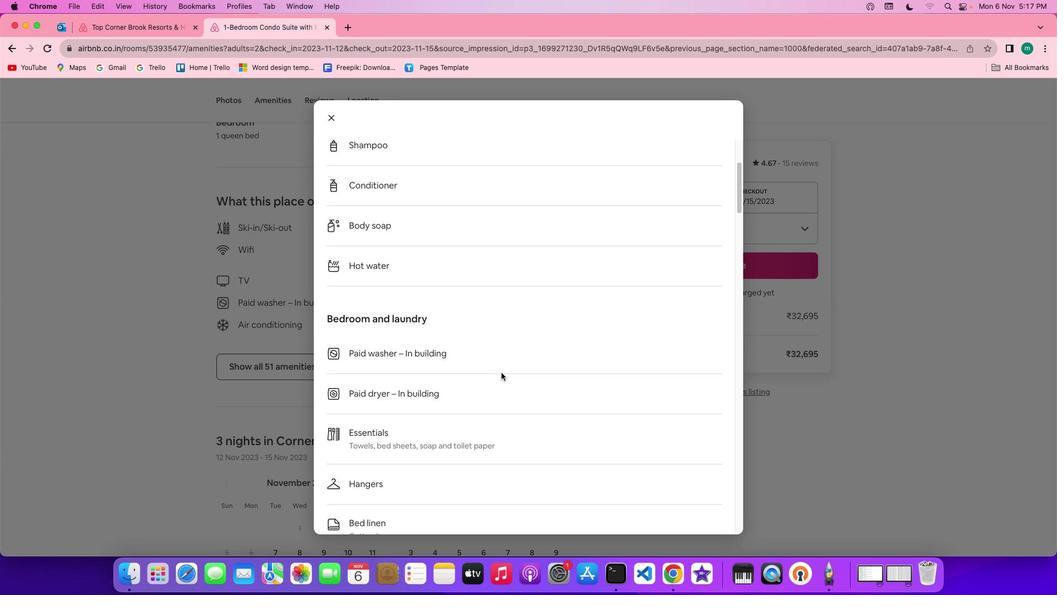 
Action: Mouse moved to (503, 376)
Screenshot: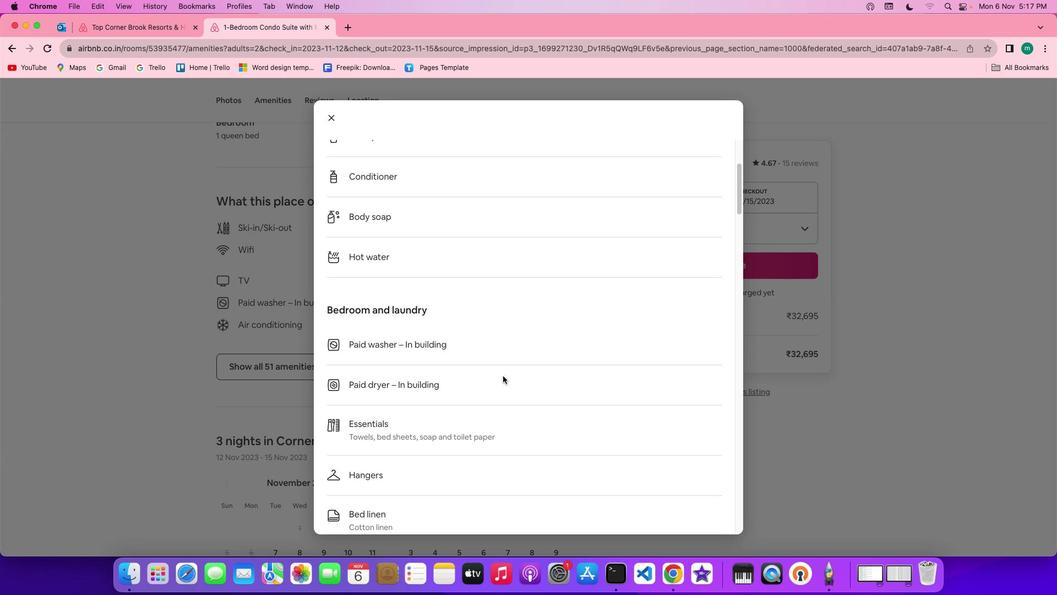 
Action: Mouse scrolled (503, 376) with delta (0, 0)
Screenshot: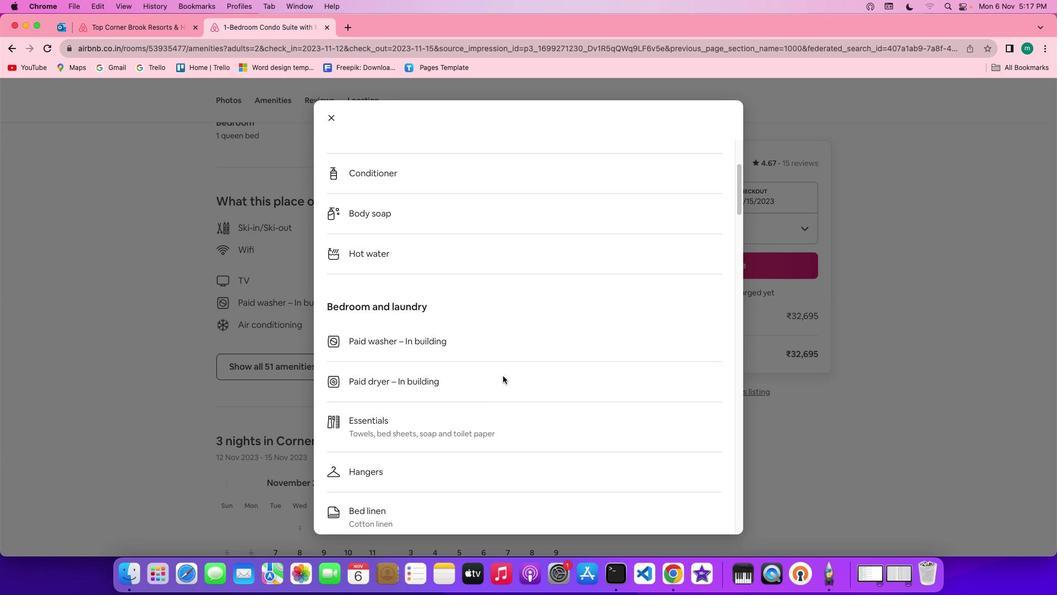 
Action: Mouse scrolled (503, 376) with delta (0, 0)
Screenshot: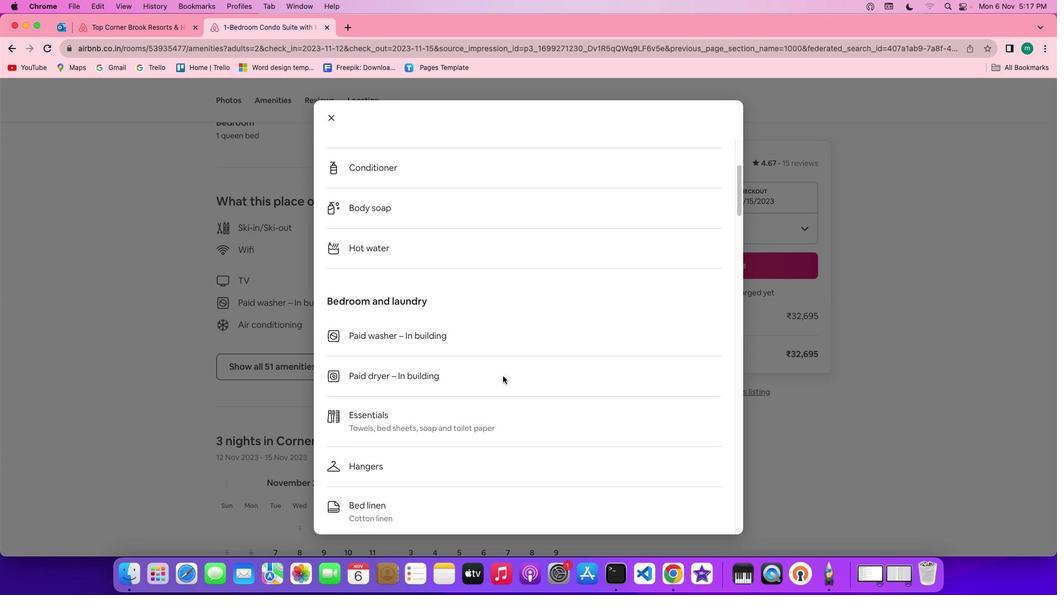 
Action: Mouse scrolled (503, 376) with delta (0, 0)
Screenshot: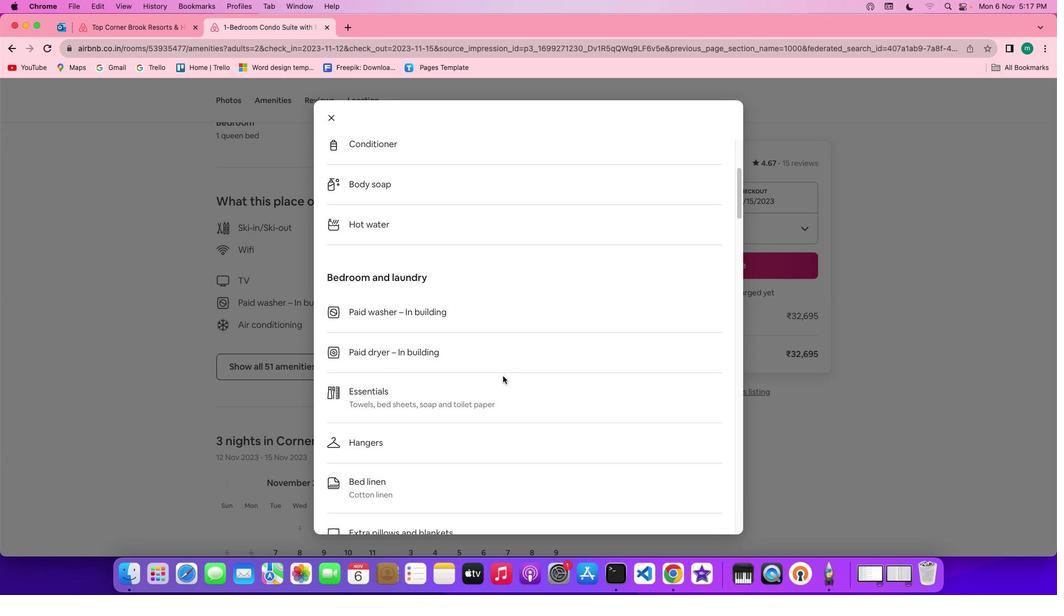 
Action: Mouse moved to (508, 388)
Screenshot: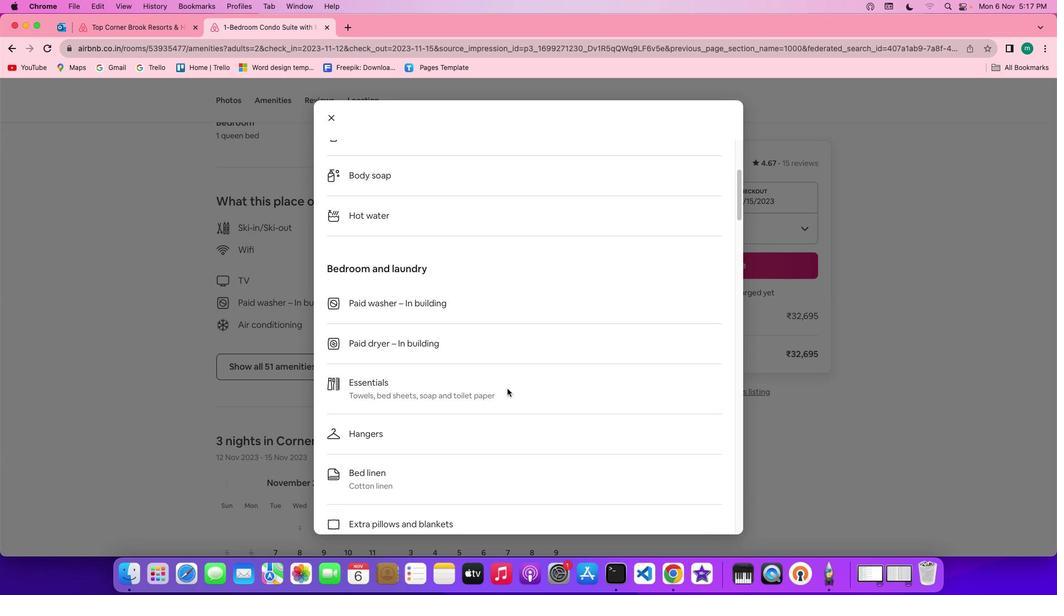 
Action: Mouse scrolled (508, 388) with delta (0, 0)
Screenshot: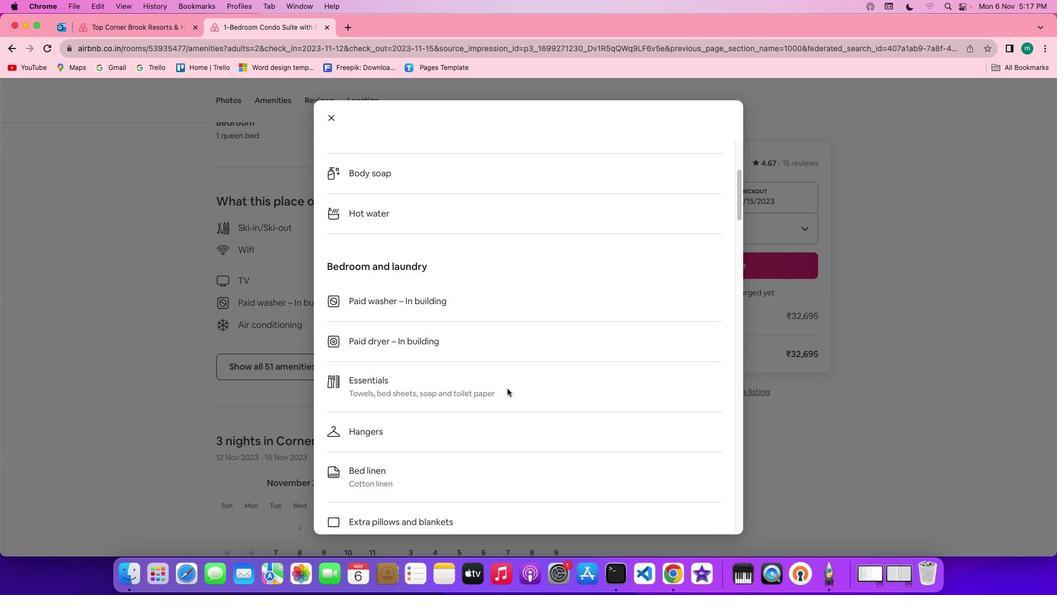 
Action: Mouse scrolled (508, 388) with delta (0, 0)
Screenshot: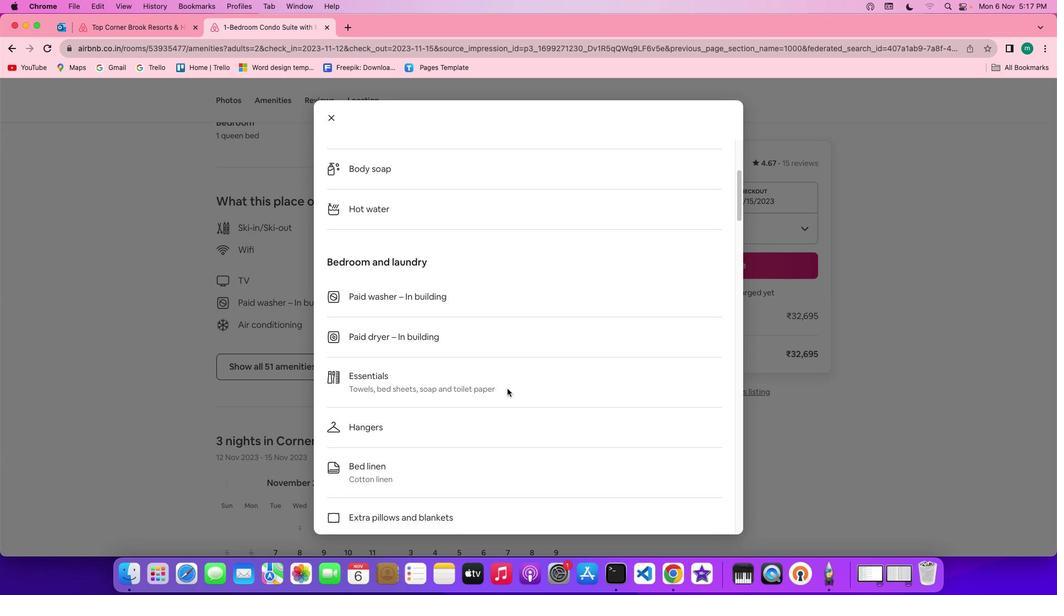 
Action: Mouse scrolled (508, 388) with delta (0, 0)
Screenshot: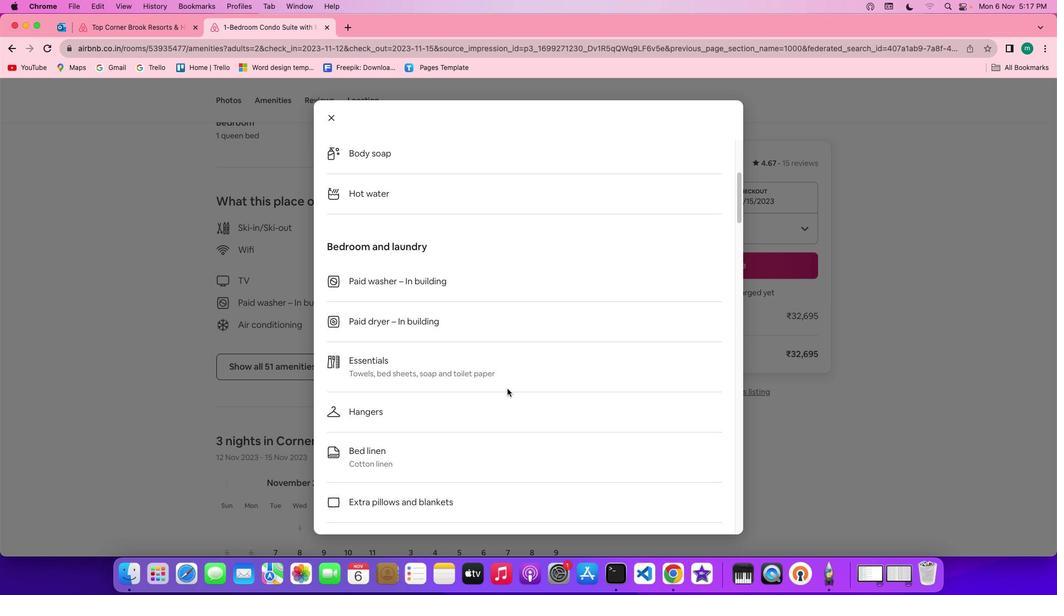 
Action: Mouse scrolled (508, 388) with delta (0, 0)
Screenshot: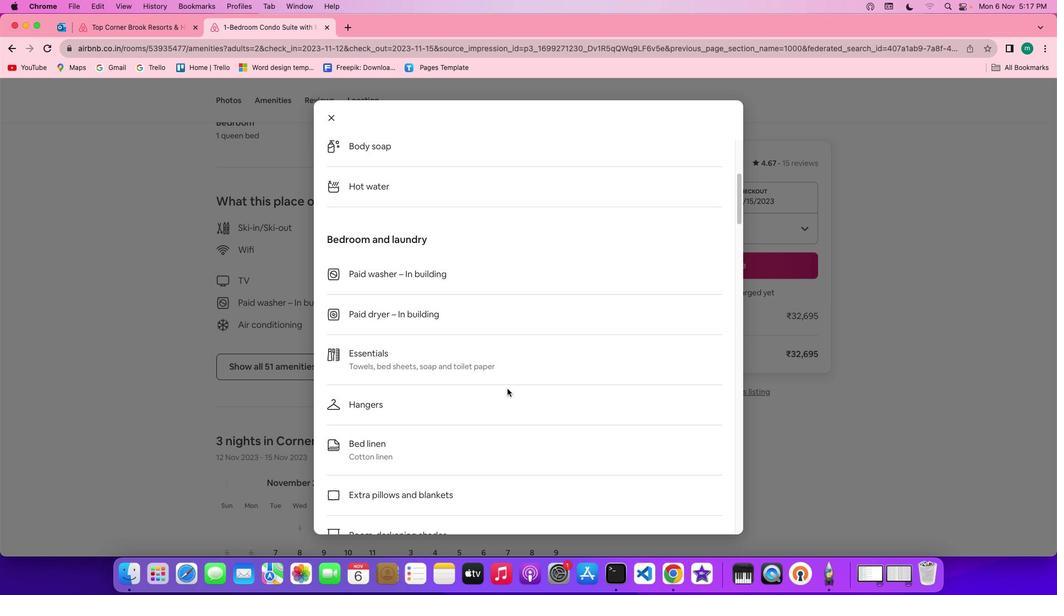 
Action: Mouse scrolled (508, 388) with delta (0, -1)
Screenshot: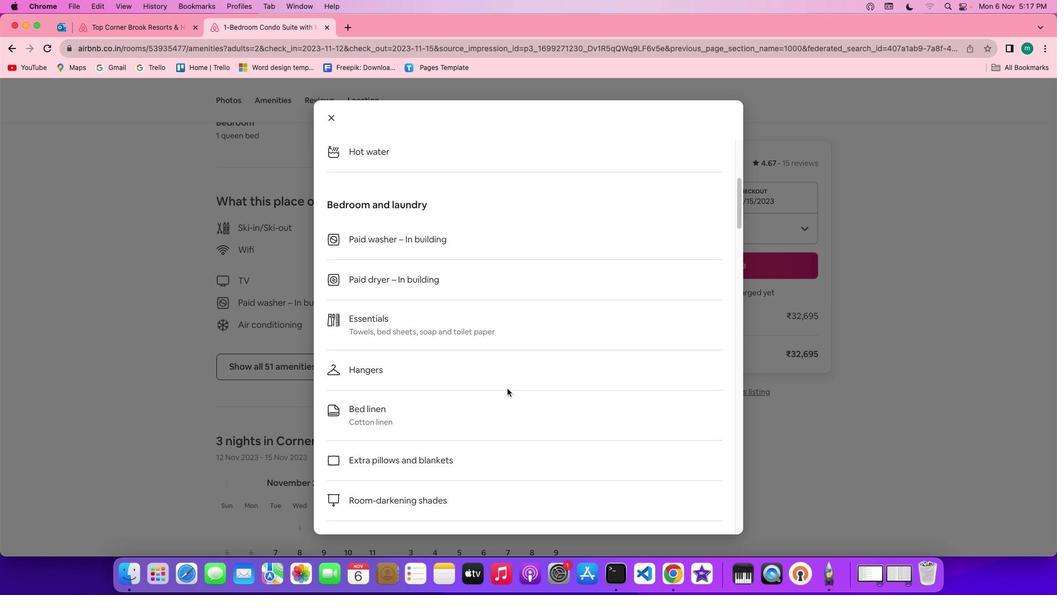 
Action: Mouse scrolled (508, 388) with delta (0, 0)
Screenshot: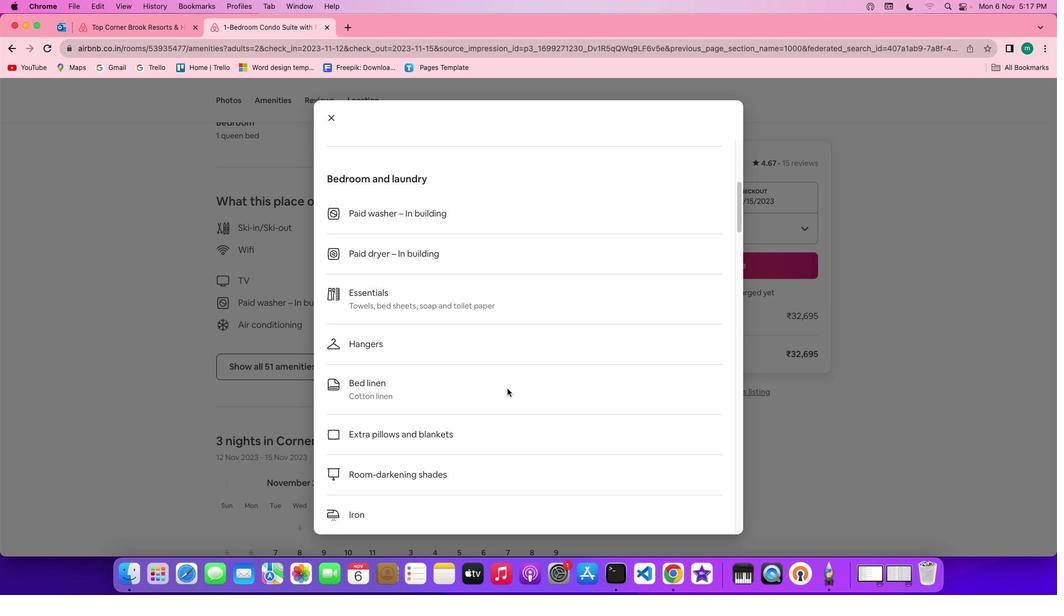 
Action: Mouse scrolled (508, 388) with delta (0, 0)
Screenshot: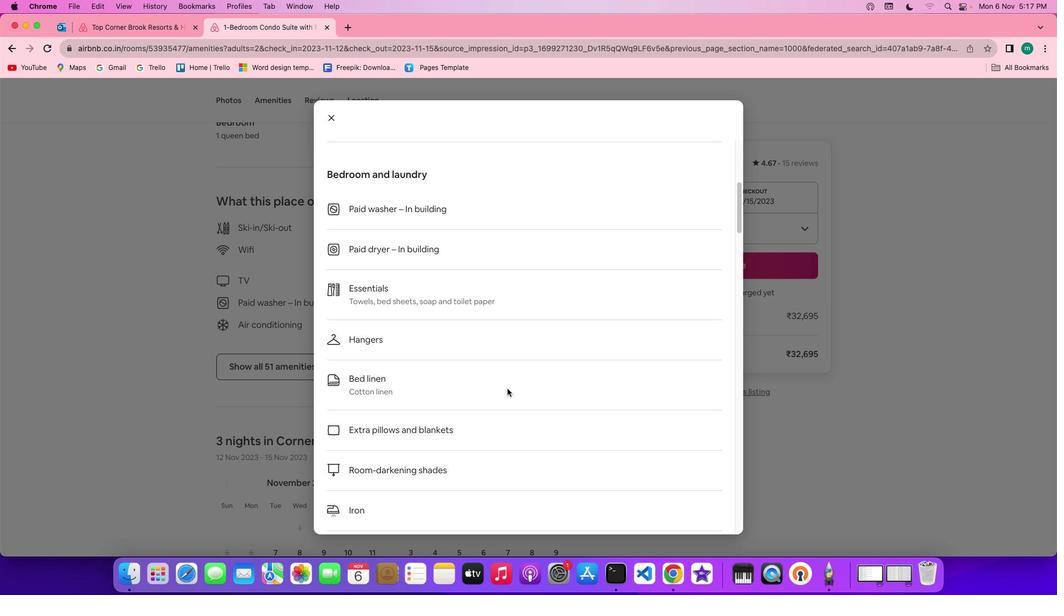 
Action: Mouse scrolled (508, 388) with delta (0, 0)
Screenshot: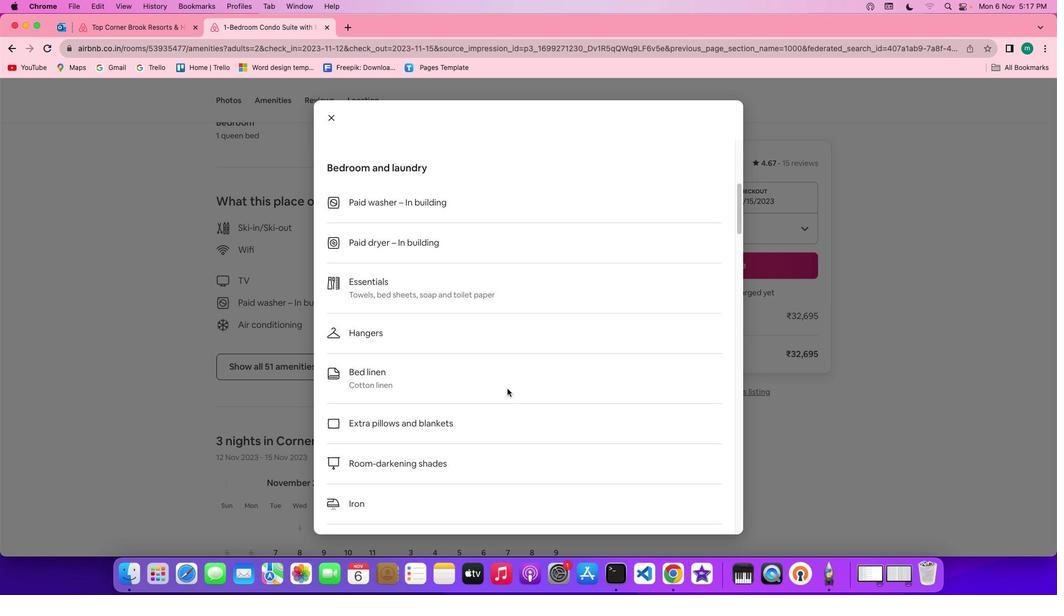 
Action: Mouse scrolled (508, 388) with delta (0, 0)
Screenshot: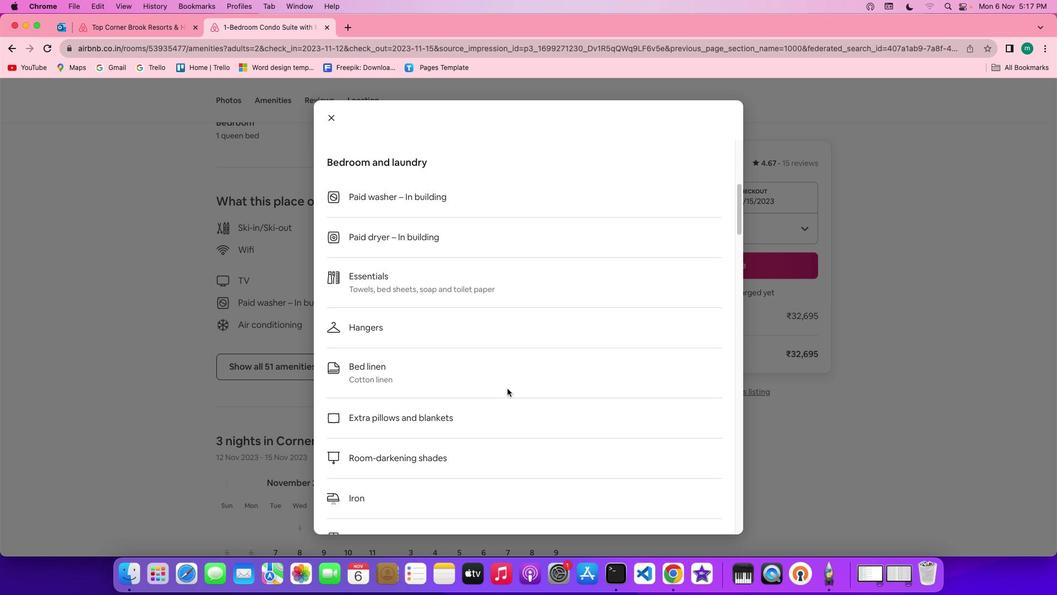 
Action: Mouse scrolled (508, 388) with delta (0, 0)
Screenshot: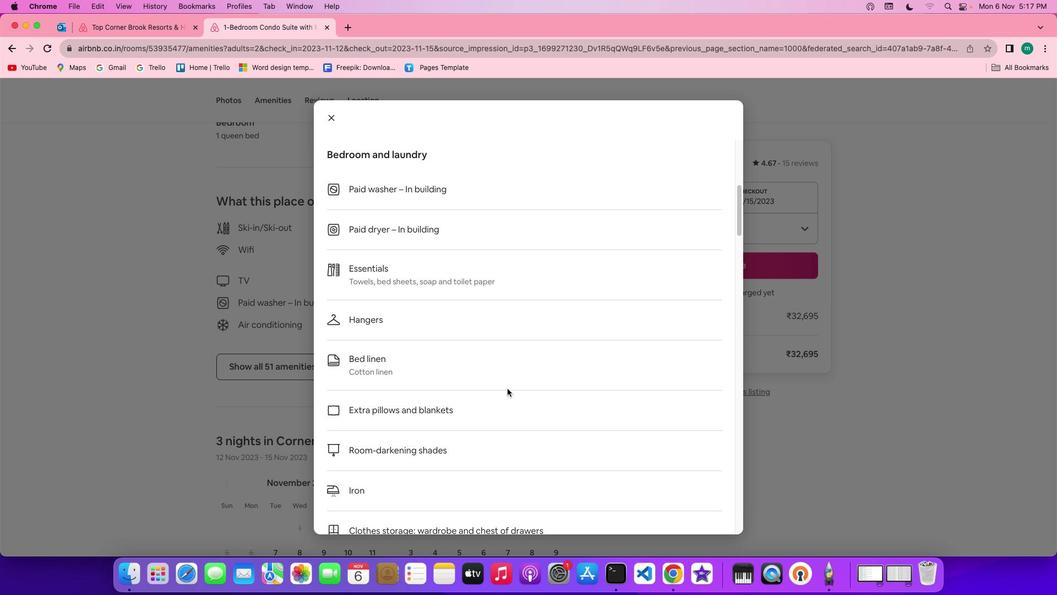 
Action: Mouse scrolled (508, 388) with delta (0, 0)
Screenshot: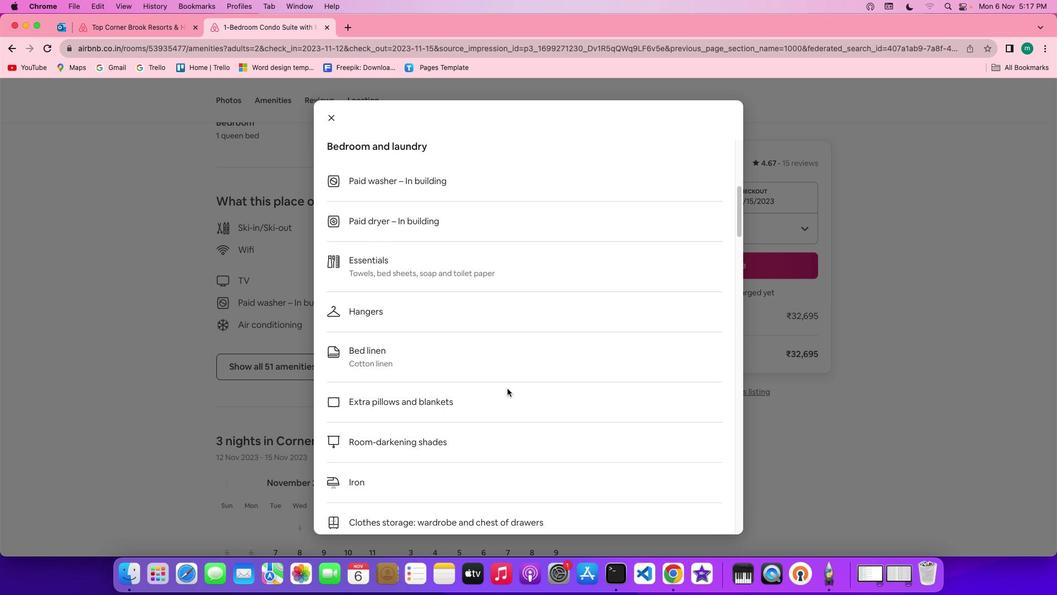 
Action: Mouse scrolled (508, 388) with delta (0, 0)
Screenshot: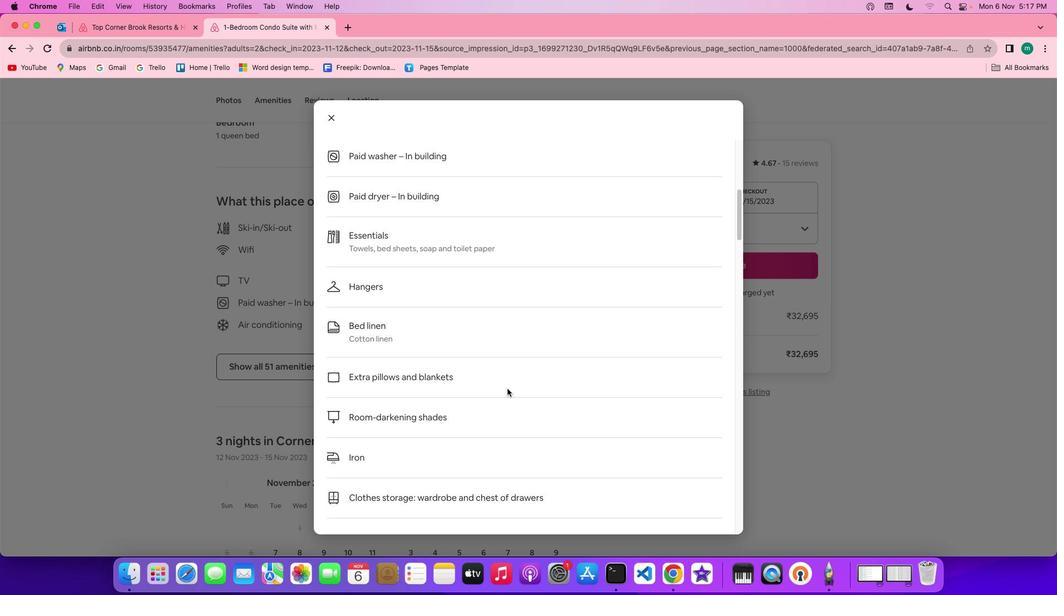 
Action: Mouse scrolled (508, 388) with delta (0, -1)
Screenshot: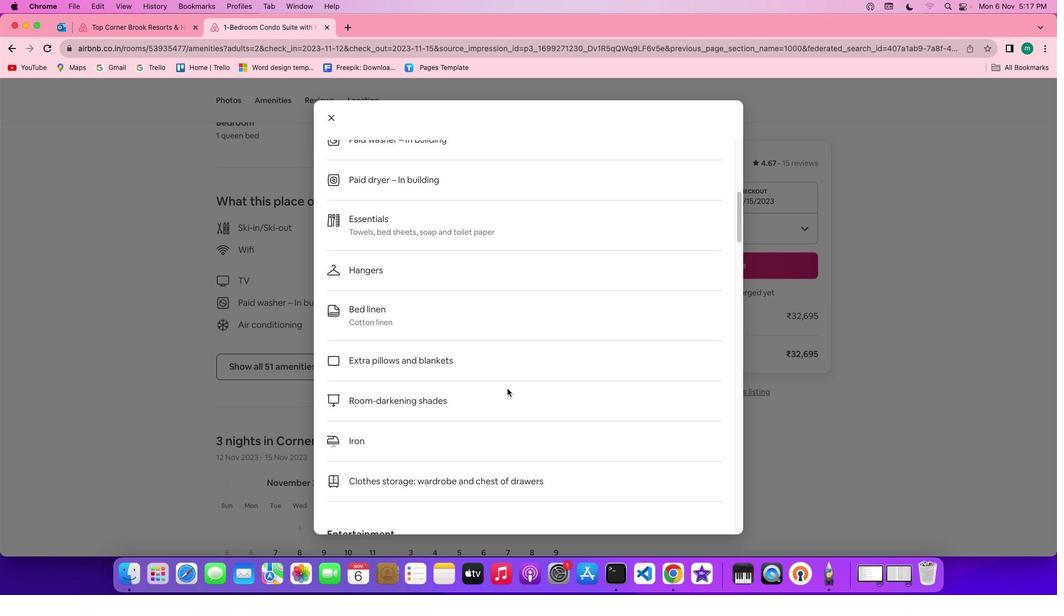 
Action: Mouse scrolled (508, 388) with delta (0, 0)
Screenshot: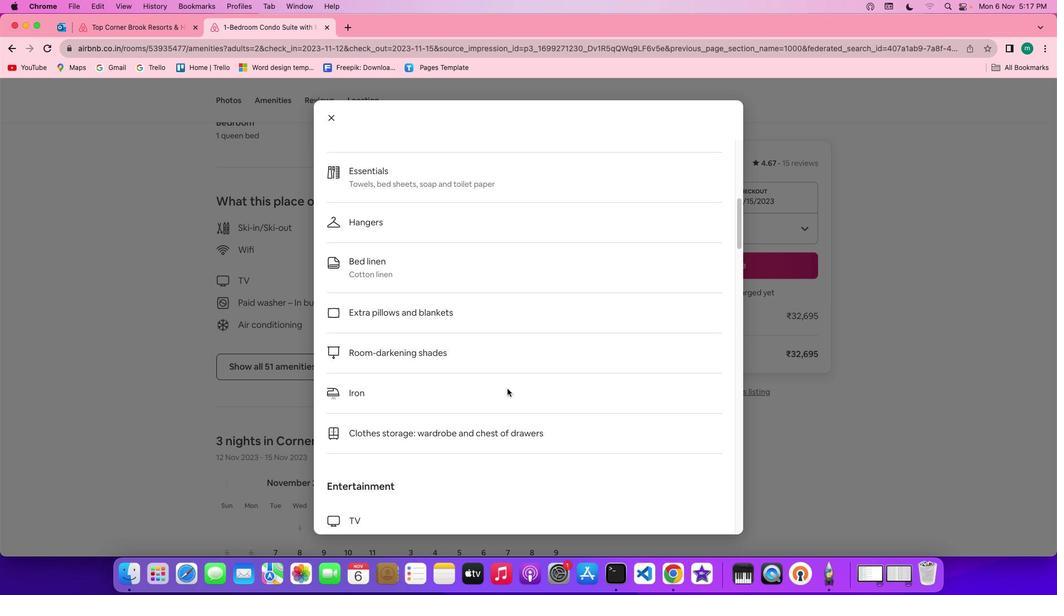 
Action: Mouse scrolled (508, 388) with delta (0, 0)
Screenshot: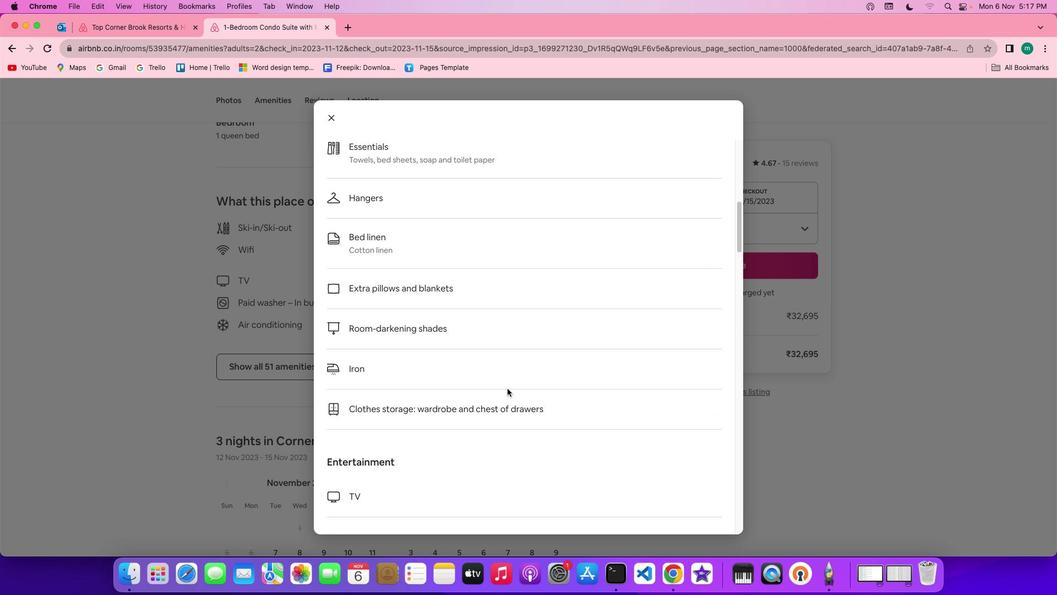 
Action: Mouse scrolled (508, 388) with delta (0, 0)
Screenshot: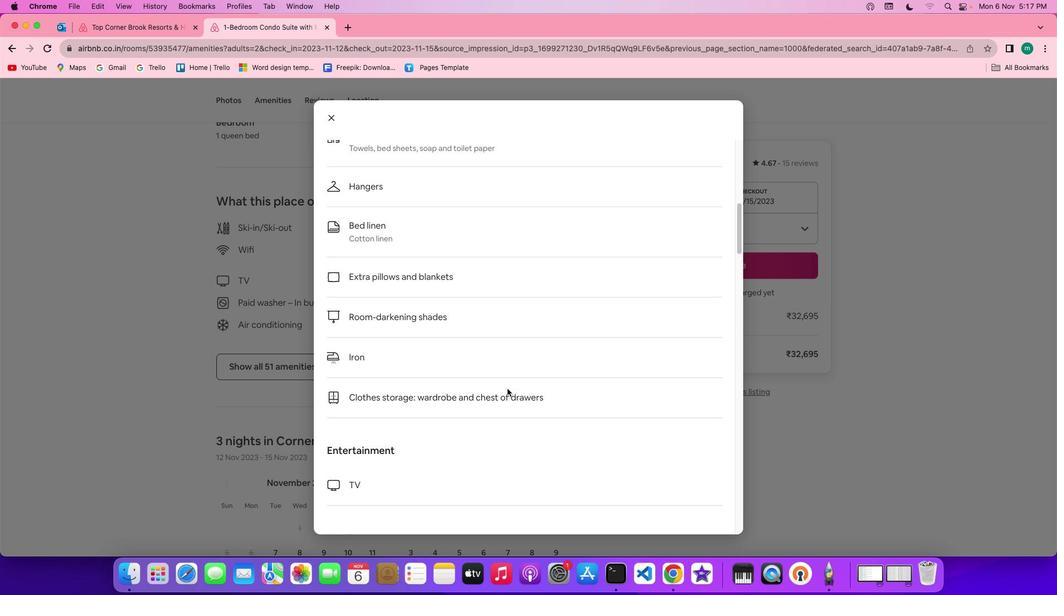 
Action: Mouse scrolled (508, 388) with delta (0, -1)
Screenshot: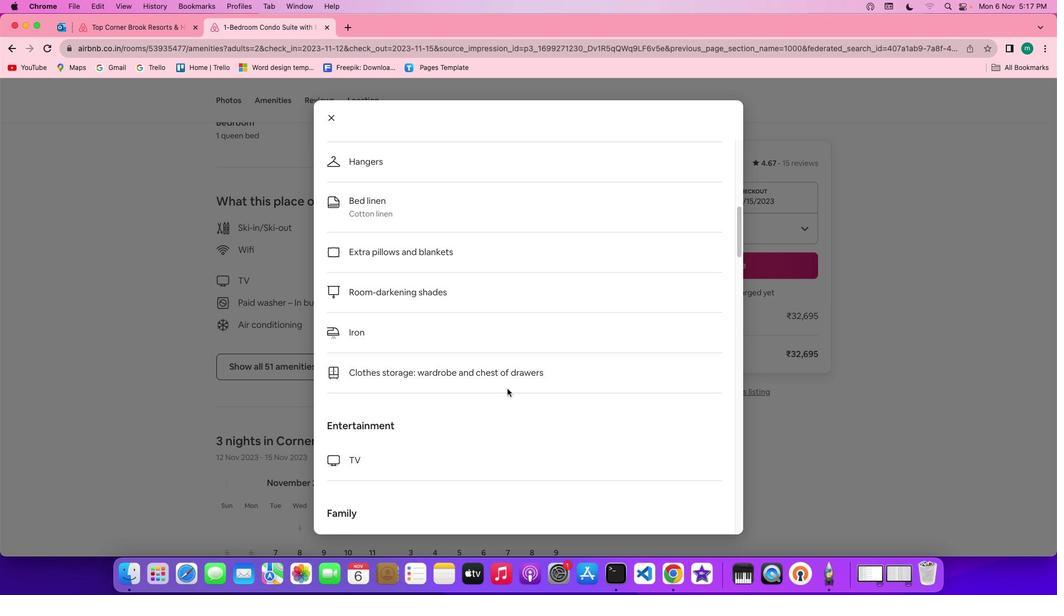 
Action: Mouse scrolled (508, 388) with delta (0, 0)
Screenshot: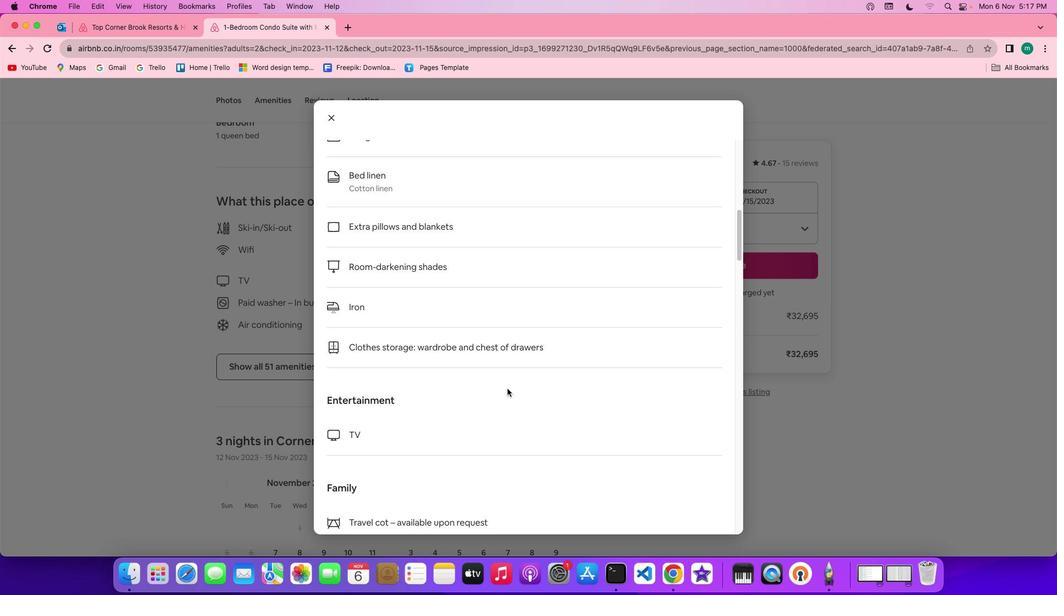 
Action: Mouse scrolled (508, 388) with delta (0, 0)
Screenshot: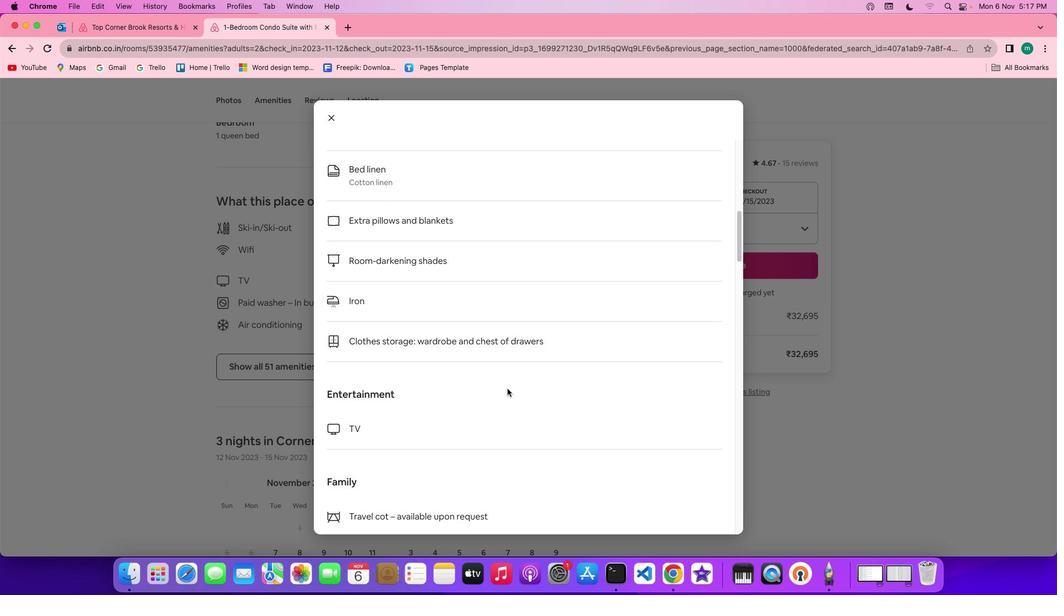 
Action: Mouse scrolled (508, 388) with delta (0, 0)
Screenshot: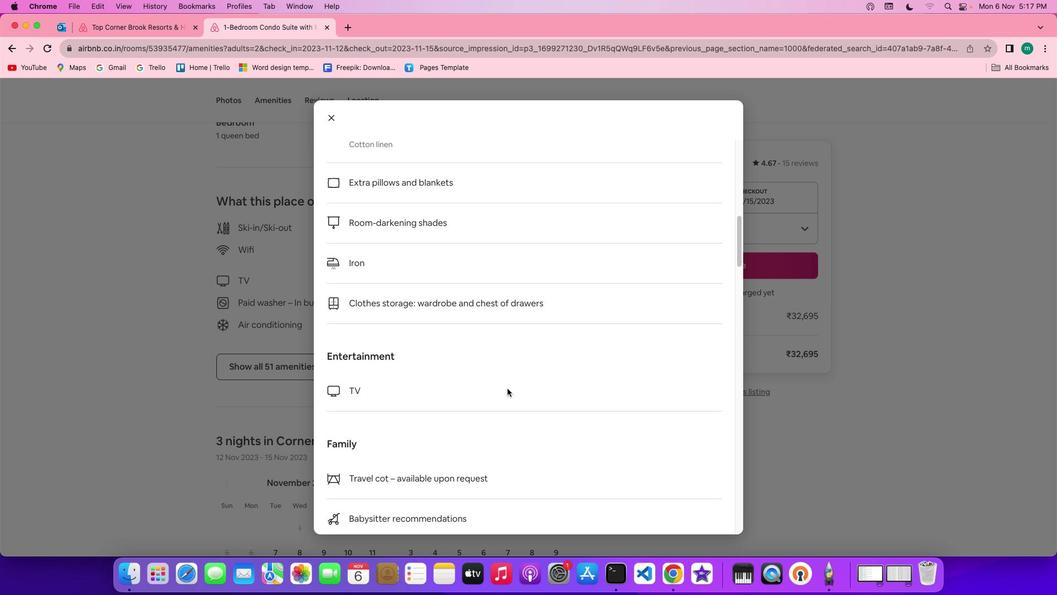 
Action: Mouse scrolled (508, 388) with delta (0, 0)
Screenshot: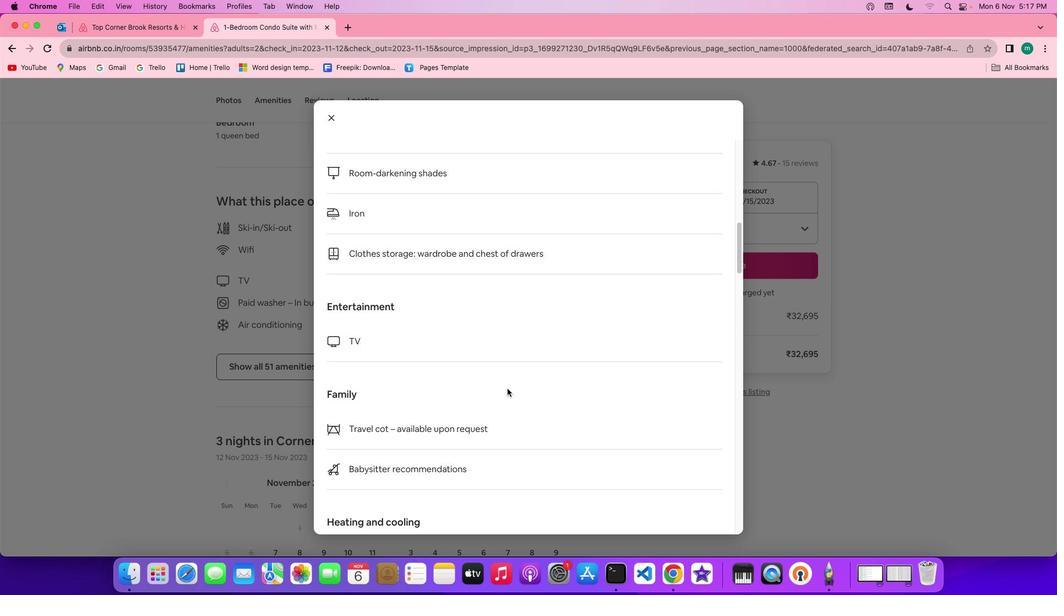 
Action: Mouse scrolled (508, 388) with delta (0, -1)
Screenshot: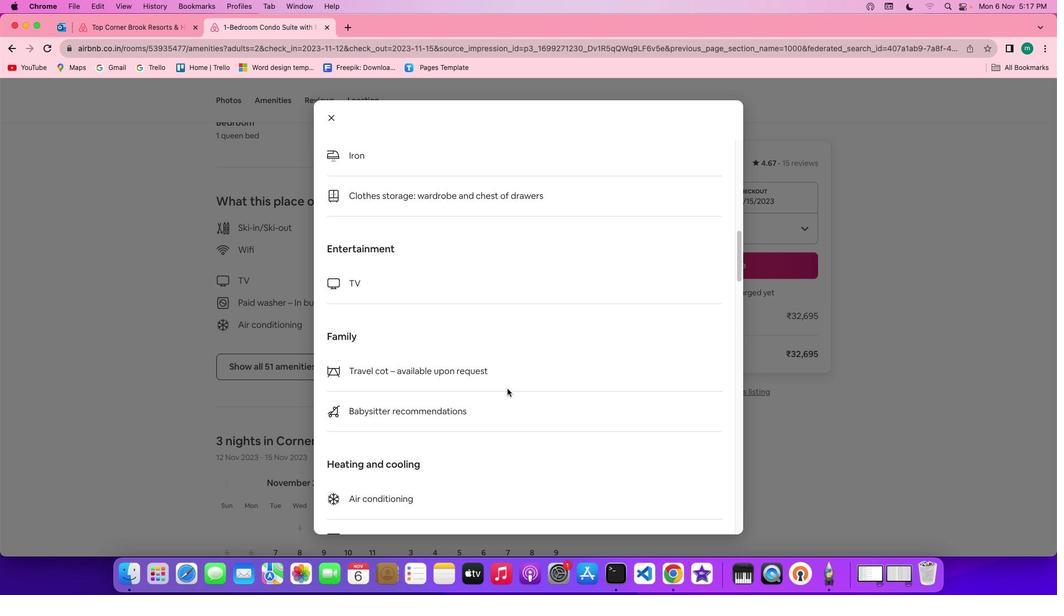
Action: Mouse scrolled (508, 388) with delta (0, -2)
Screenshot: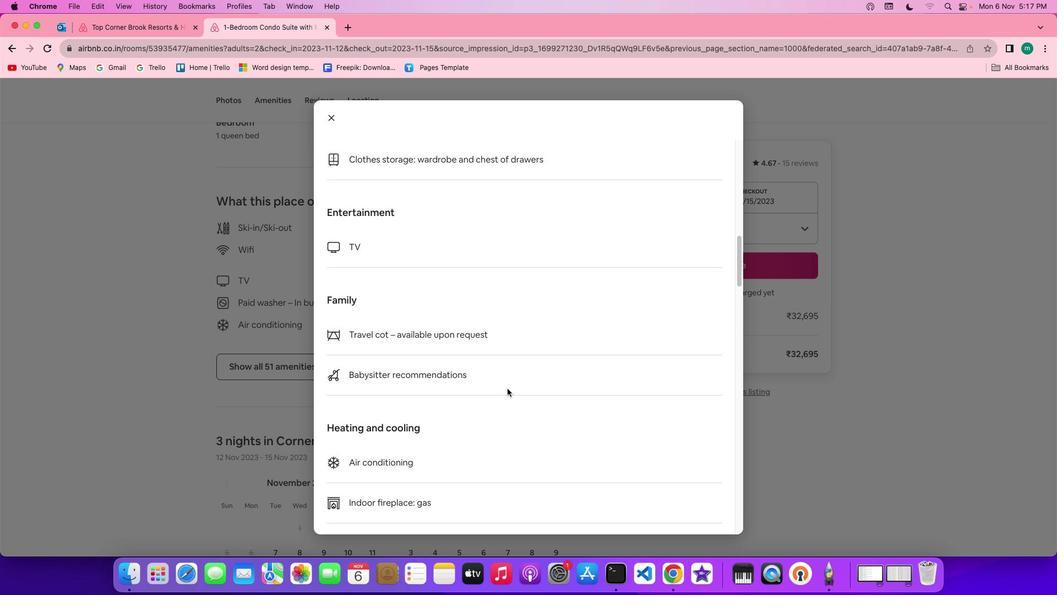 
Action: Mouse scrolled (508, 388) with delta (0, 0)
Screenshot: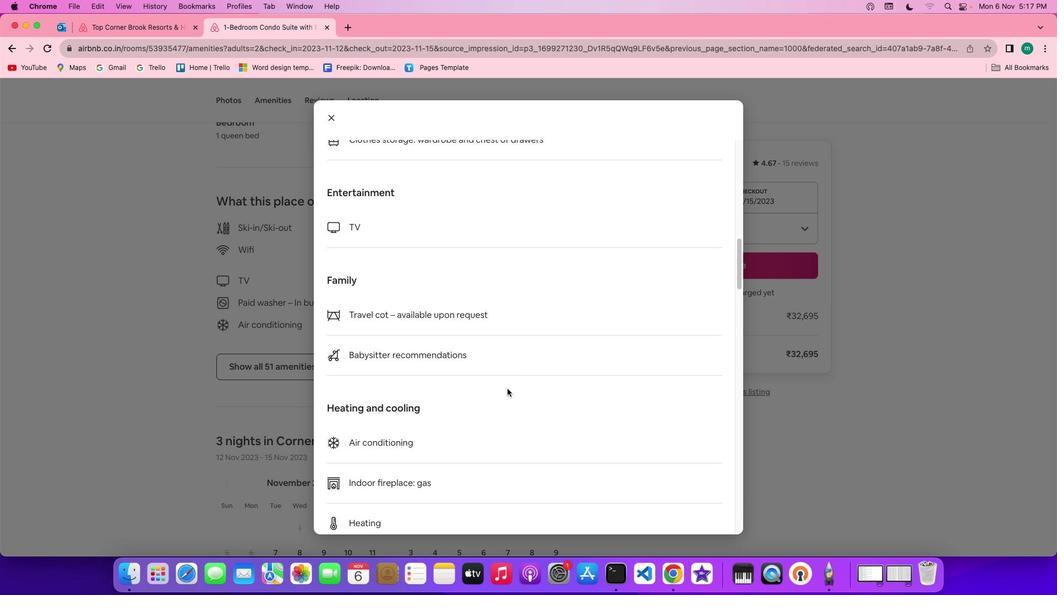
Action: Mouse scrolled (508, 388) with delta (0, 0)
